 Task: Create a Wearable Technology and Wearables Reviews: Reviews and news on wearable tech gadgets.
Action: Mouse moved to (1249, 96)
Screenshot: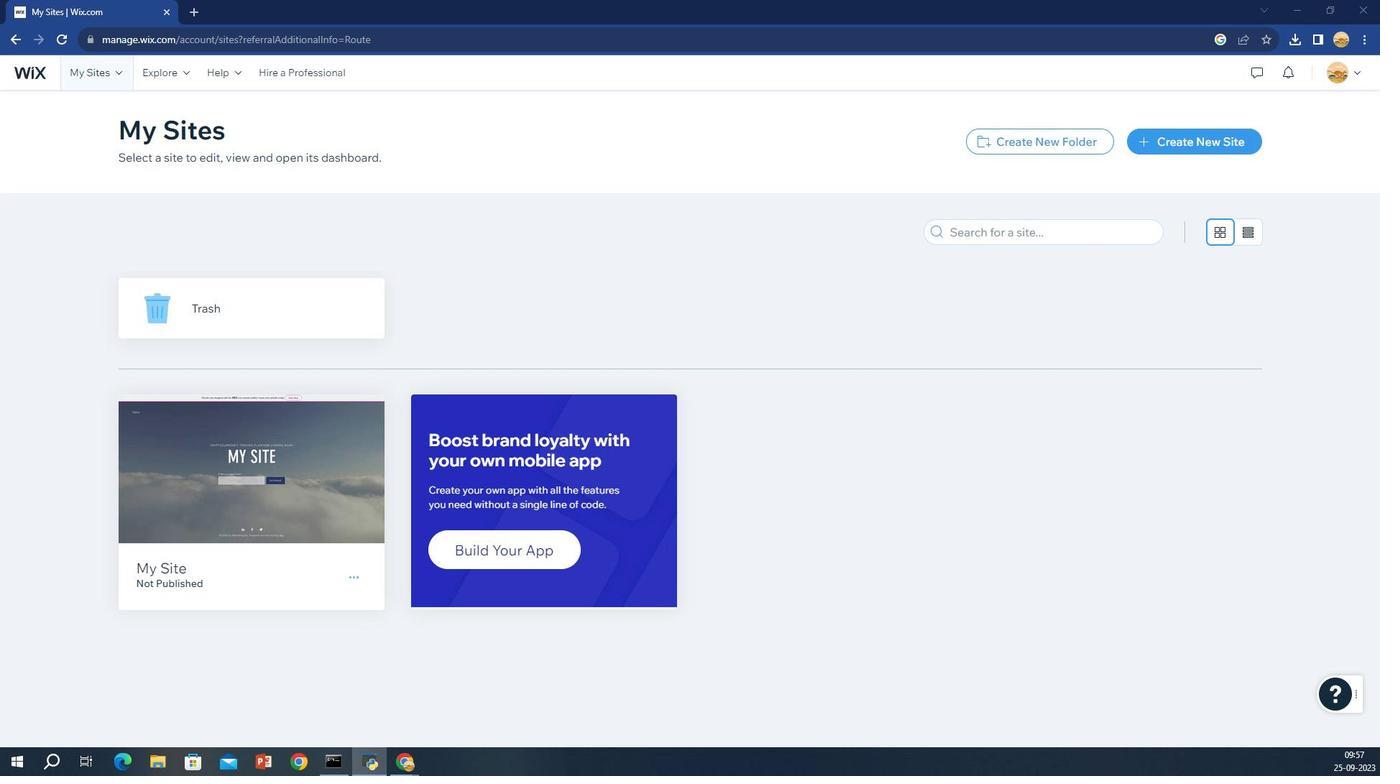 
Action: Mouse pressed left at (1249, 96)
Screenshot: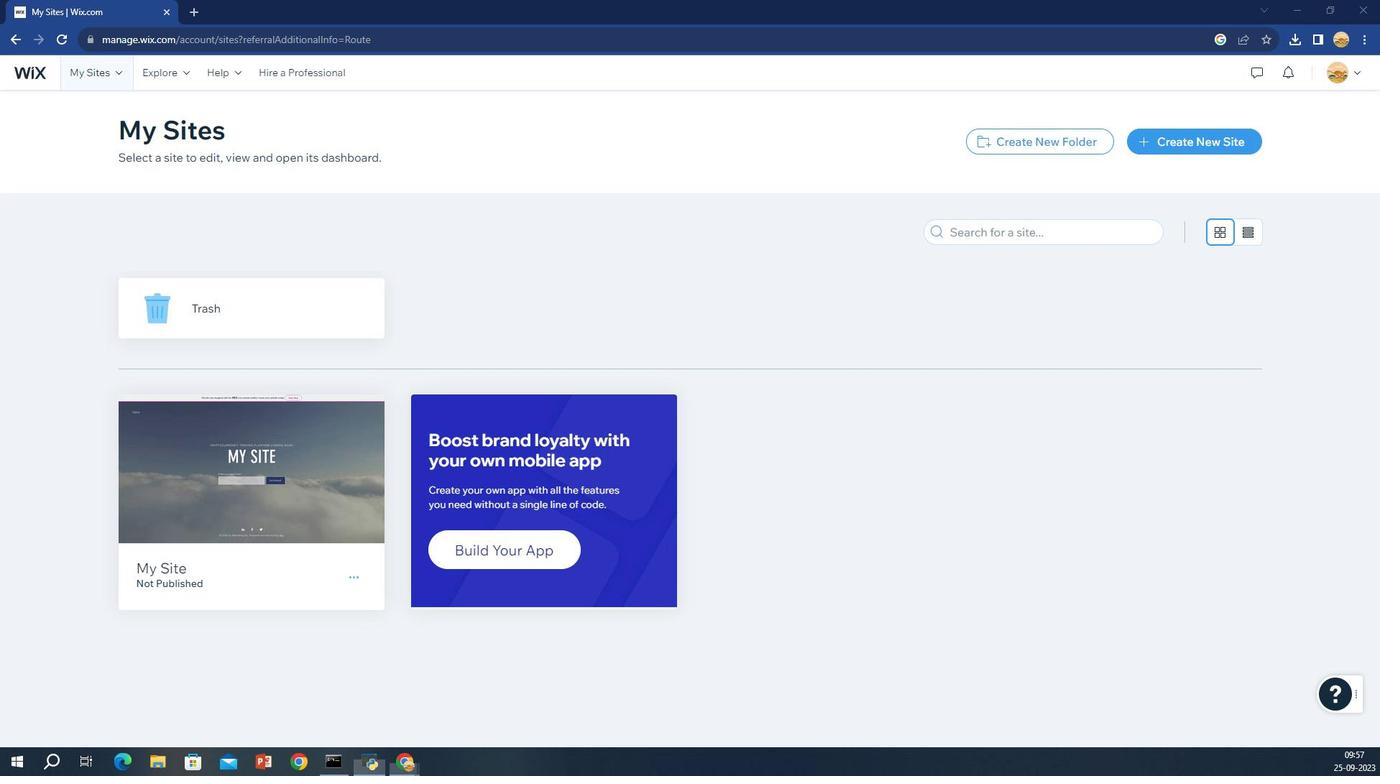 
Action: Mouse moved to (1249, 99)
Screenshot: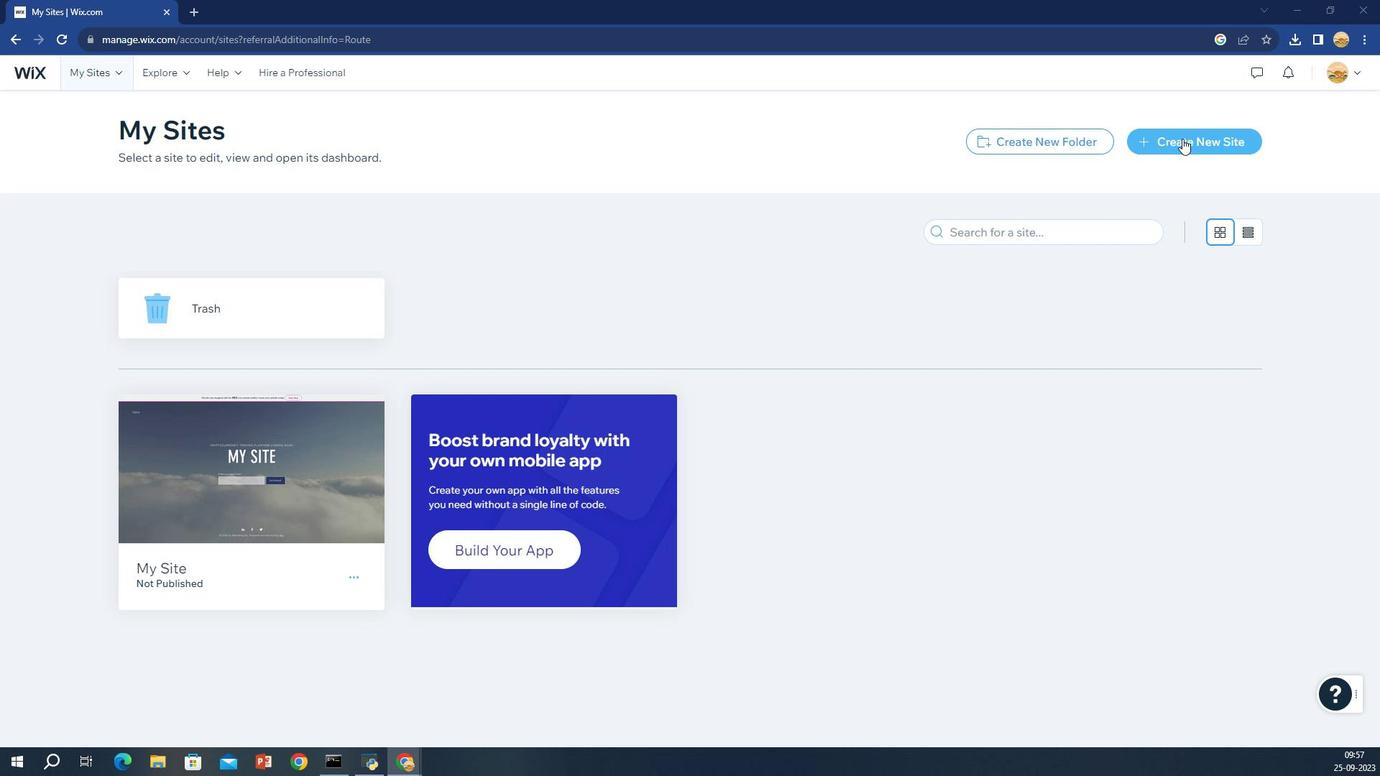 
Action: Mouse pressed left at (1249, 99)
Screenshot: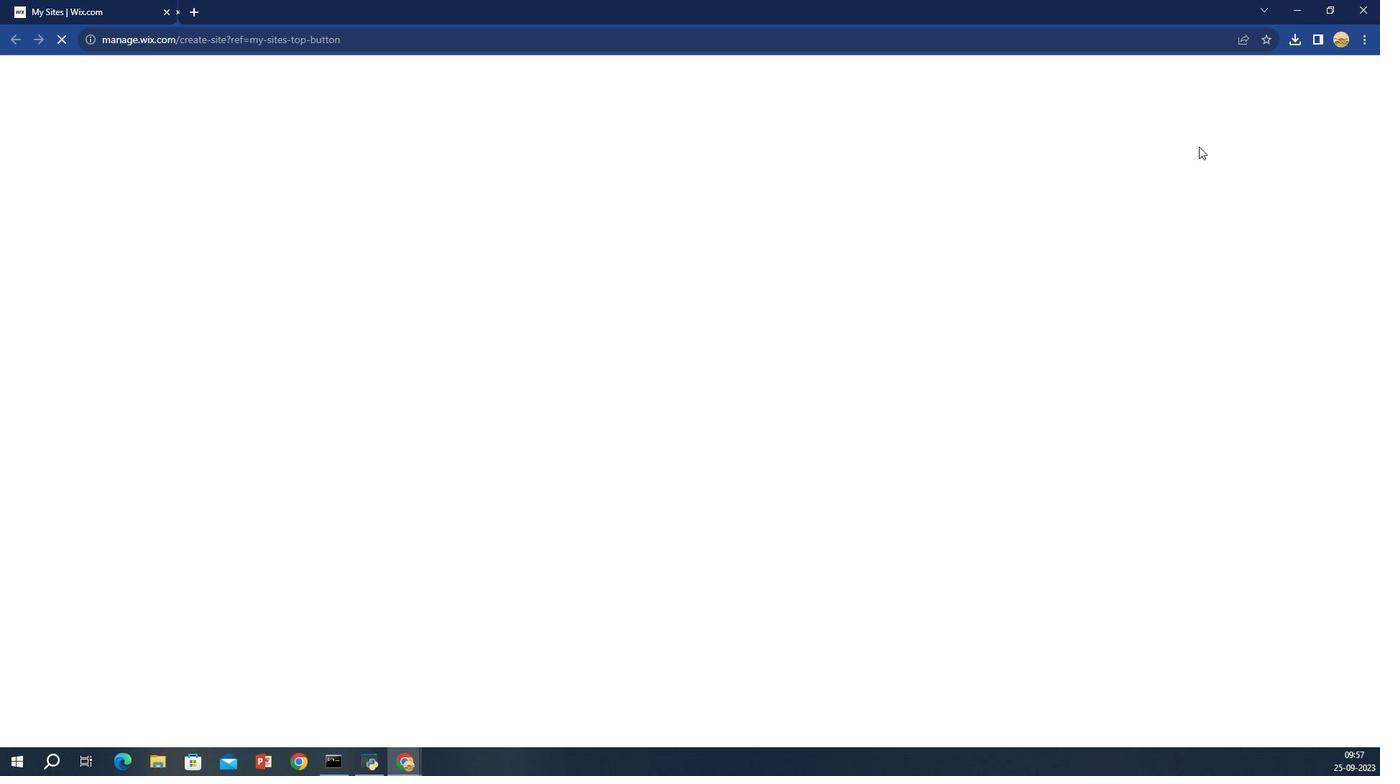 
Action: Mouse moved to (1249, 96)
Screenshot: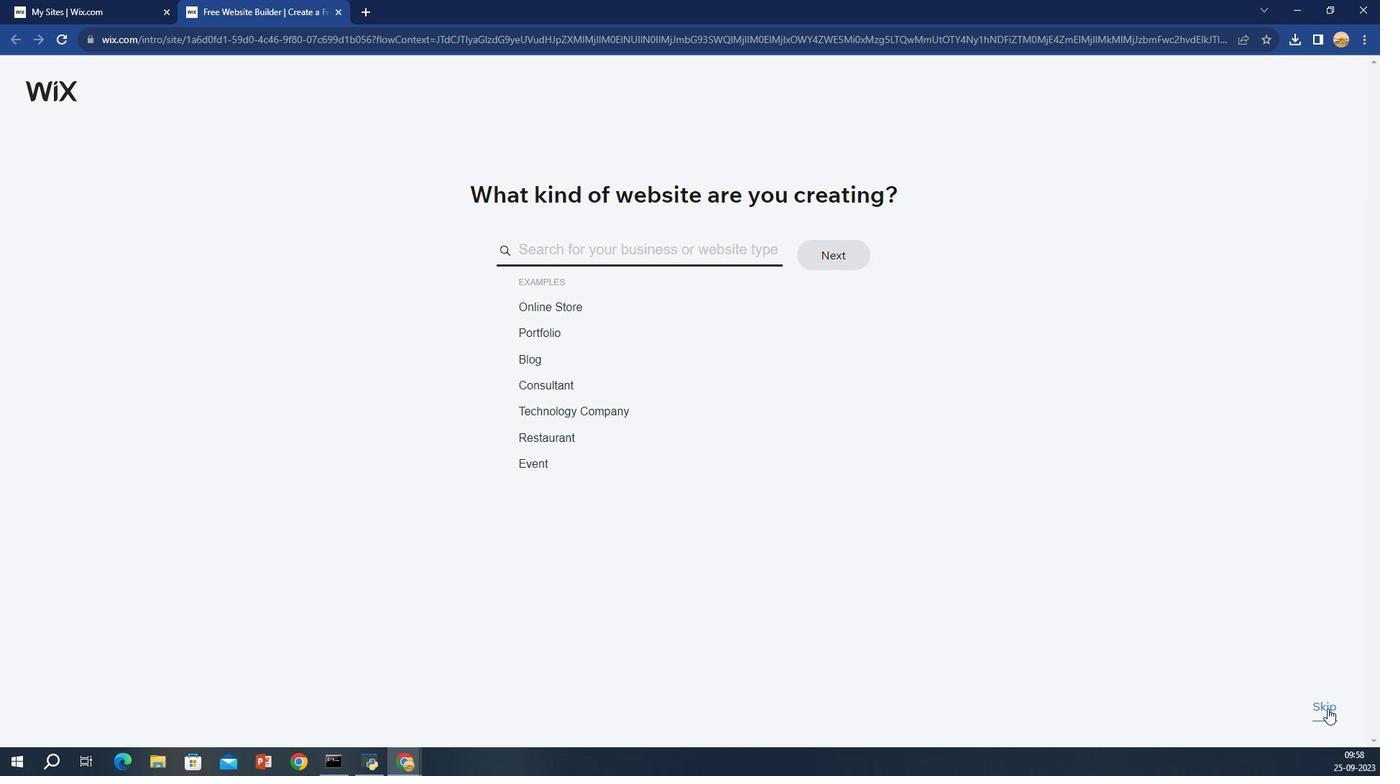 
Action: Mouse pressed left at (1249, 96)
Screenshot: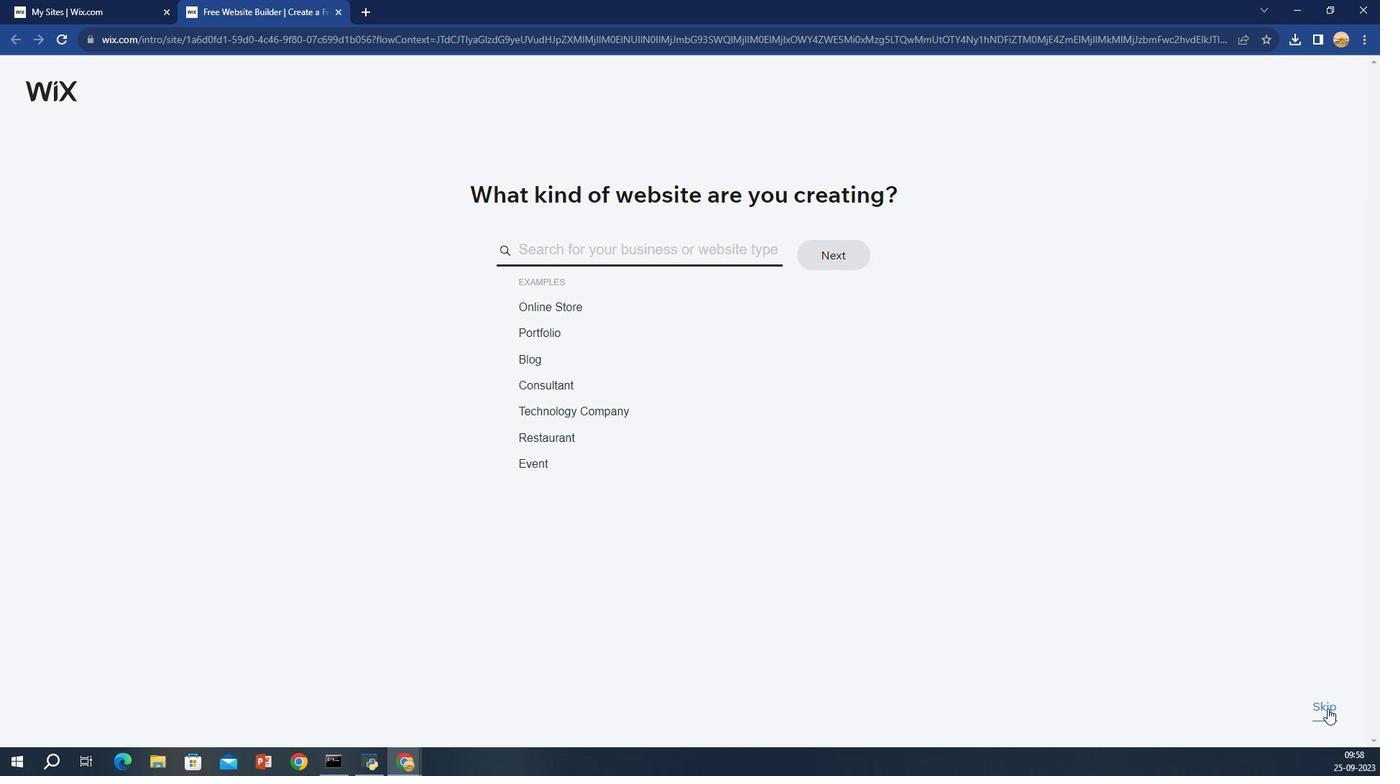 
Action: Mouse moved to (1249, 98)
Screenshot: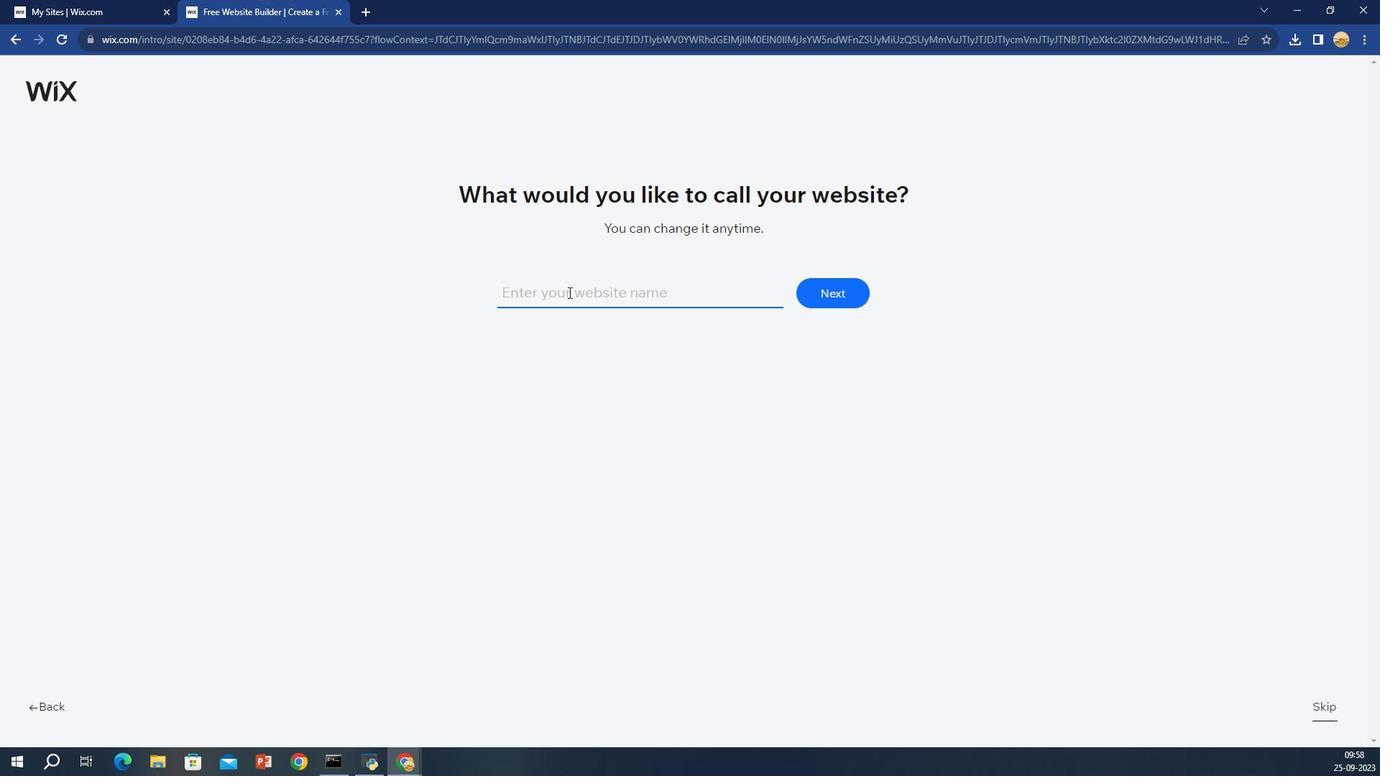 
Action: Mouse pressed left at (1249, 98)
Screenshot: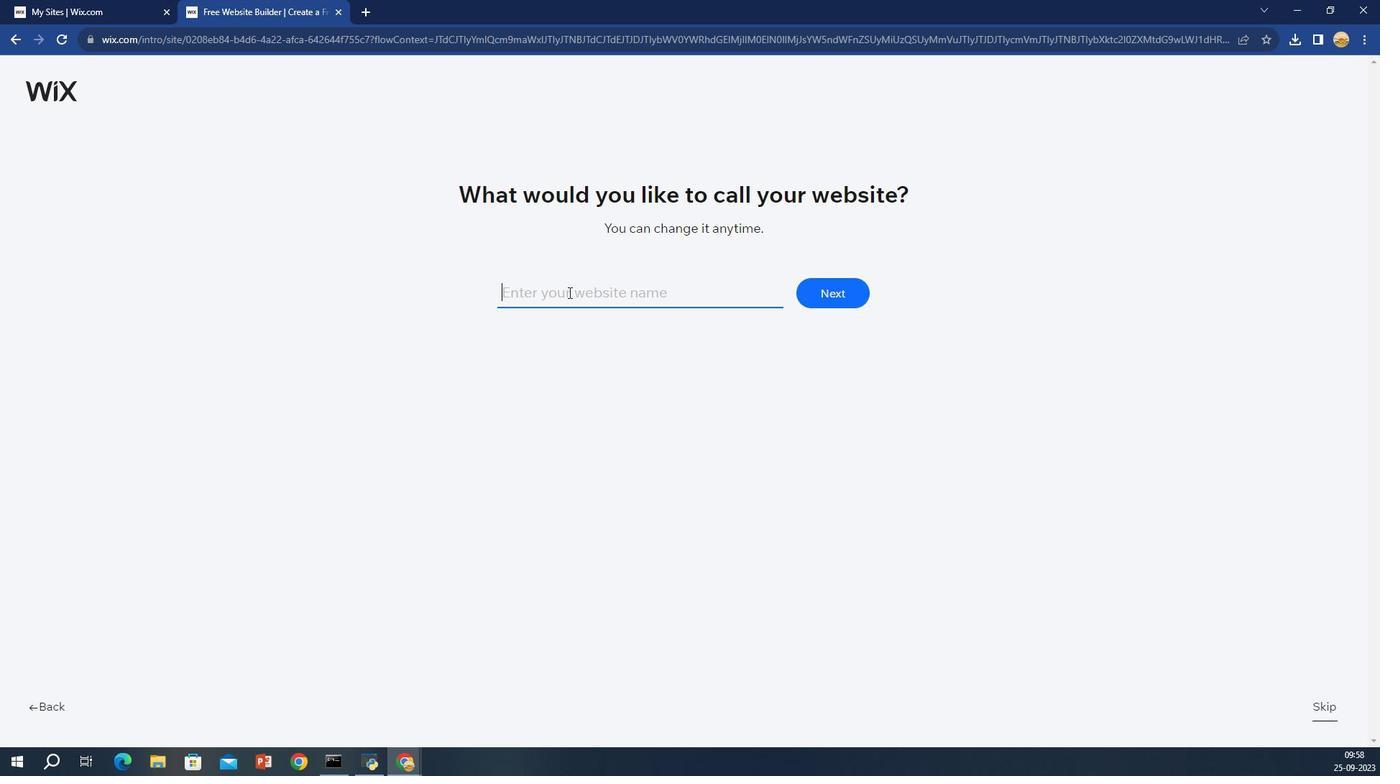 
Action: Key pressed <Key.shift>Wearable<Key.shift>Tech<Key.space><Key.shift>Reviews.com
Screenshot: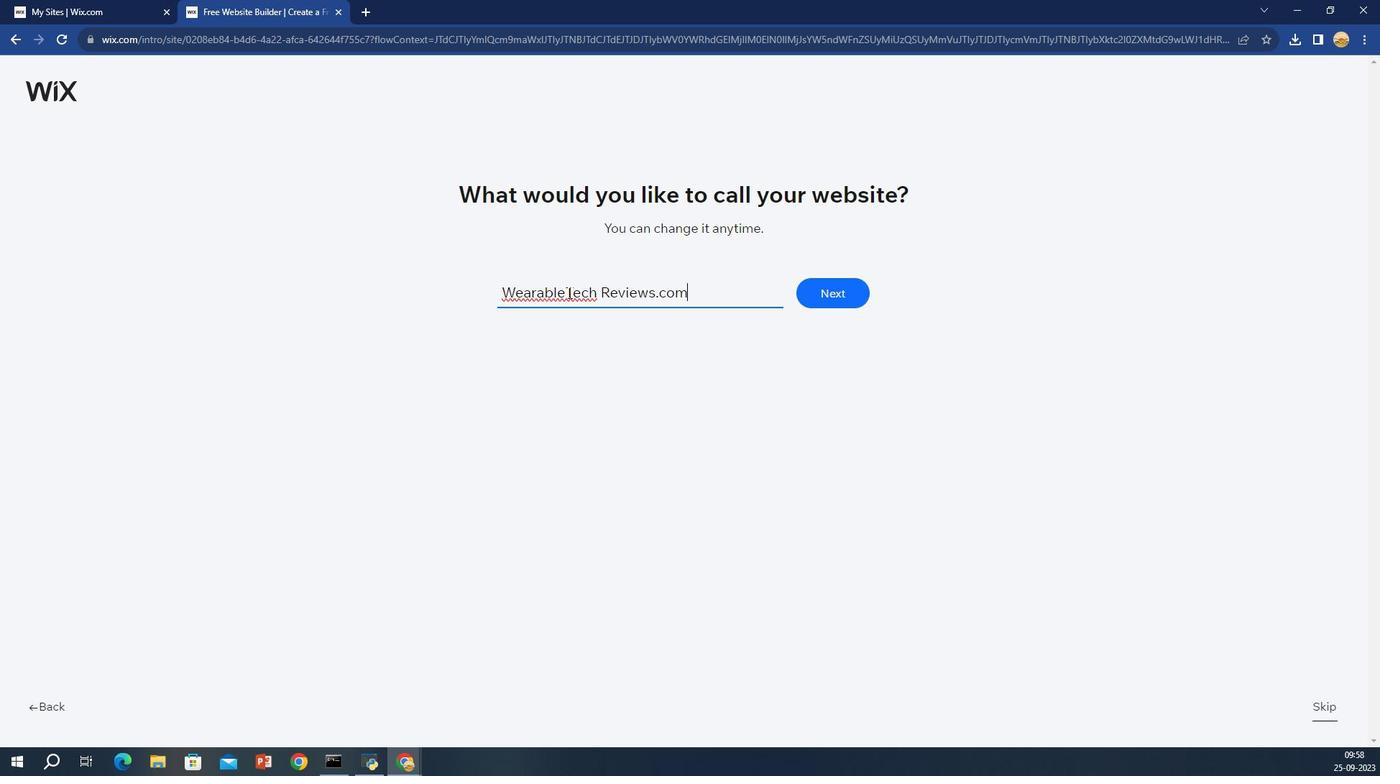 
Action: Mouse moved to (1249, 98)
Screenshot: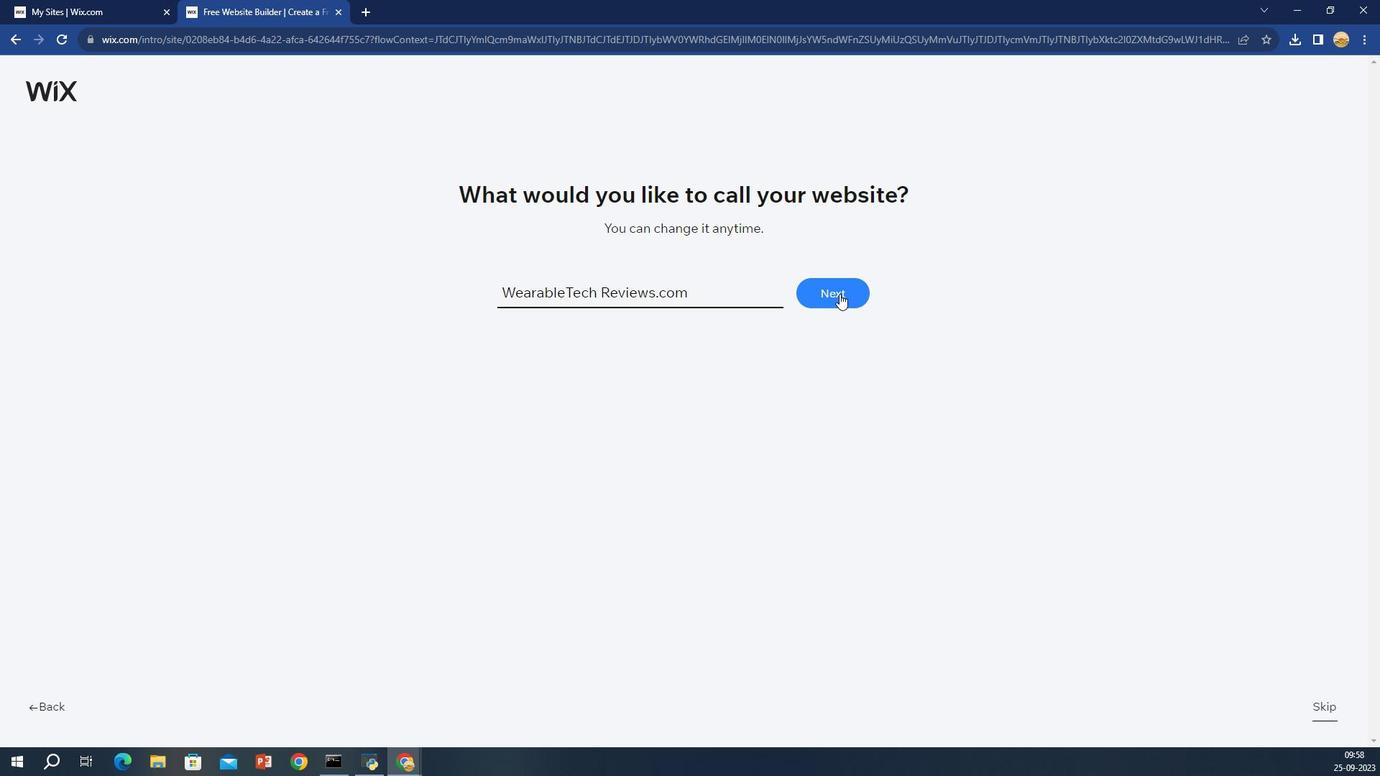 
Action: Mouse pressed left at (1249, 98)
Screenshot: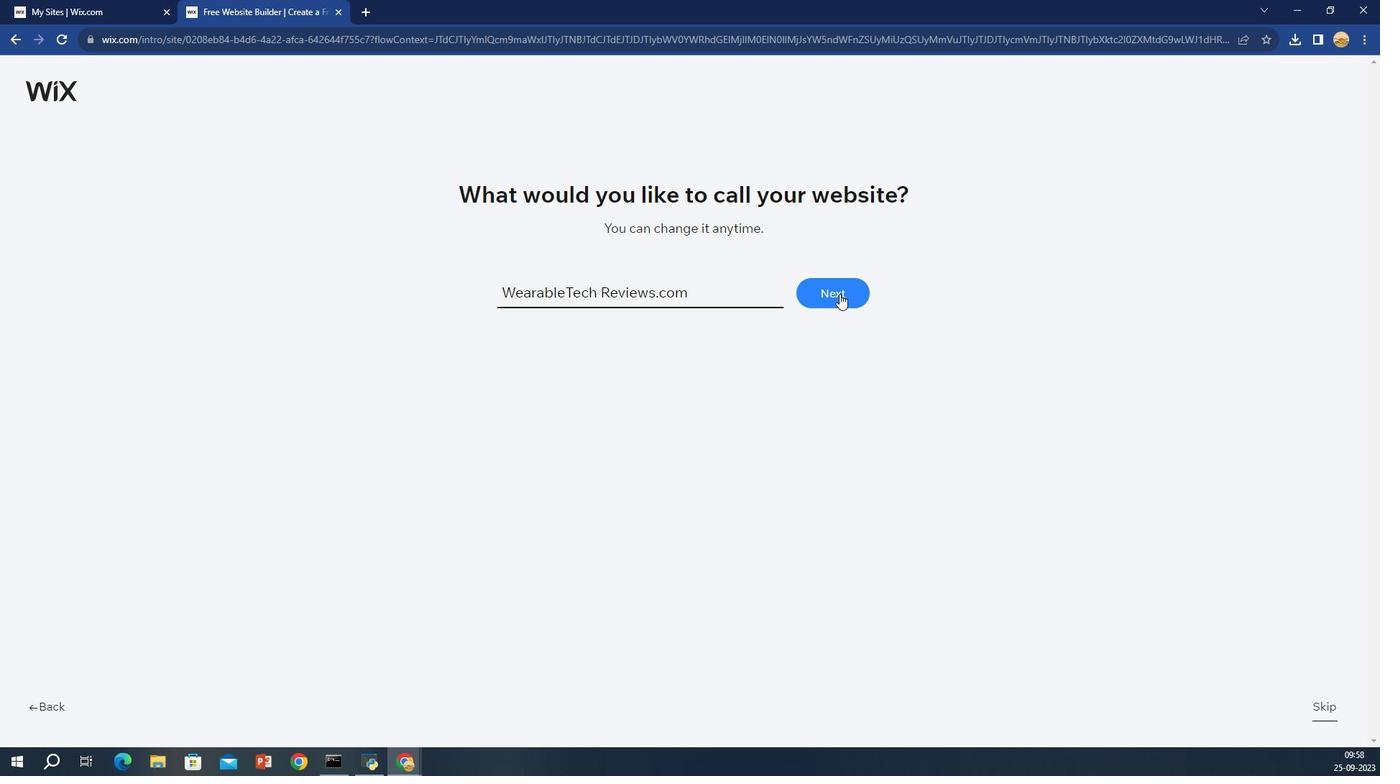 
Action: Mouse moved to (1249, 96)
Screenshot: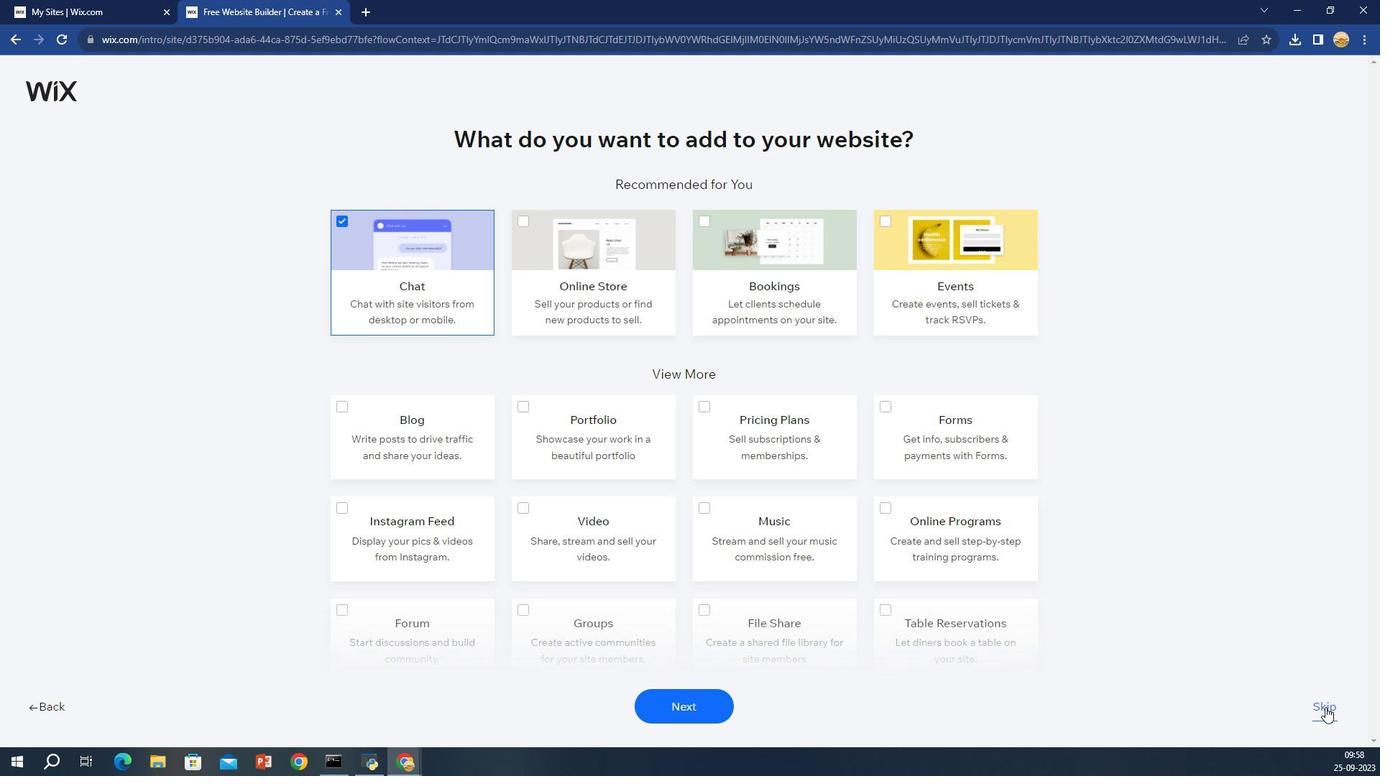 
Action: Mouse pressed left at (1249, 96)
Screenshot: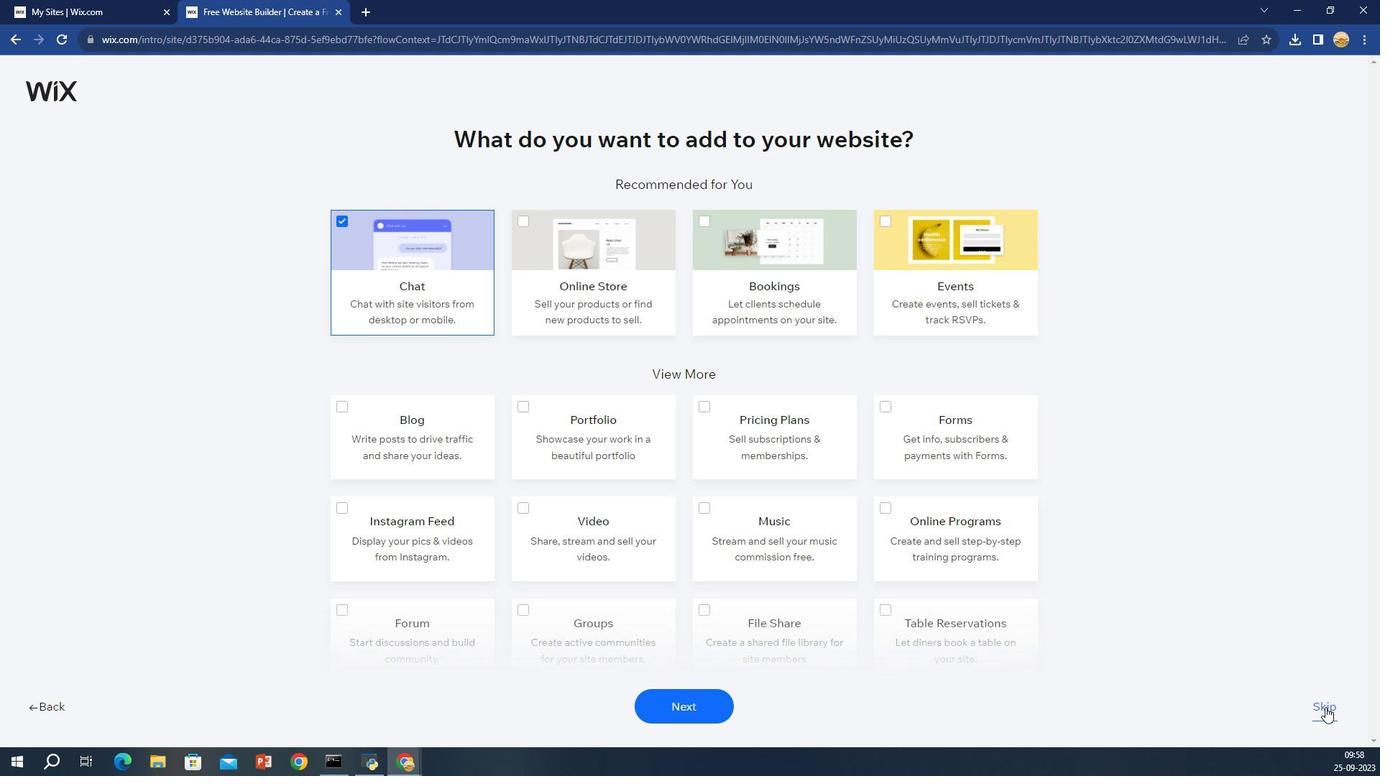 
Action: Mouse moved to (1249, 98)
Screenshot: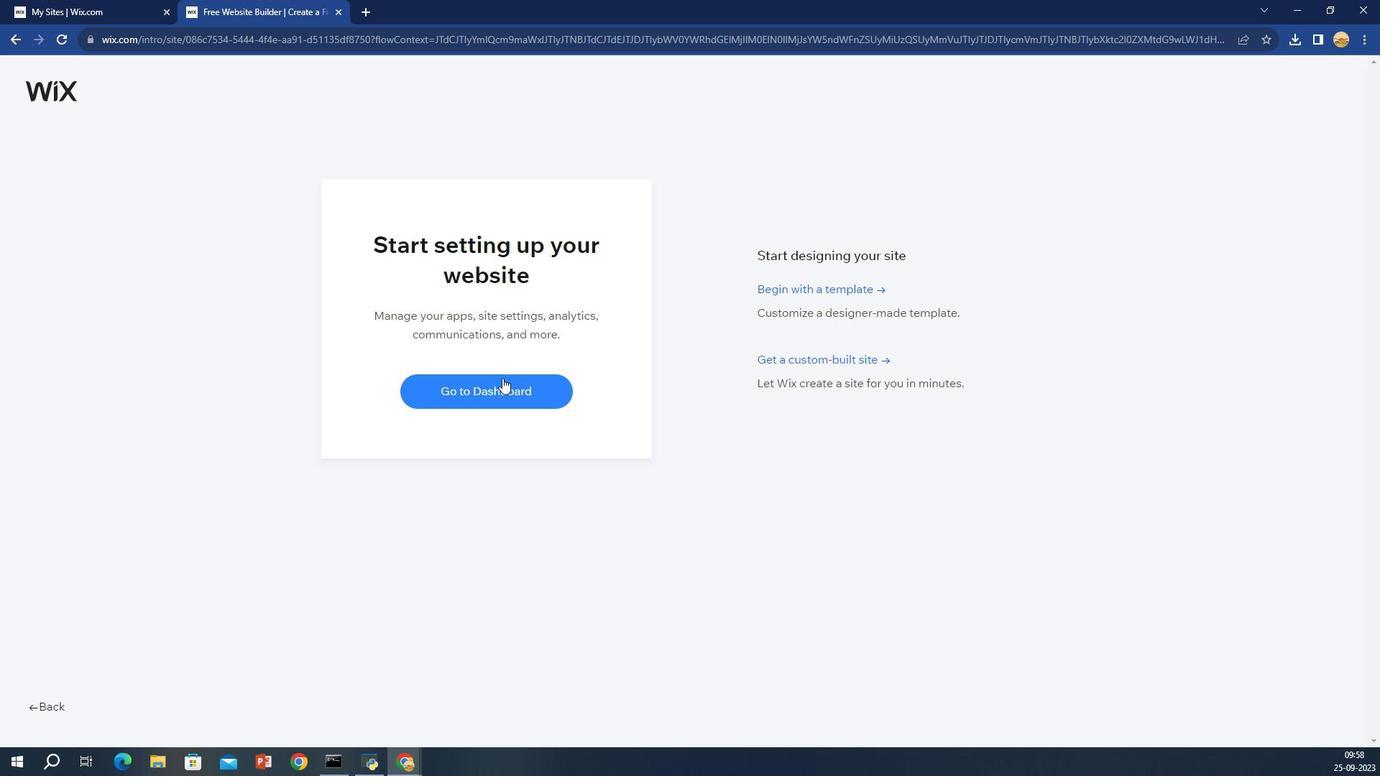 
Action: Mouse pressed left at (1249, 98)
Screenshot: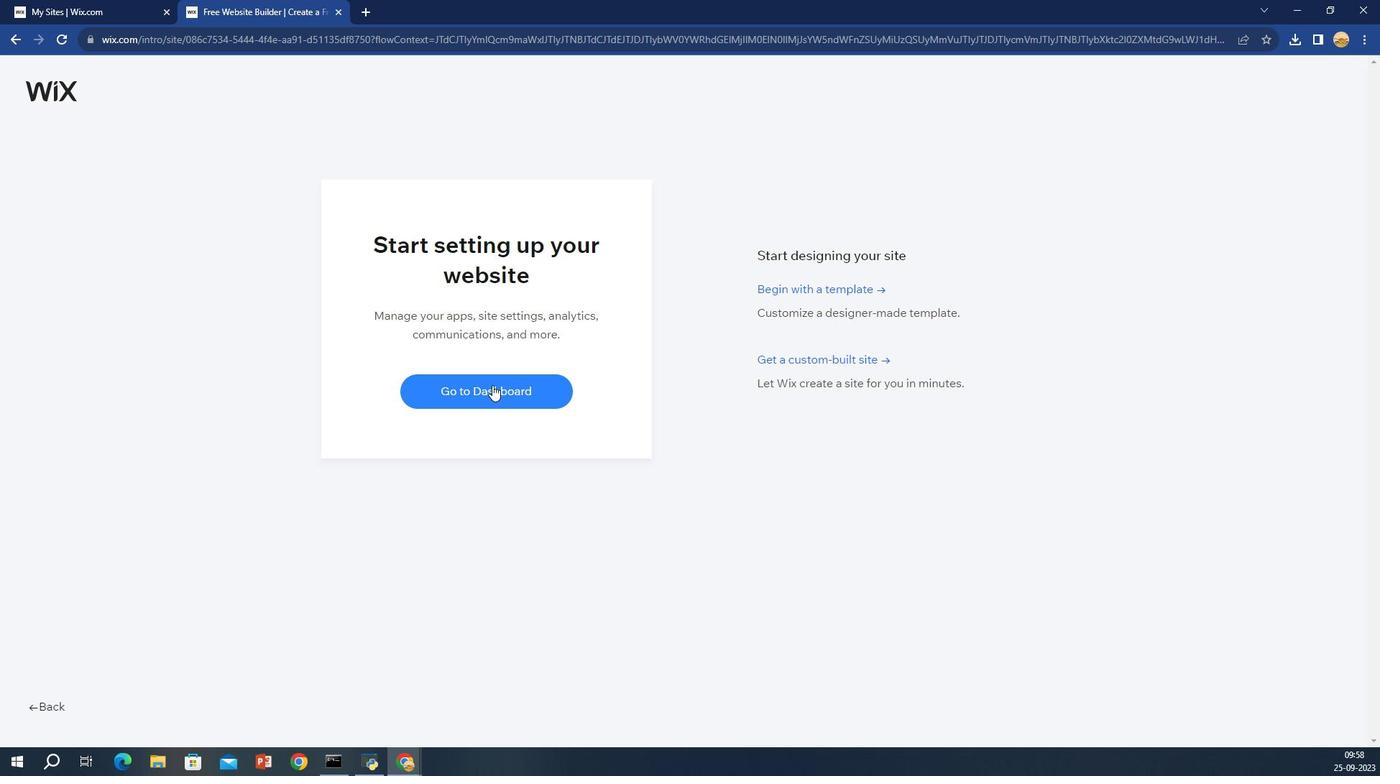
Action: Mouse moved to (1249, 98)
Screenshot: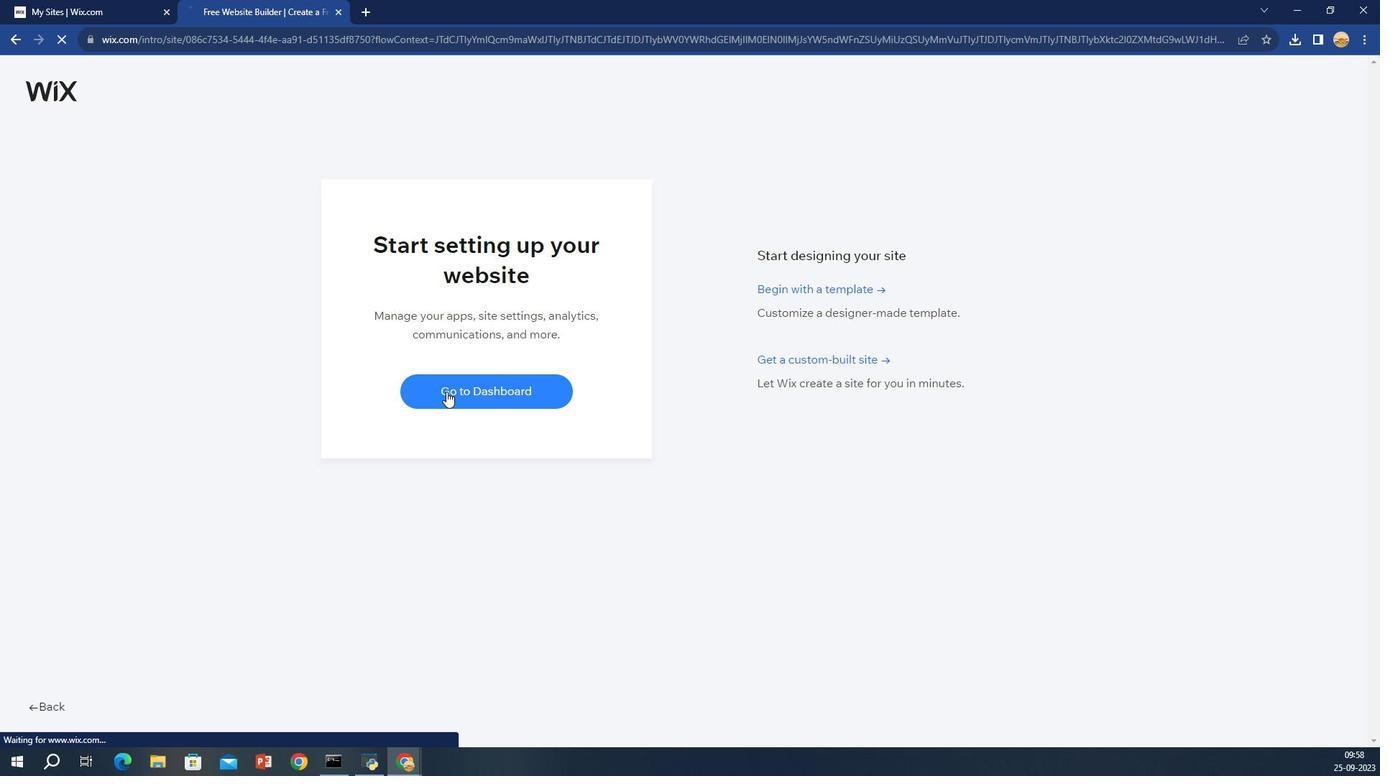 
Action: Mouse pressed left at (1249, 98)
Screenshot: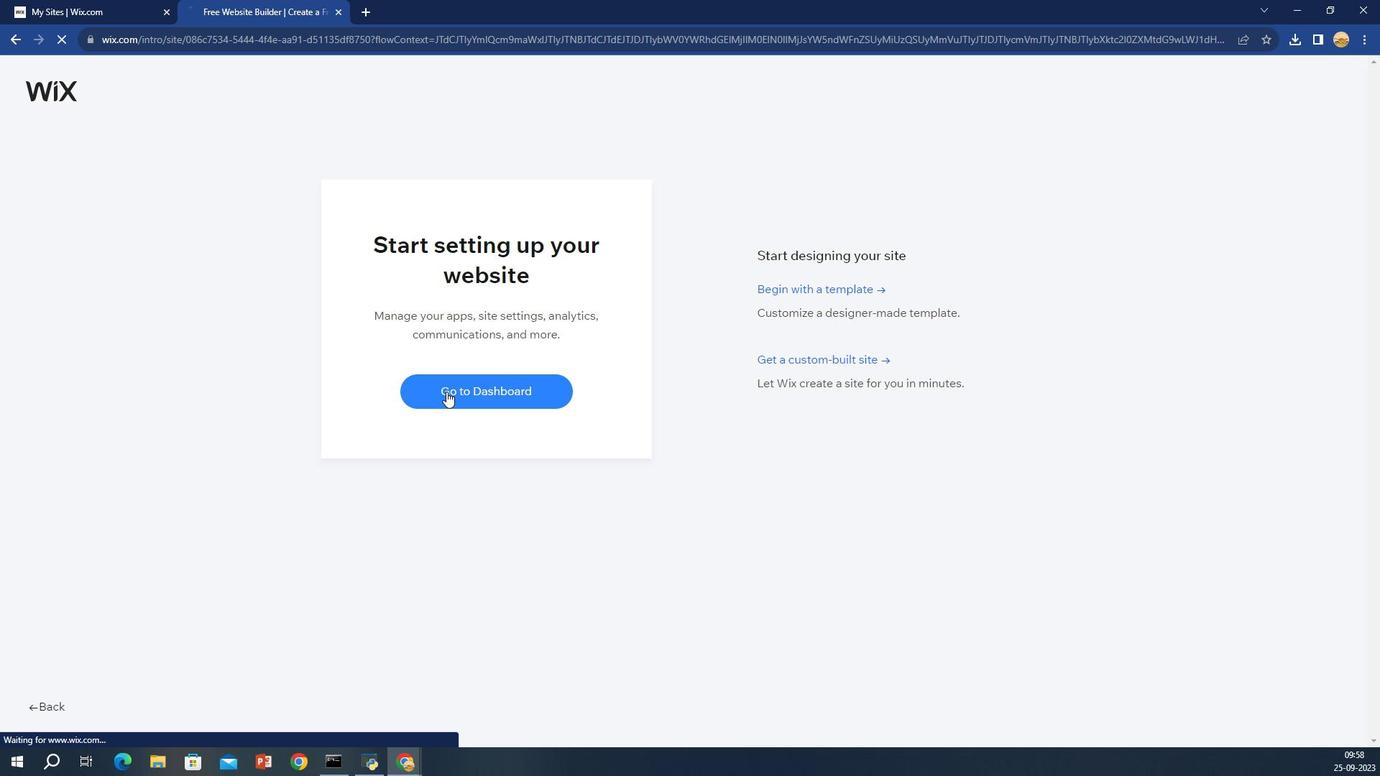 
Action: Mouse moved to (1249, 99)
Screenshot: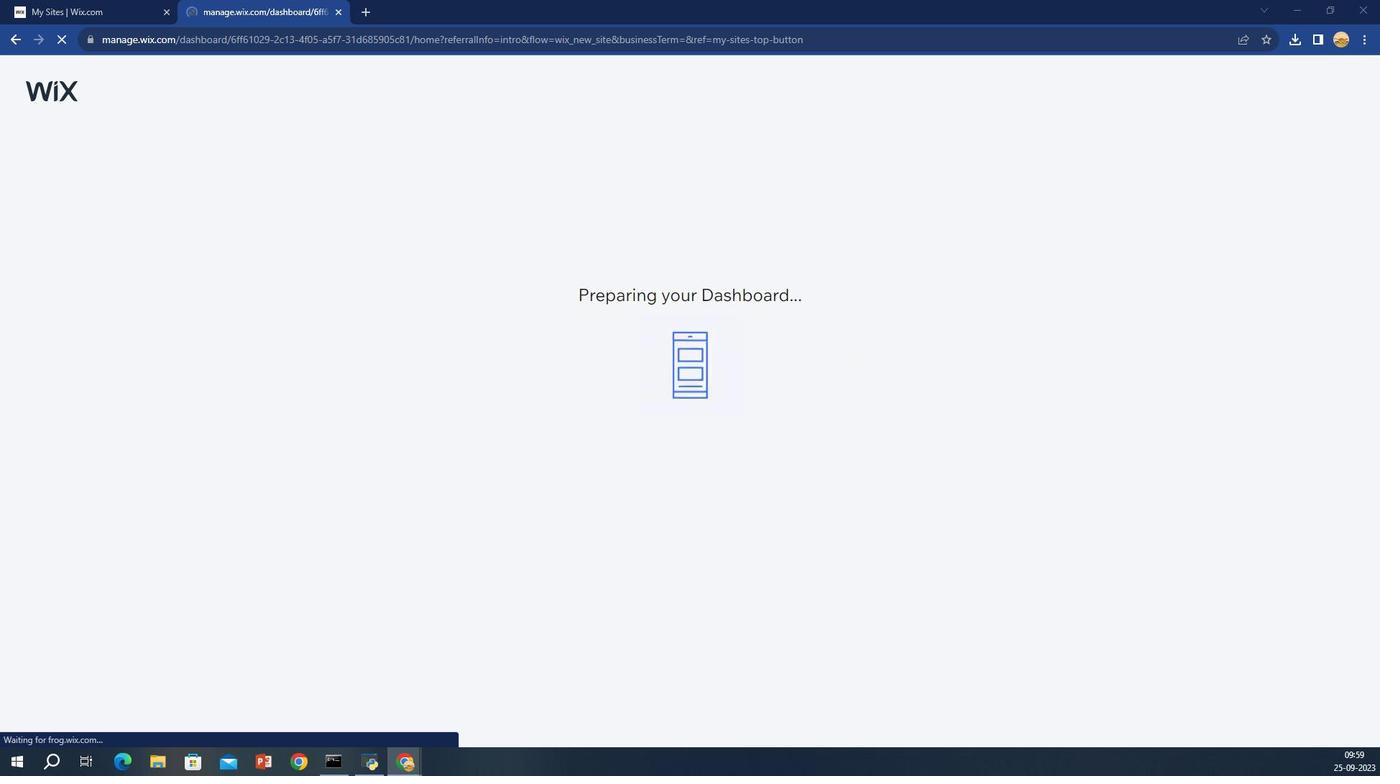
Action: Mouse pressed left at (1249, 99)
Screenshot: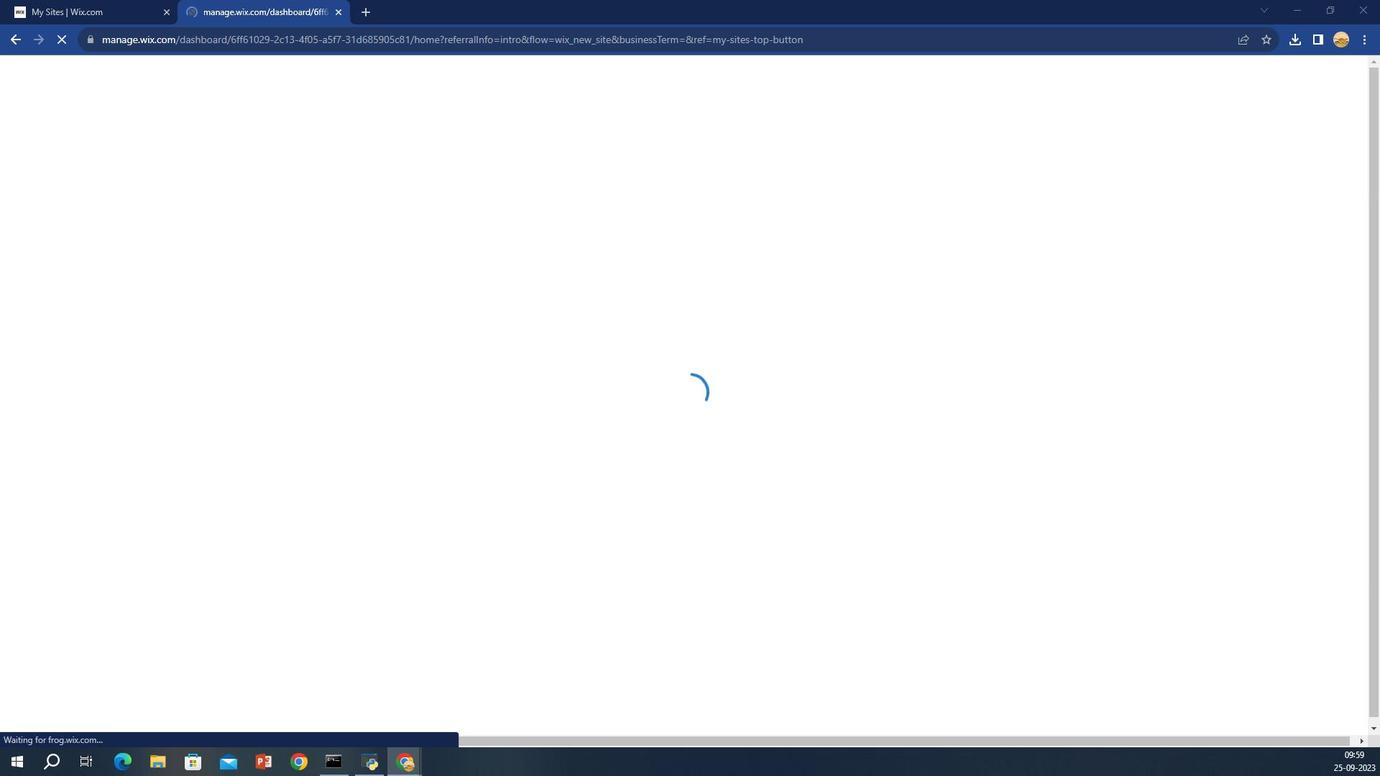 
Action: Mouse moved to (1249, 97)
Screenshot: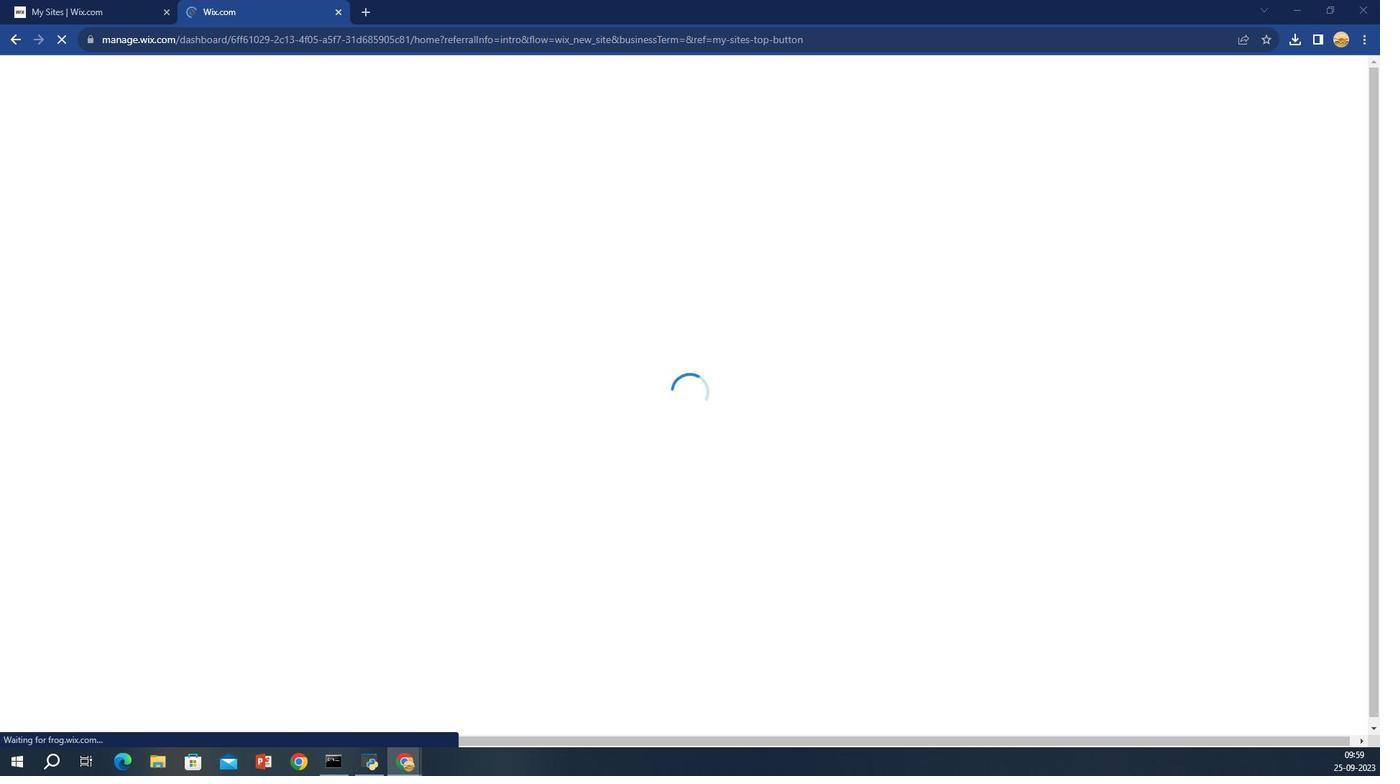 
Action: Mouse scrolled (1249, 97) with delta (0, 0)
Screenshot: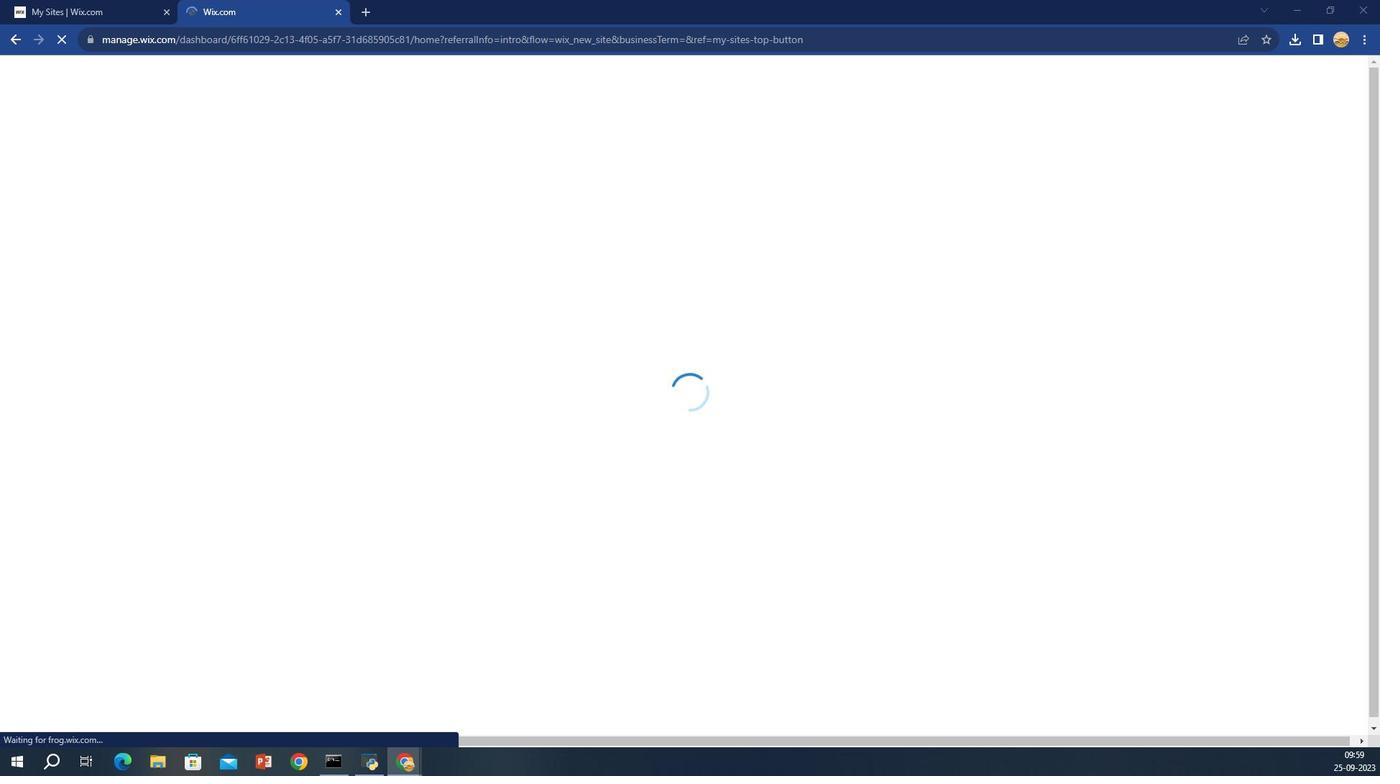 
Action: Mouse scrolled (1249, 97) with delta (0, 0)
Screenshot: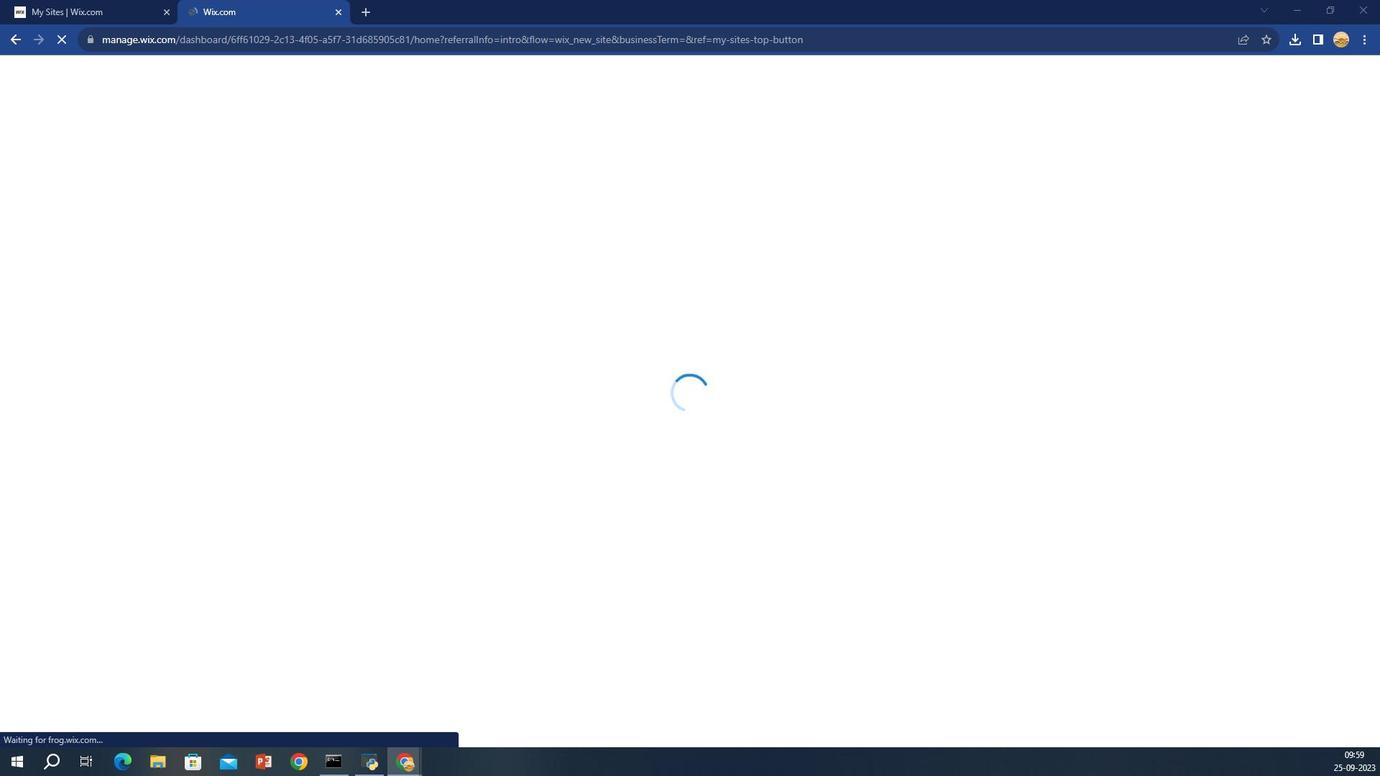 
Action: Mouse moved to (1249, 97)
Screenshot: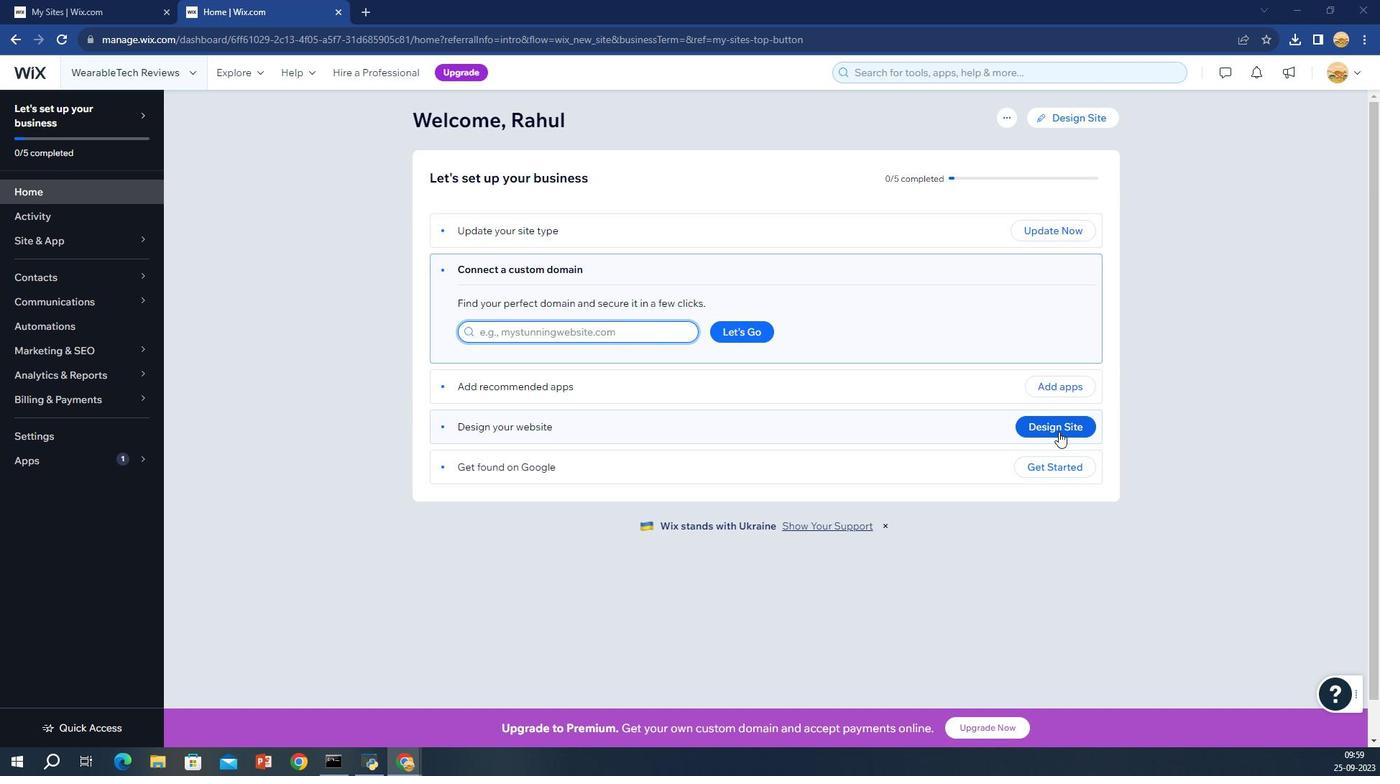 
Action: Mouse pressed left at (1249, 97)
Screenshot: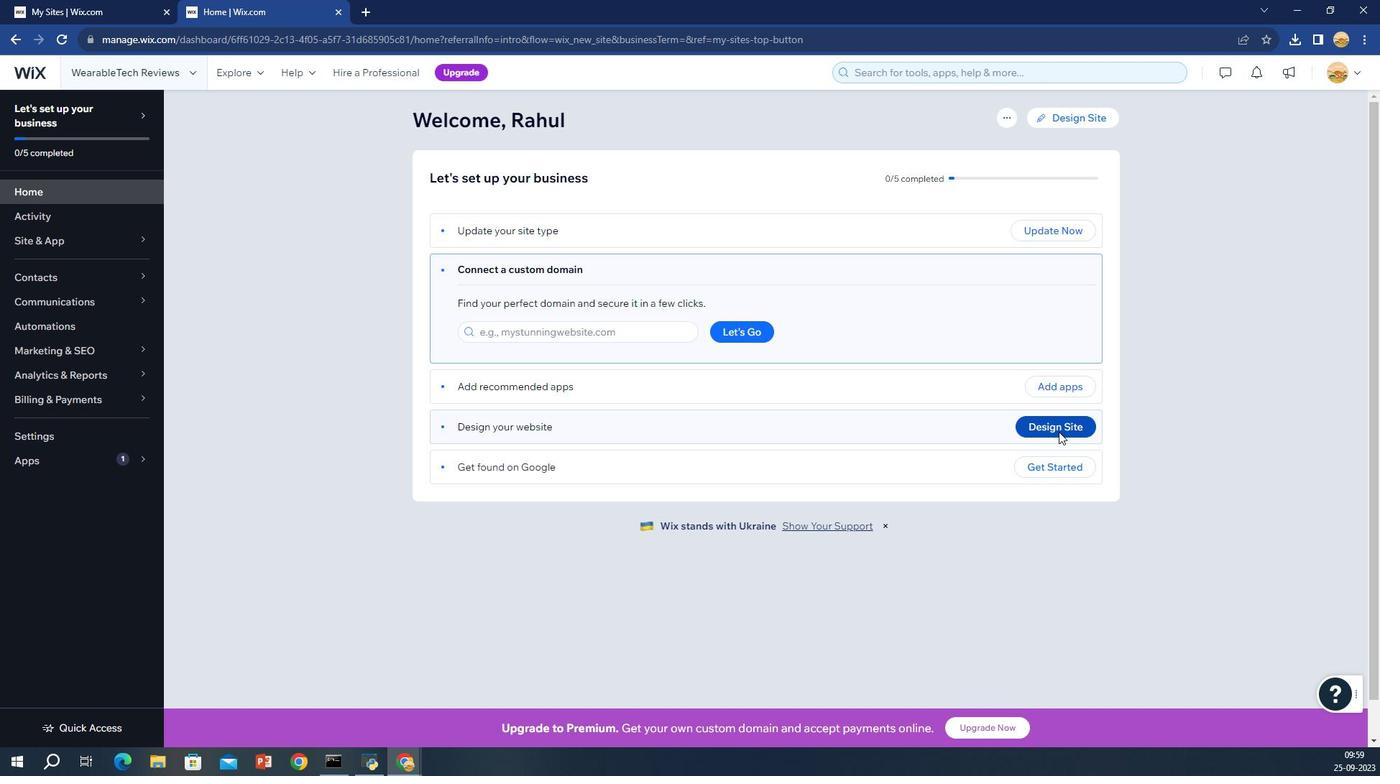 
Action: Mouse moved to (1249, 97)
Screenshot: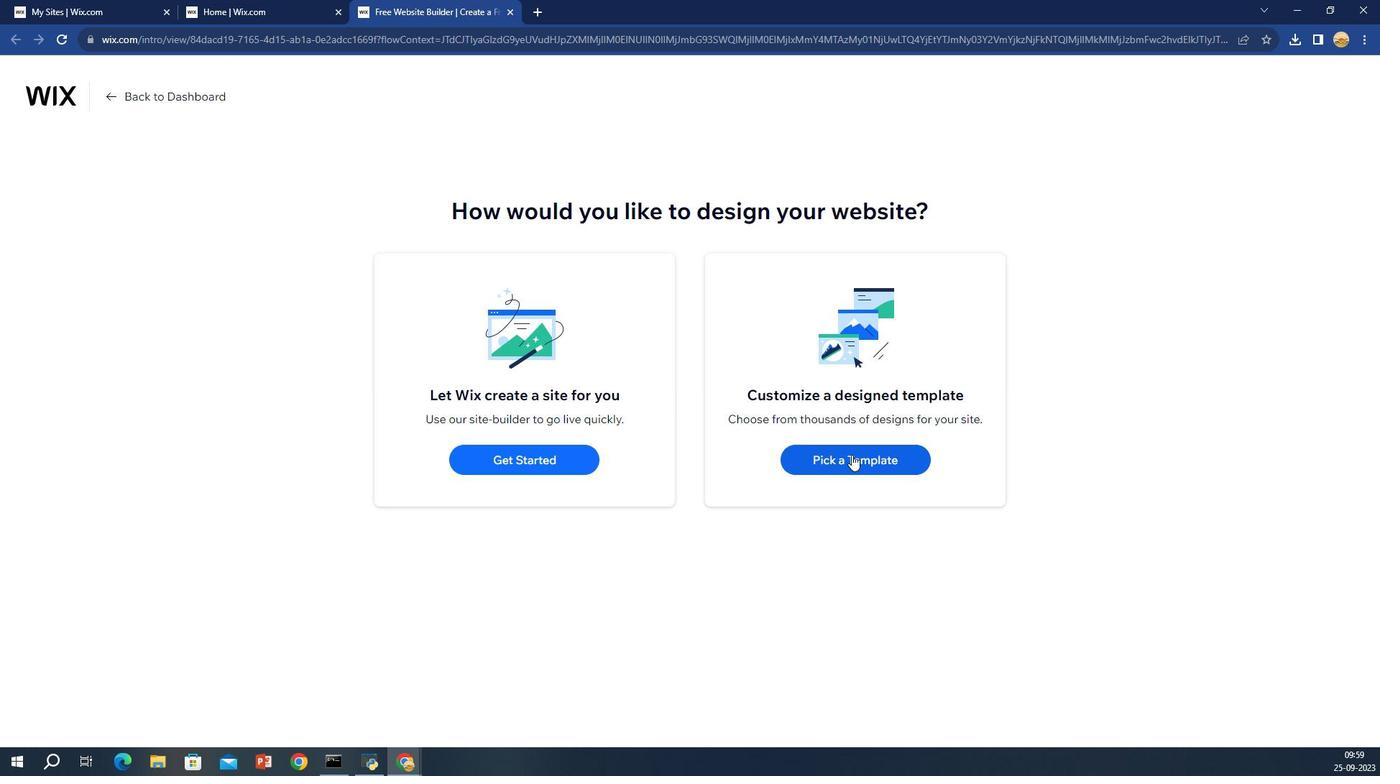 
Action: Mouse pressed left at (1249, 97)
Screenshot: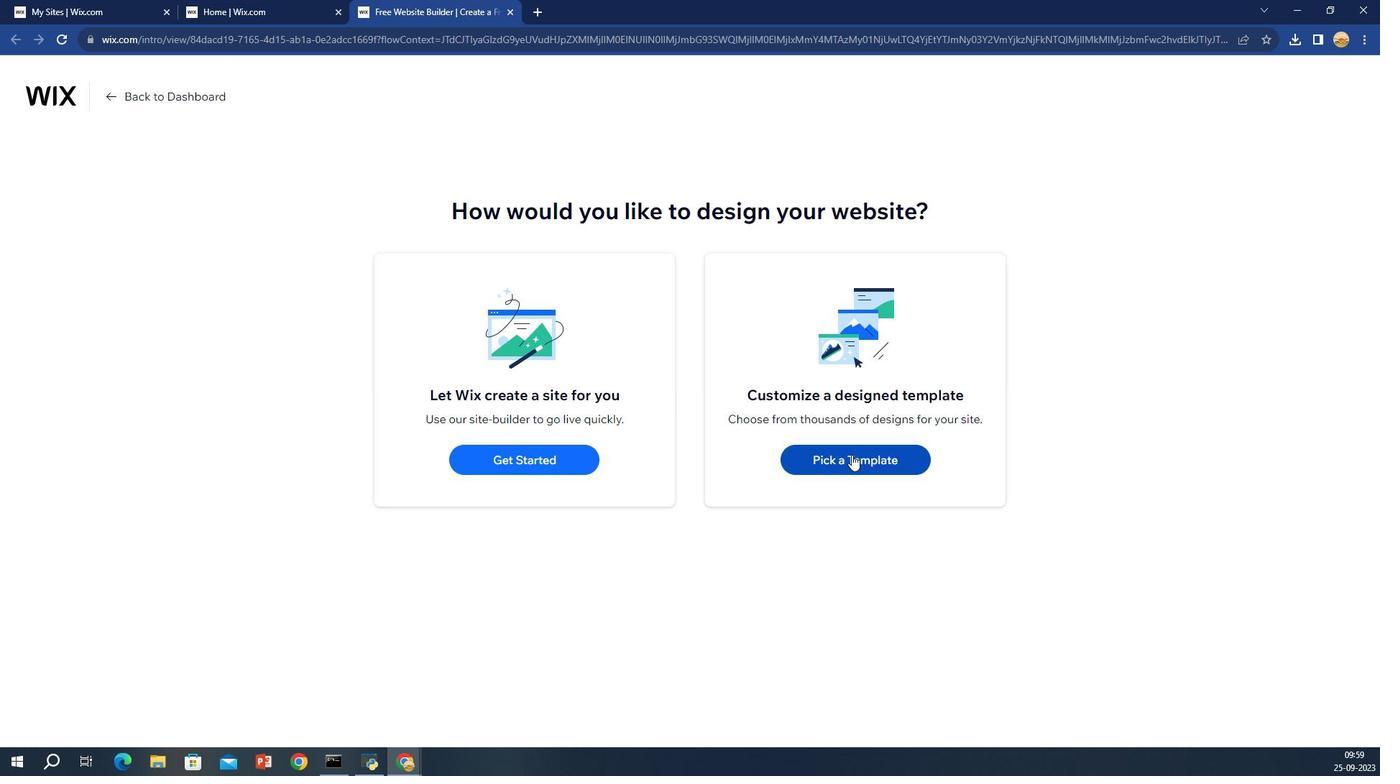 
Action: Mouse moved to (1249, 99)
Screenshot: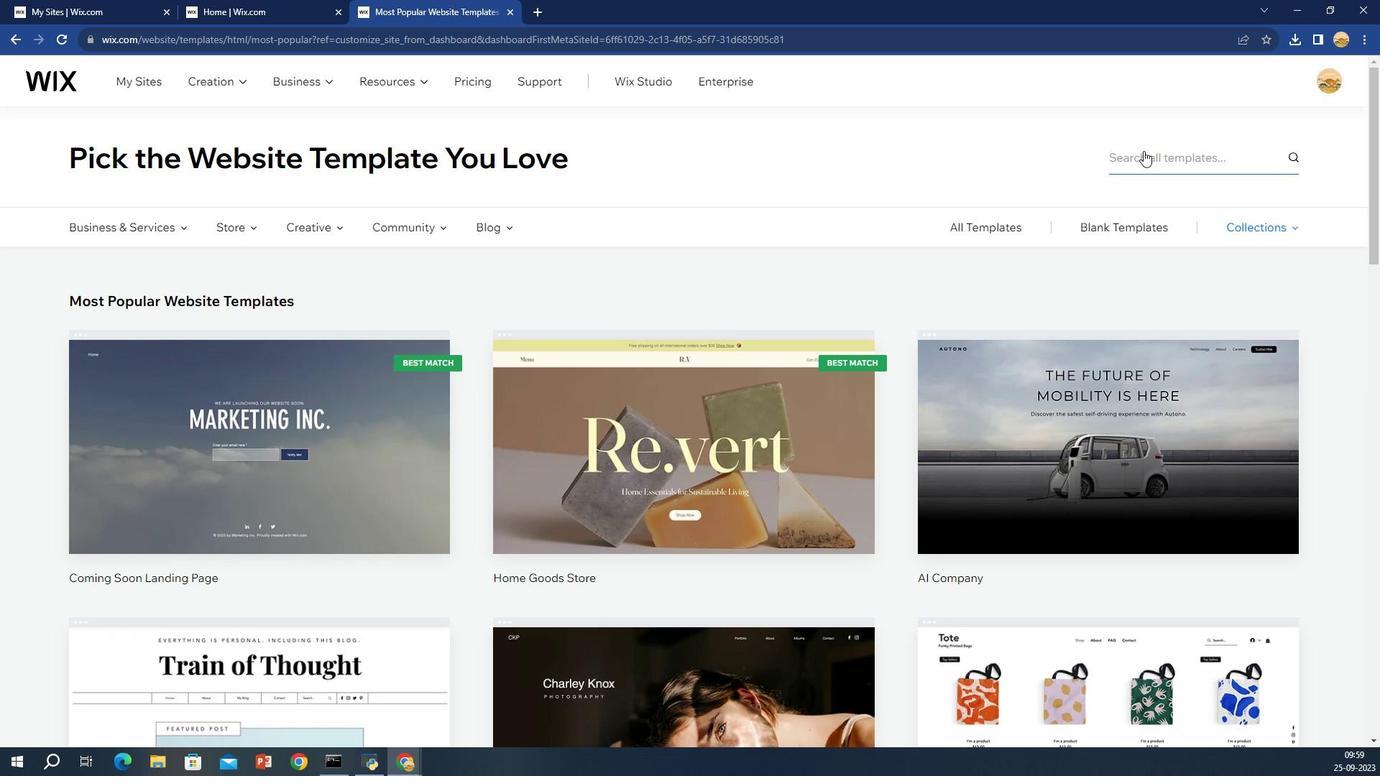 
Action: Mouse pressed left at (1249, 99)
Screenshot: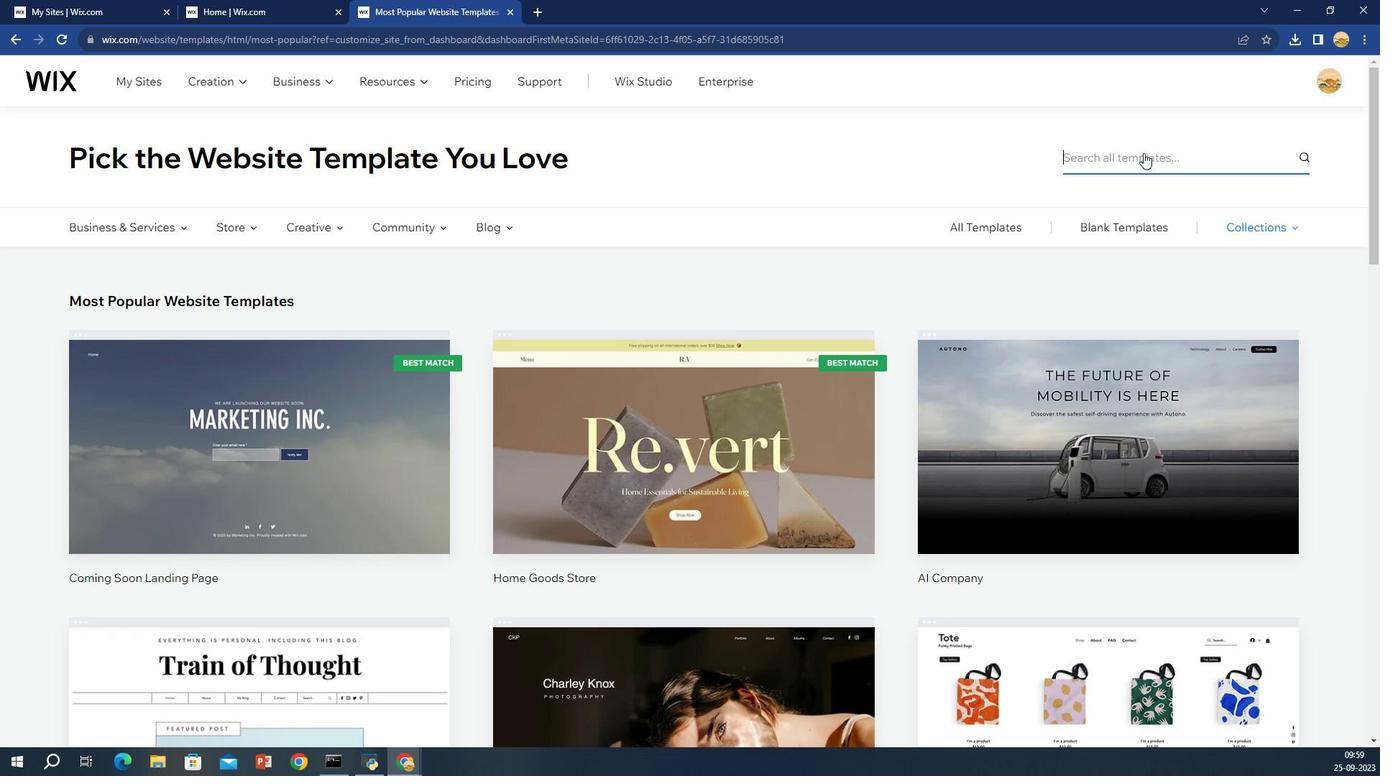 
Action: Mouse moved to (1249, 99)
Screenshot: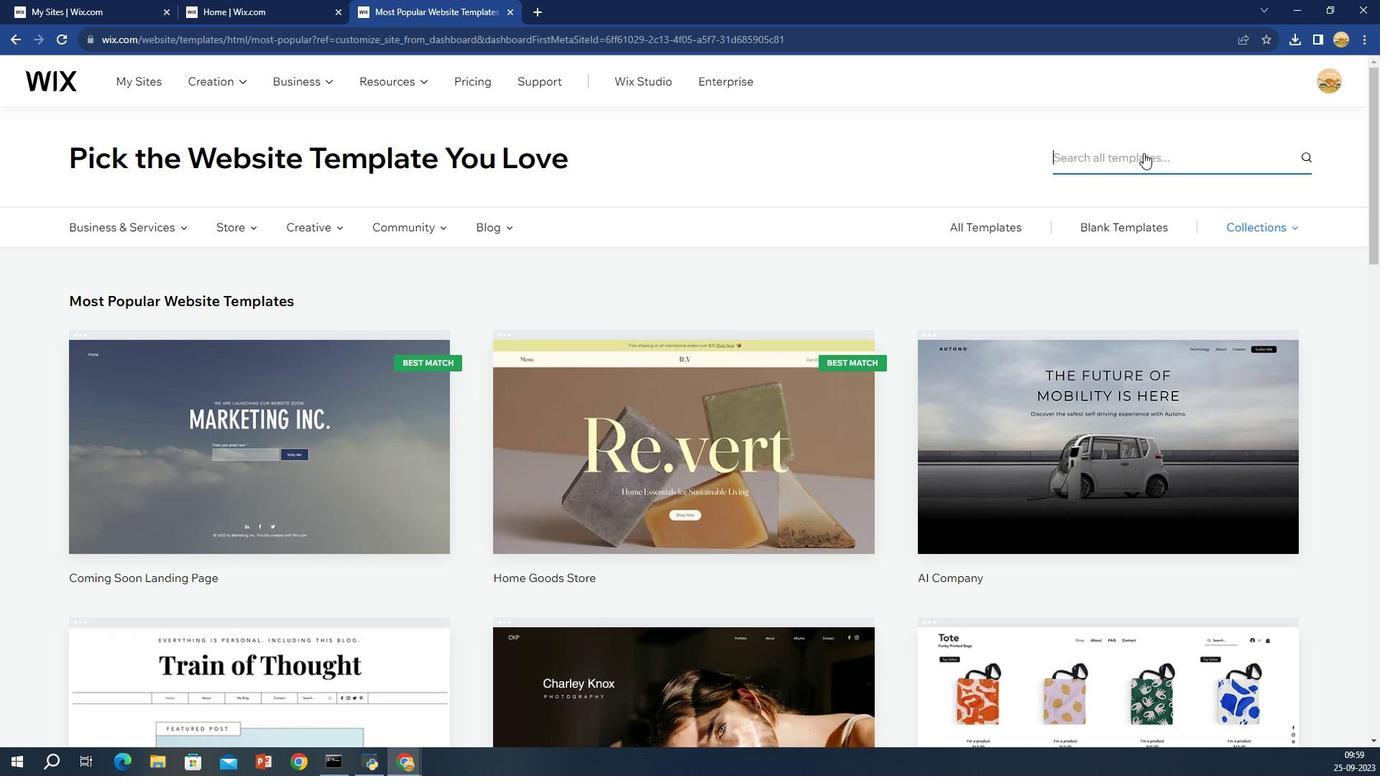 
Action: Key pressed technology<Key.enter>
Screenshot: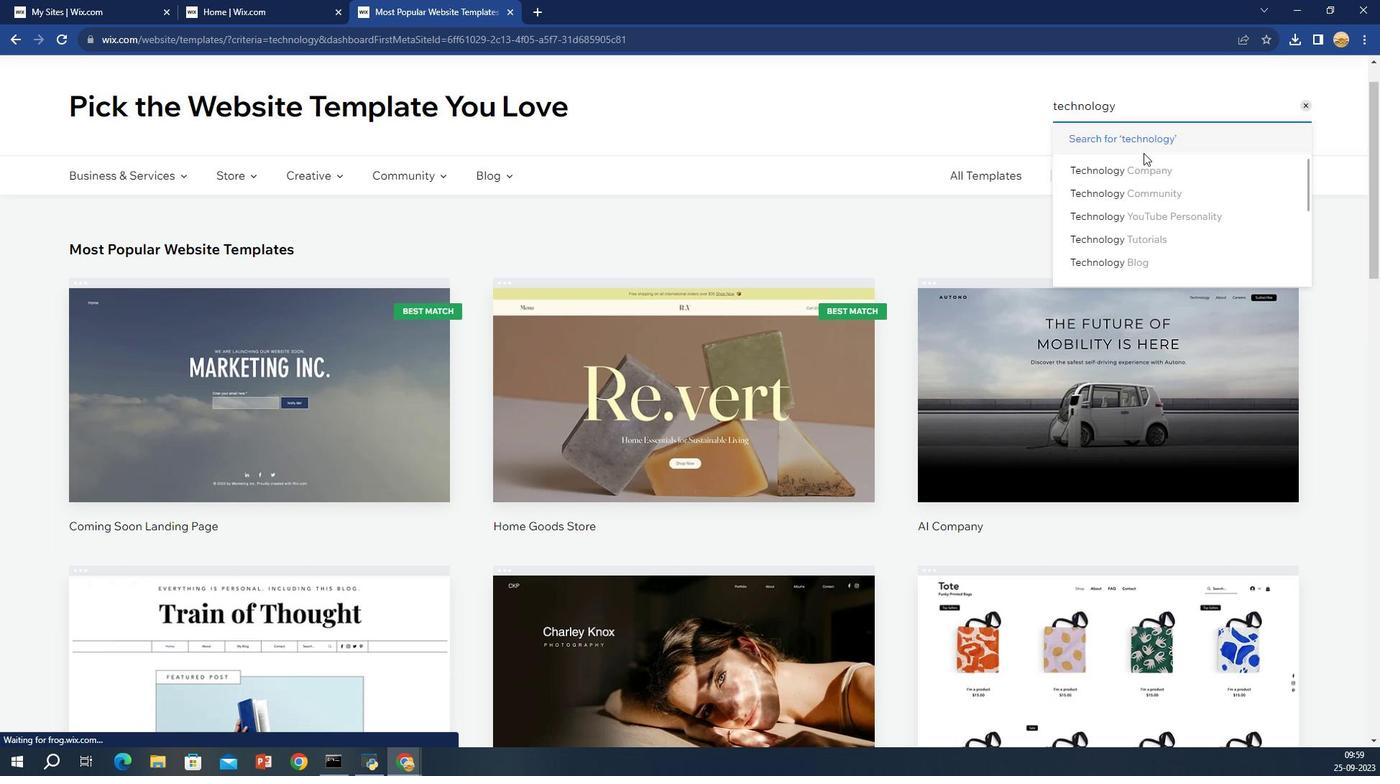 
Action: Mouse moved to (1249, 98)
Screenshot: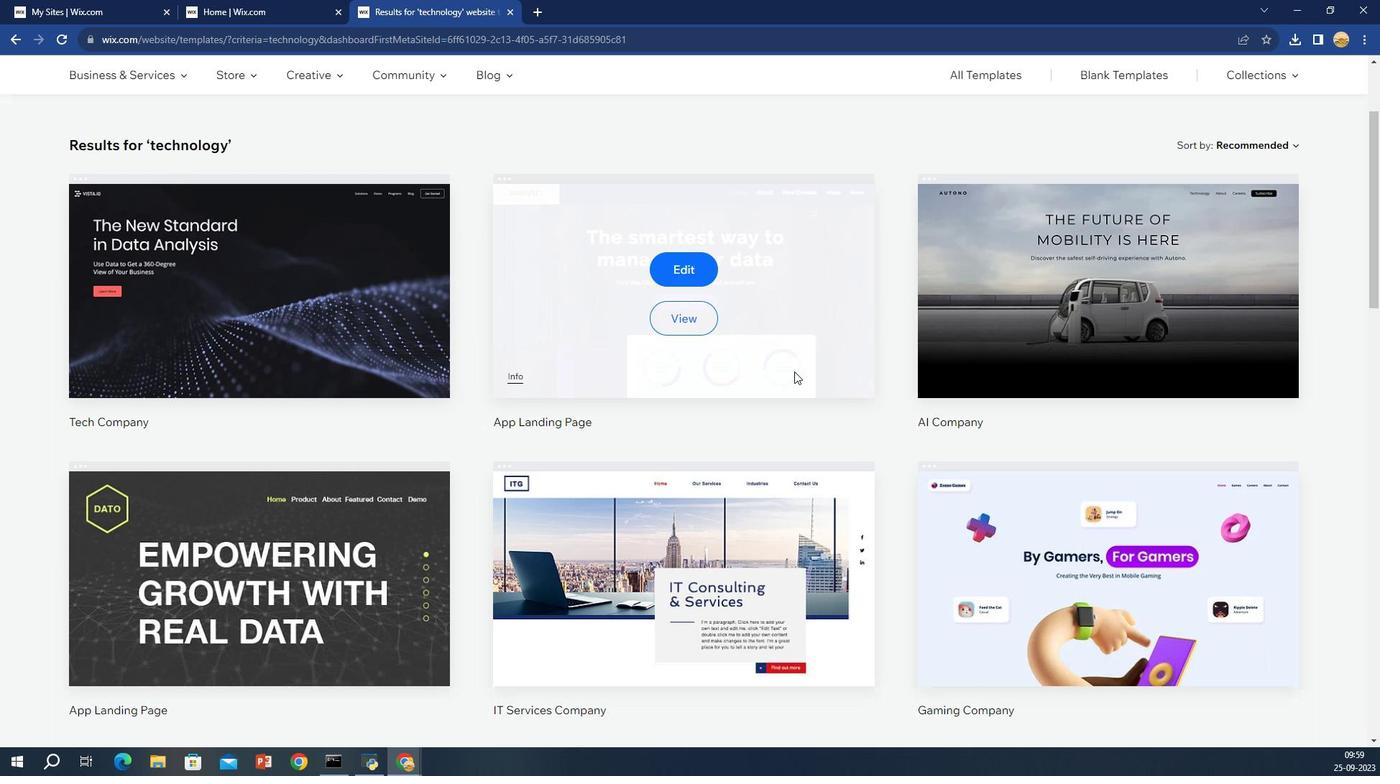 
Action: Mouse scrolled (1249, 98) with delta (0, 0)
Screenshot: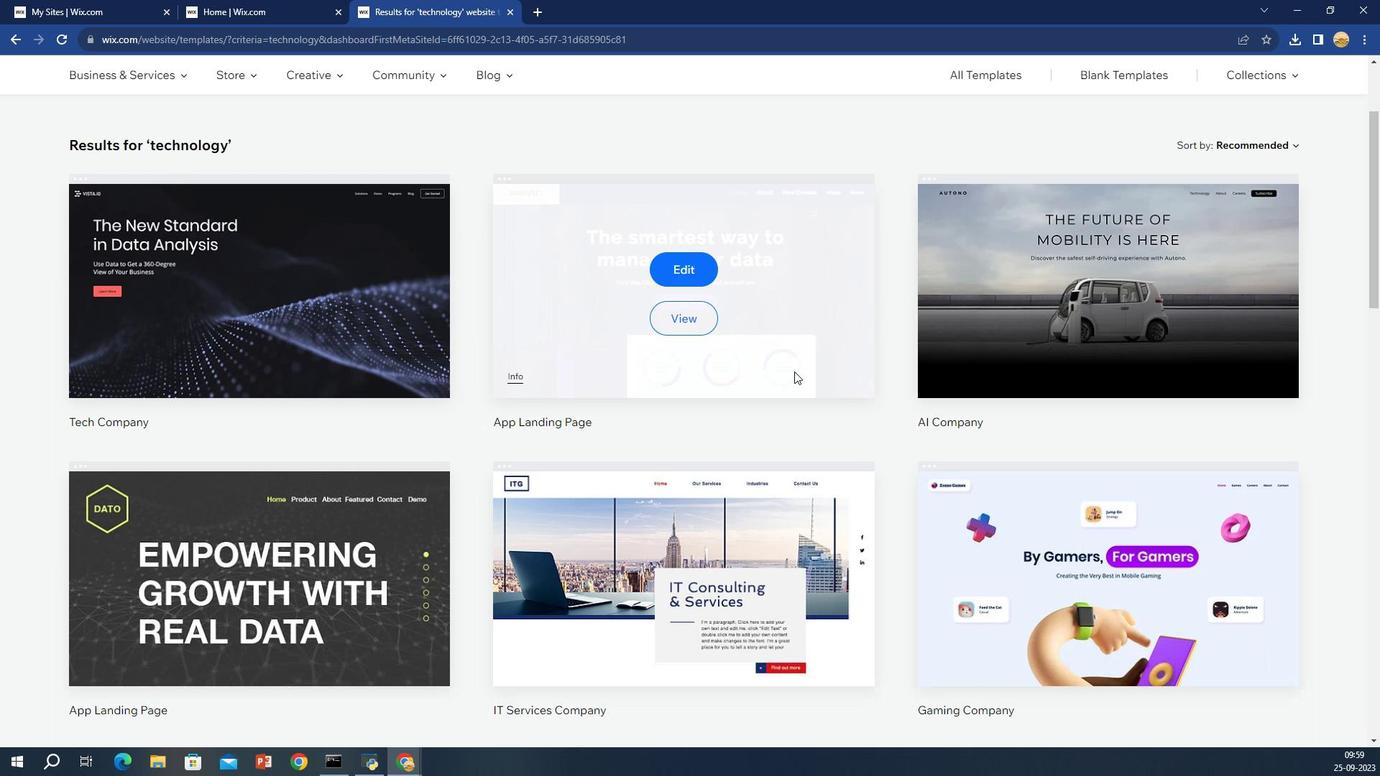 
Action: Mouse moved to (1249, 98)
Screenshot: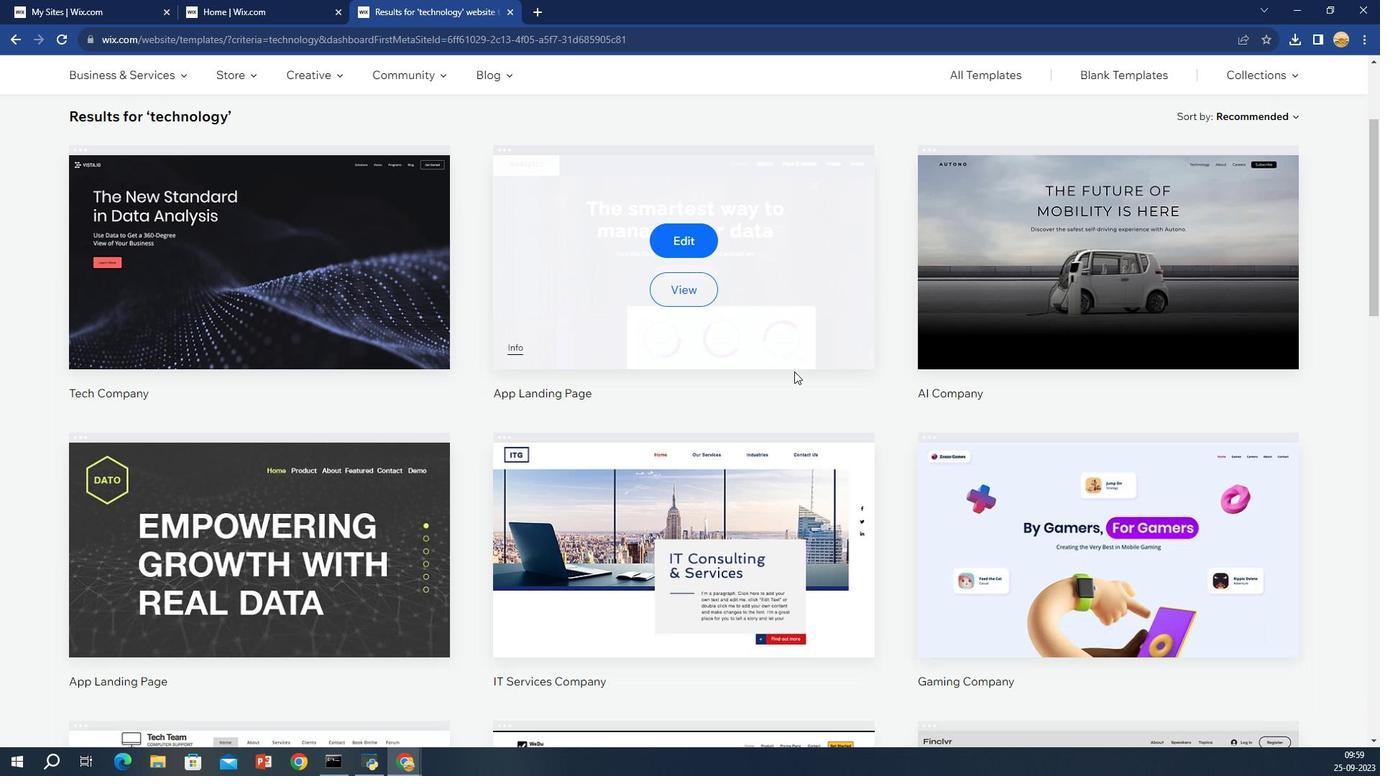 
Action: Mouse scrolled (1249, 98) with delta (0, 0)
Screenshot: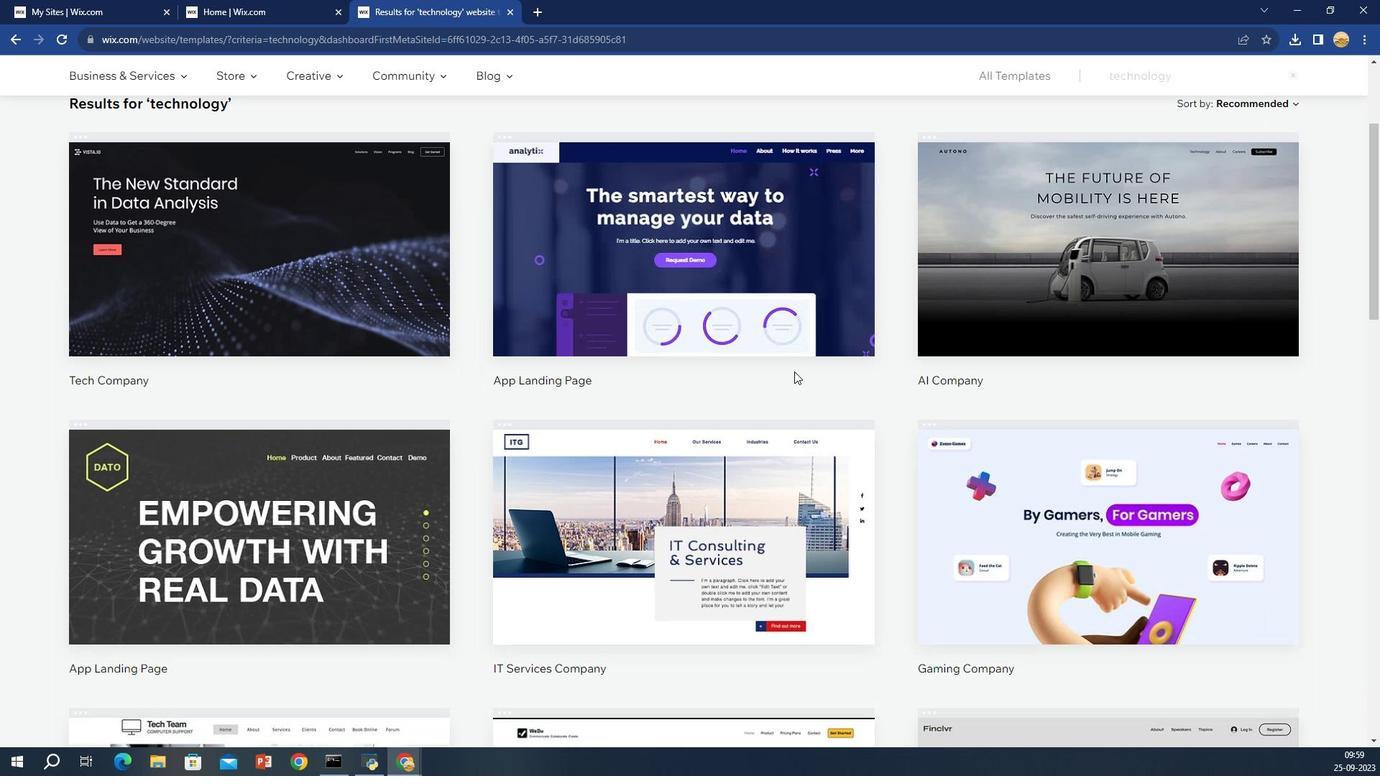 
Action: Mouse scrolled (1249, 98) with delta (0, 0)
Screenshot: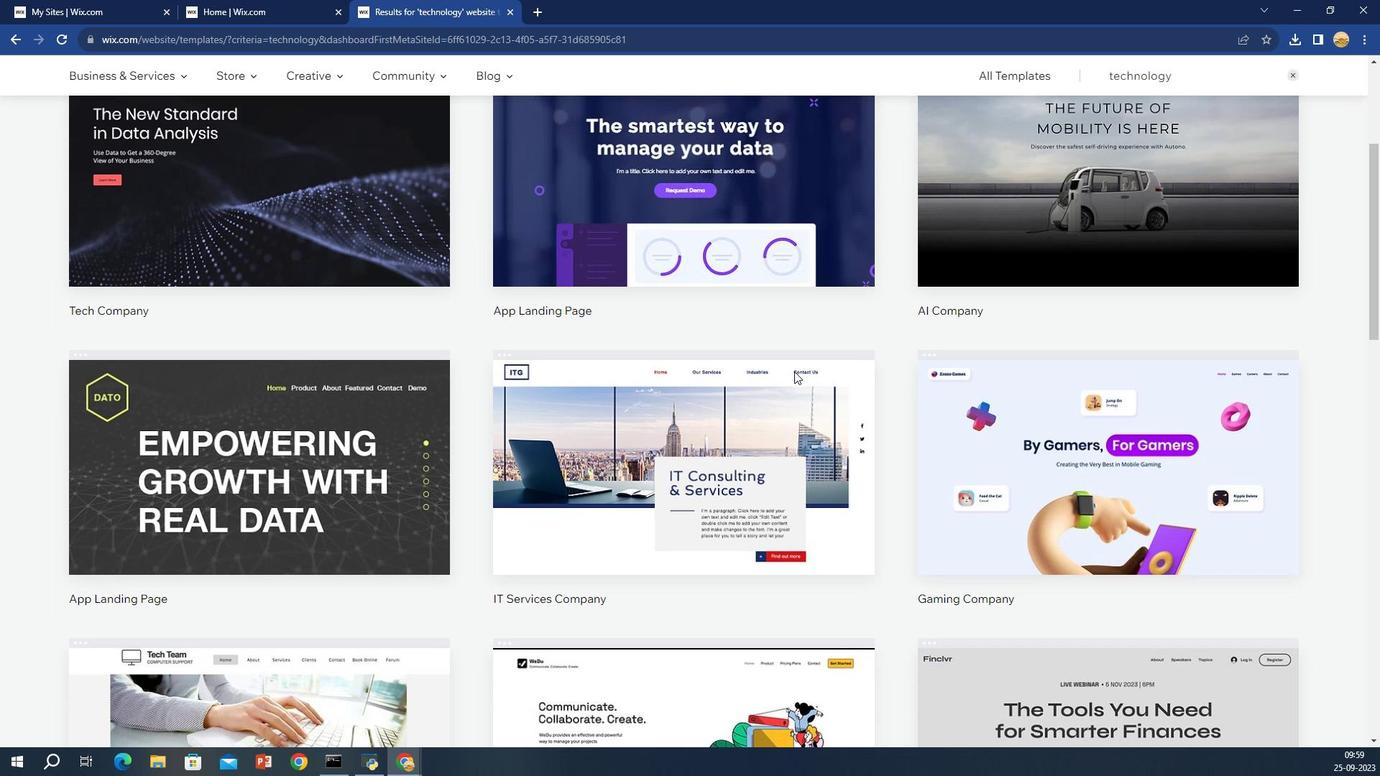 
Action: Mouse moved to (1249, 97)
Screenshot: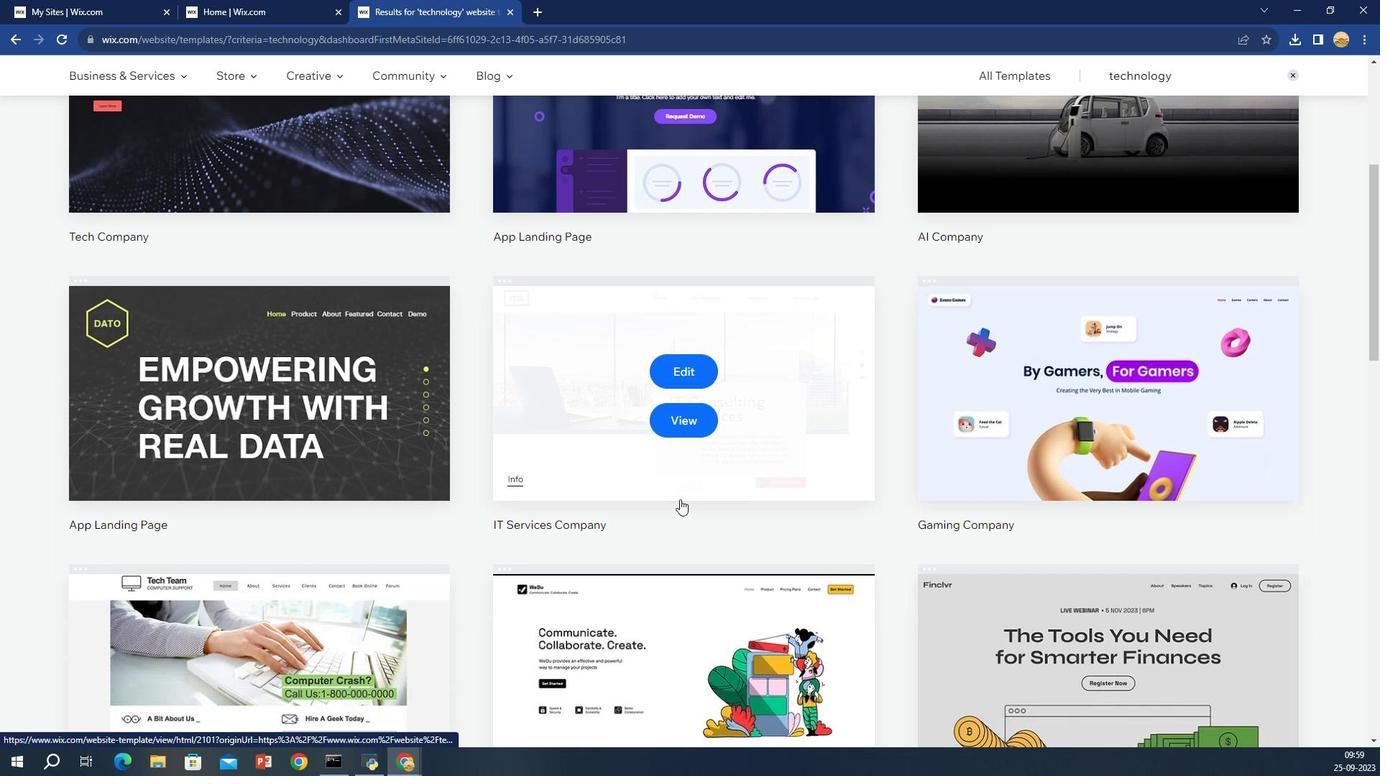 
Action: Mouse scrolled (1249, 97) with delta (0, 0)
Screenshot: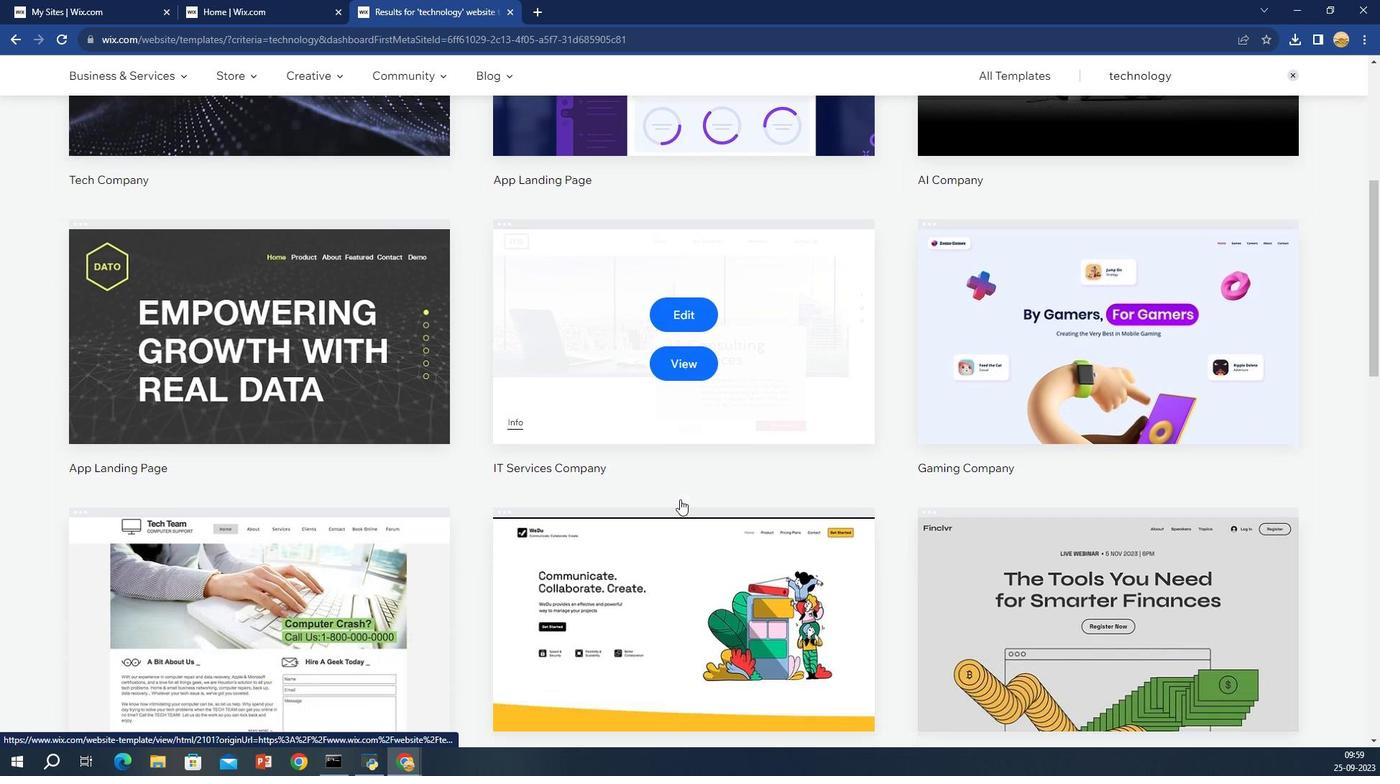 
Action: Mouse scrolled (1249, 97) with delta (0, 0)
Screenshot: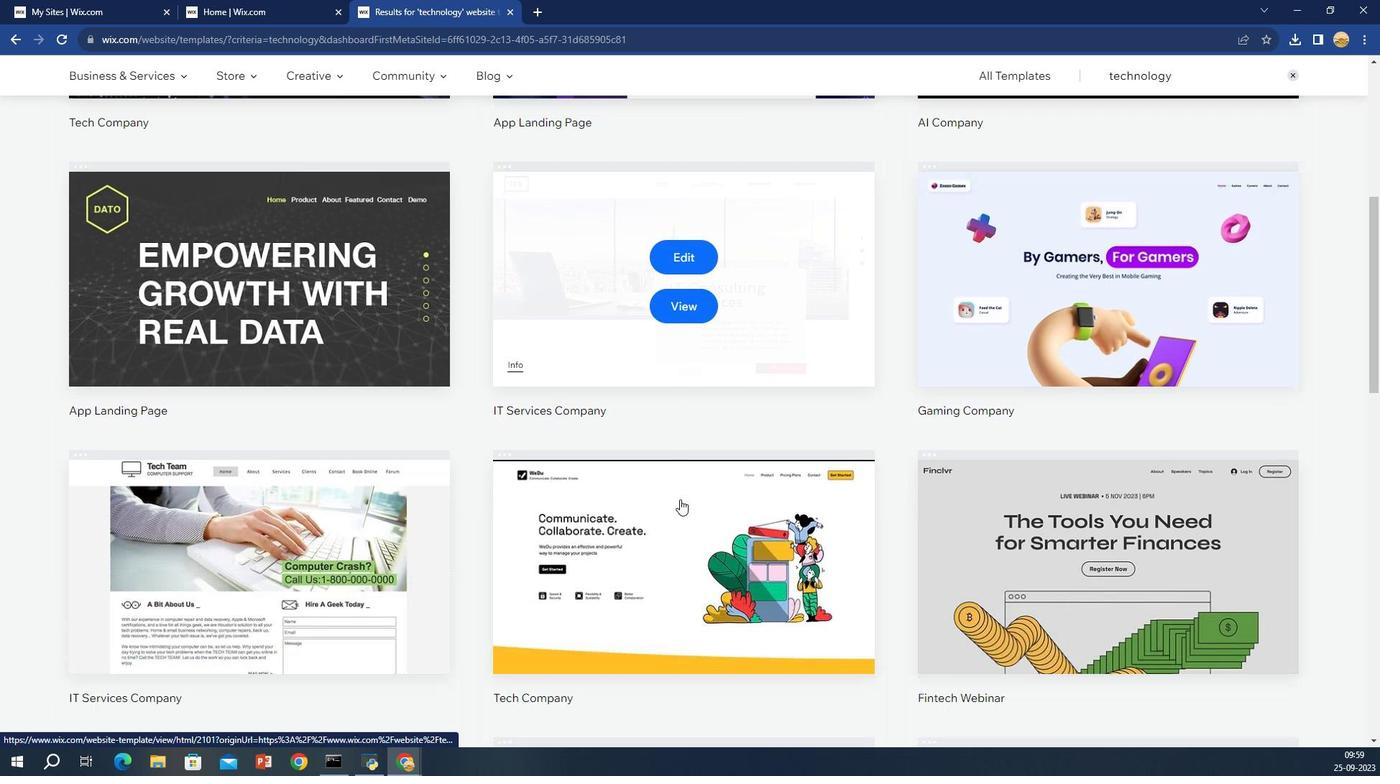 
Action: Mouse scrolled (1249, 97) with delta (0, 0)
Screenshot: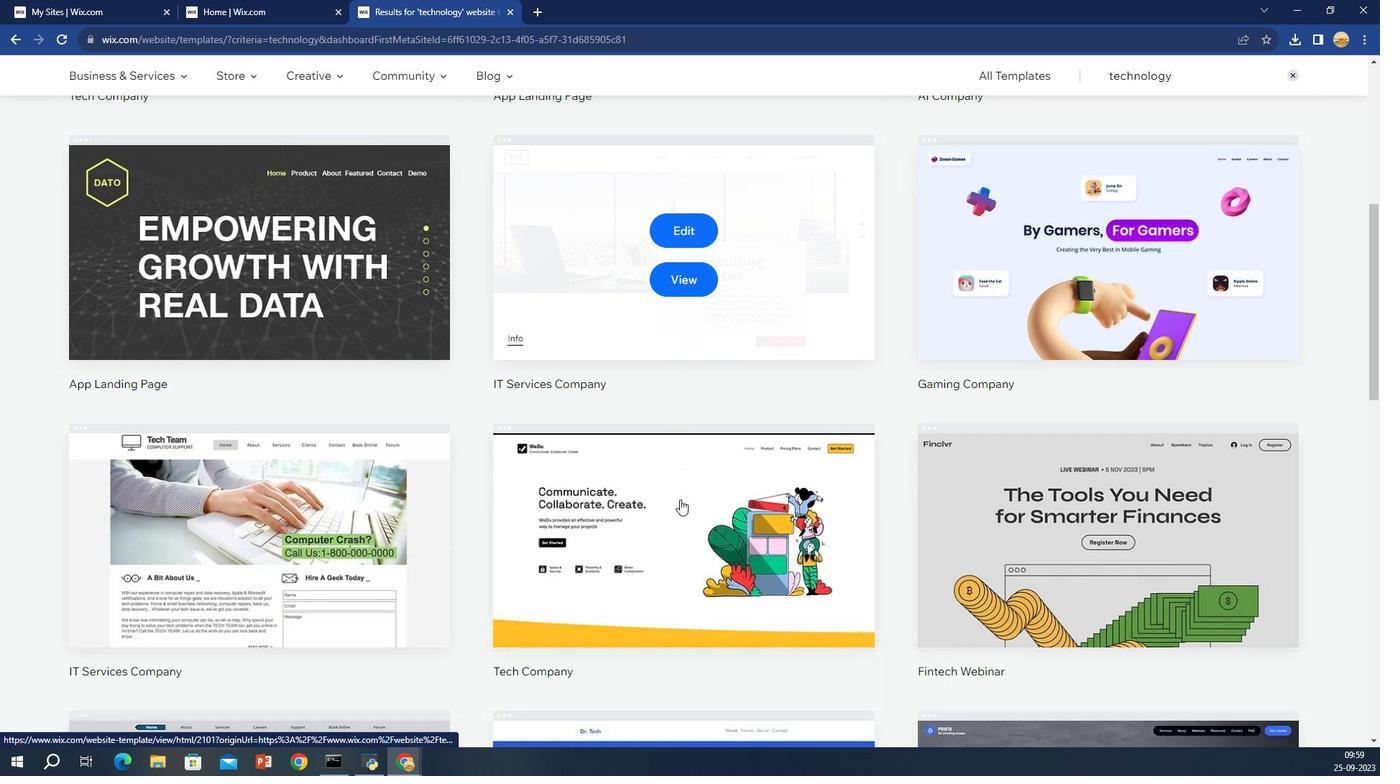 
Action: Mouse scrolled (1249, 97) with delta (0, 0)
Screenshot: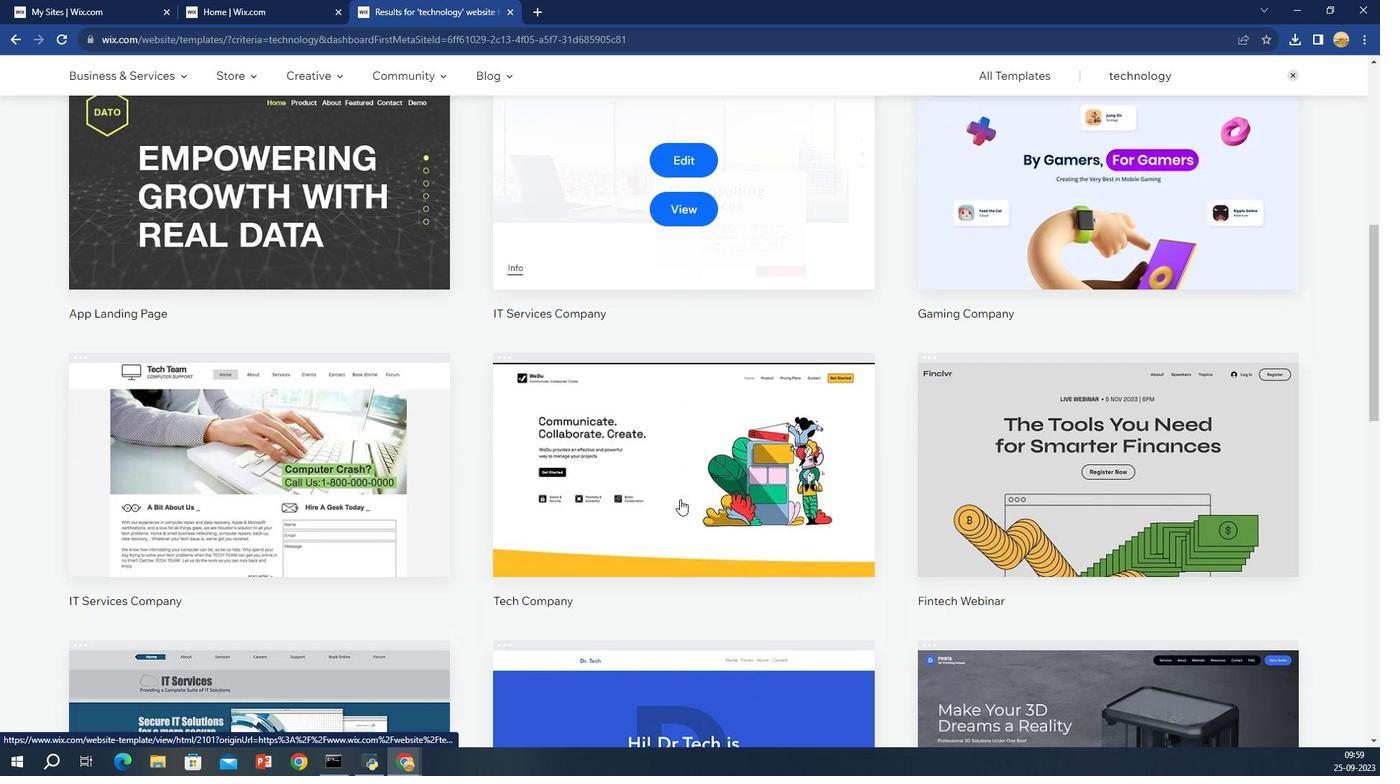 
Action: Mouse moved to (1249, 97)
Screenshot: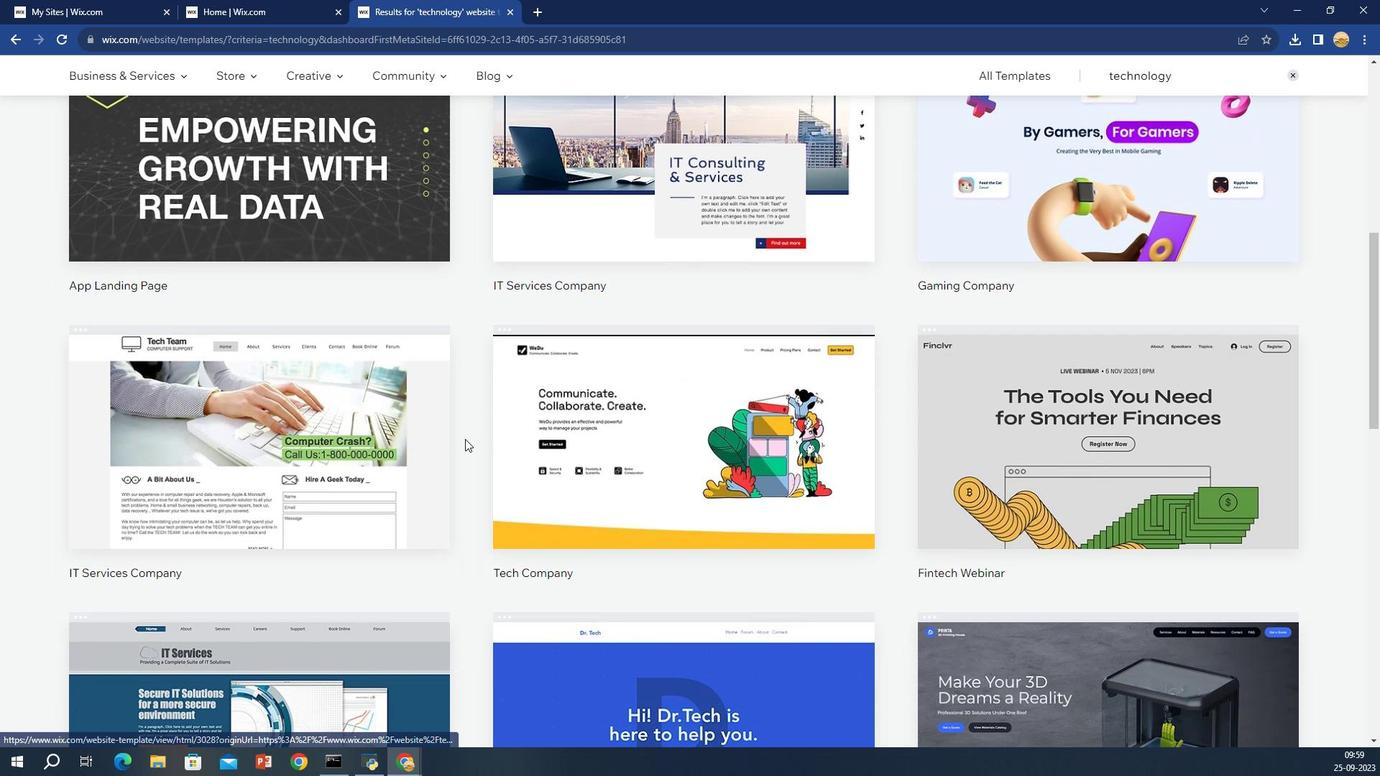 
Action: Mouse scrolled (1249, 97) with delta (0, 0)
Screenshot: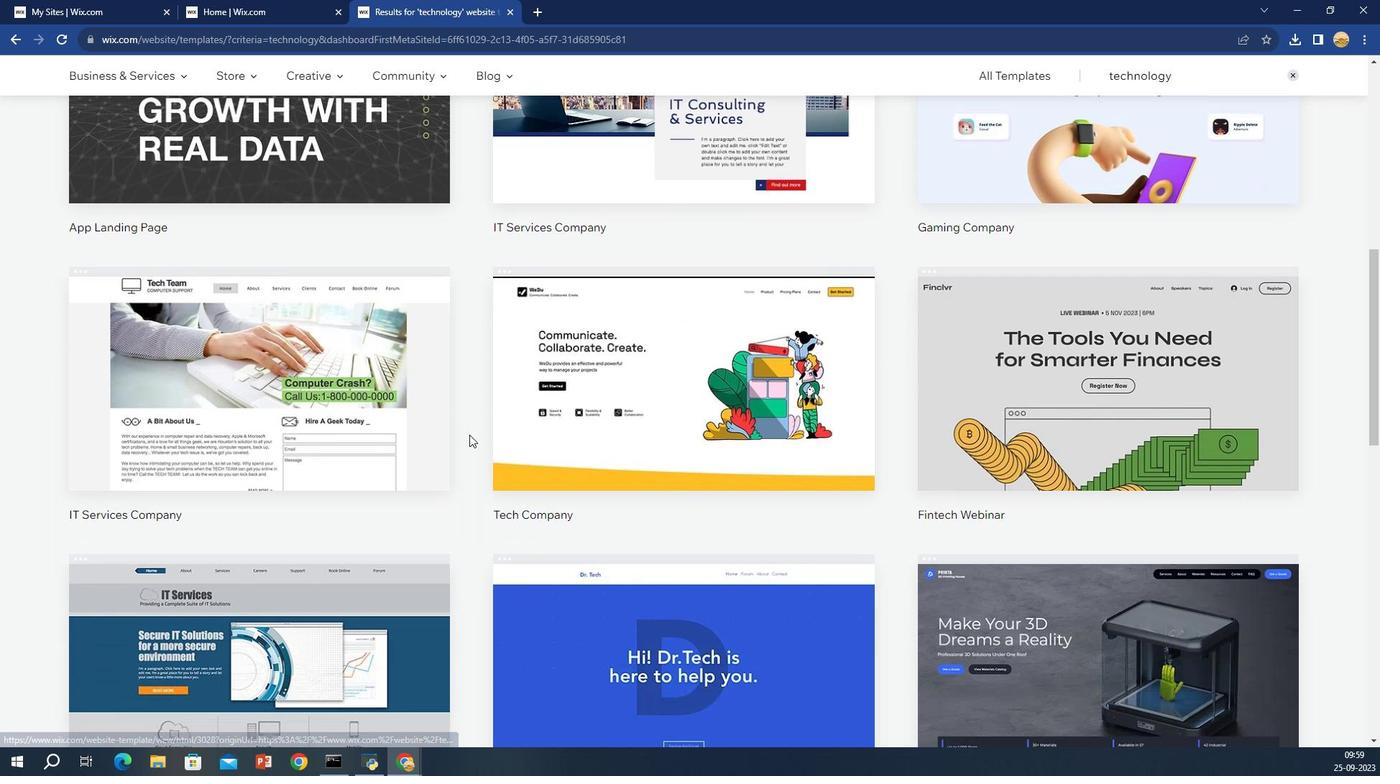 
Action: Mouse moved to (1249, 97)
Screenshot: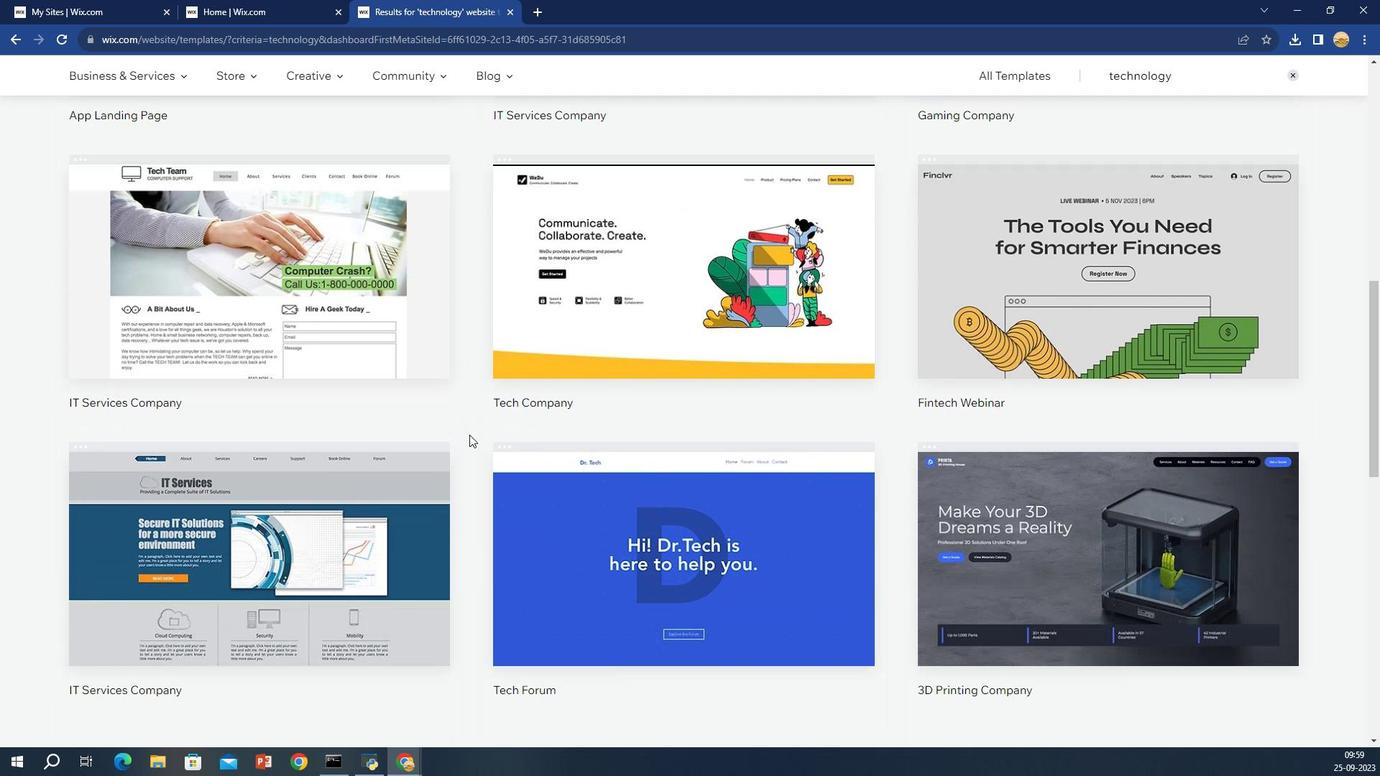 
Action: Mouse scrolled (1249, 97) with delta (0, 0)
Screenshot: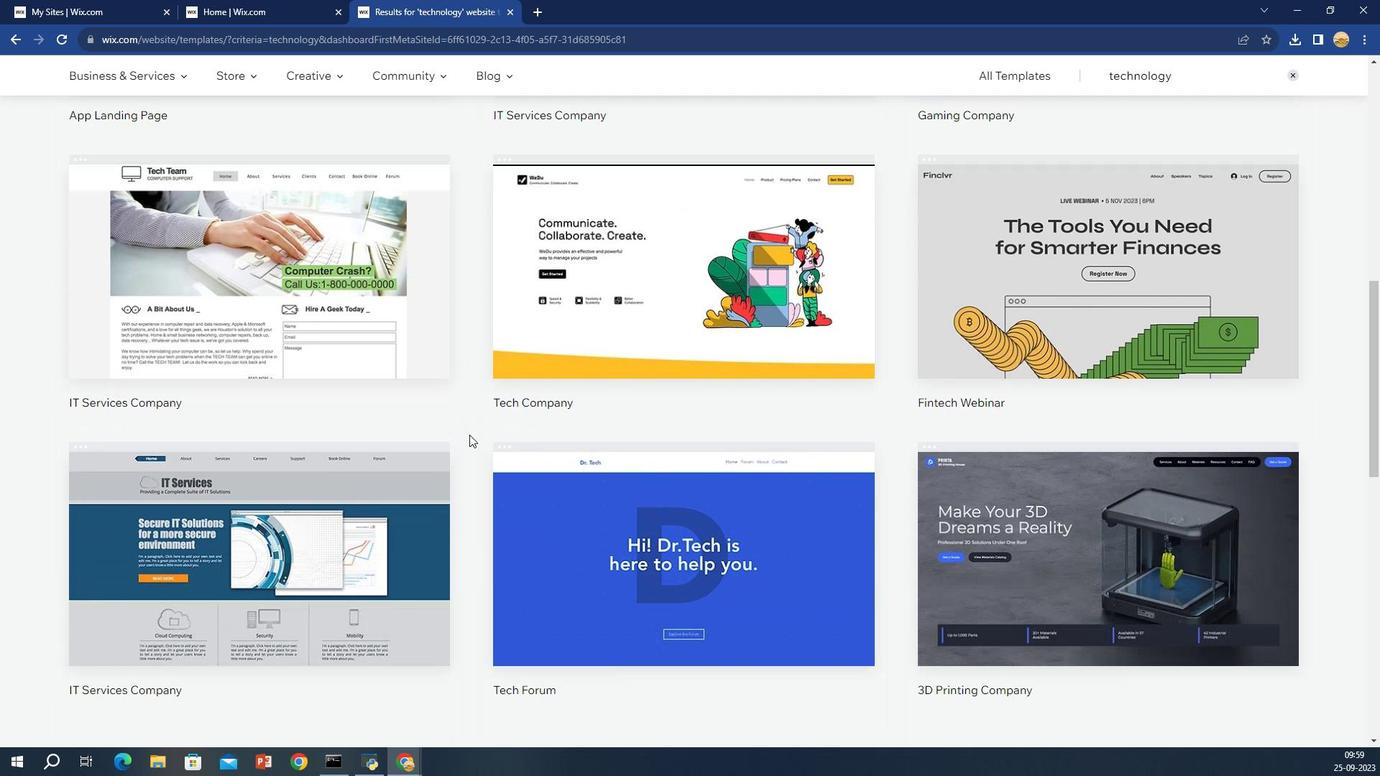 
Action: Mouse moved to (1249, 97)
Screenshot: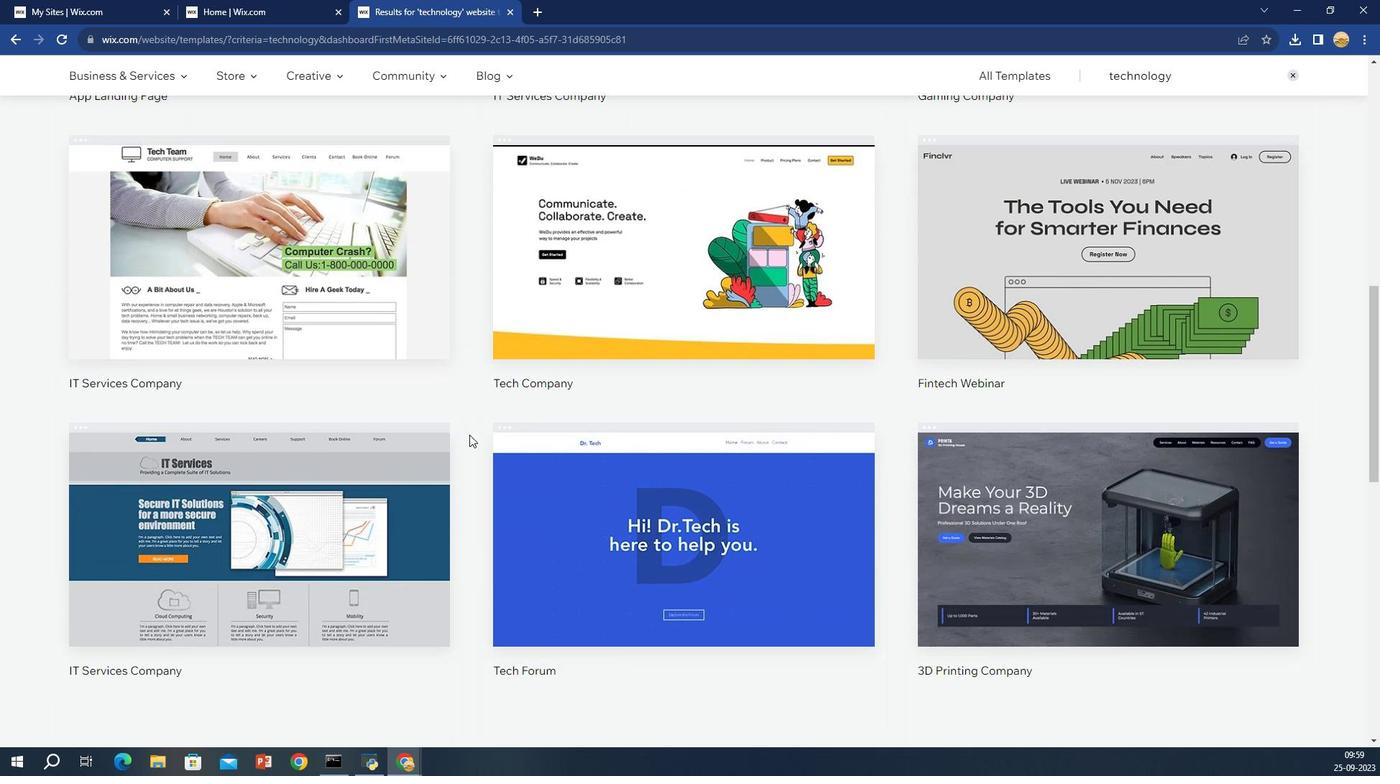 
Action: Mouse scrolled (1249, 97) with delta (0, 0)
Screenshot: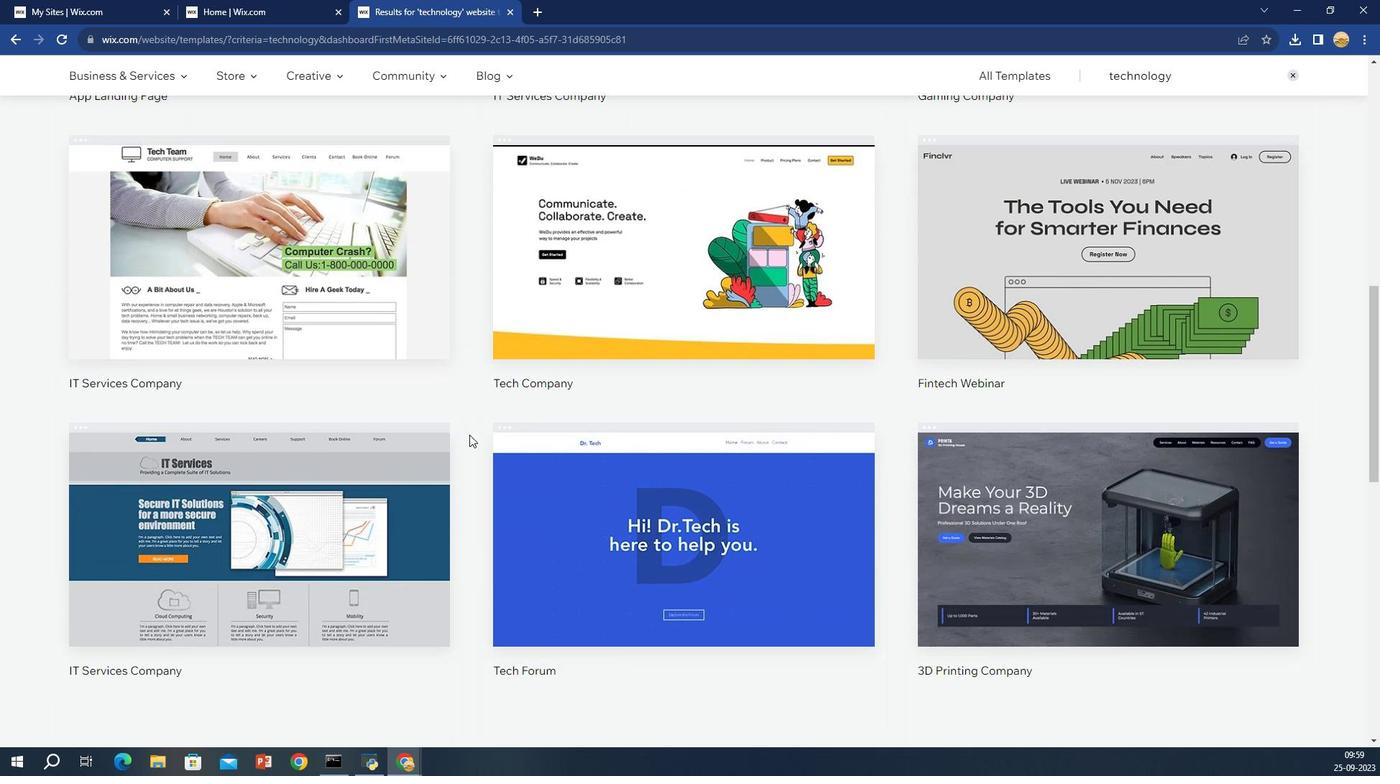 
Action: Mouse moved to (1249, 98)
Screenshot: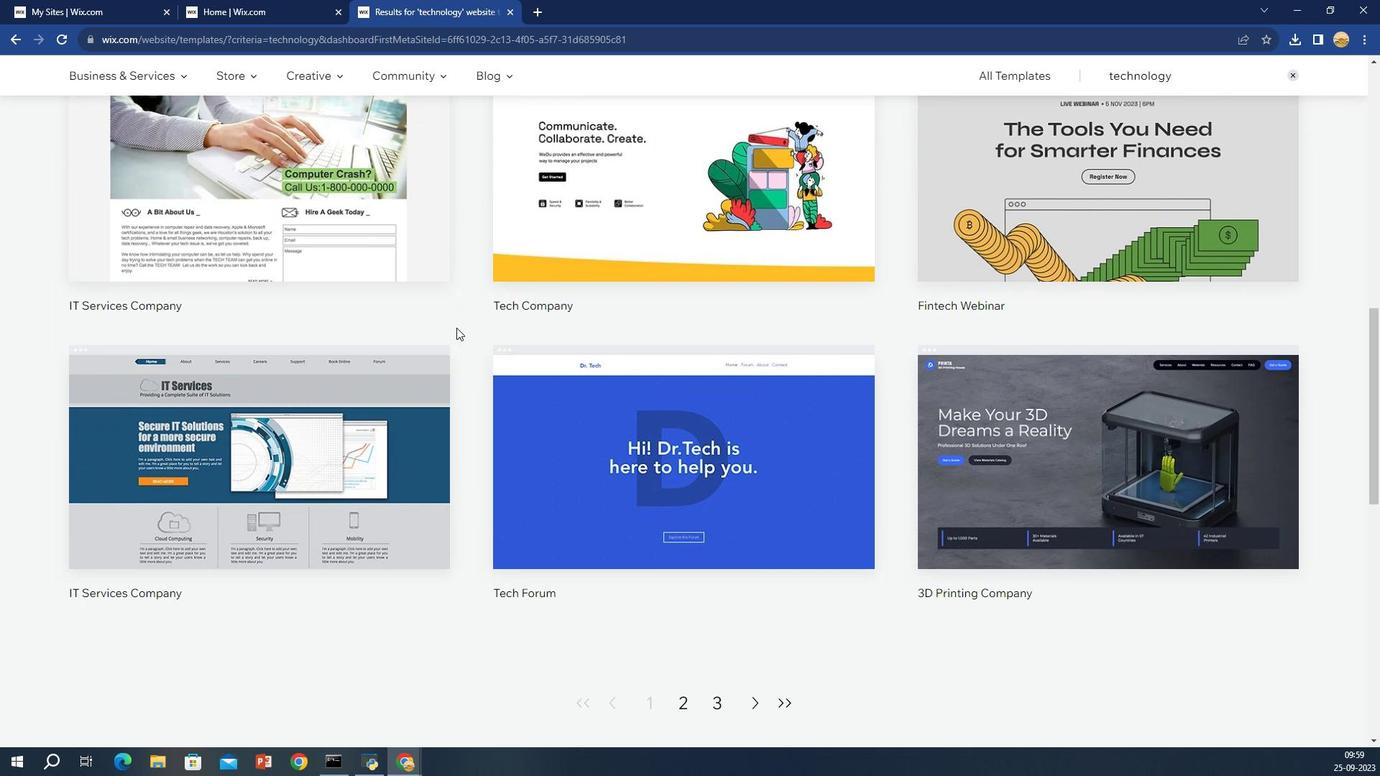 
Action: Mouse scrolled (1249, 98) with delta (0, 0)
Screenshot: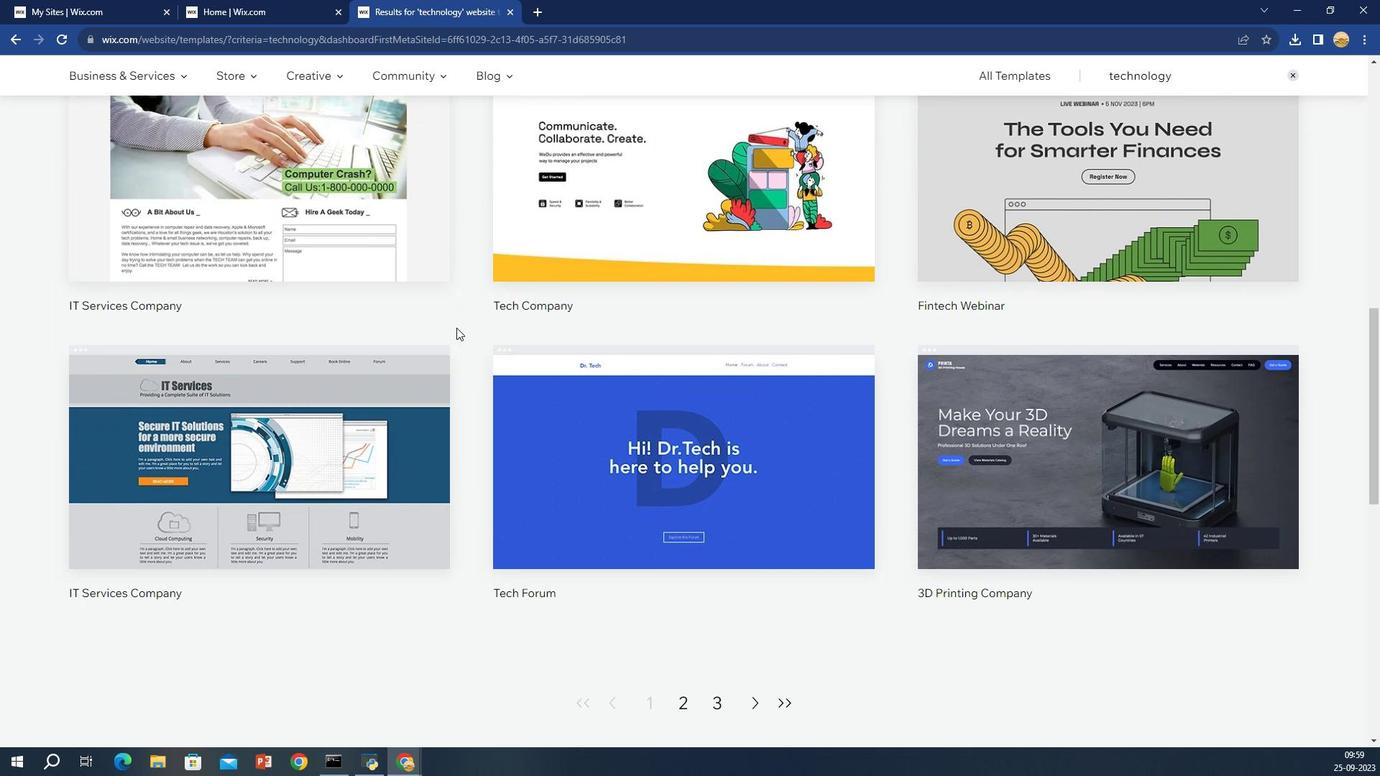
Action: Mouse moved to (1249, 98)
Screenshot: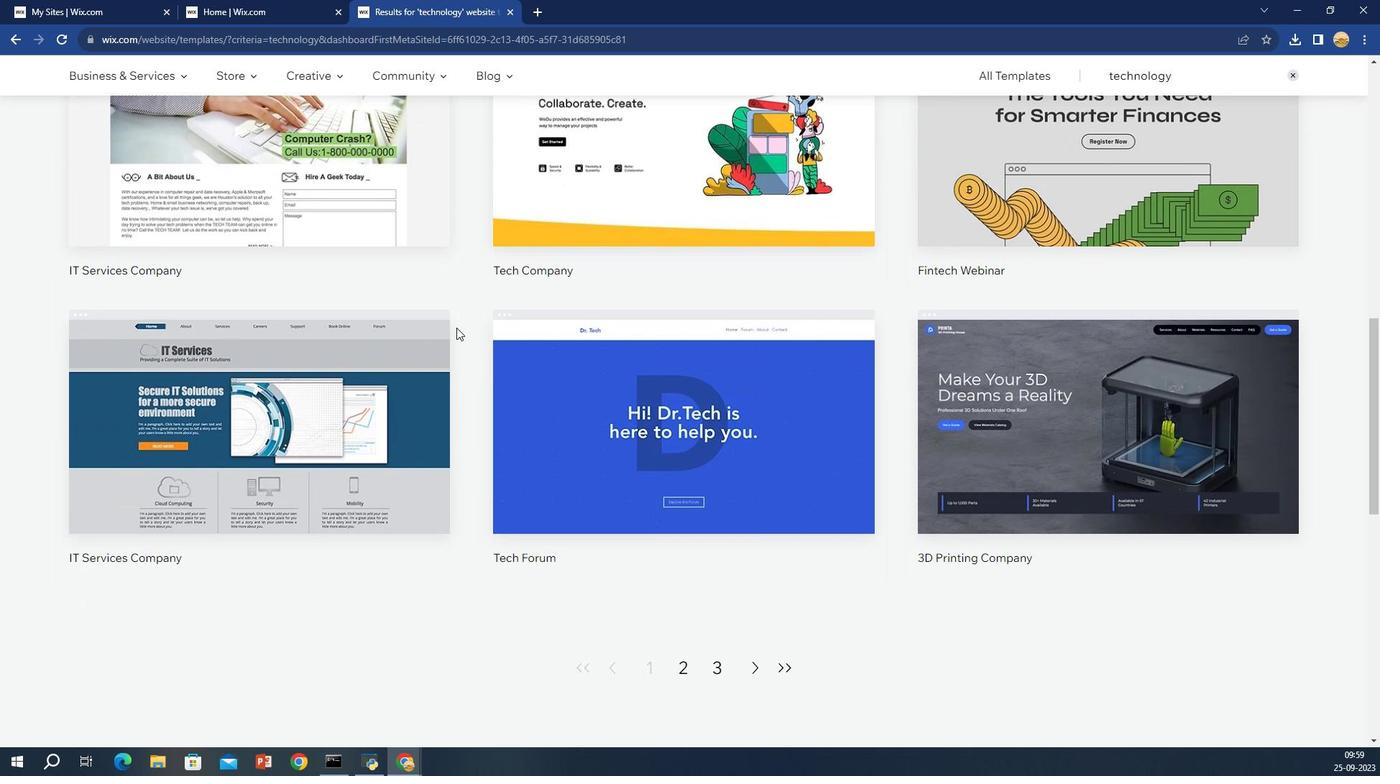 
Action: Mouse scrolled (1249, 98) with delta (0, 0)
Screenshot: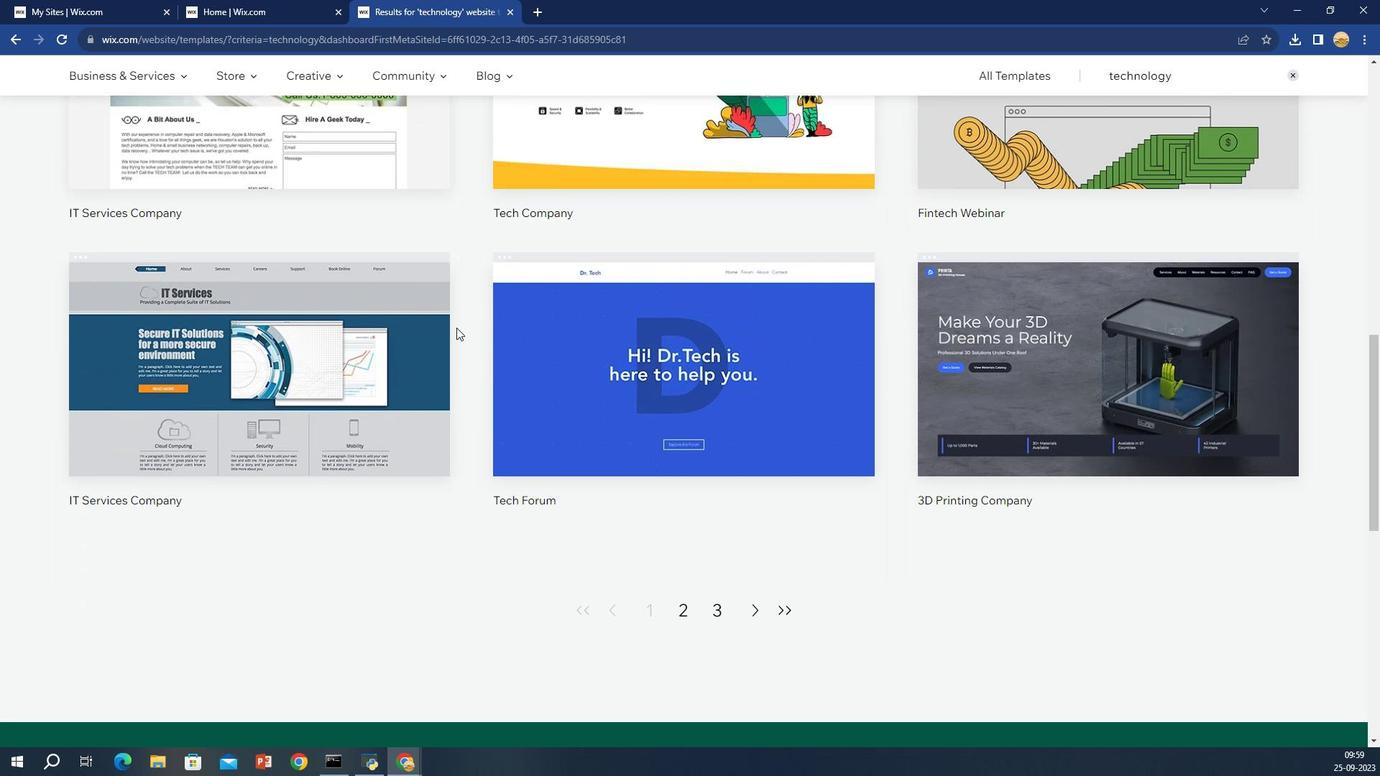 
Action: Mouse scrolled (1249, 98) with delta (0, 0)
Screenshot: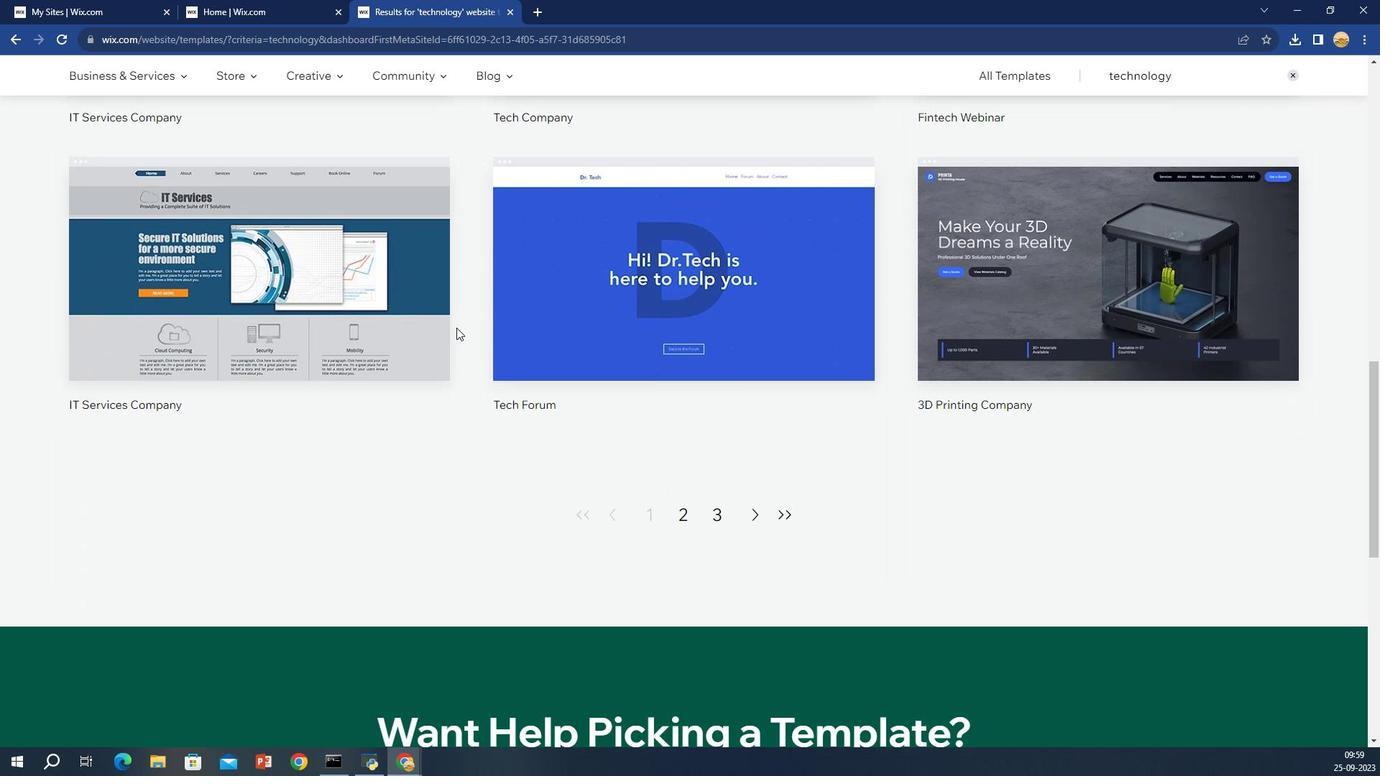 
Action: Mouse scrolled (1249, 98) with delta (0, 0)
Screenshot: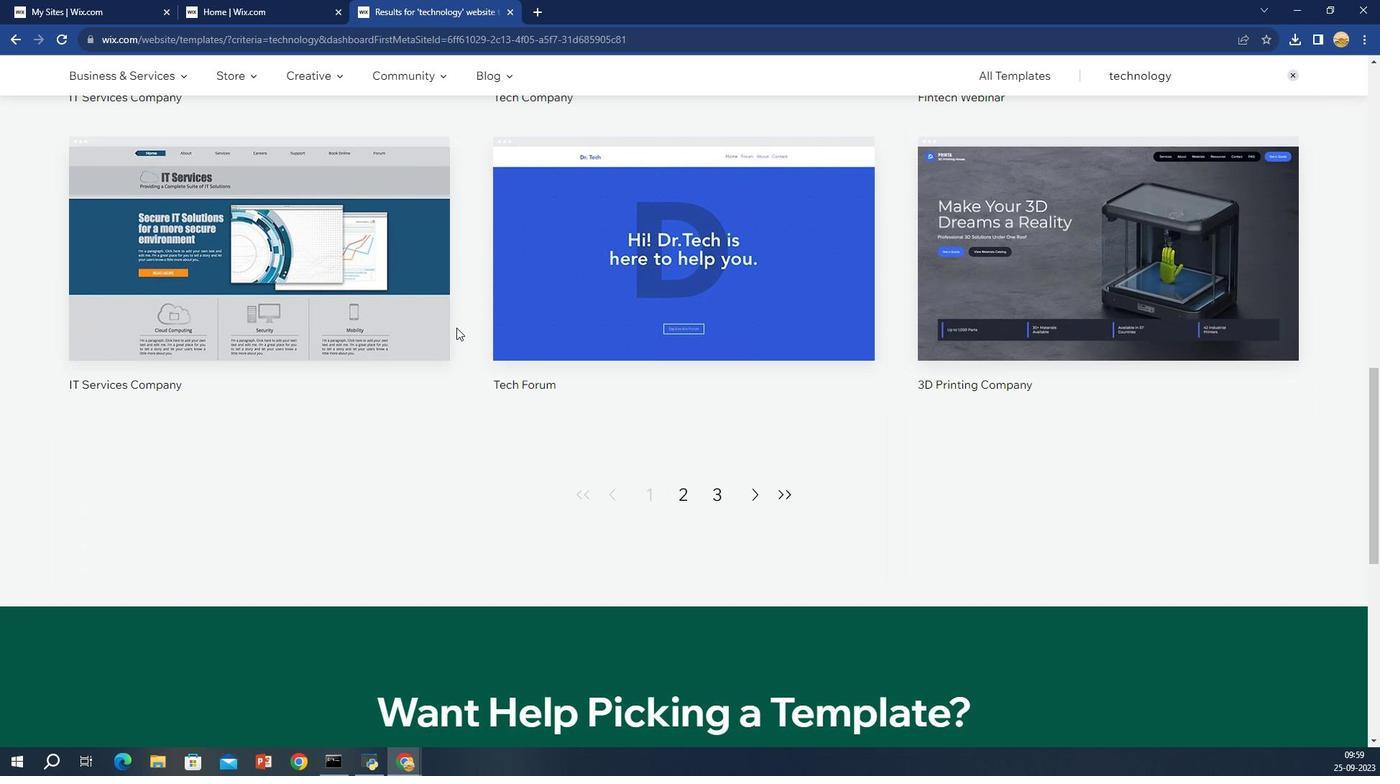 
Action: Mouse scrolled (1249, 98) with delta (0, 0)
Screenshot: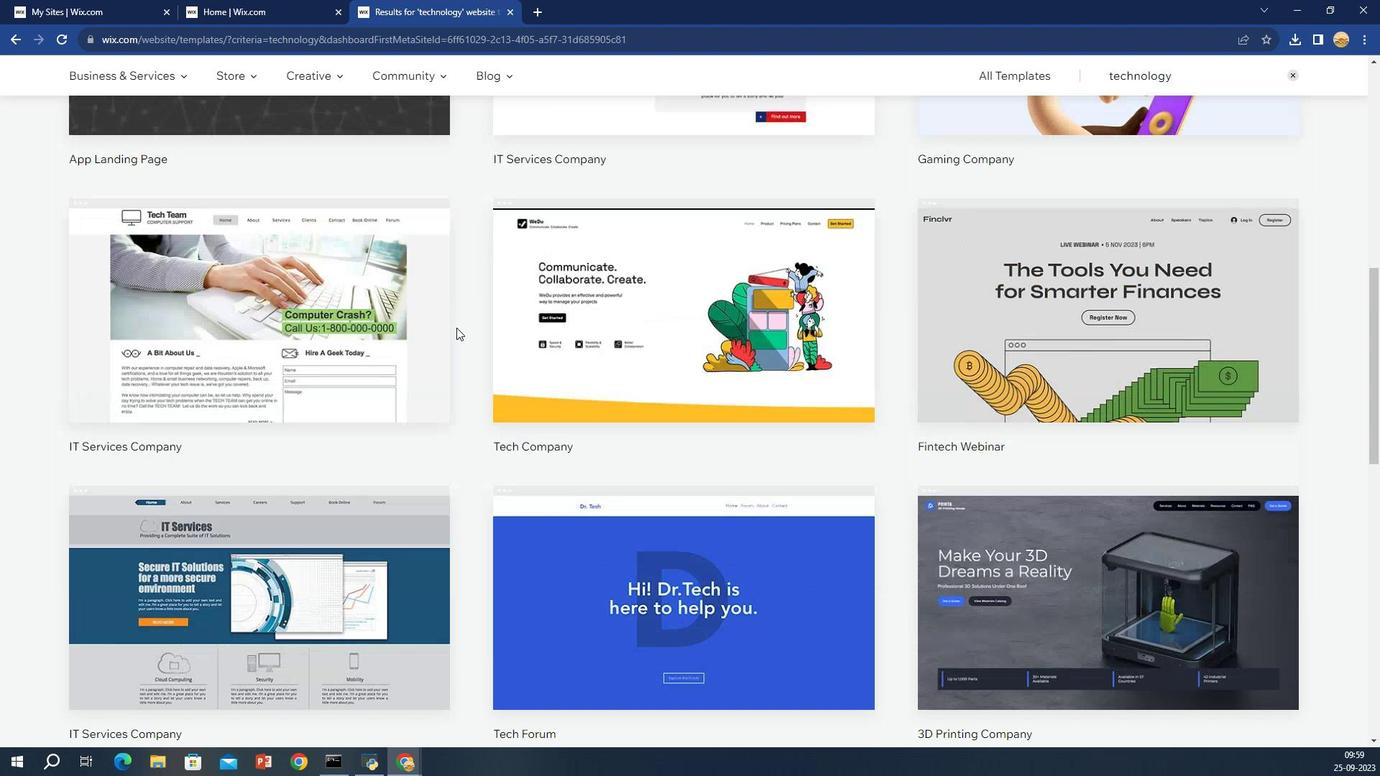 
Action: Mouse scrolled (1249, 98) with delta (0, 0)
Screenshot: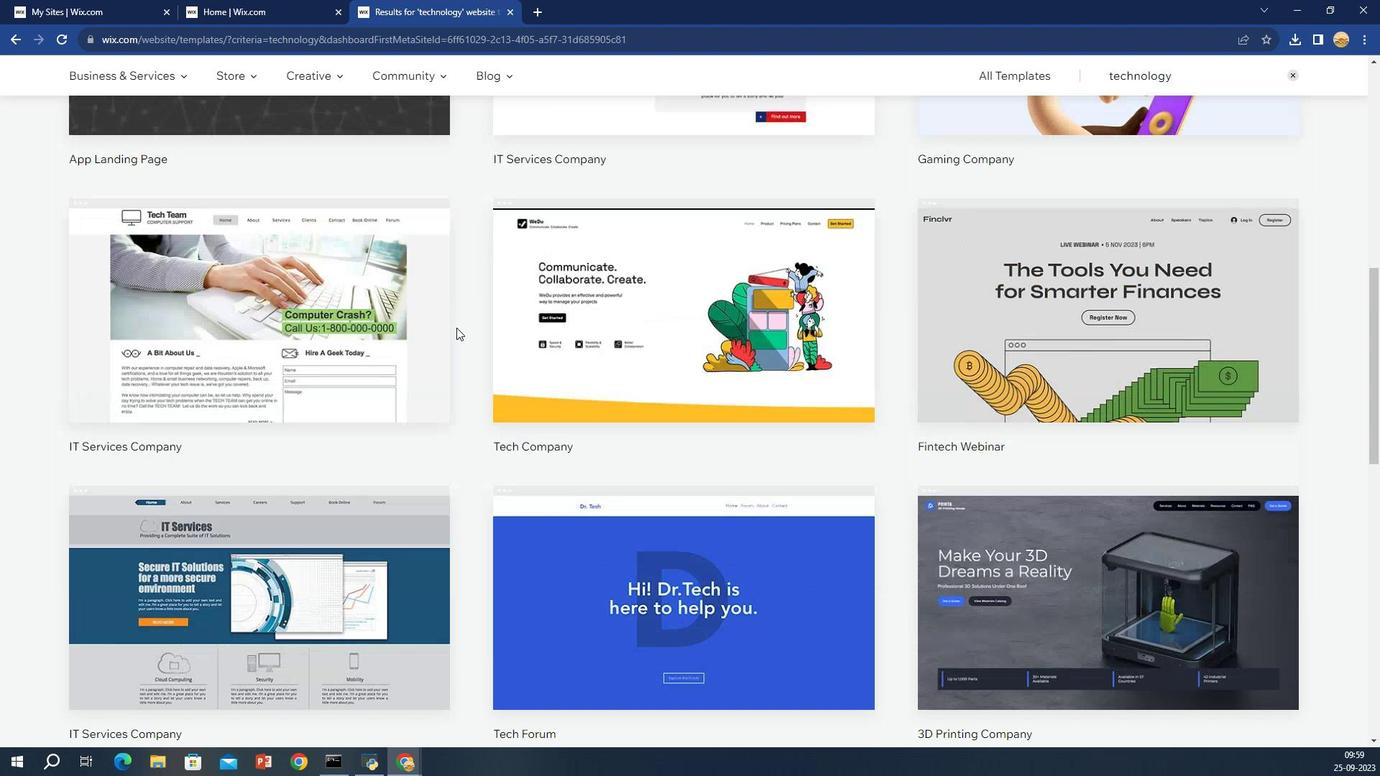 
Action: Mouse scrolled (1249, 98) with delta (0, 0)
Screenshot: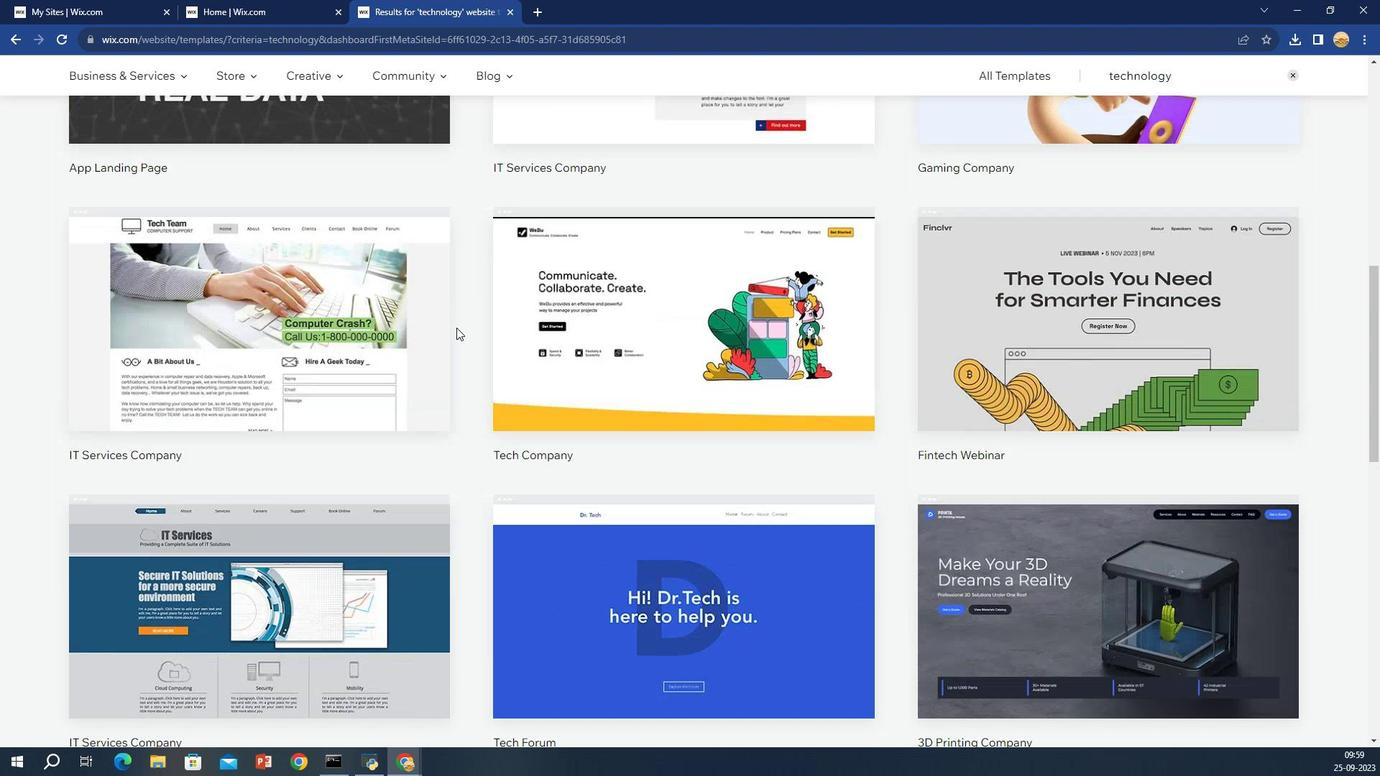
Action: Mouse scrolled (1249, 98) with delta (0, 0)
Screenshot: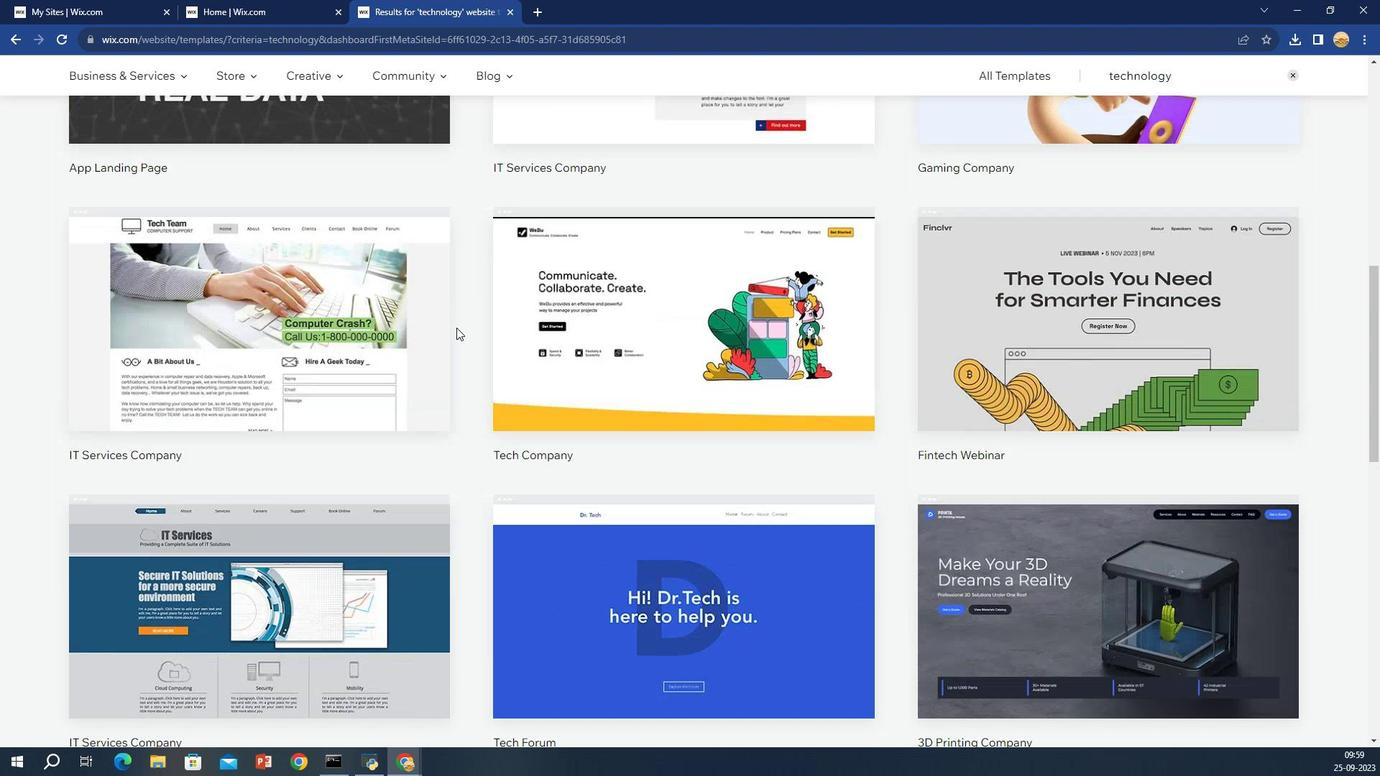 
Action: Mouse scrolled (1249, 98) with delta (0, 0)
Screenshot: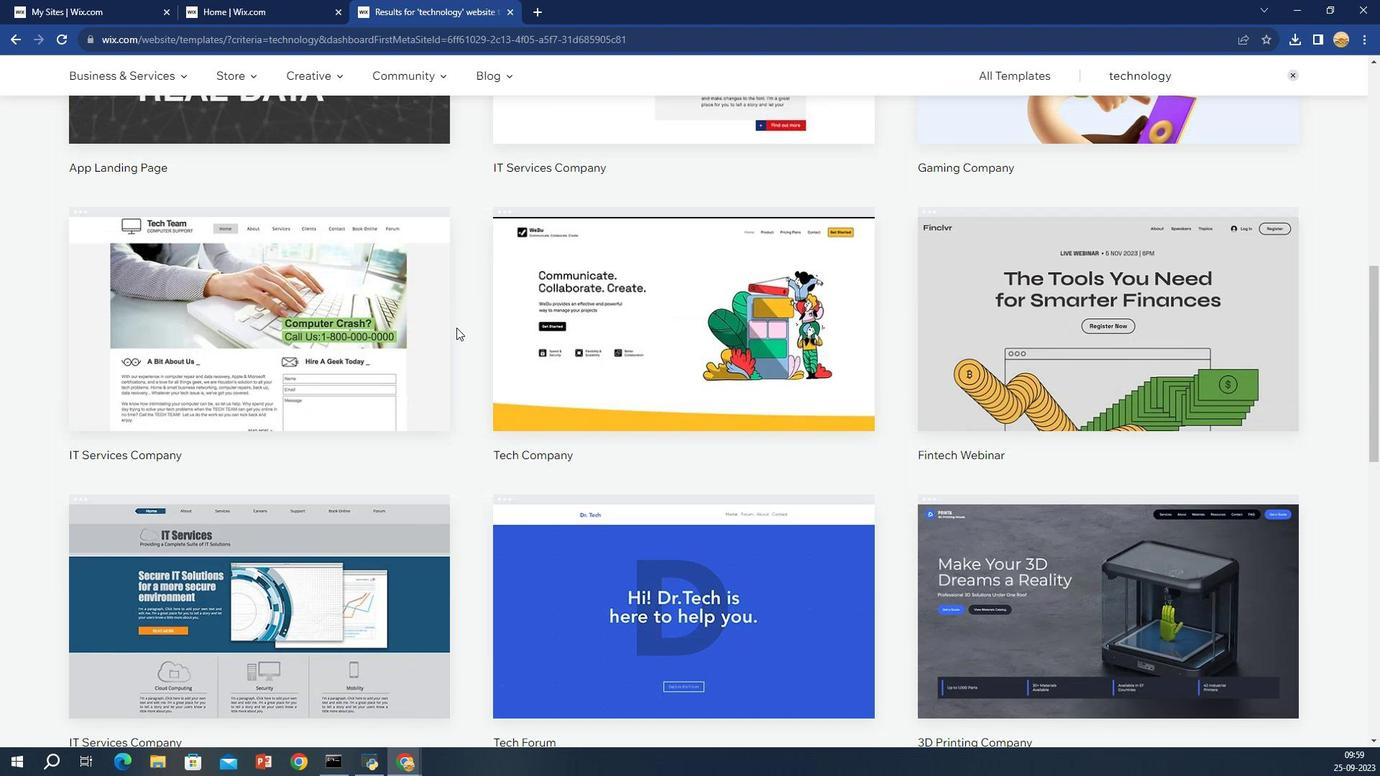 
Action: Mouse scrolled (1249, 98) with delta (0, 0)
Screenshot: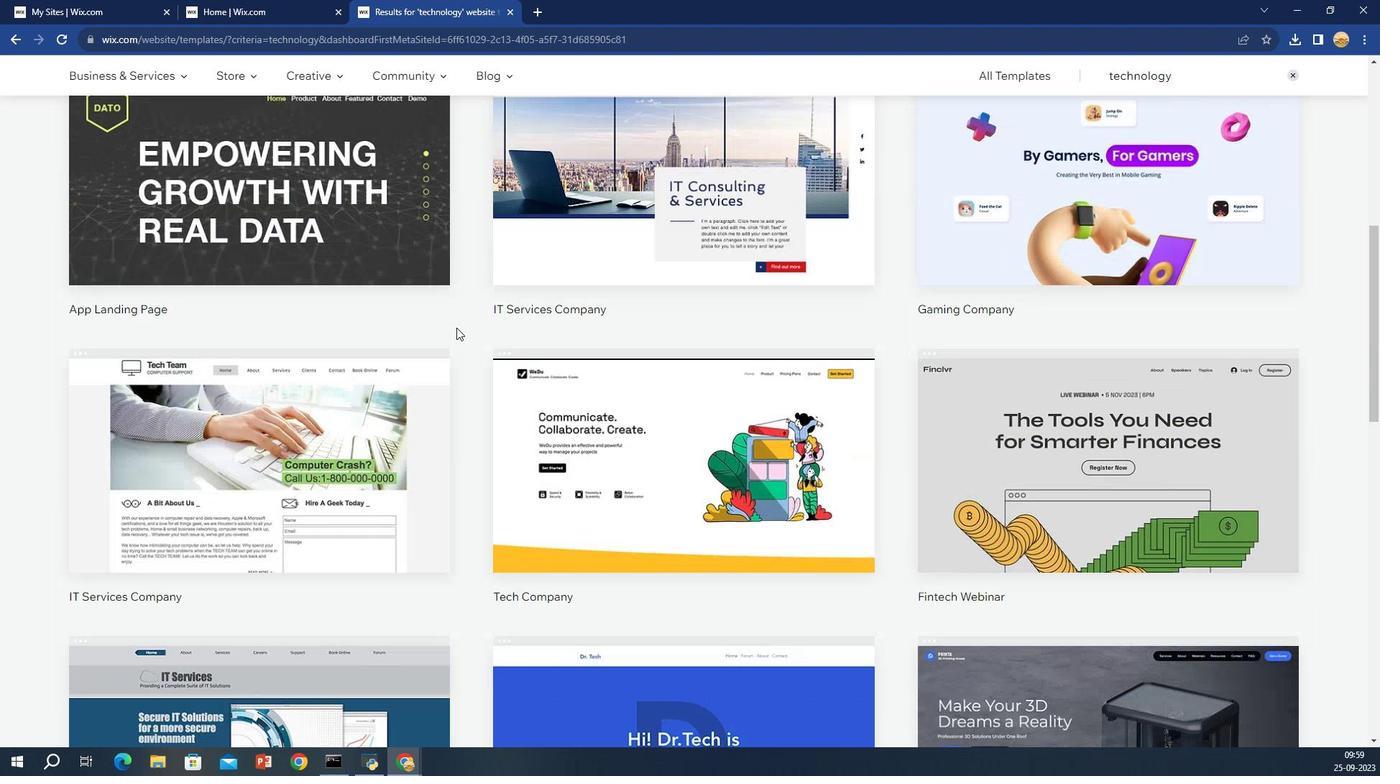 
Action: Mouse scrolled (1249, 98) with delta (0, 0)
Screenshot: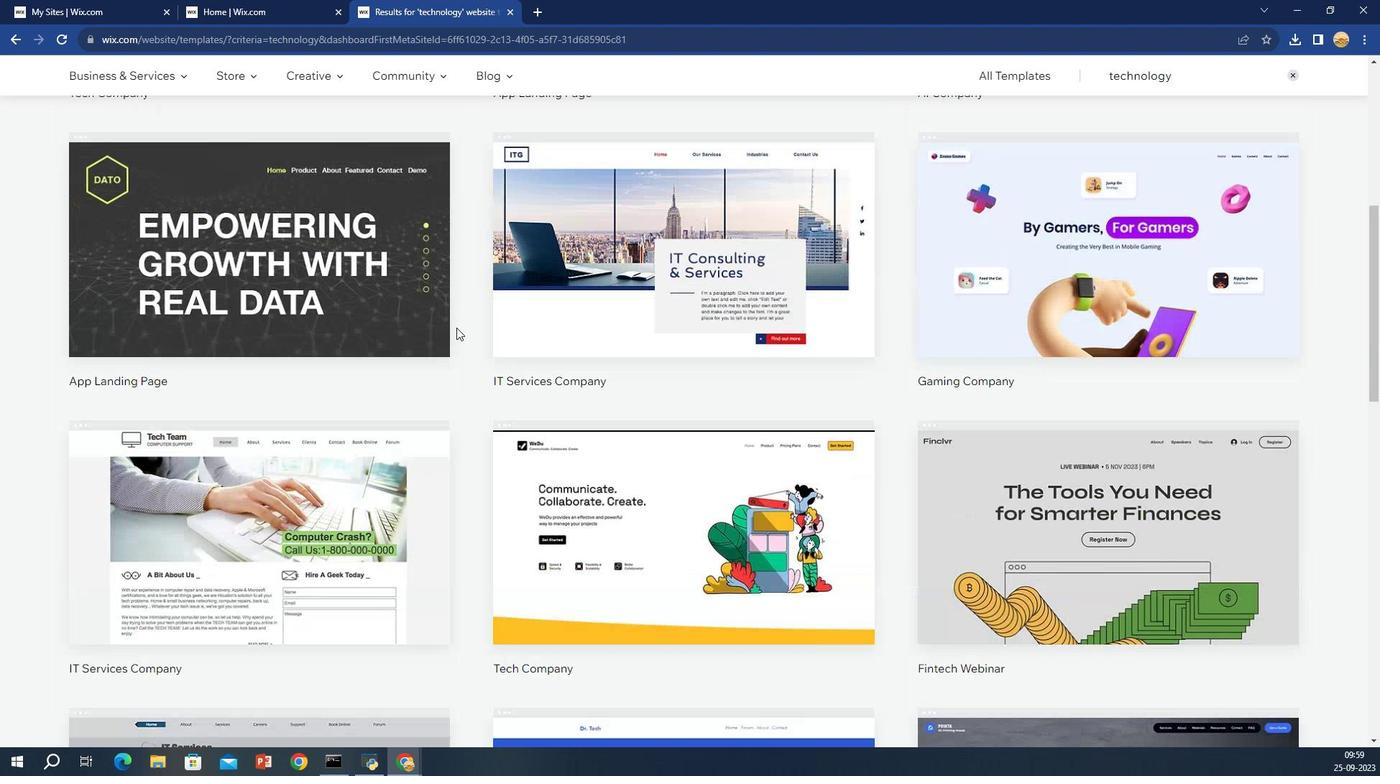 
Action: Mouse scrolled (1249, 98) with delta (0, 0)
Screenshot: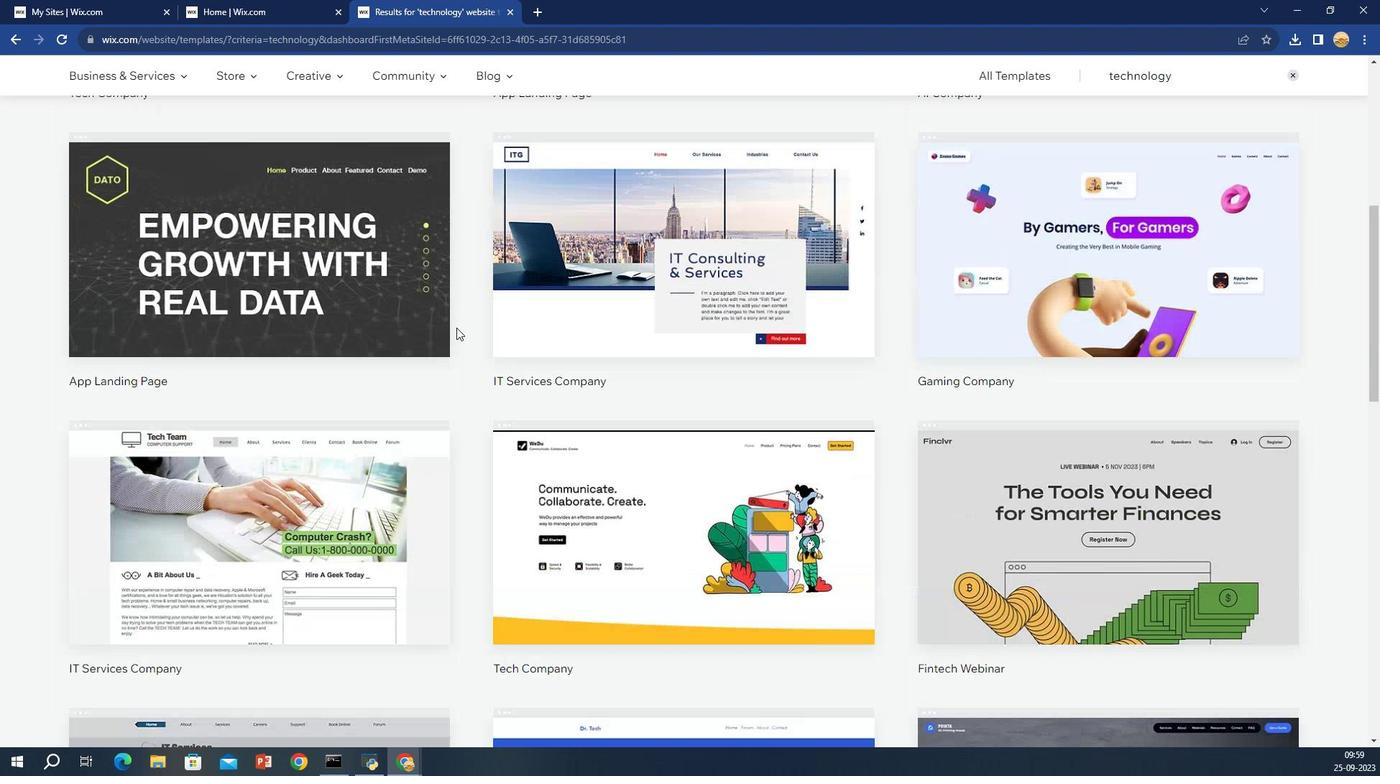 
Action: Mouse scrolled (1249, 98) with delta (0, 0)
Screenshot: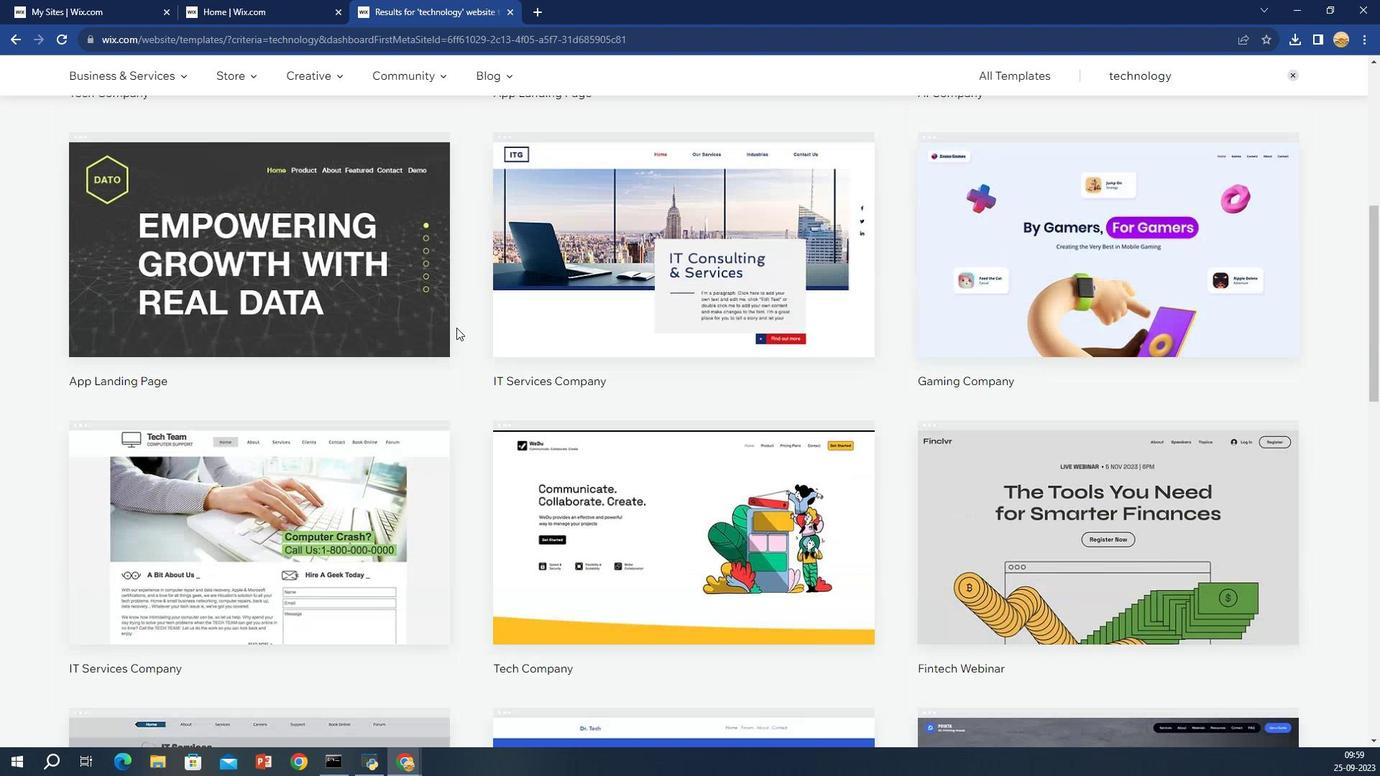 
Action: Mouse scrolled (1249, 98) with delta (0, 0)
Screenshot: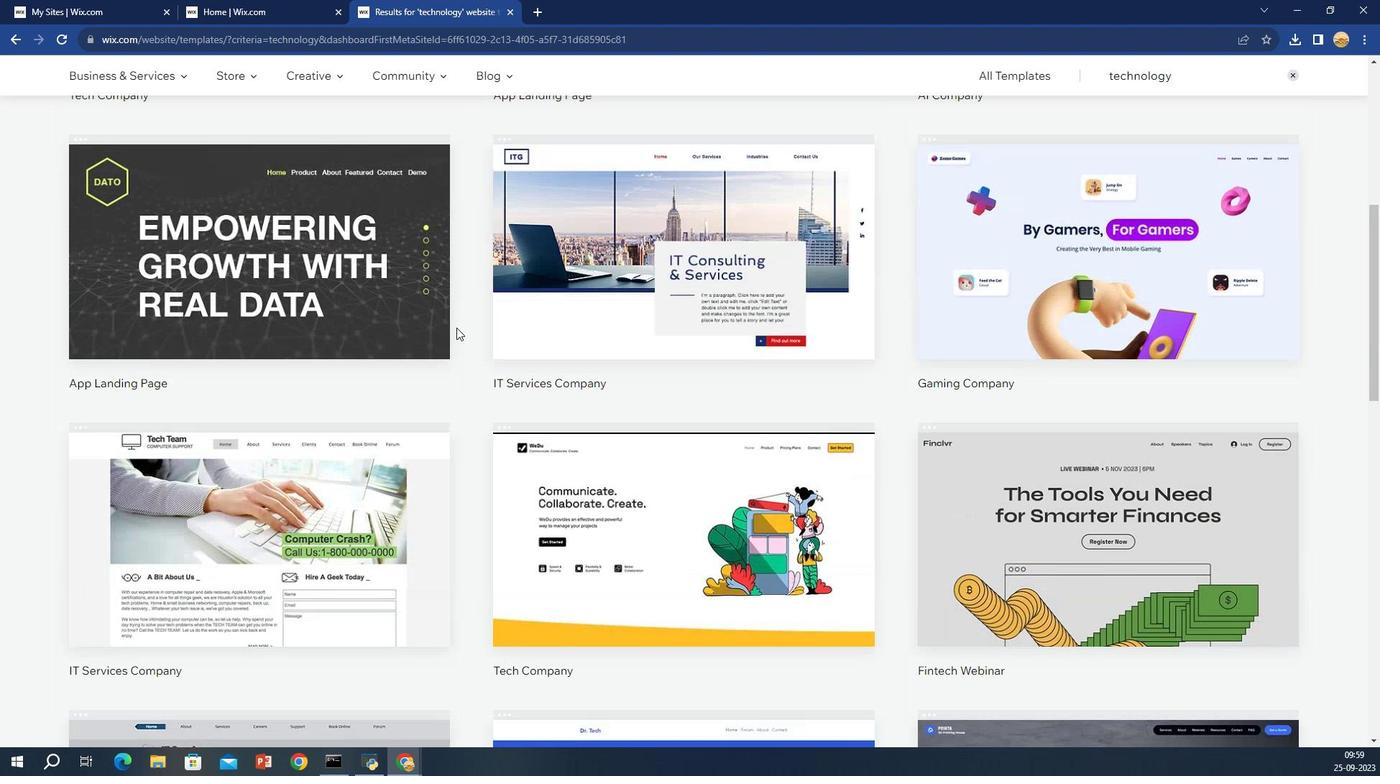 
Action: Mouse scrolled (1249, 98) with delta (0, 0)
Screenshot: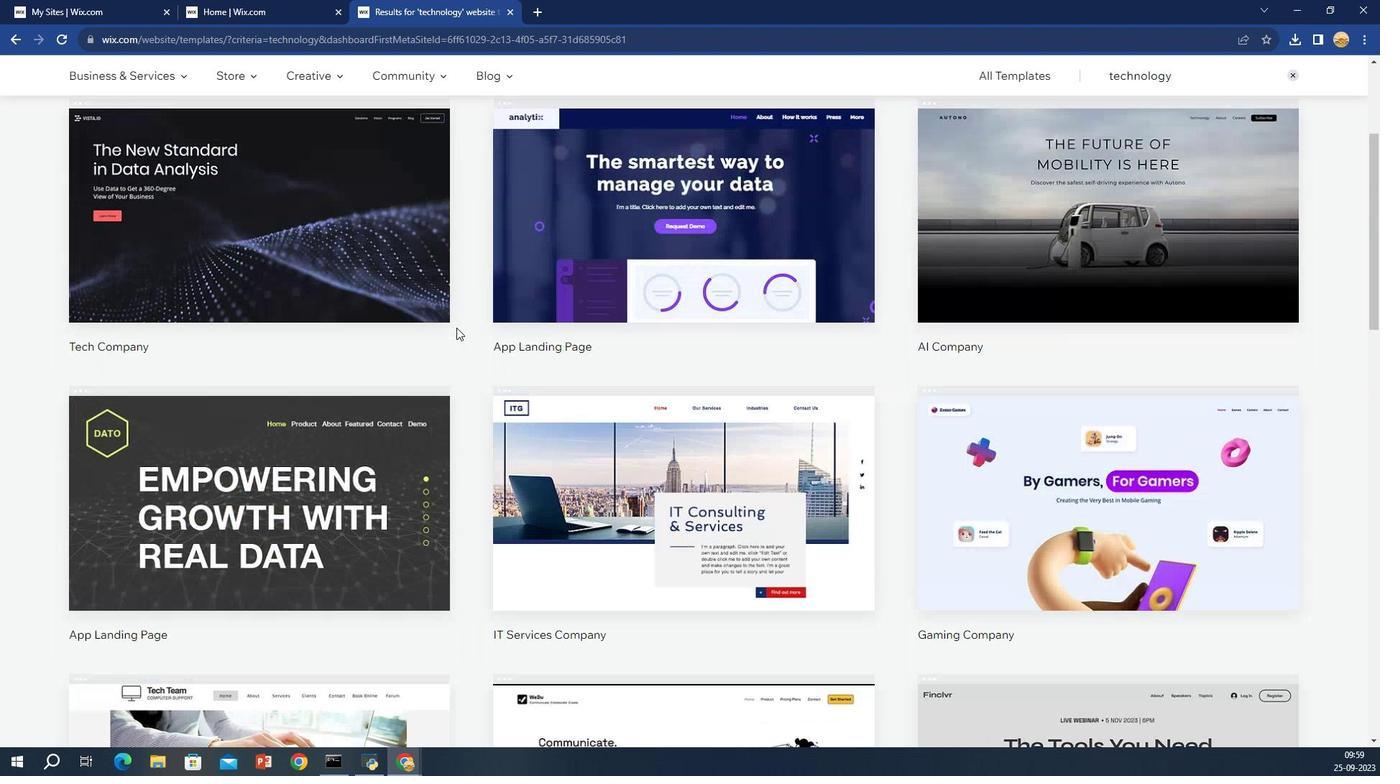 
Action: Mouse scrolled (1249, 98) with delta (0, 0)
Screenshot: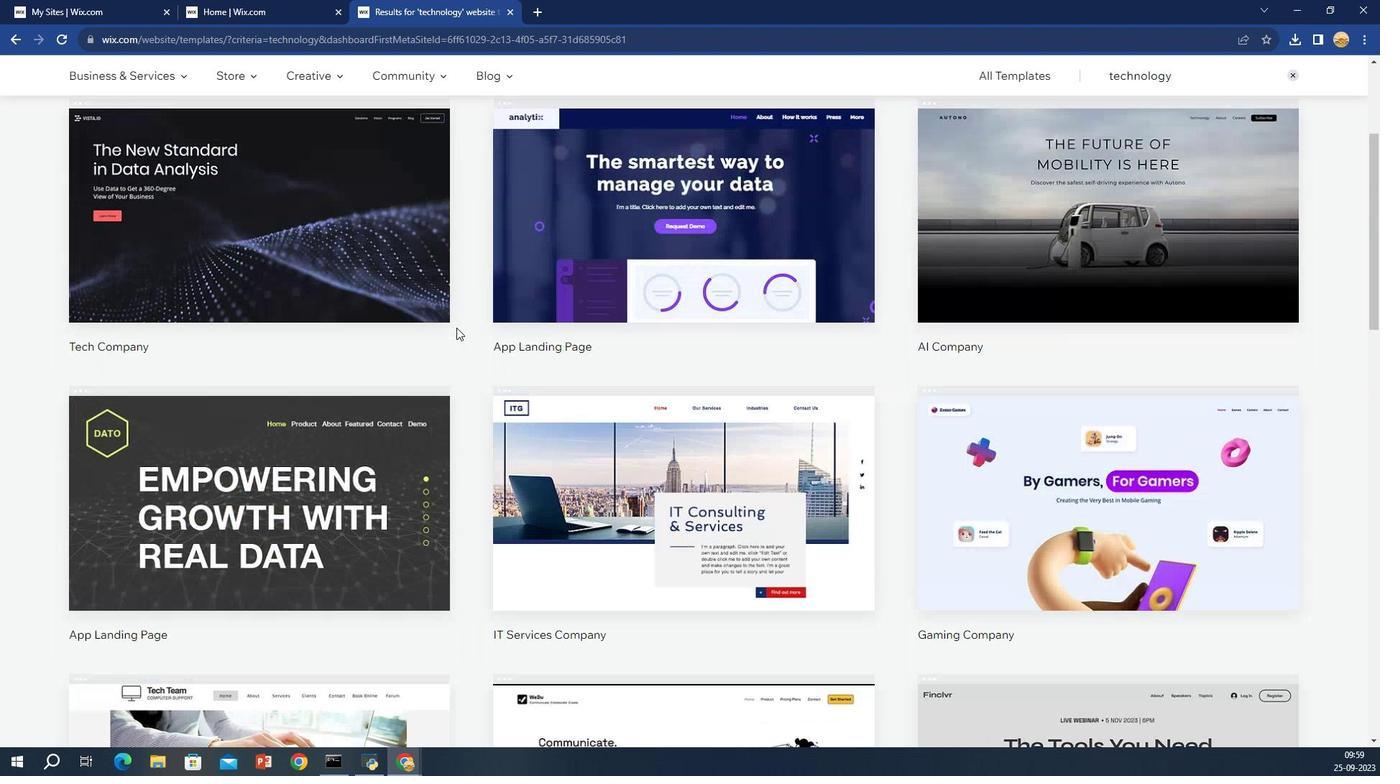
Action: Mouse scrolled (1249, 98) with delta (0, 0)
Screenshot: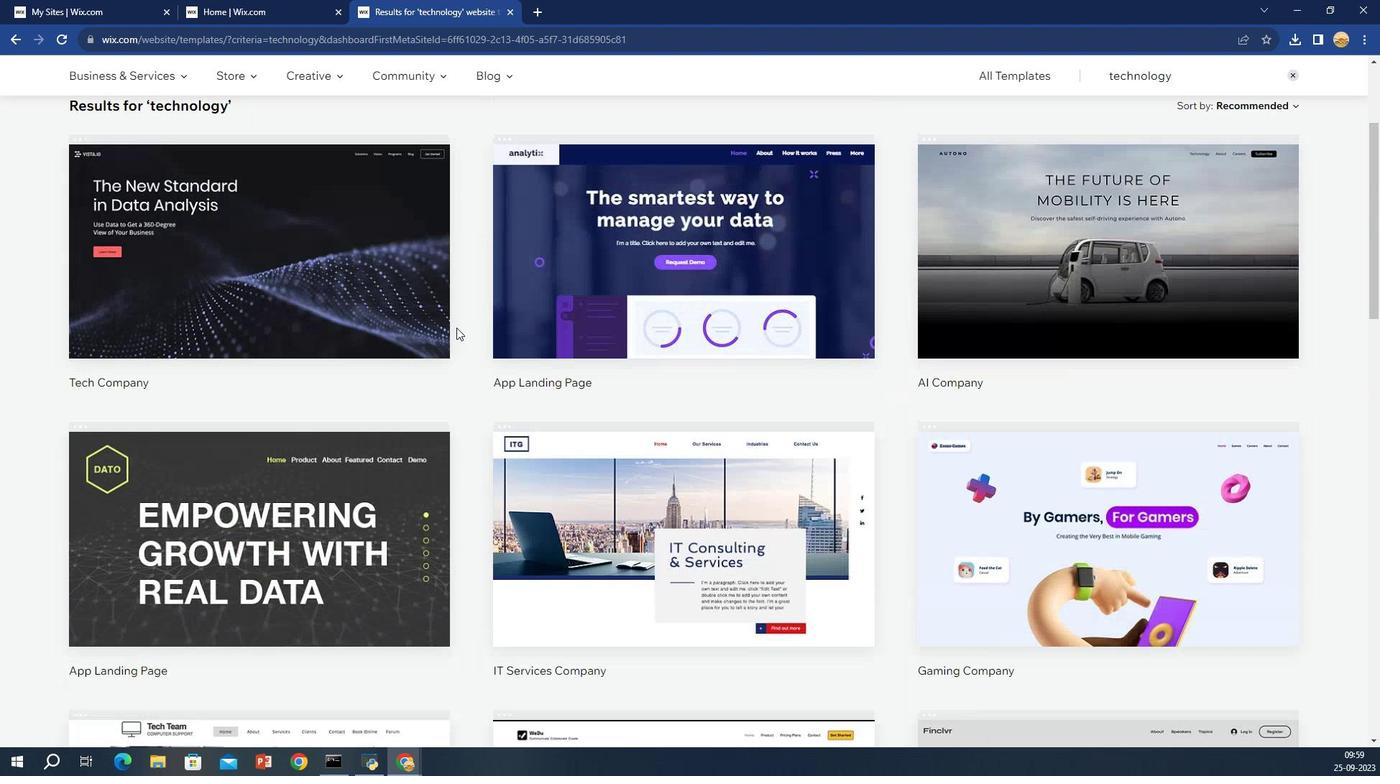 
Action: Mouse scrolled (1249, 98) with delta (0, 0)
Screenshot: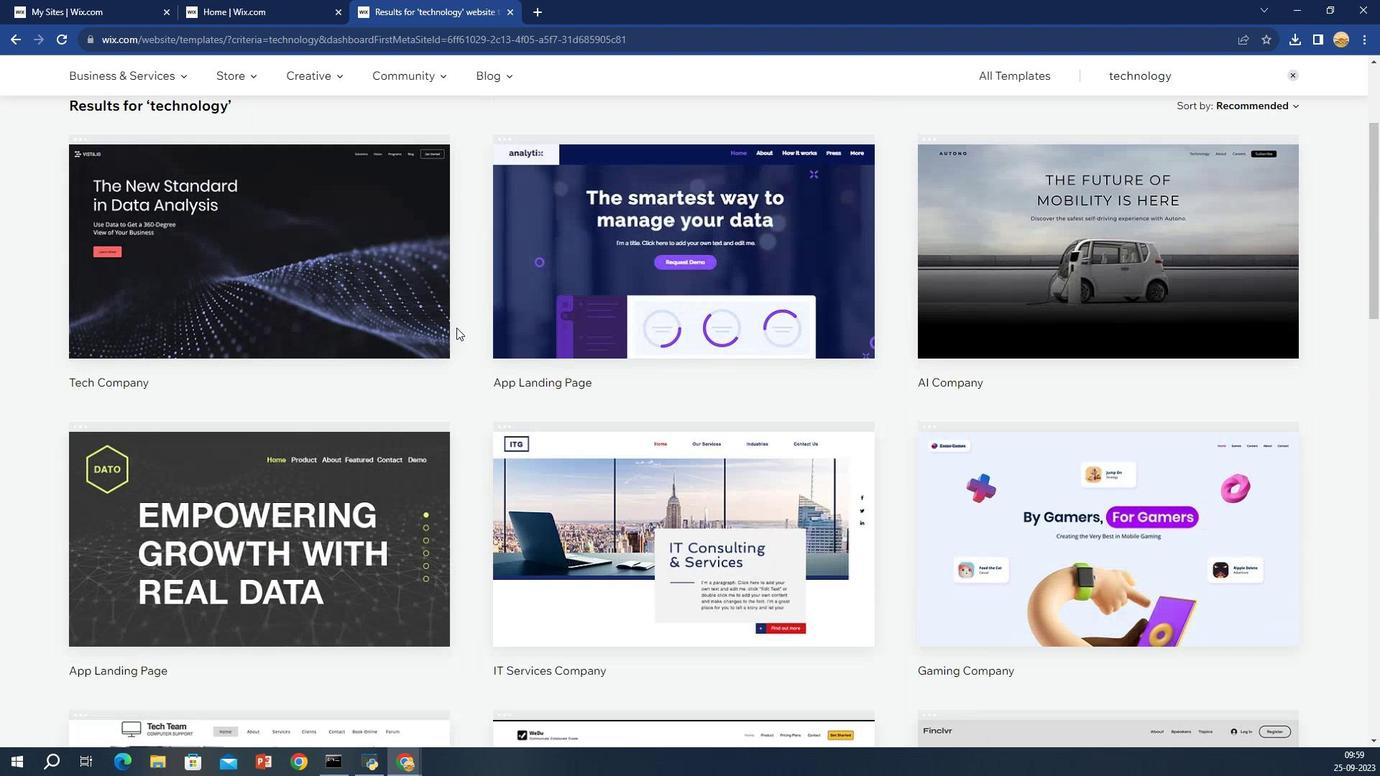
Action: Mouse scrolled (1249, 98) with delta (0, 0)
Screenshot: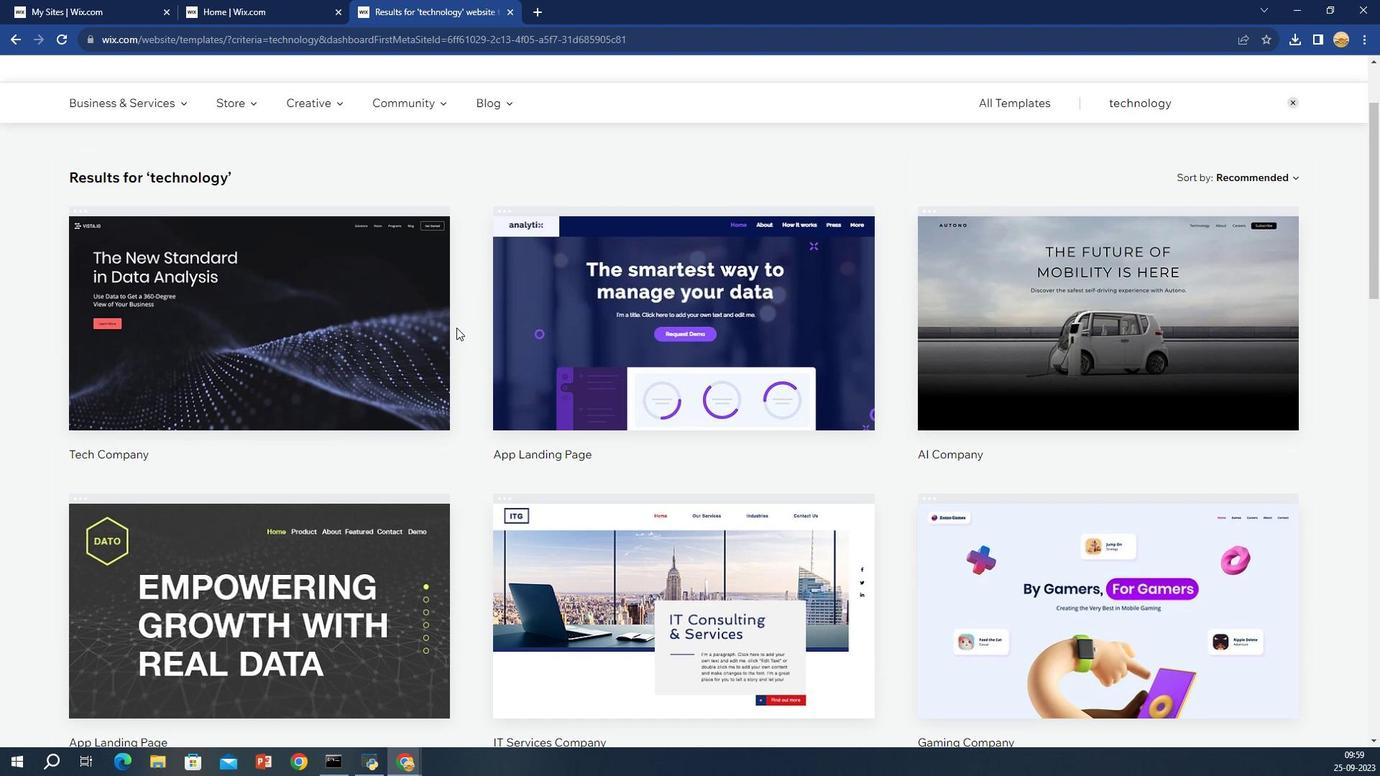 
Action: Mouse moved to (1249, 98)
Screenshot: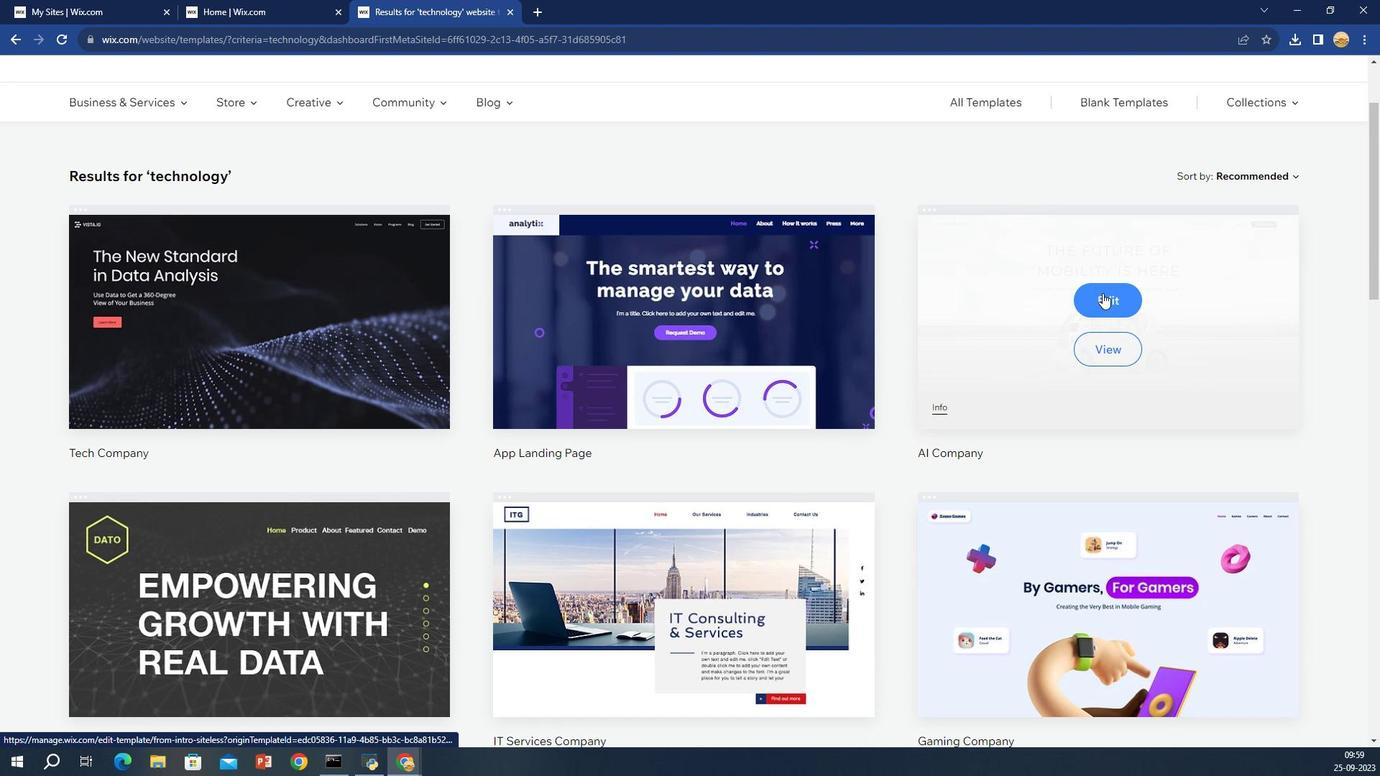 
Action: Mouse pressed left at (1249, 98)
Screenshot: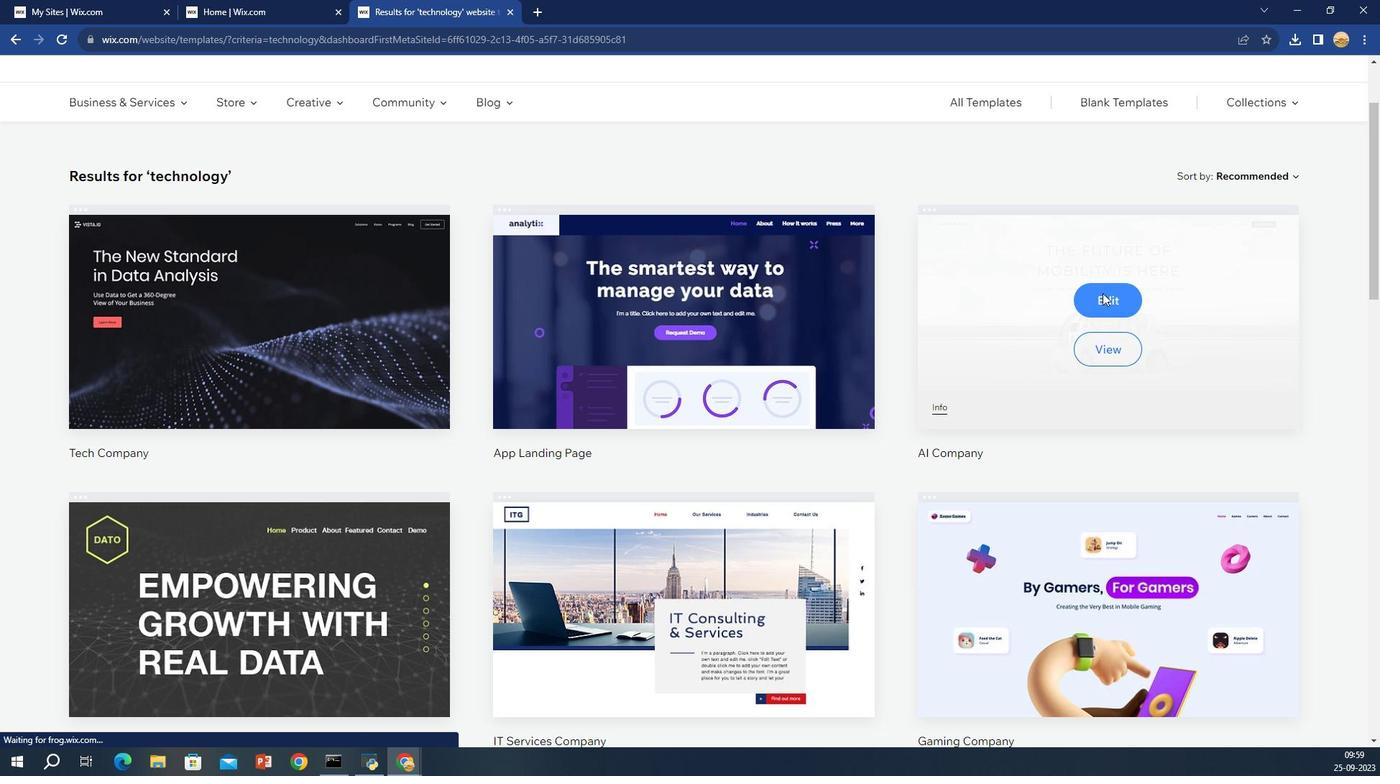 
Action: Mouse moved to (1249, 99)
Screenshot: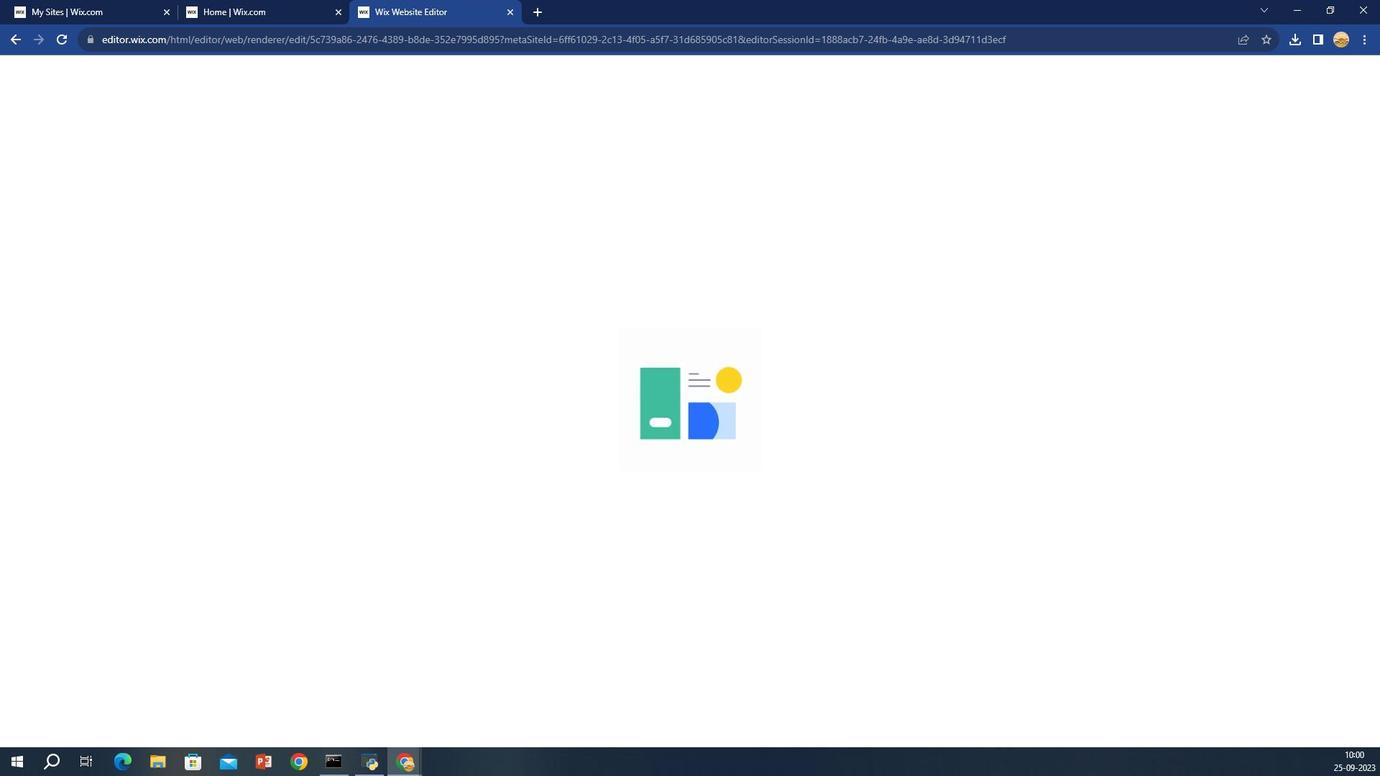 
Action: Mouse pressed left at (1249, 99)
Screenshot: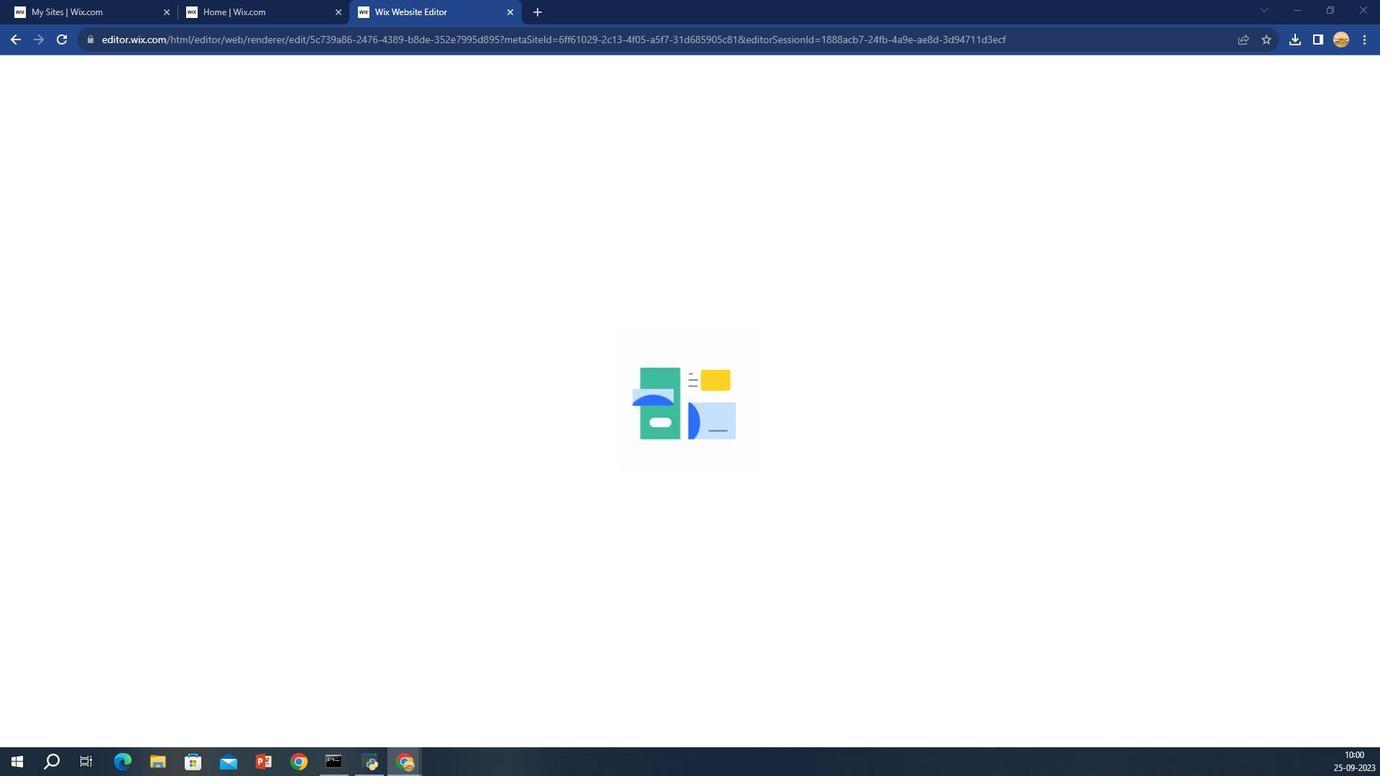 
Action: Mouse moved to (1249, 98)
Screenshot: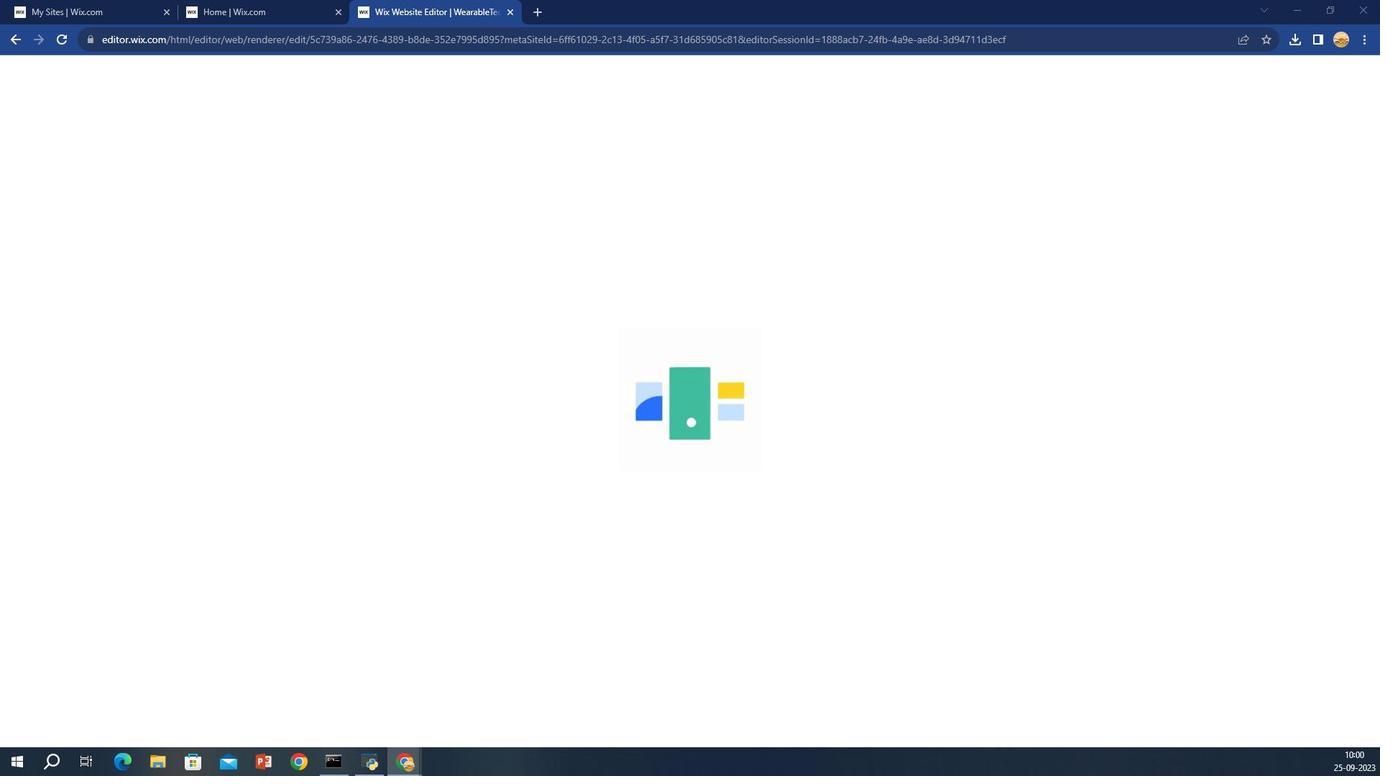 
Action: Mouse pressed left at (1249, 98)
Screenshot: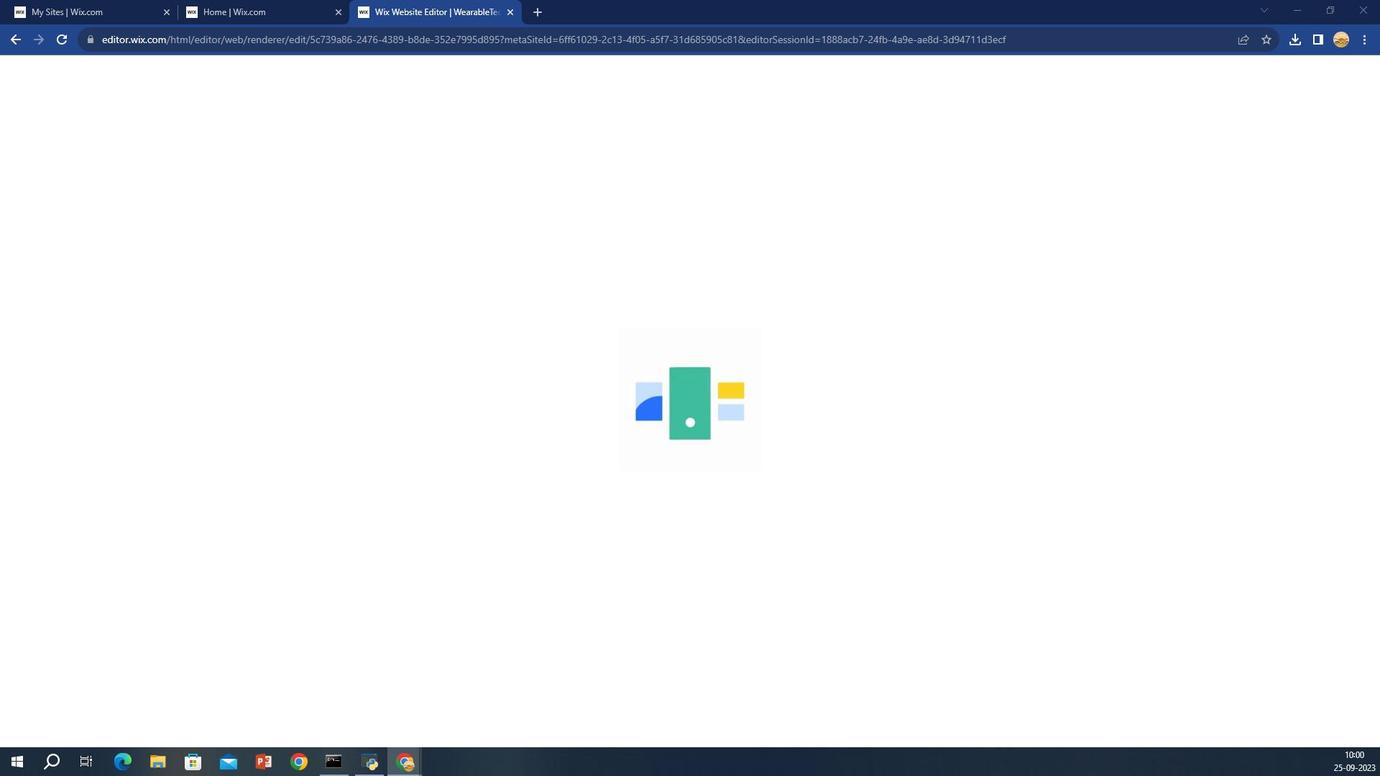 
Action: Mouse moved to (1249, 99)
Screenshot: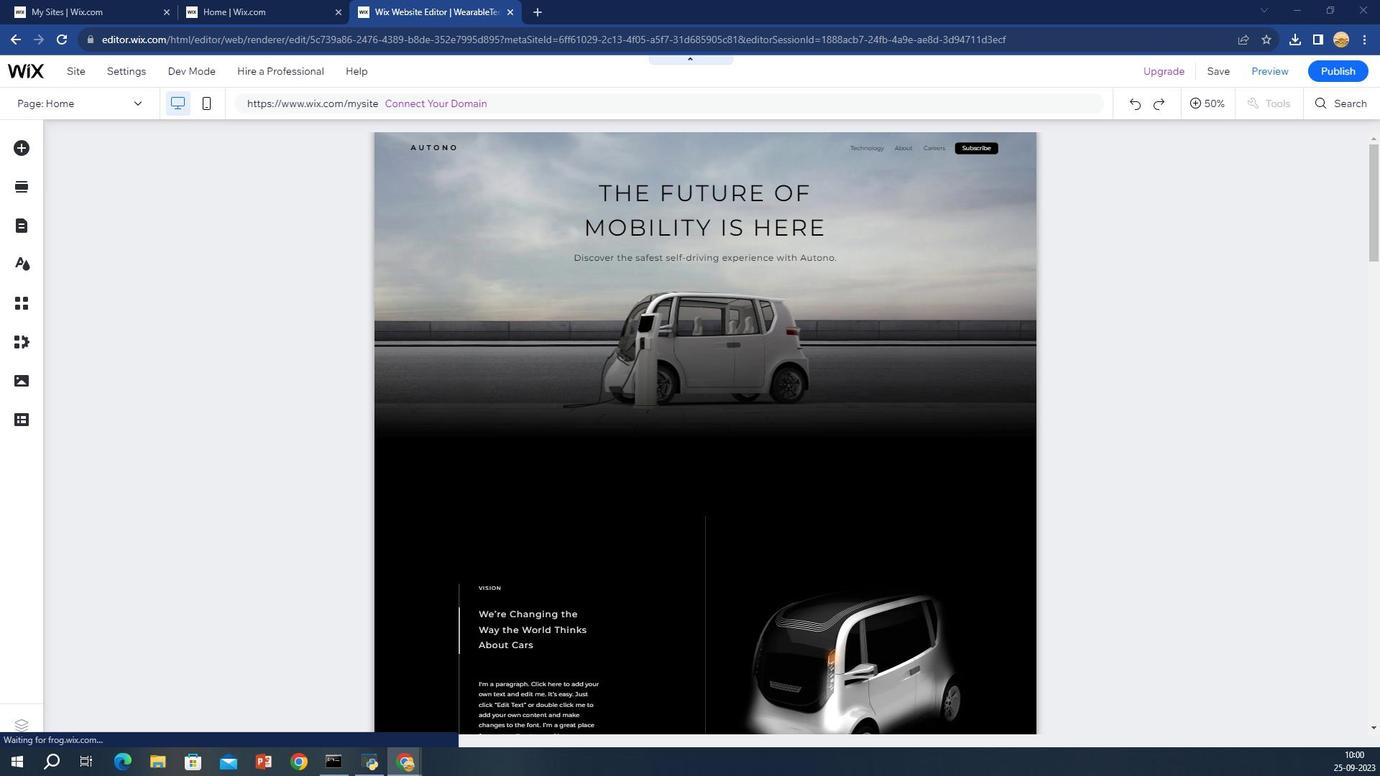 
Action: Mouse pressed left at (1249, 99)
Screenshot: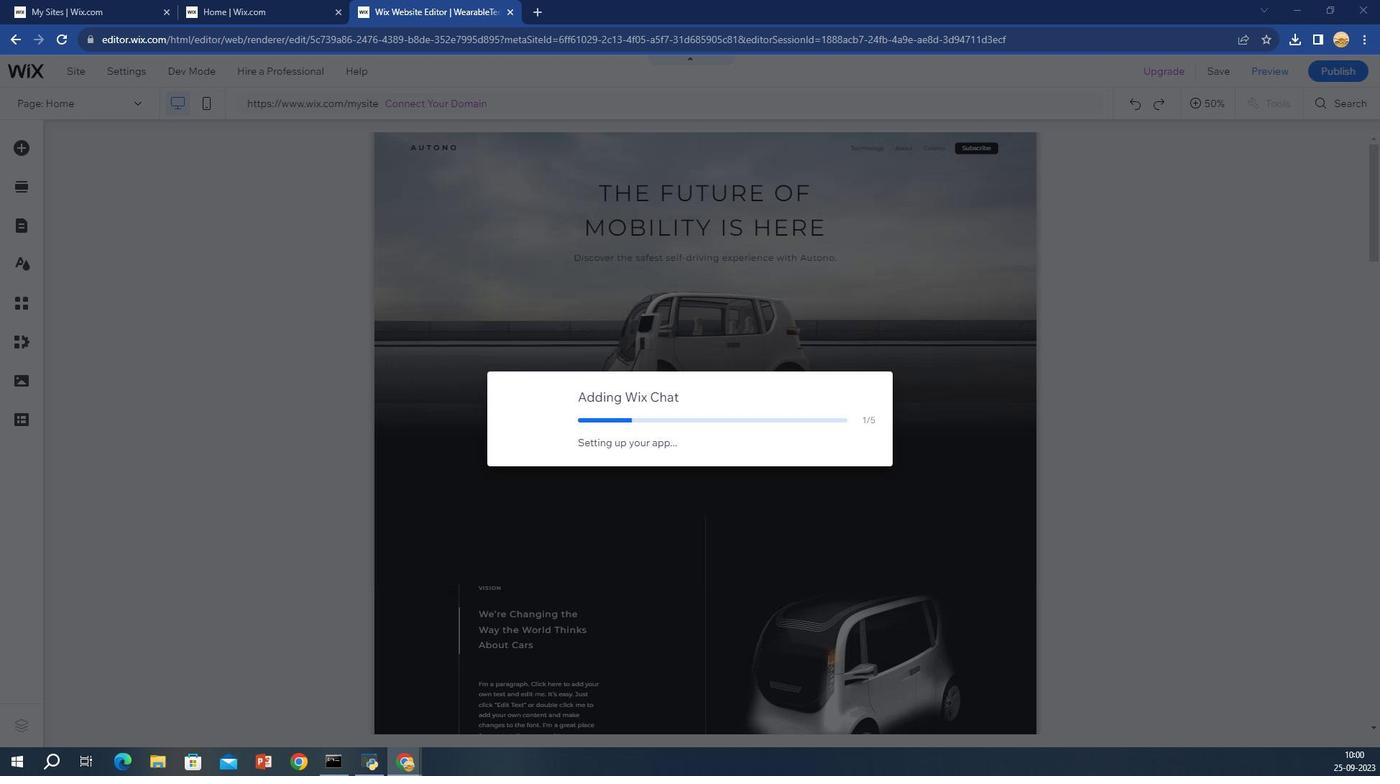 
Action: Mouse moved to (1249, 97)
Screenshot: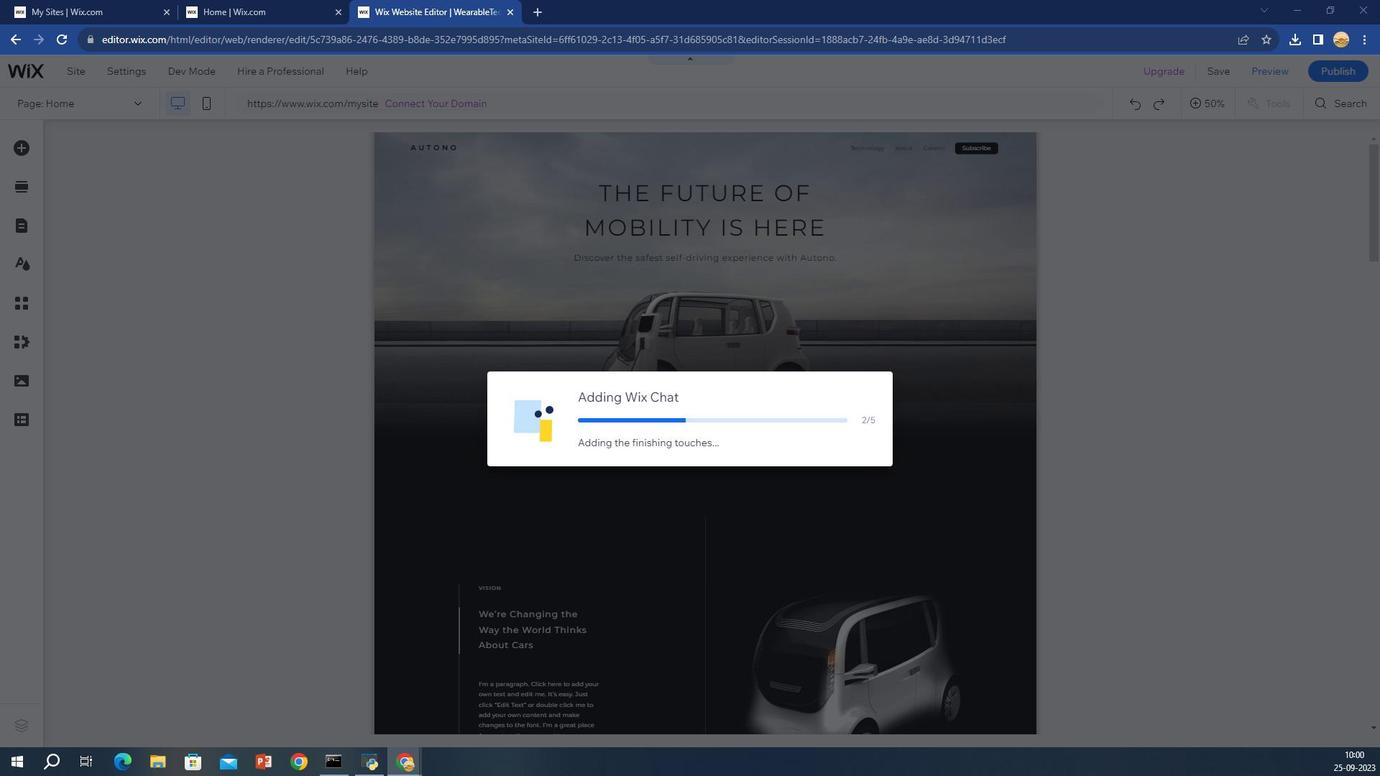 
Action: Mouse scrolled (1249, 97) with delta (0, 0)
Screenshot: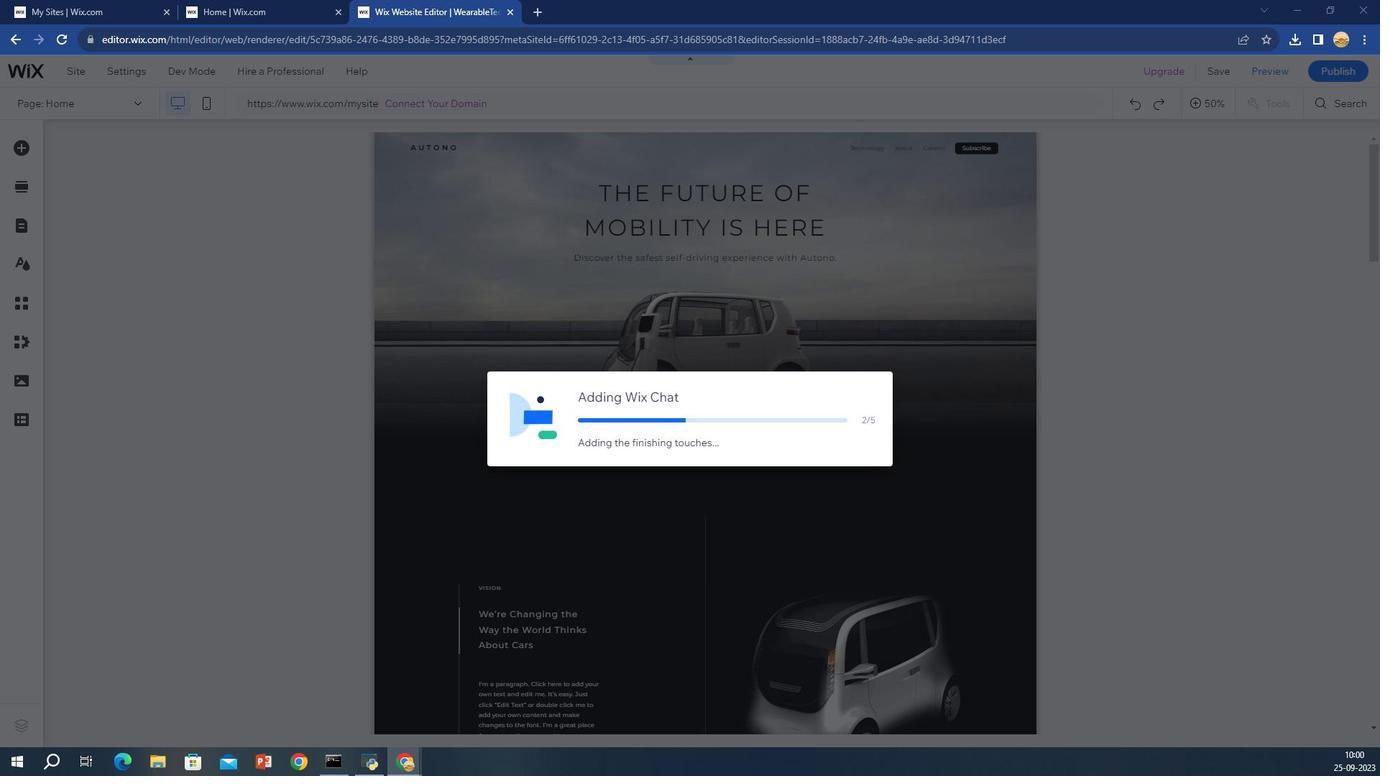 
Action: Mouse scrolled (1249, 97) with delta (0, 0)
Screenshot: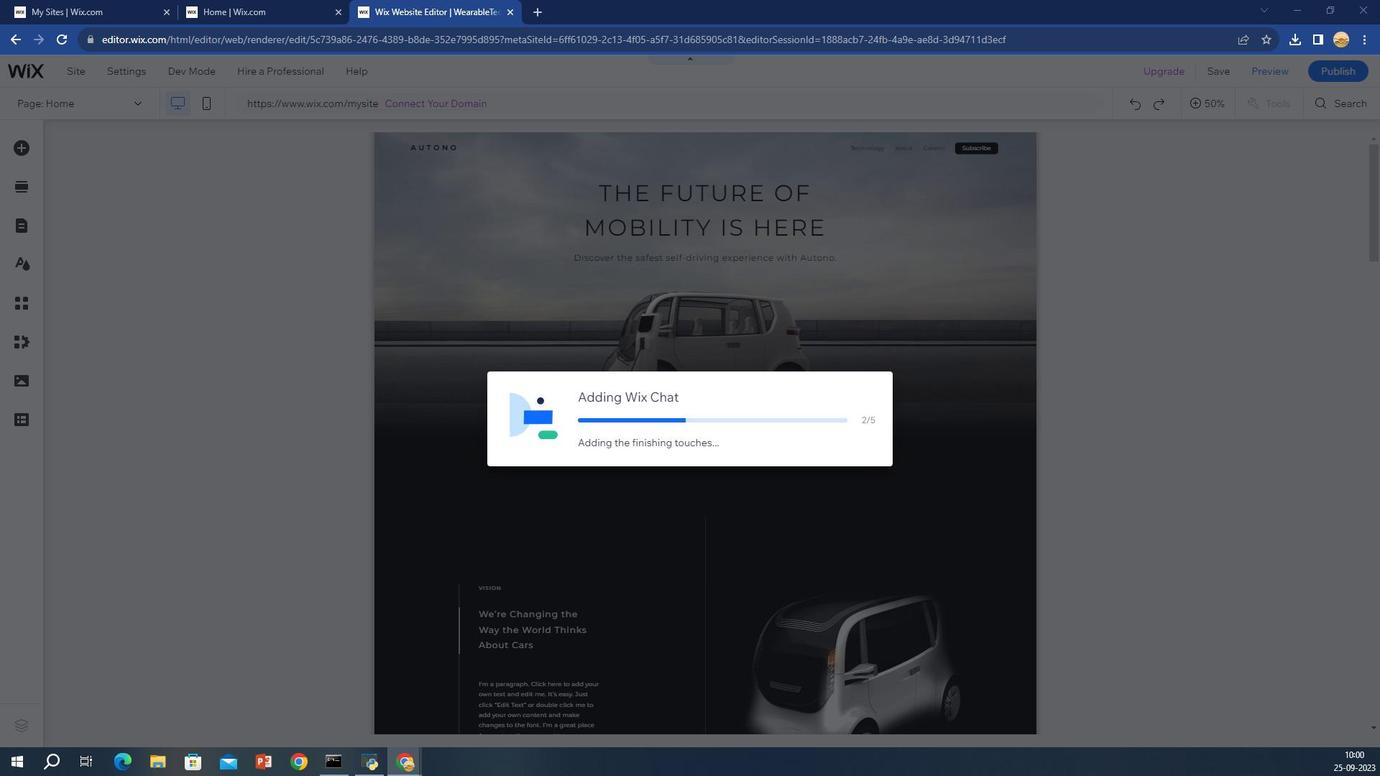 
Action: Mouse moved to (1249, 97)
Screenshot: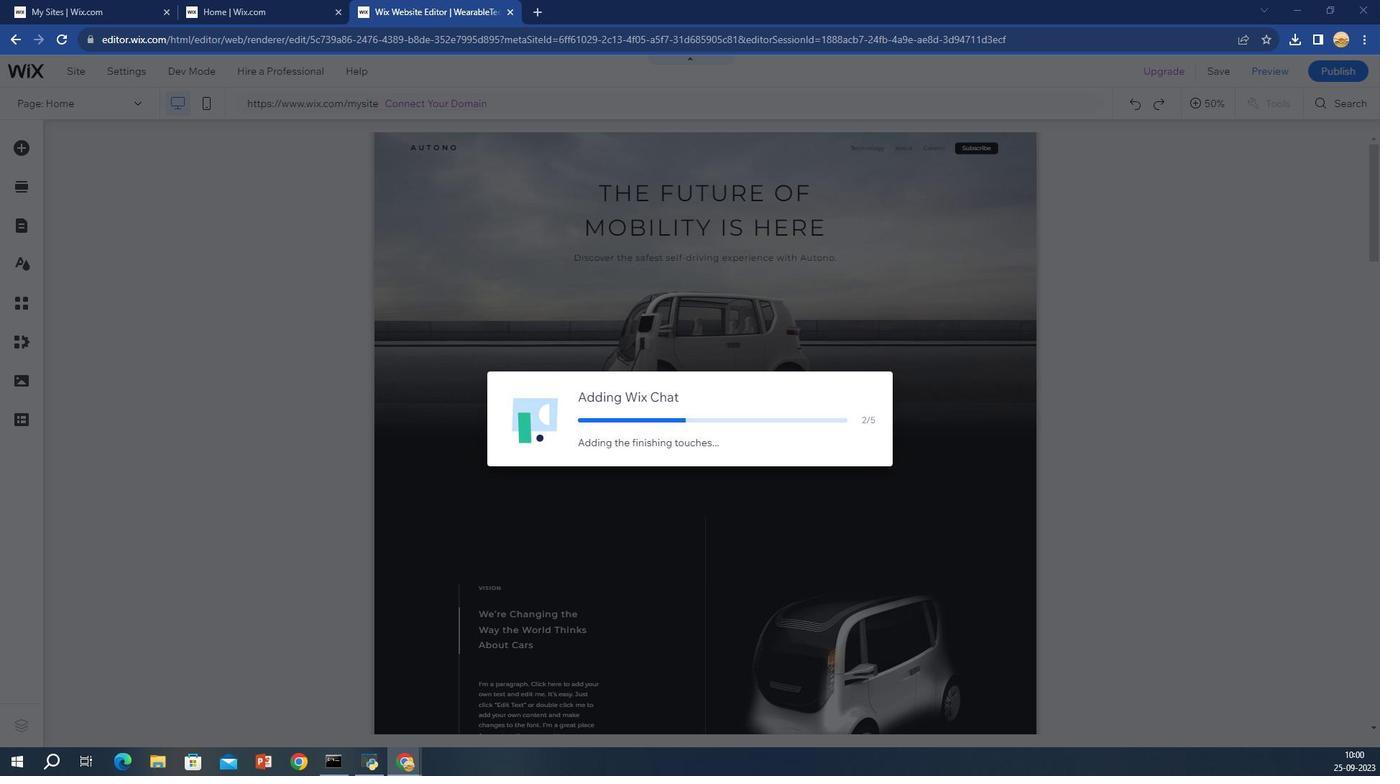 
Action: Mouse scrolled (1249, 97) with delta (0, 0)
Screenshot: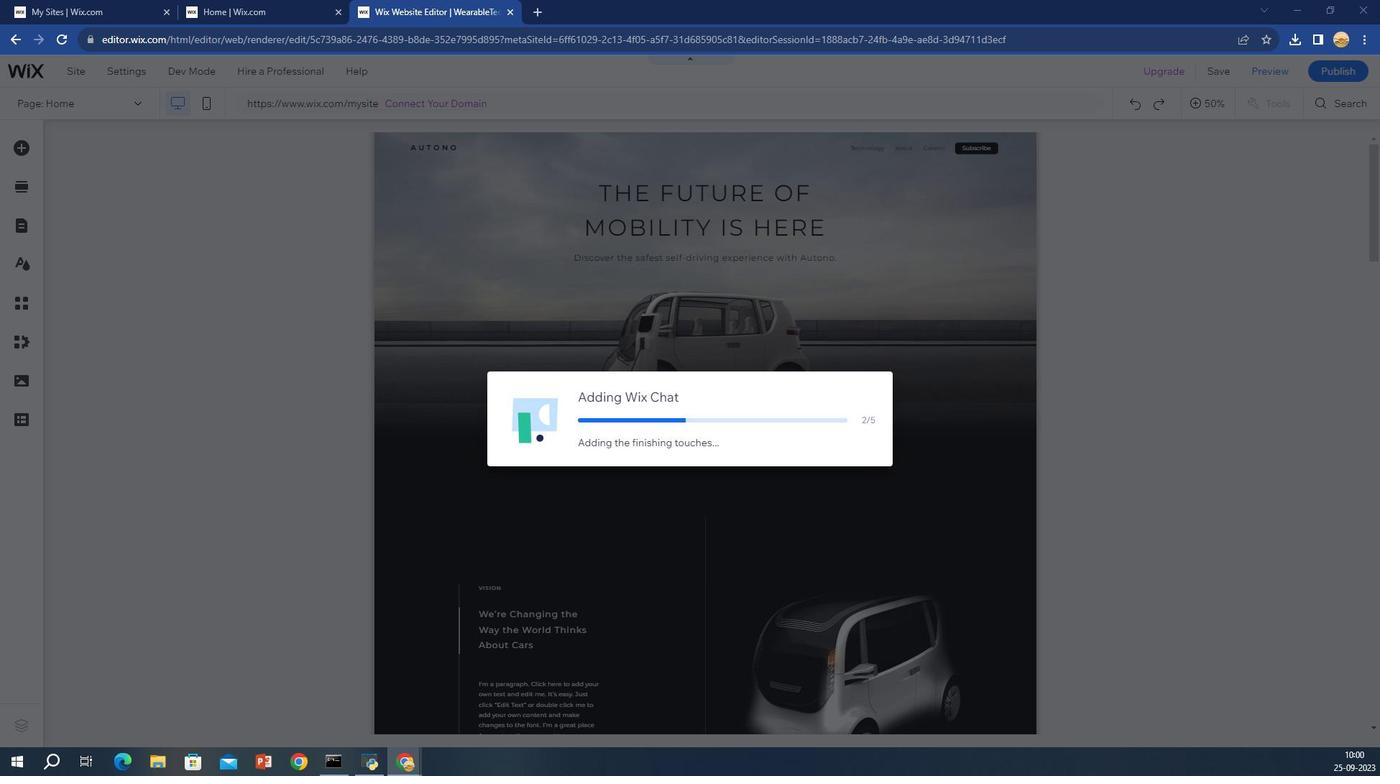 
Action: Mouse moved to (1249, 99)
Screenshot: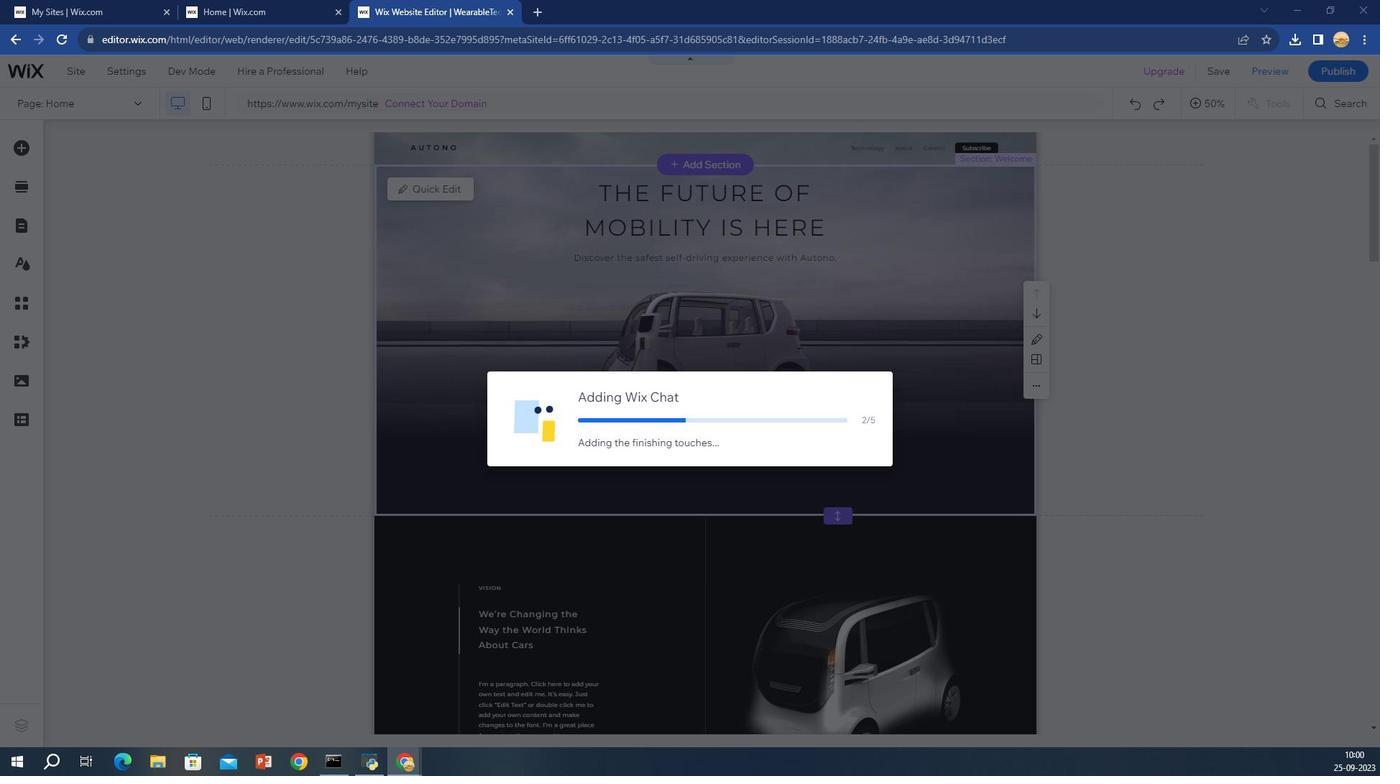 
Action: Mouse pressed left at (1249, 99)
Screenshot: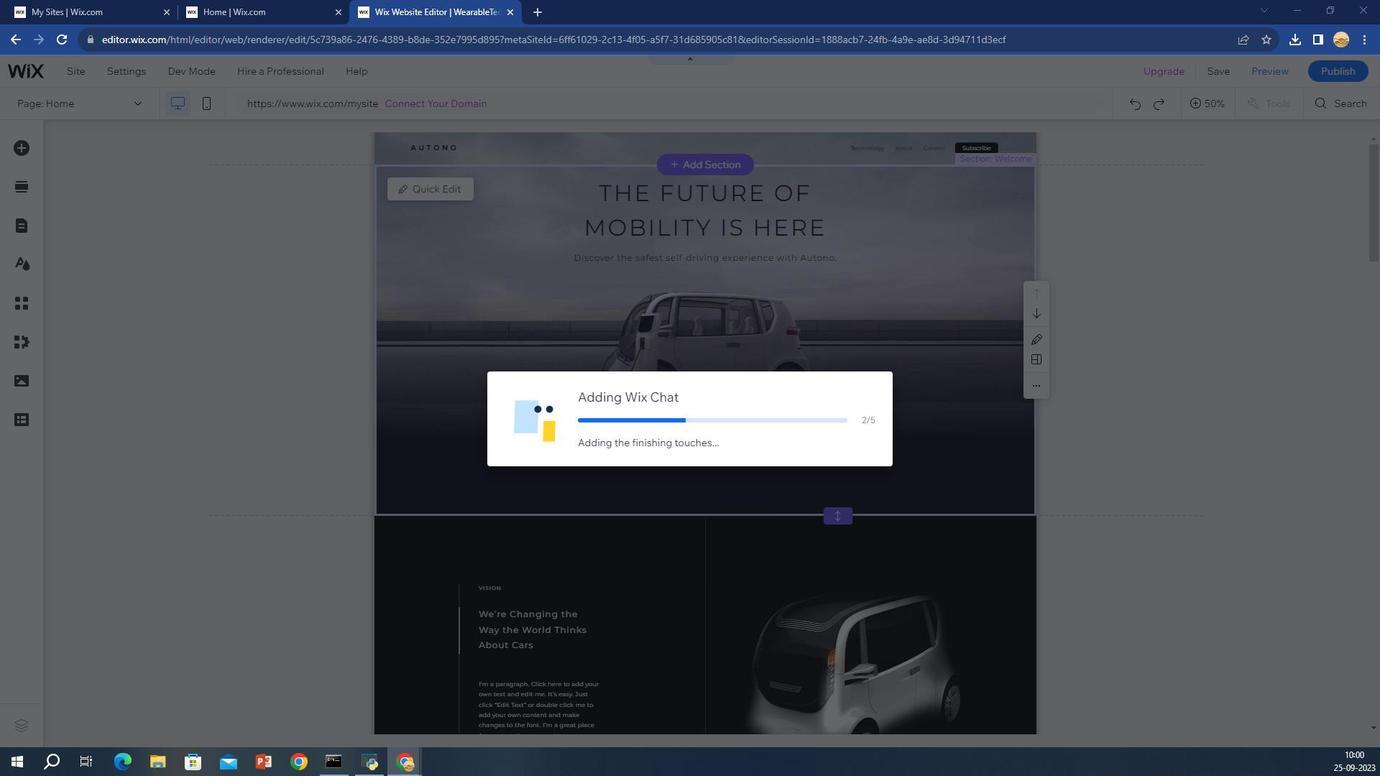 
Action: Mouse moved to (1249, 97)
Screenshot: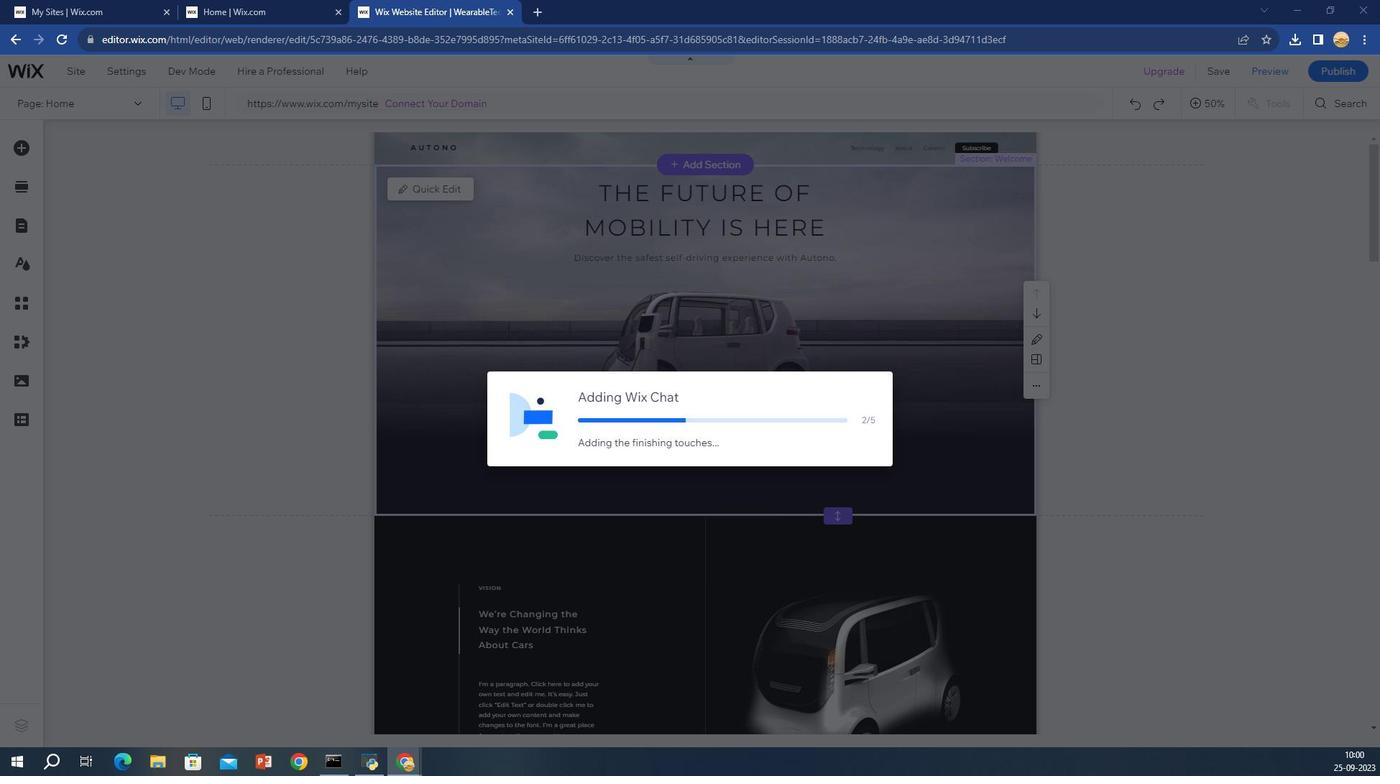 
Action: Mouse pressed left at (1249, 97)
Screenshot: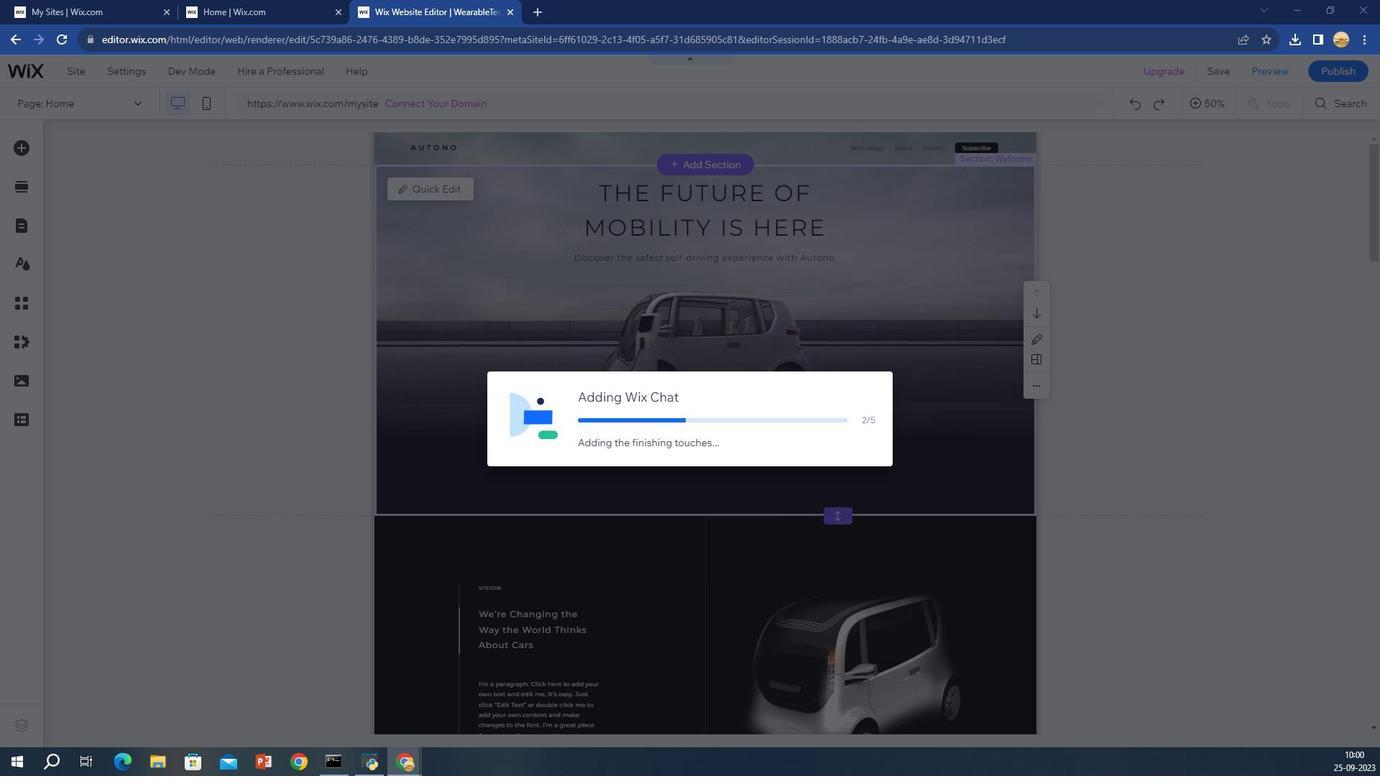 
Action: Mouse moved to (1249, 97)
Screenshot: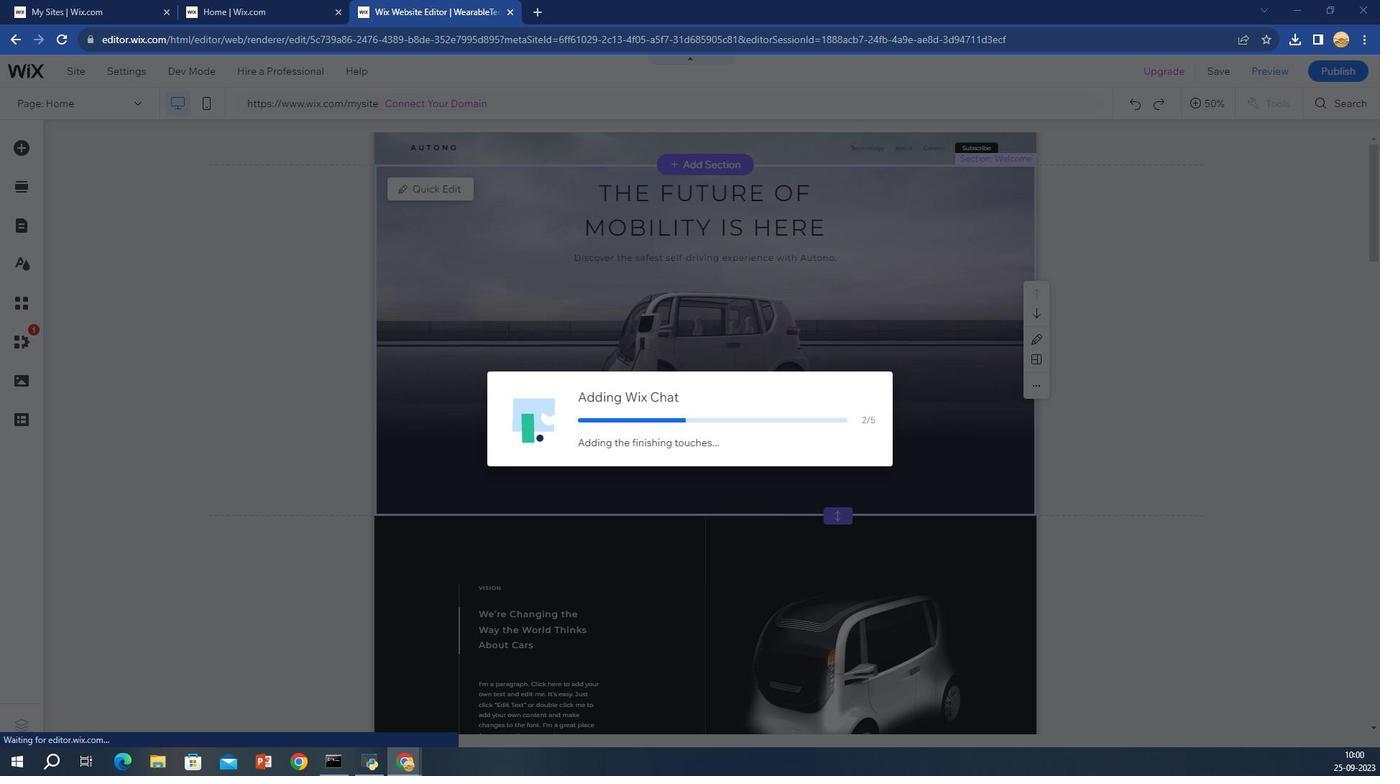 
Action: Key pressed ctrl+V
Screenshot: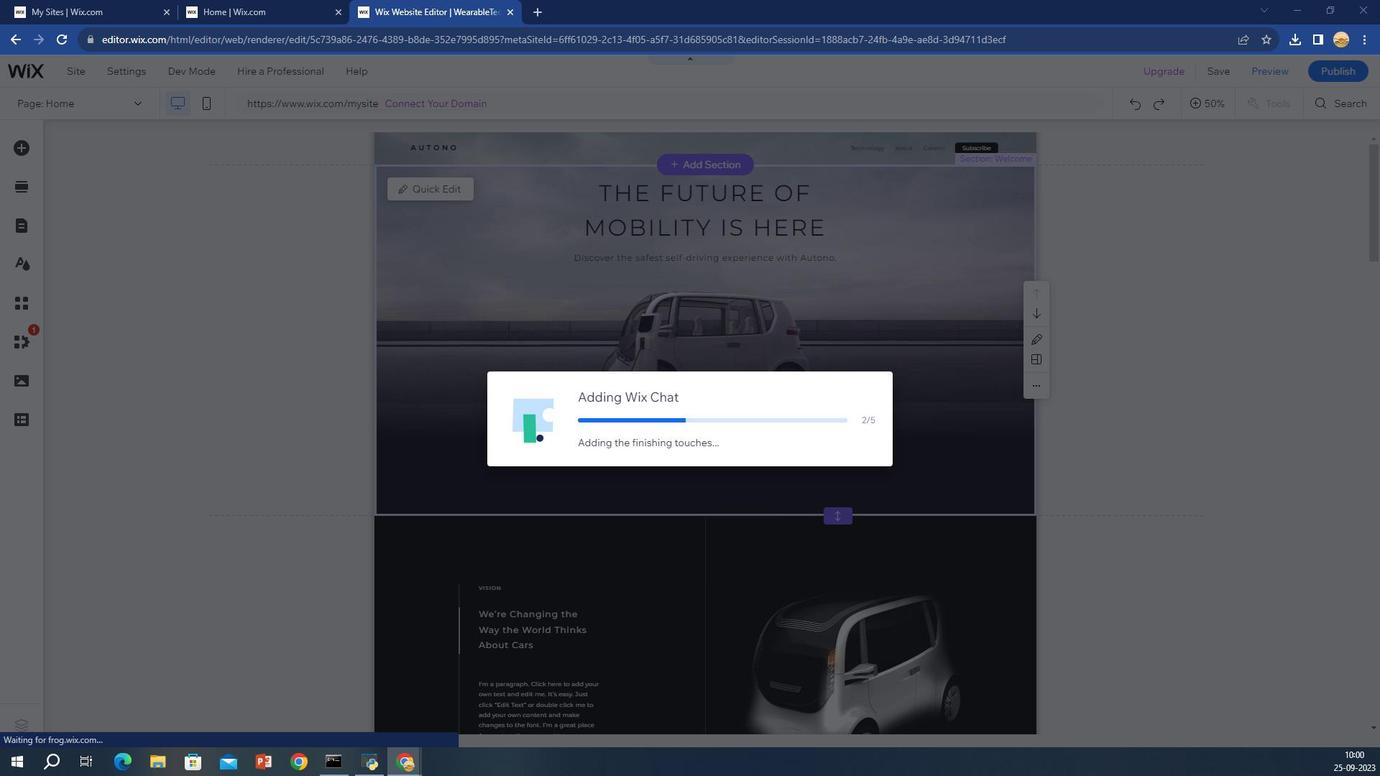 
Action: Mouse moved to (1249, 97)
Screenshot: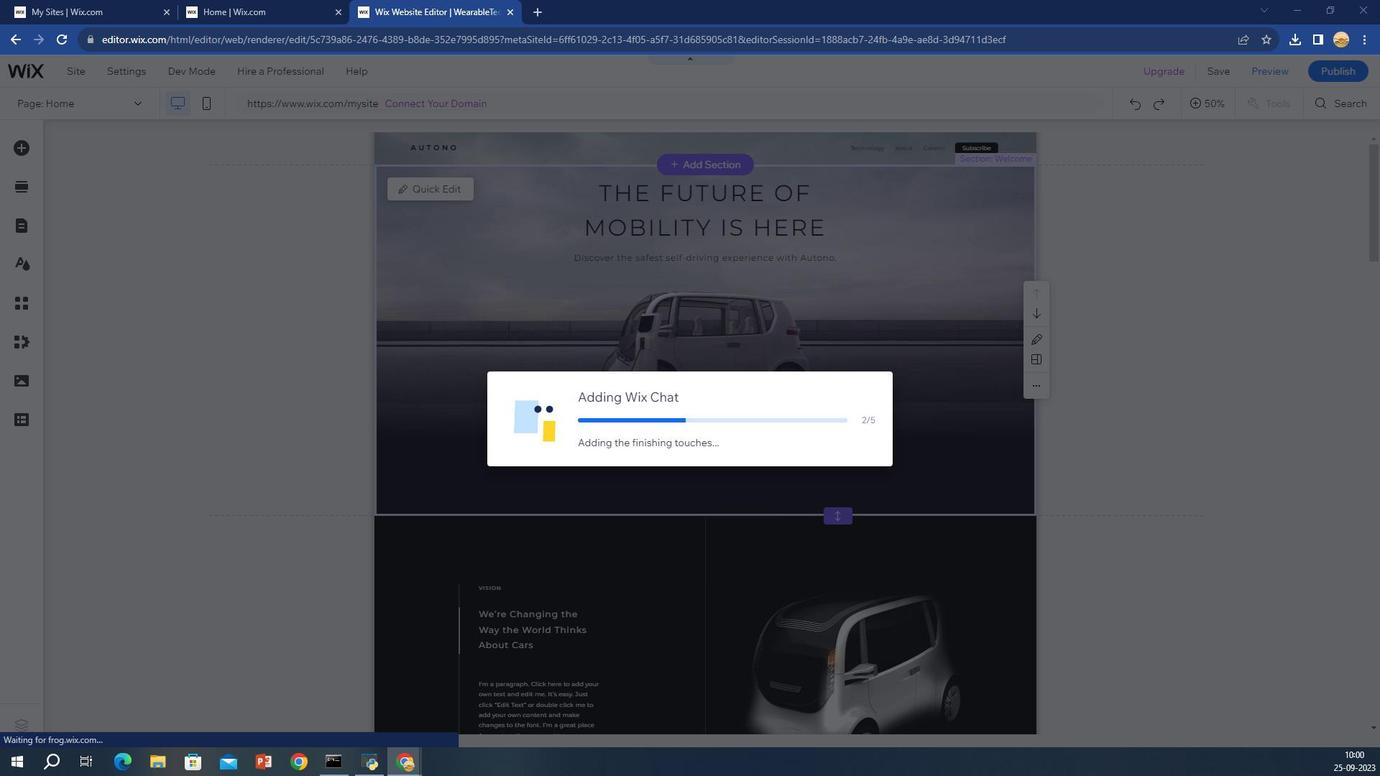 
Action: Key pressed <Key.space>home<Key.space>page<Key.enter>
Screenshot: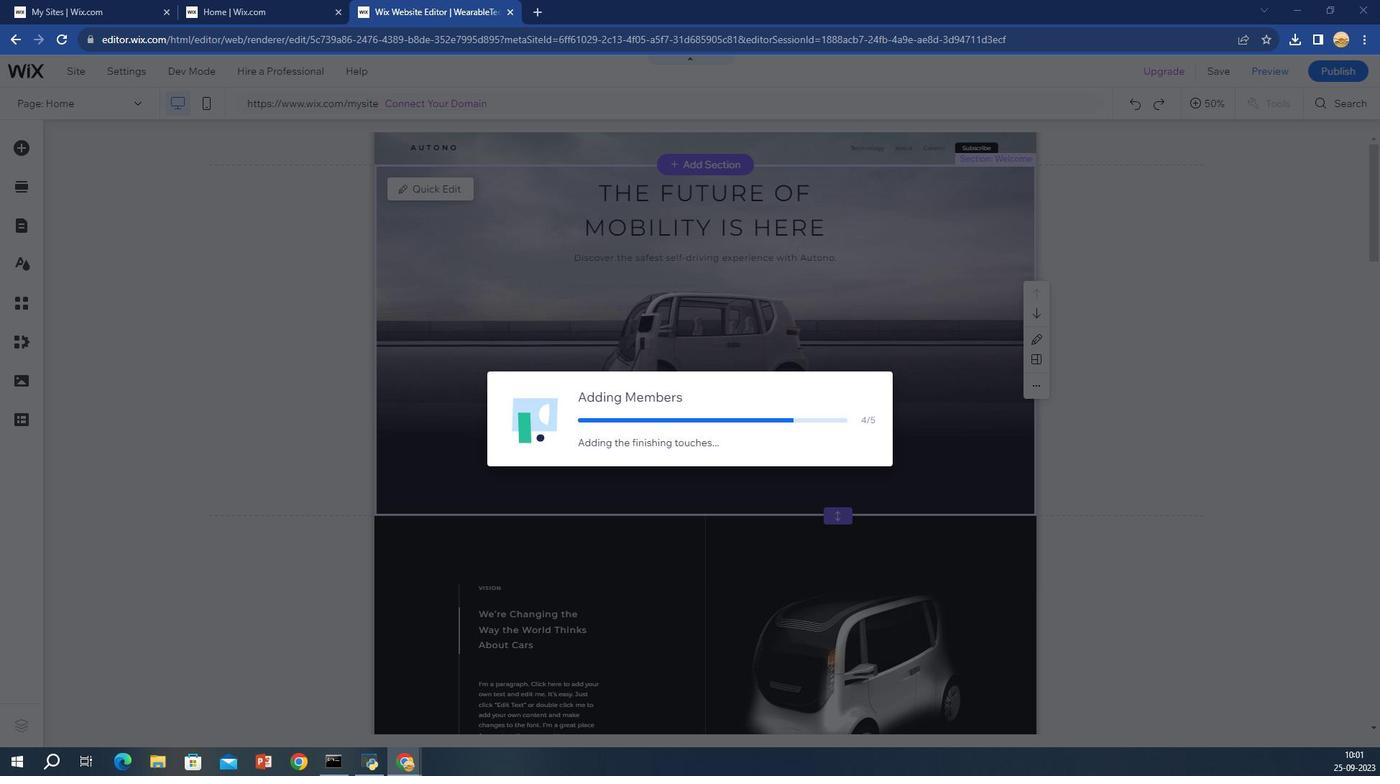 
Action: Mouse moved to (1249, 97)
Screenshot: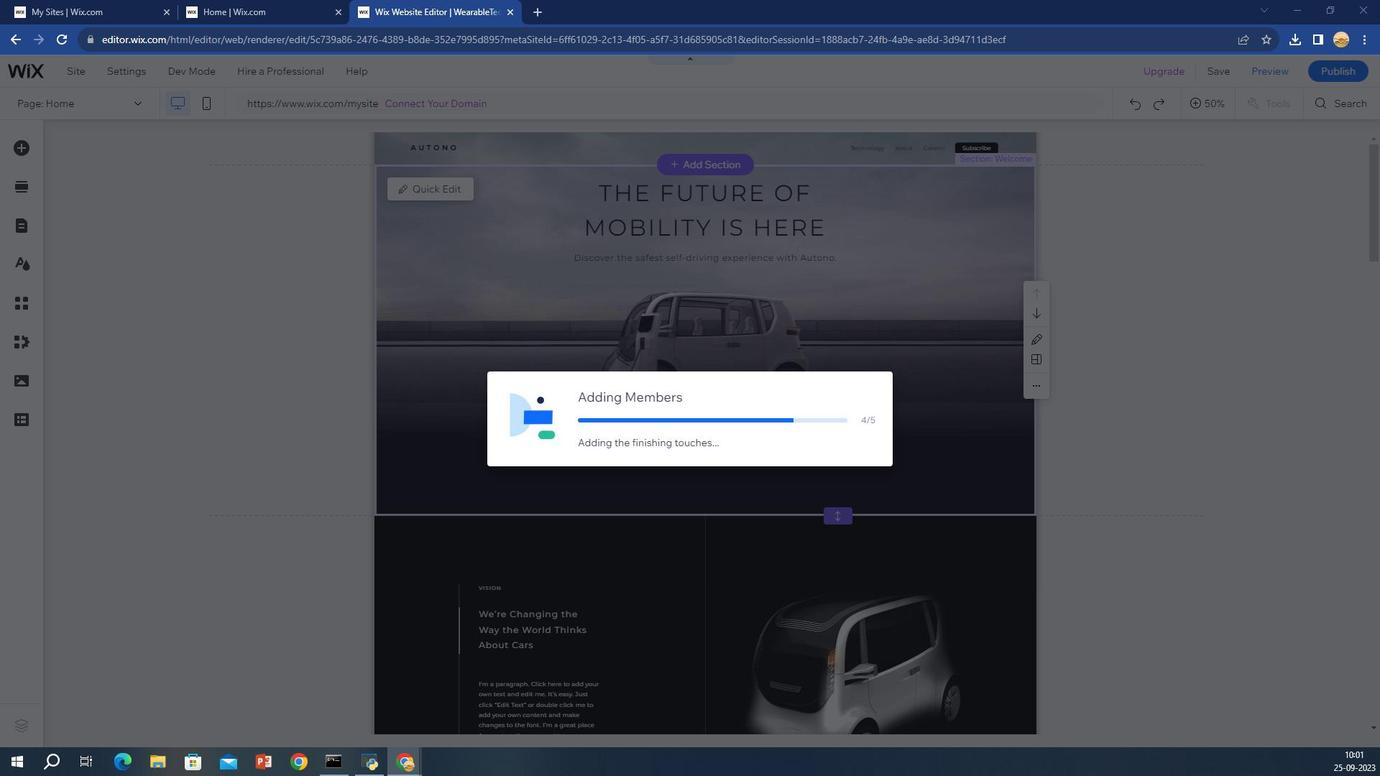 
Action: Mouse pressed left at (1249, 97)
Screenshot: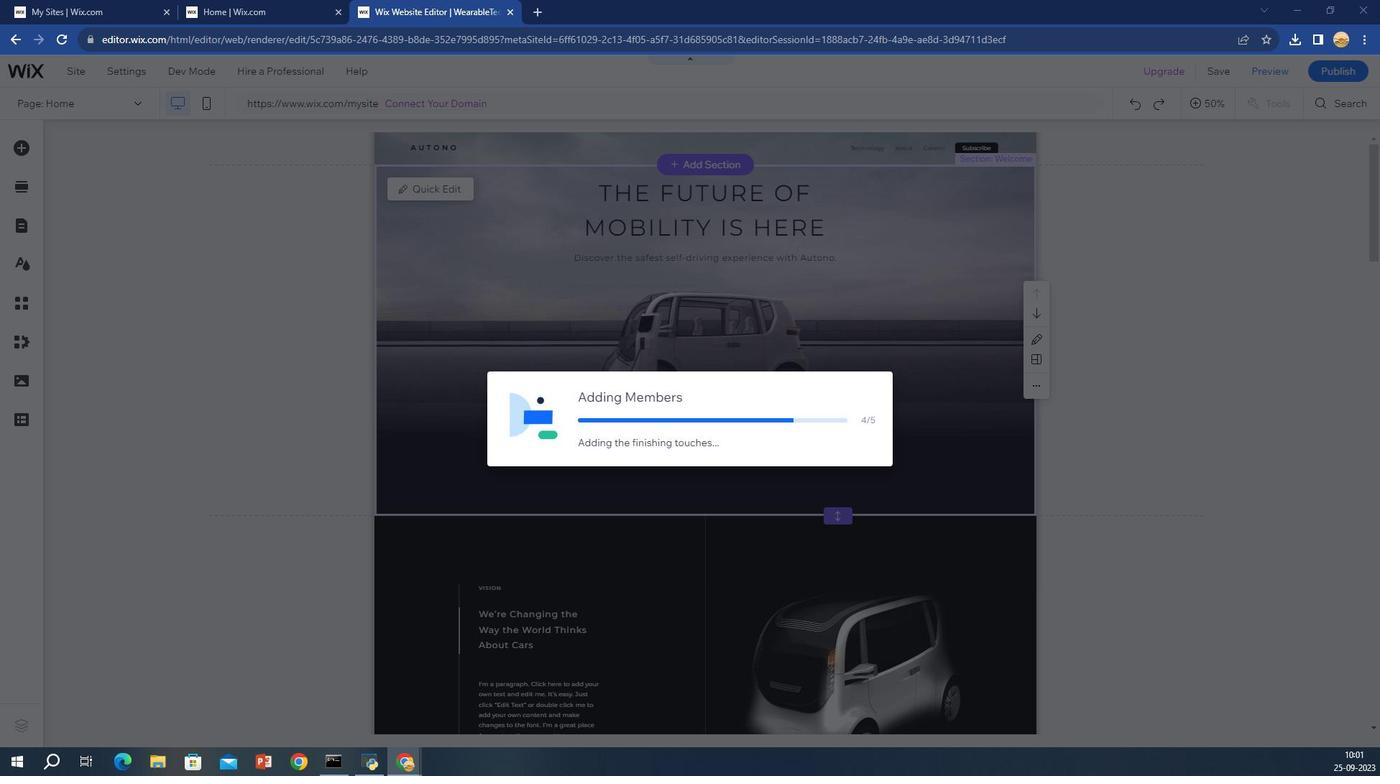 
Action: Mouse moved to (1249, 97)
Screenshot: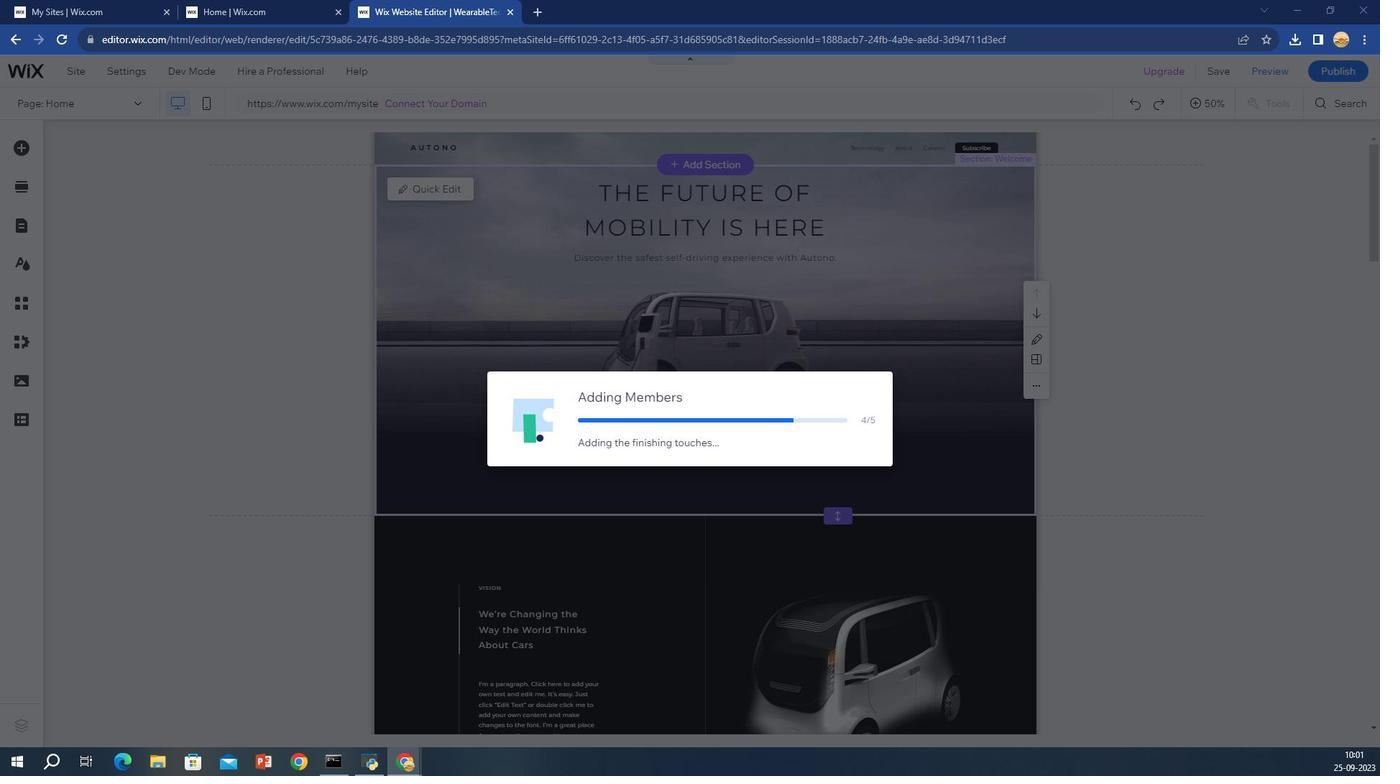 
Action: Mouse pressed left at (1249, 97)
Screenshot: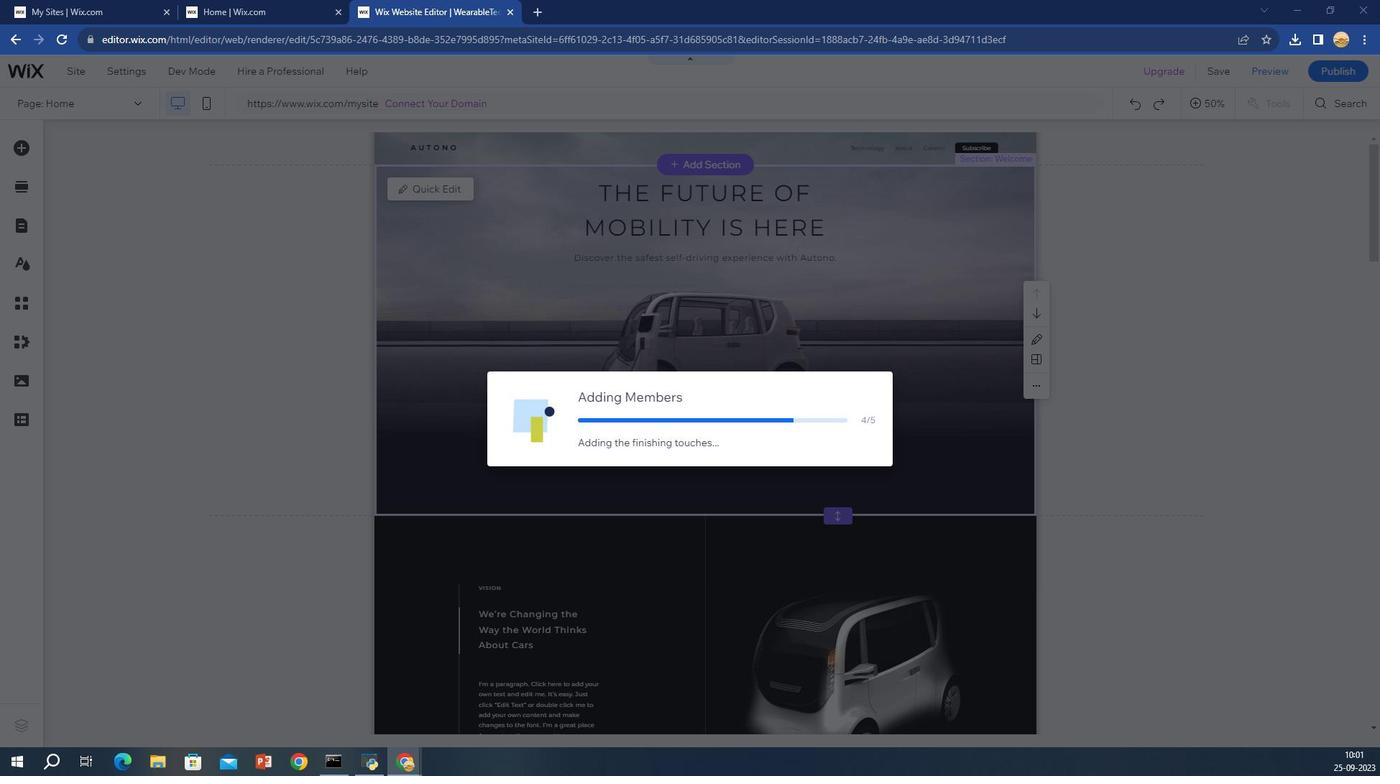 
Action: Mouse moved to (1249, 97)
Screenshot: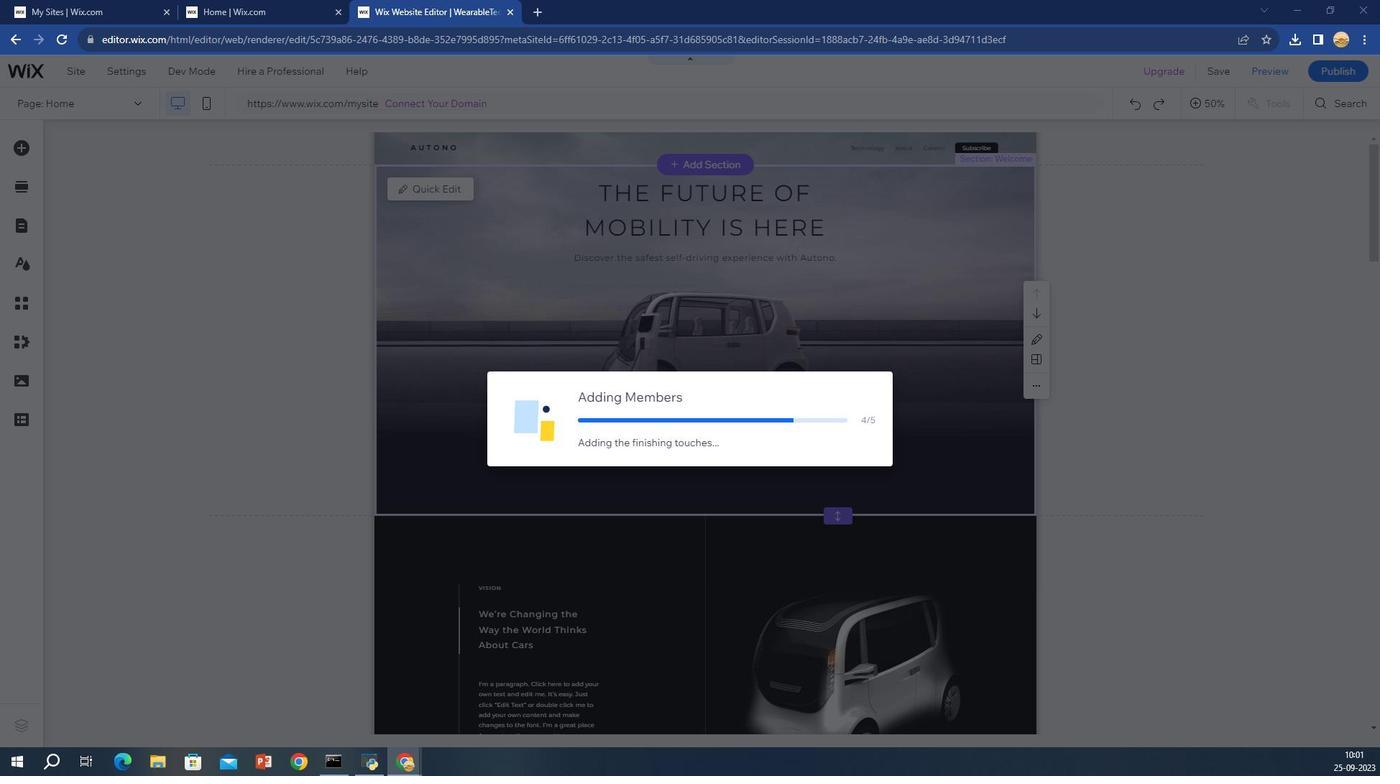
Action: Mouse scrolled (1249, 97) with delta (0, 0)
Screenshot: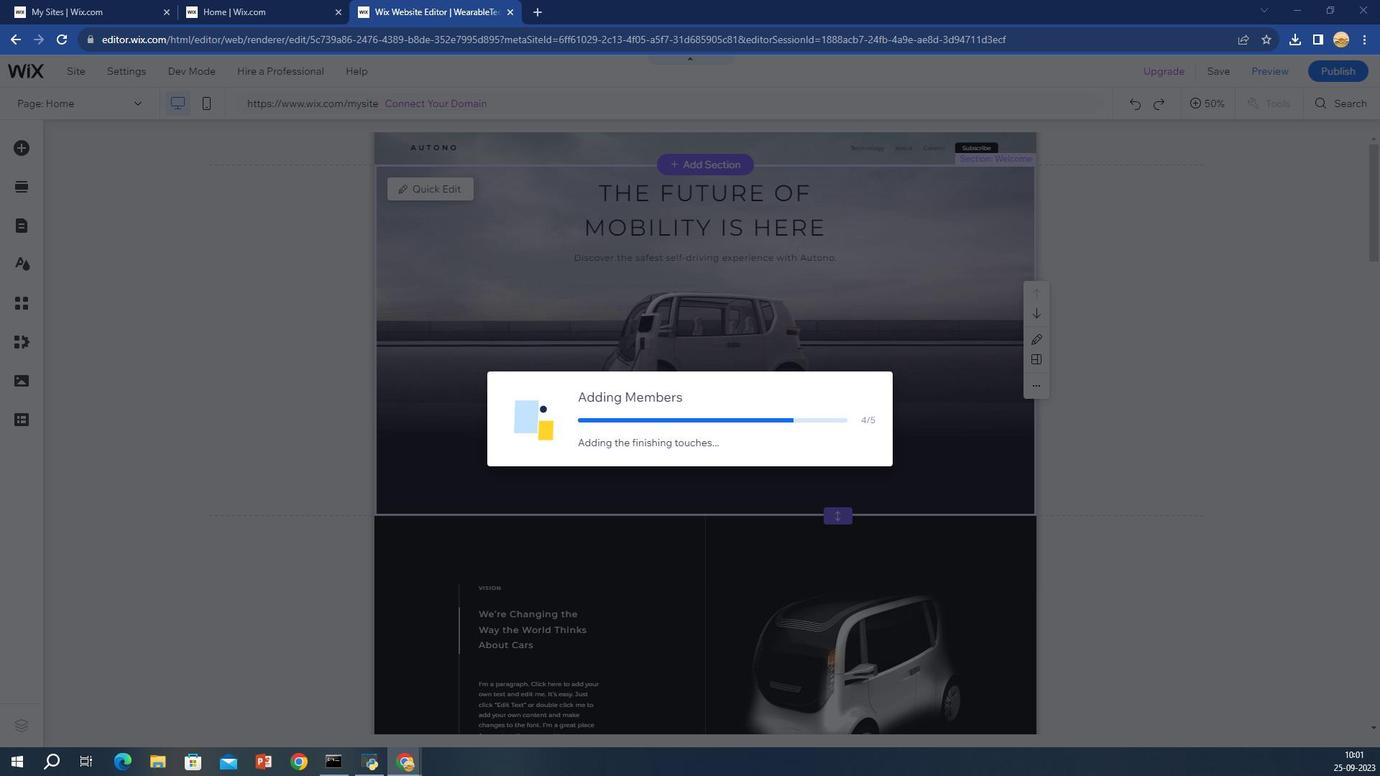 
Action: Mouse scrolled (1249, 97) with delta (0, 0)
Screenshot: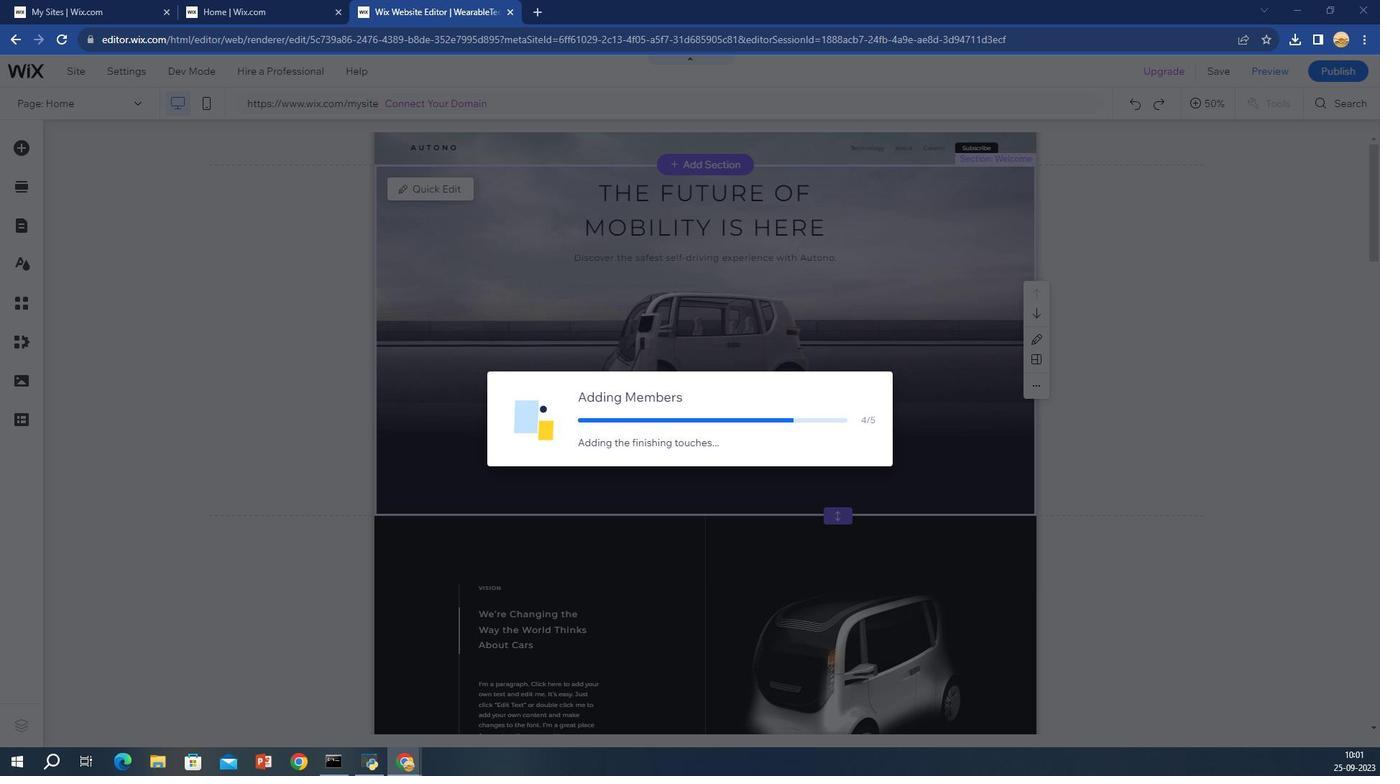 
Action: Mouse scrolled (1249, 97) with delta (0, 0)
Screenshot: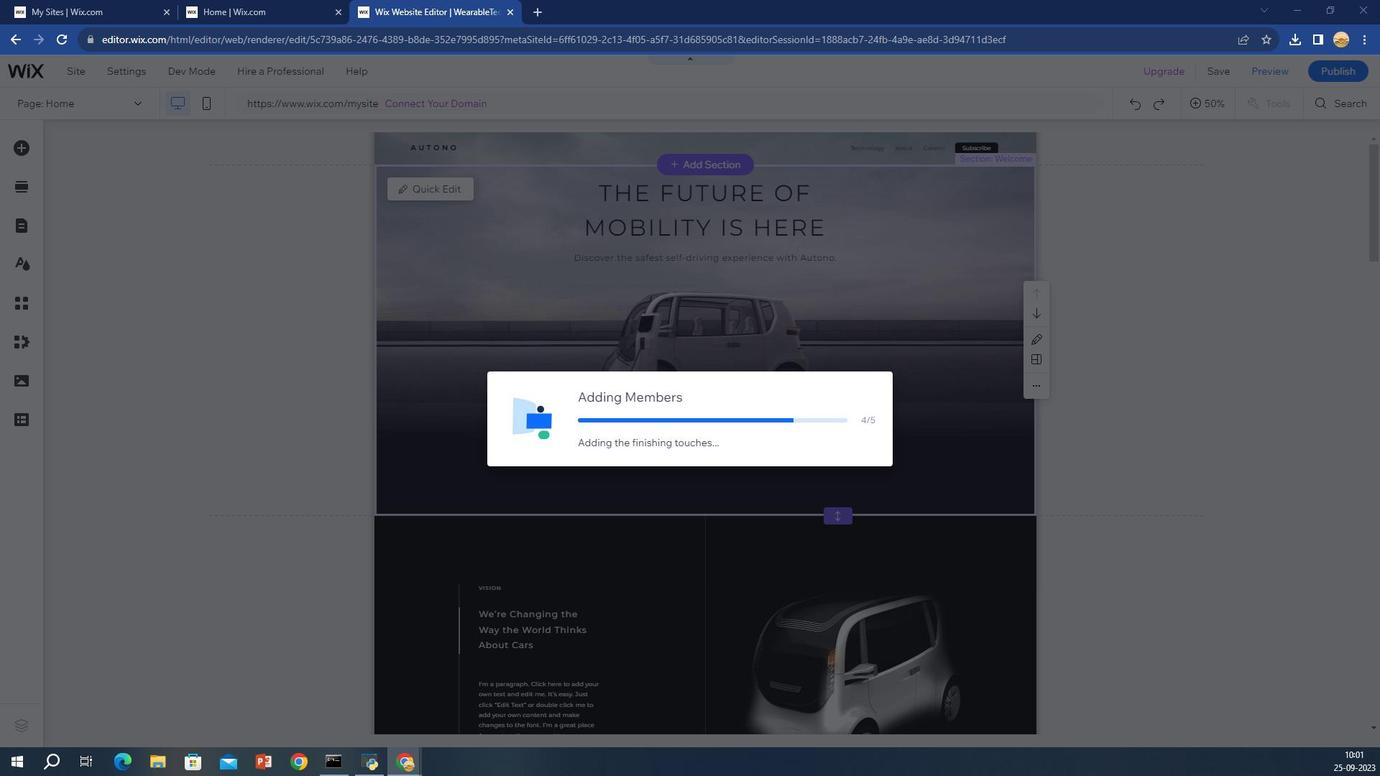 
Action: Mouse moved to (1249, 97)
Screenshot: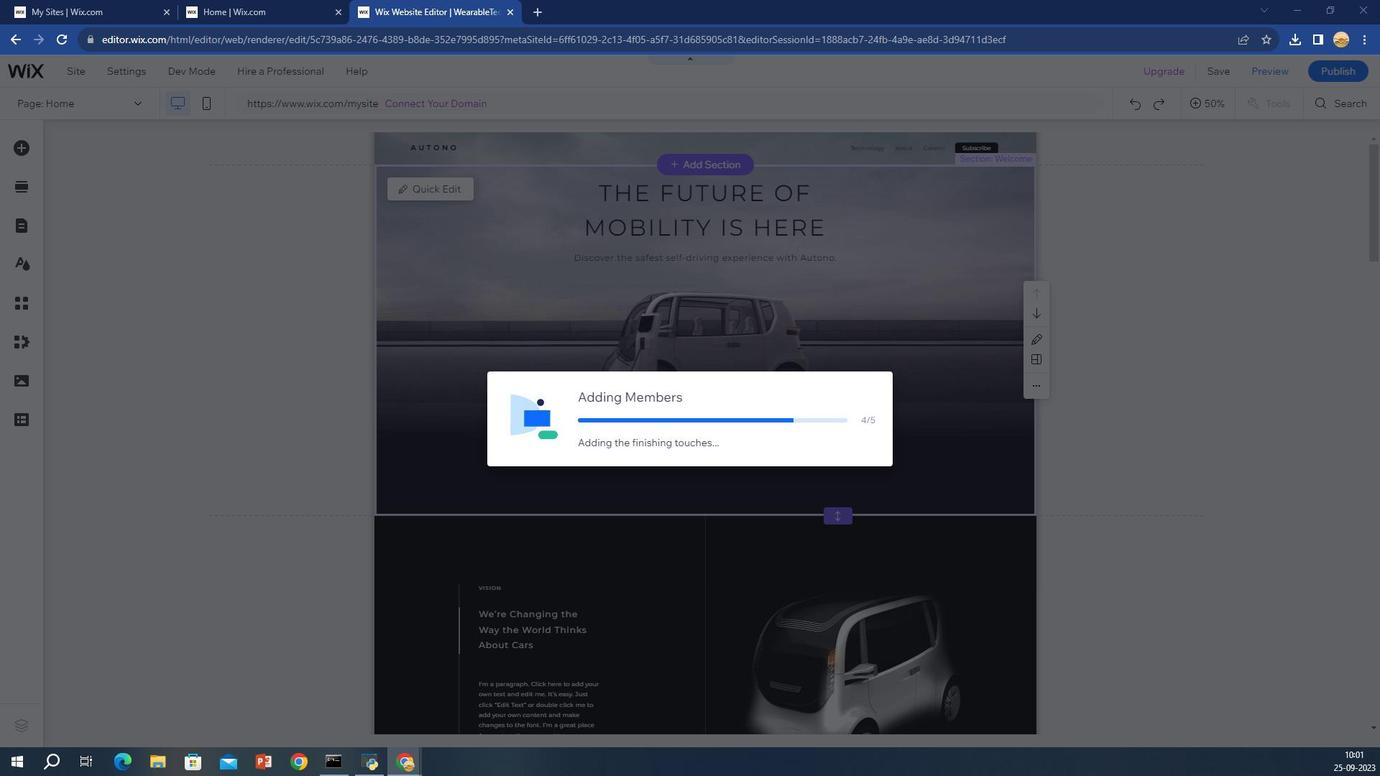 
Action: Mouse pressed left at (1249, 97)
Screenshot: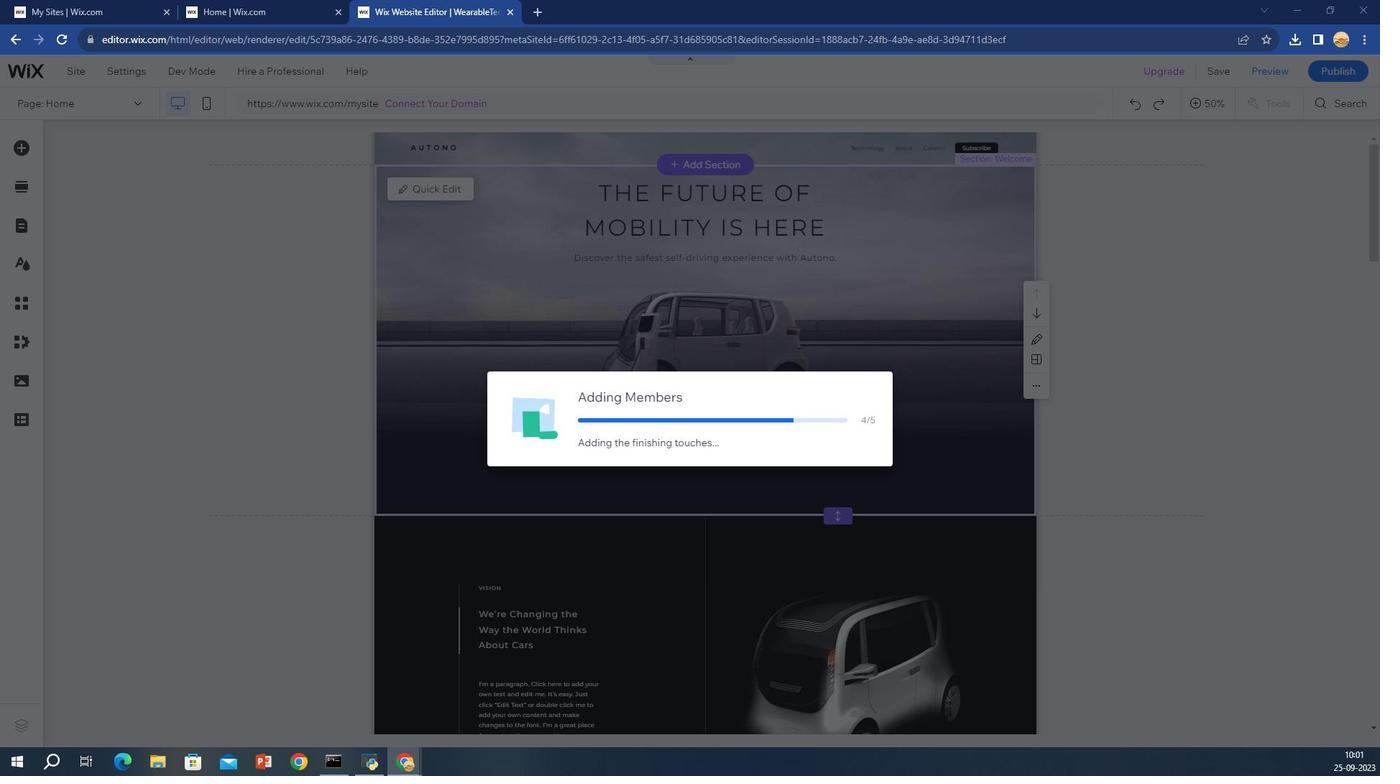 
Action: Mouse moved to (1249, 97)
Screenshot: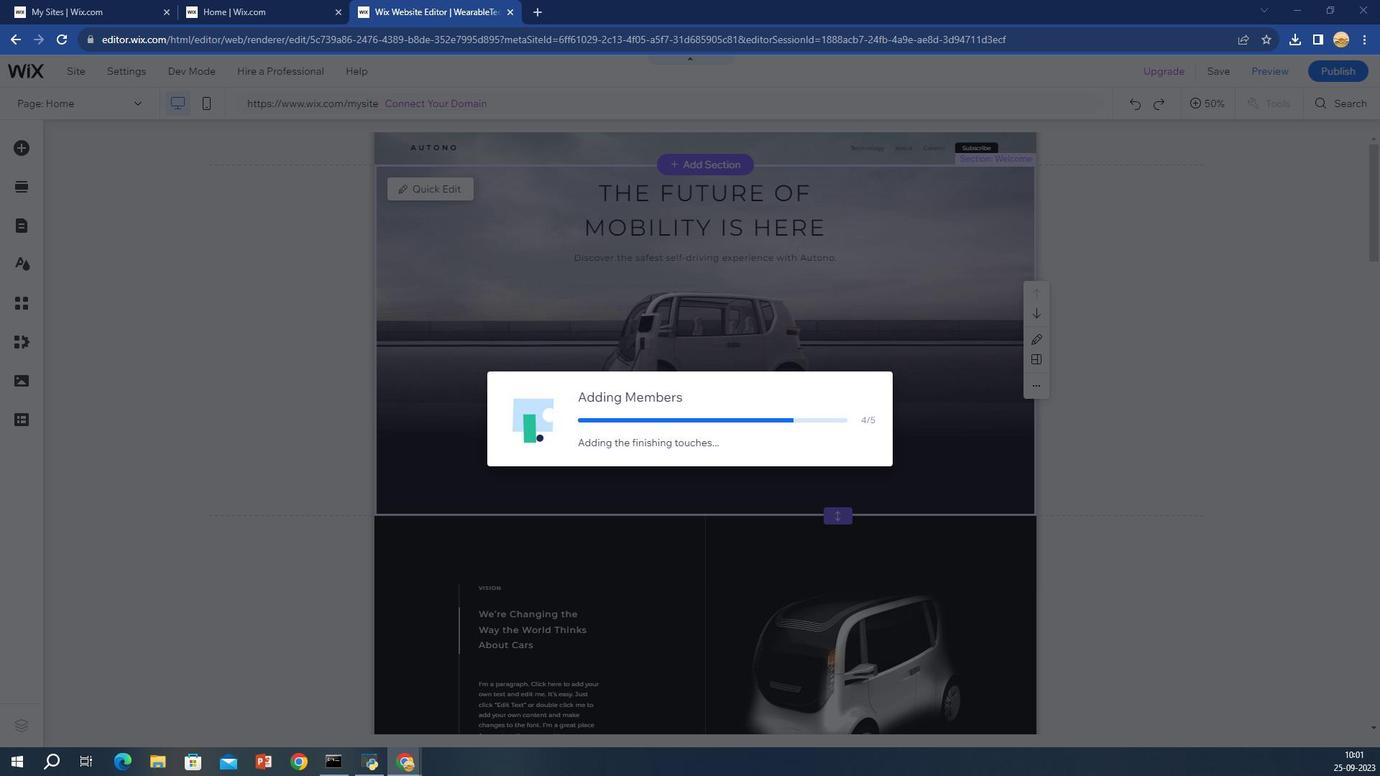 
Action: Mouse pressed left at (1249, 97)
Screenshot: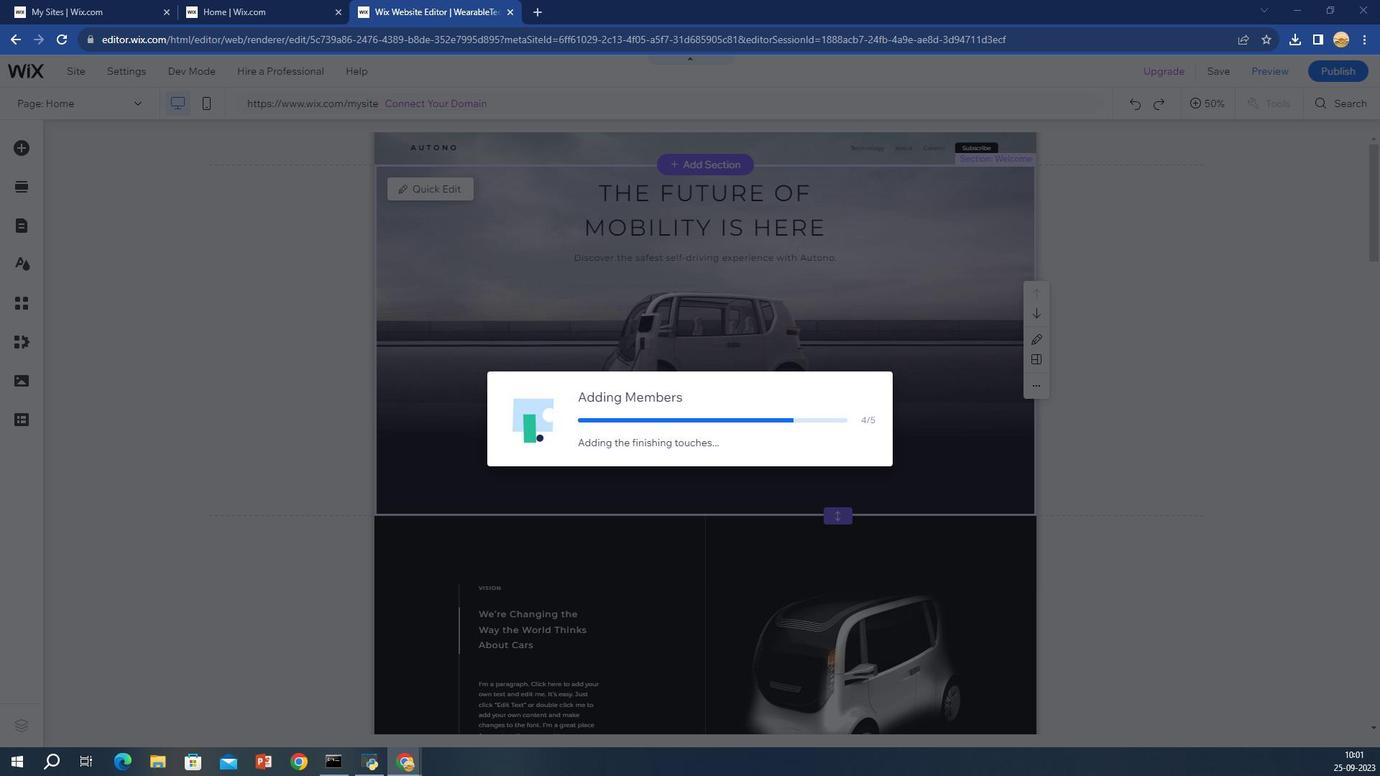 
Action: Mouse moved to (1249, 97)
Screenshot: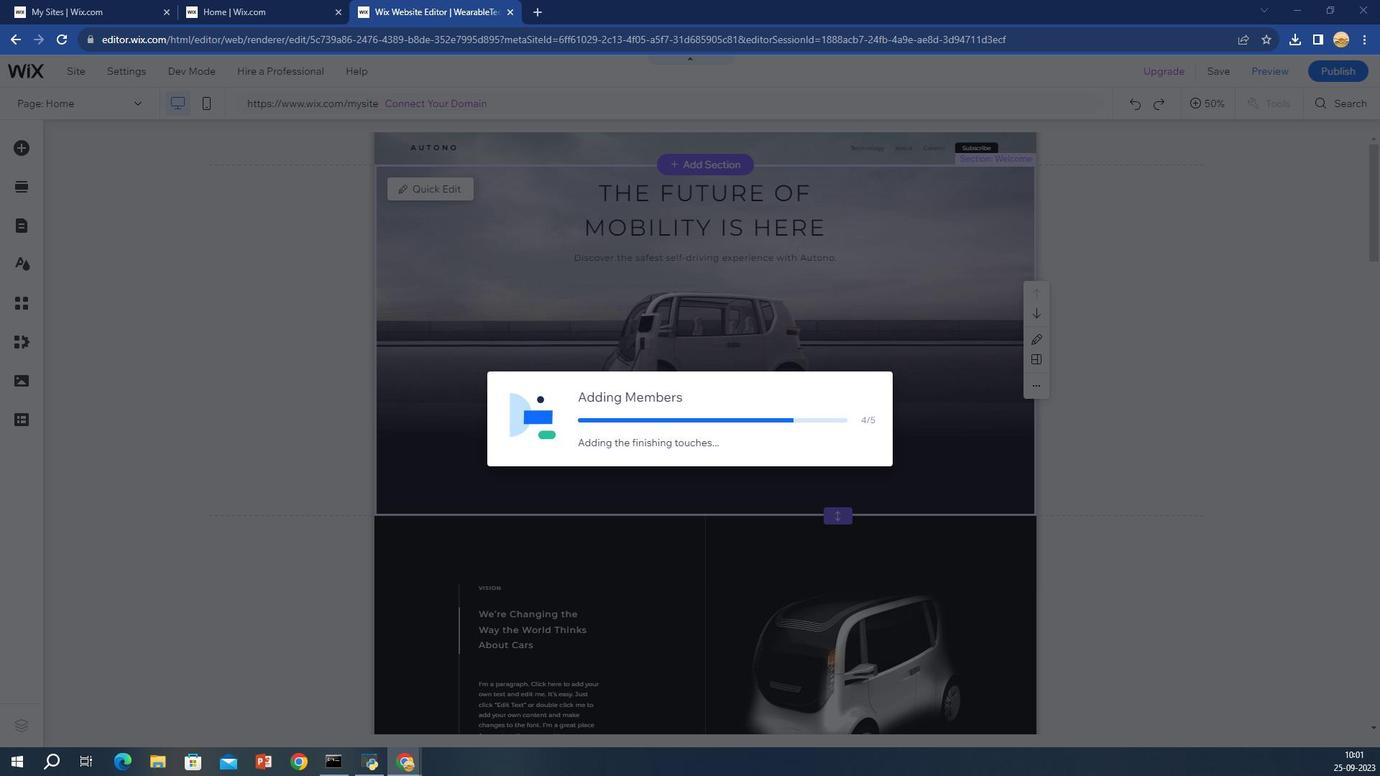 
Action: Mouse pressed left at (1249, 97)
Screenshot: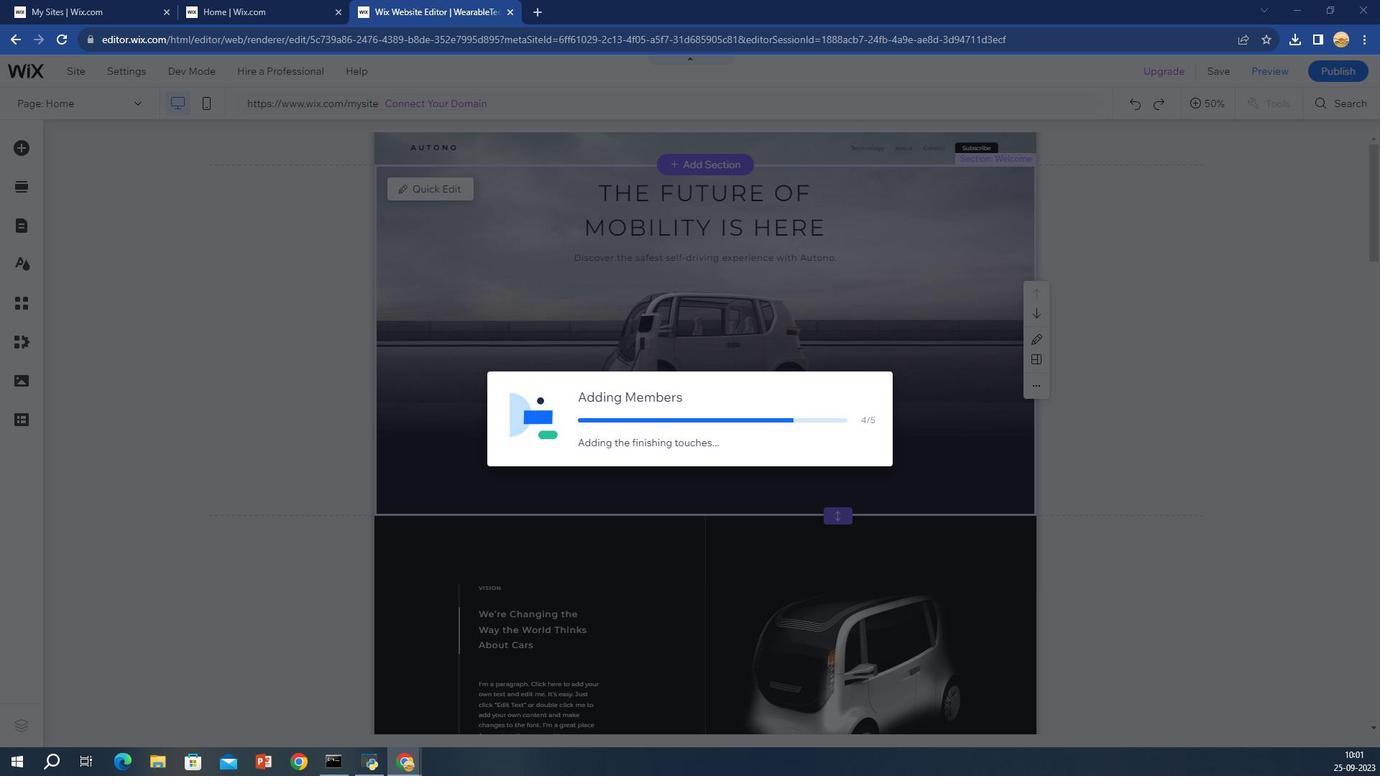 
Action: Mouse moved to (1249, 97)
Screenshot: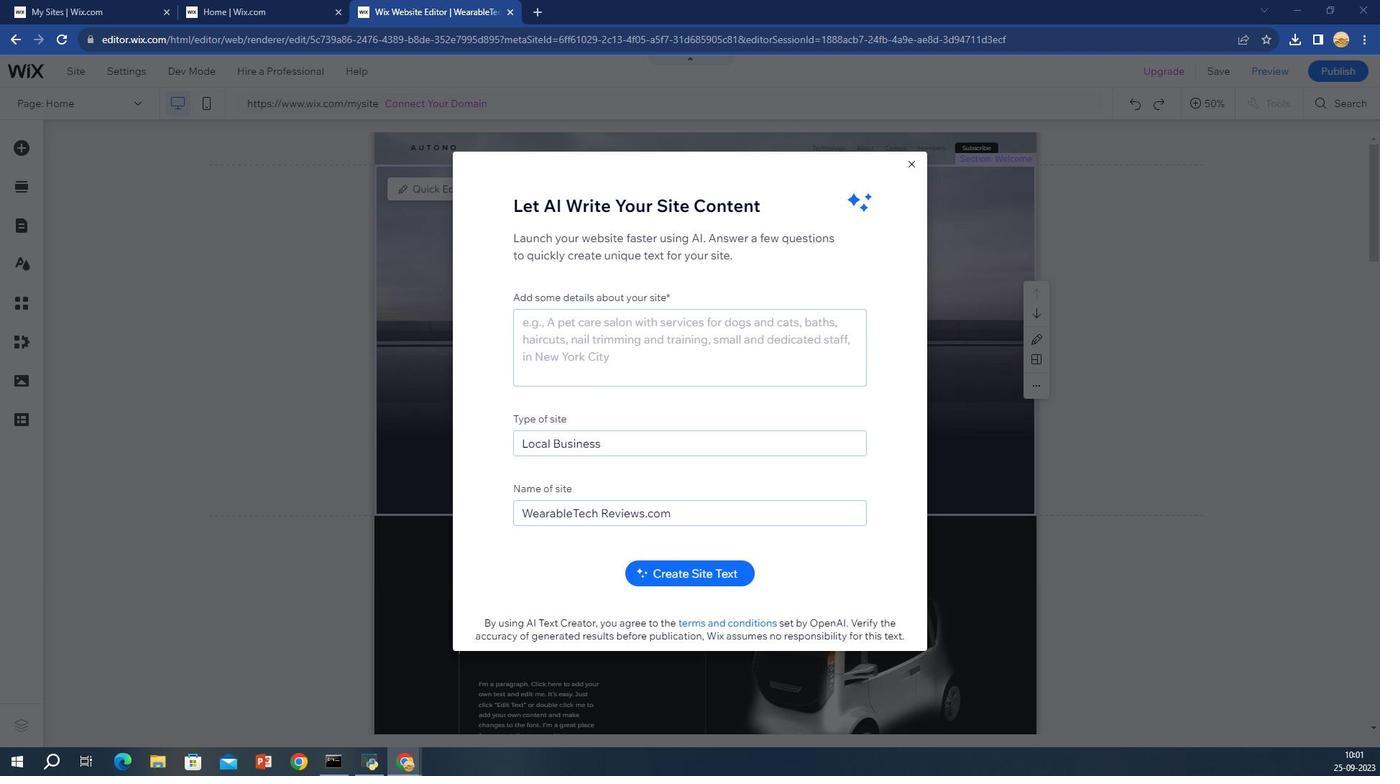 
Action: Key pressed <Key.backspace>
Screenshot: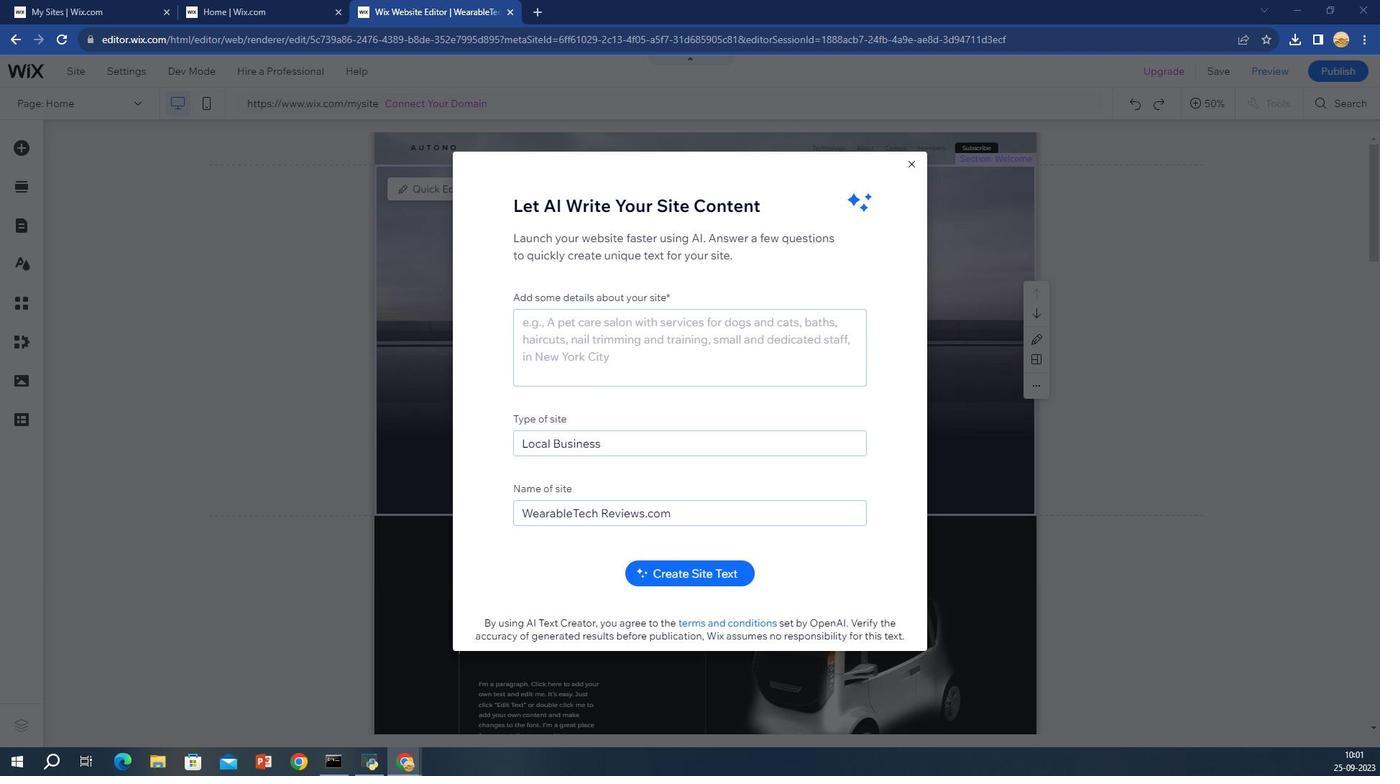 
Action: Mouse moved to (1249, 97)
Screenshot: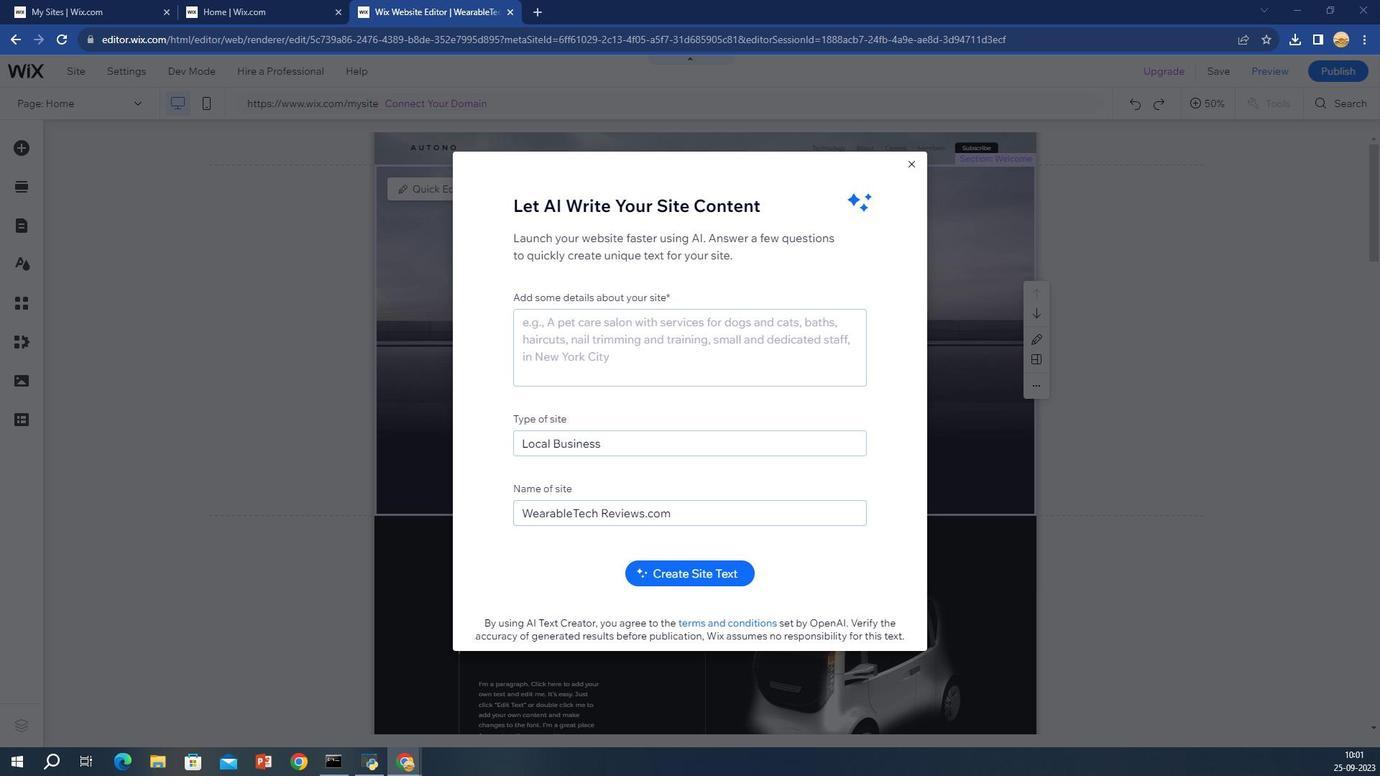 
Action: Key pressed <Key.backspace><Key.backspace>
Screenshot: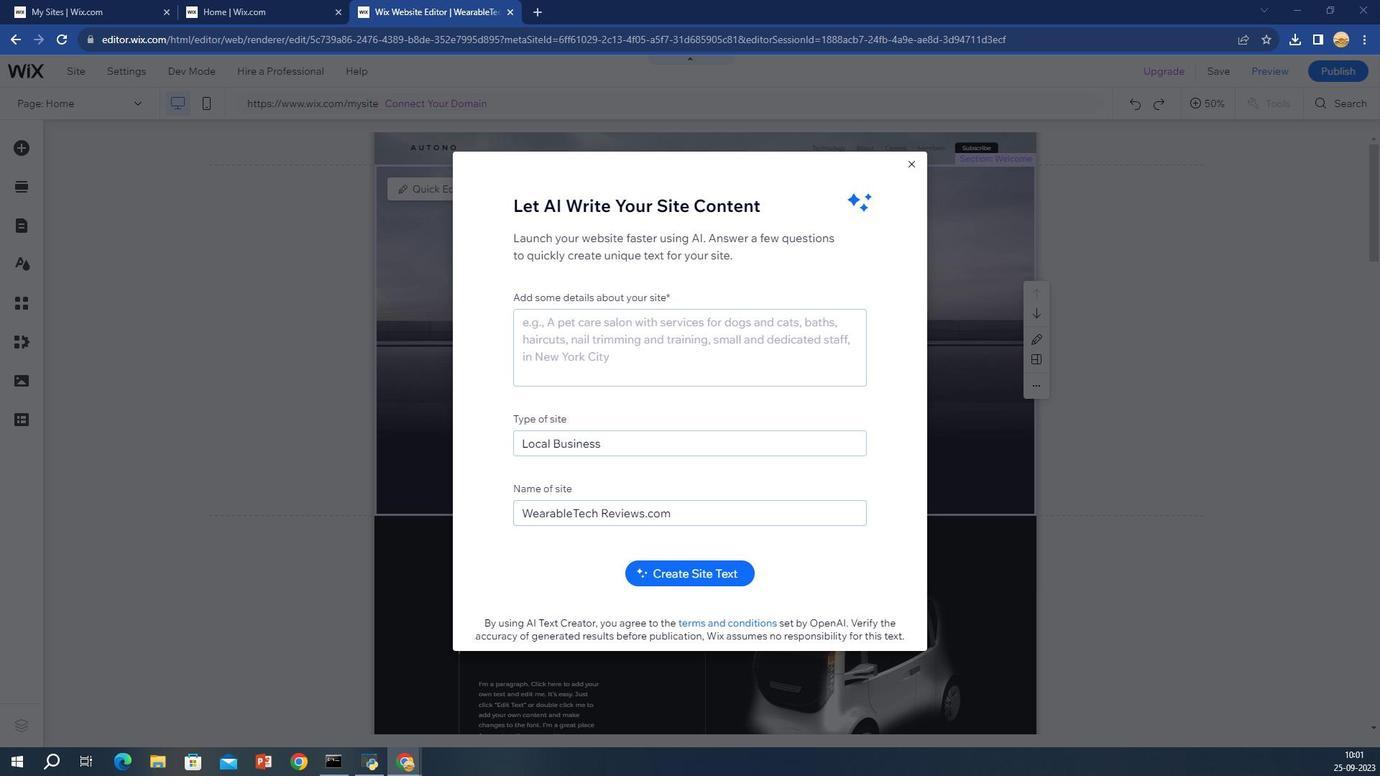 
Action: Mouse moved to (1249, 97)
Screenshot: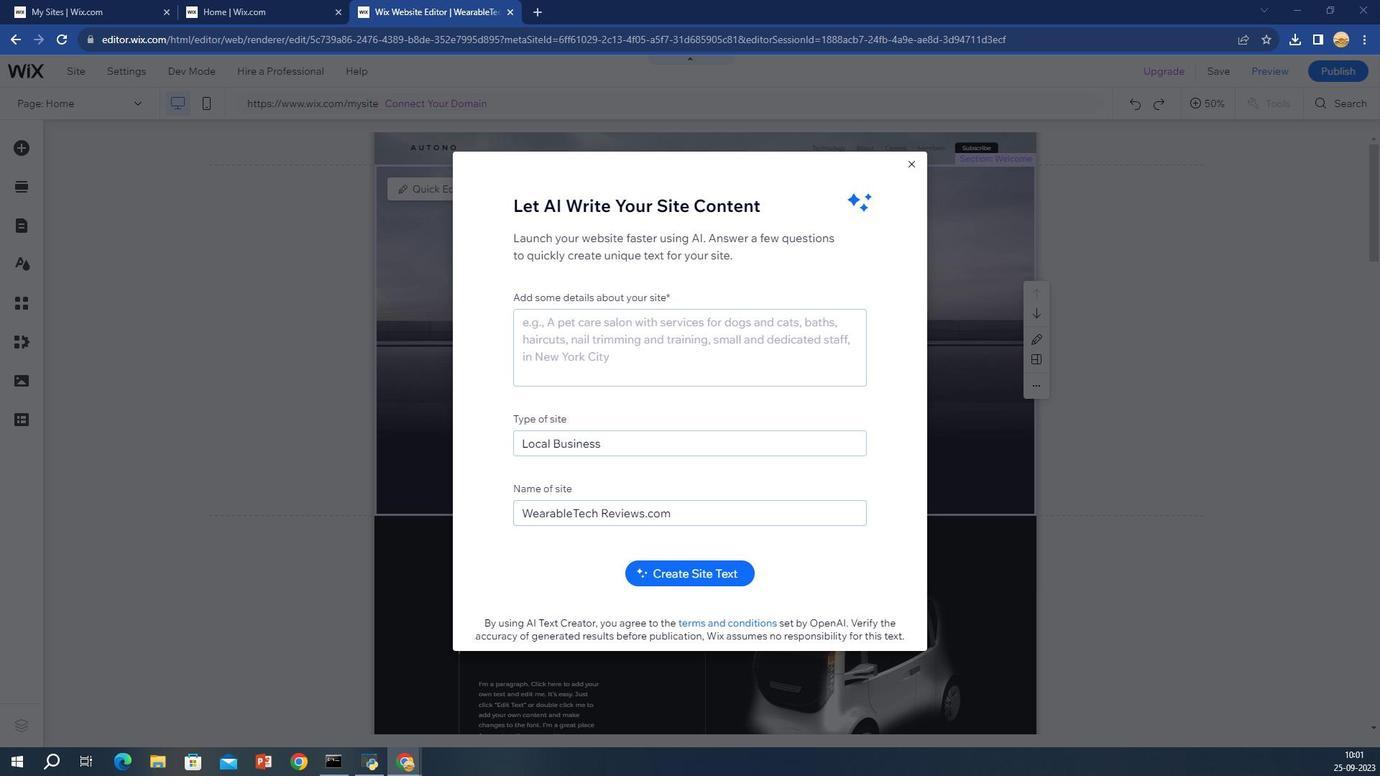 
Action: Key pressed <Key.backspace>
Screenshot: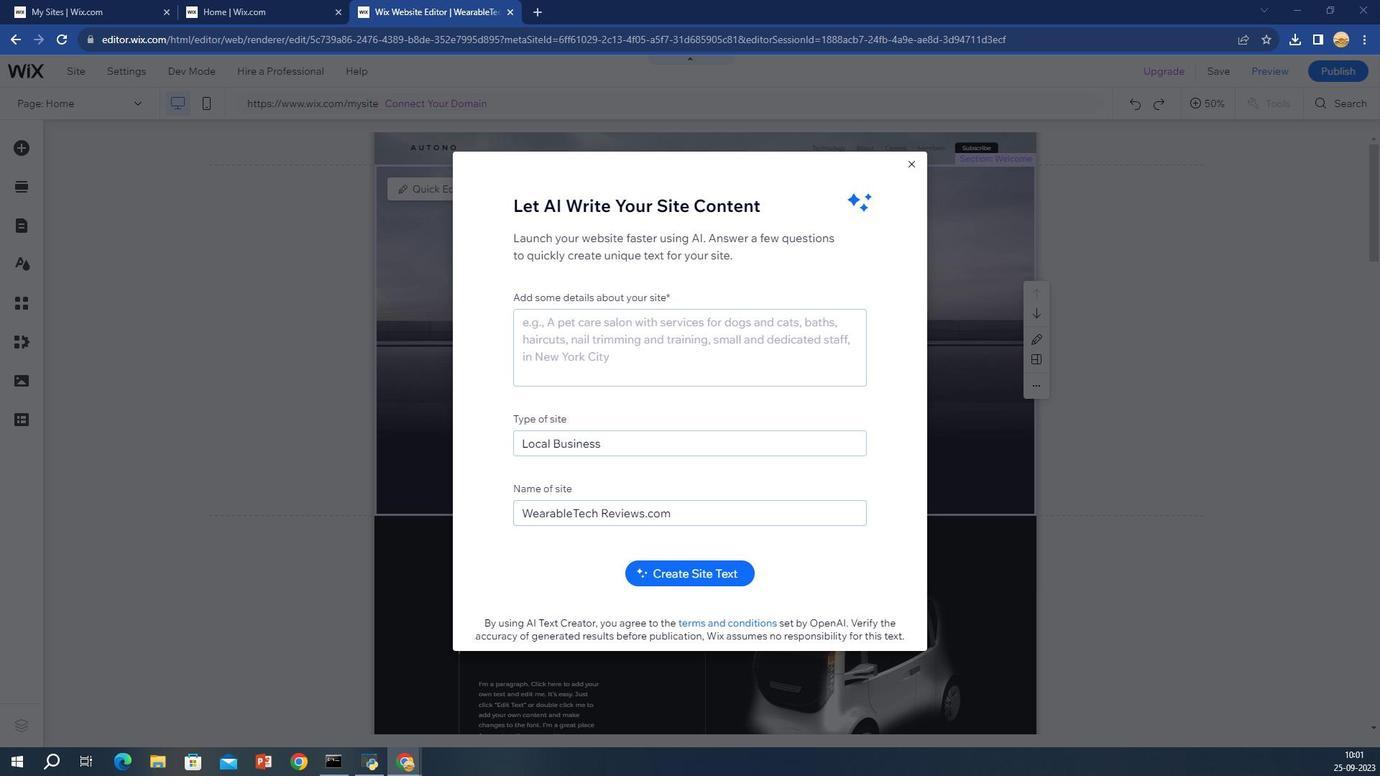 
Action: Mouse moved to (1249, 97)
Screenshot: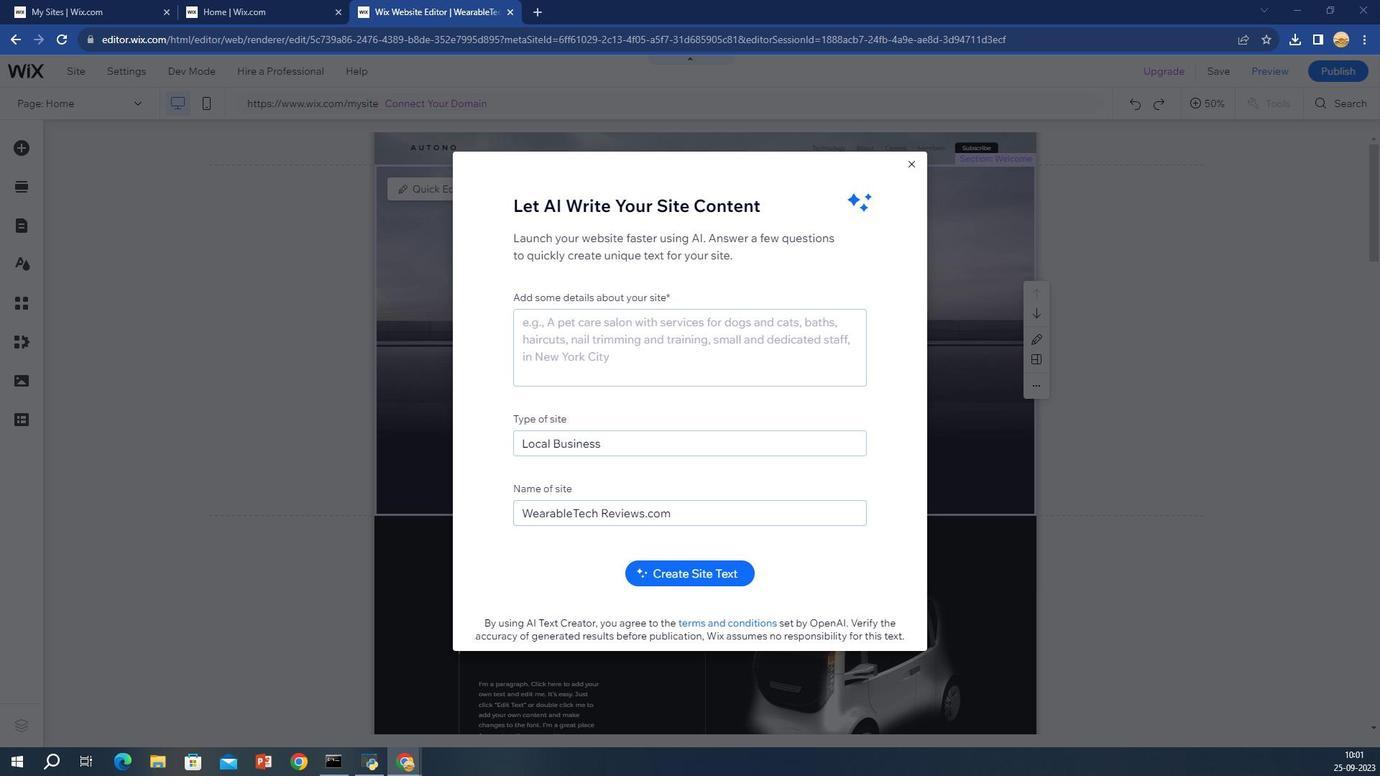 
Action: Mouse pressed left at (1249, 97)
Screenshot: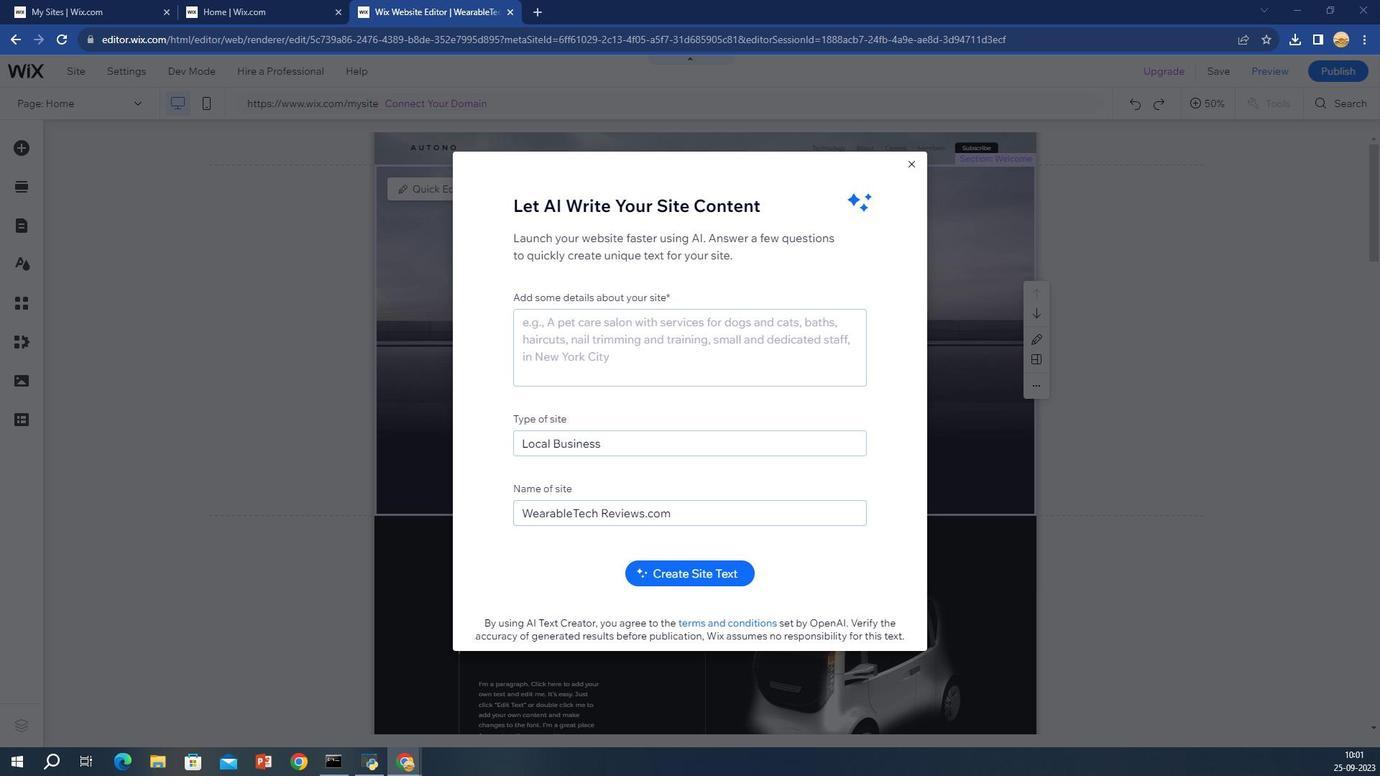 
Action: Mouse moved to (1249, 99)
Screenshot: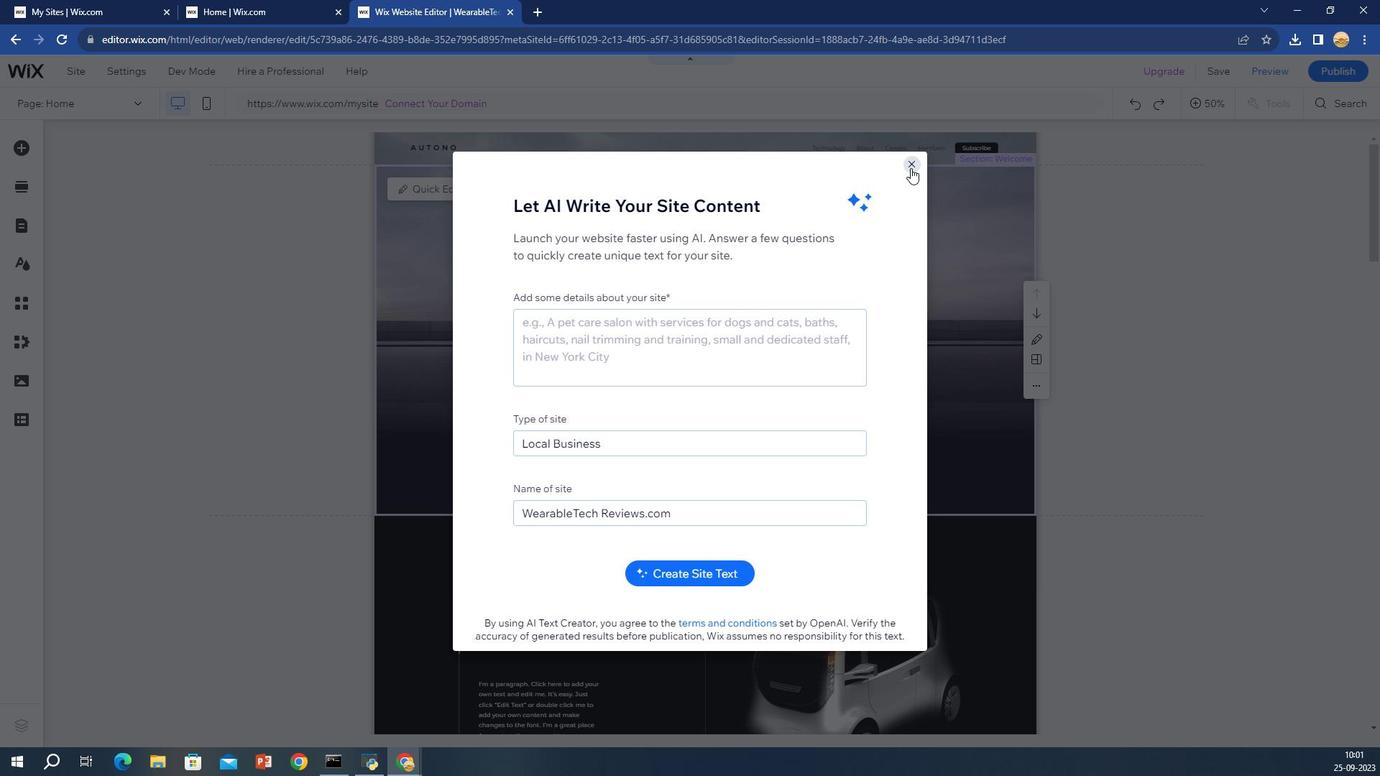 
Action: Mouse pressed left at (1249, 99)
Screenshot: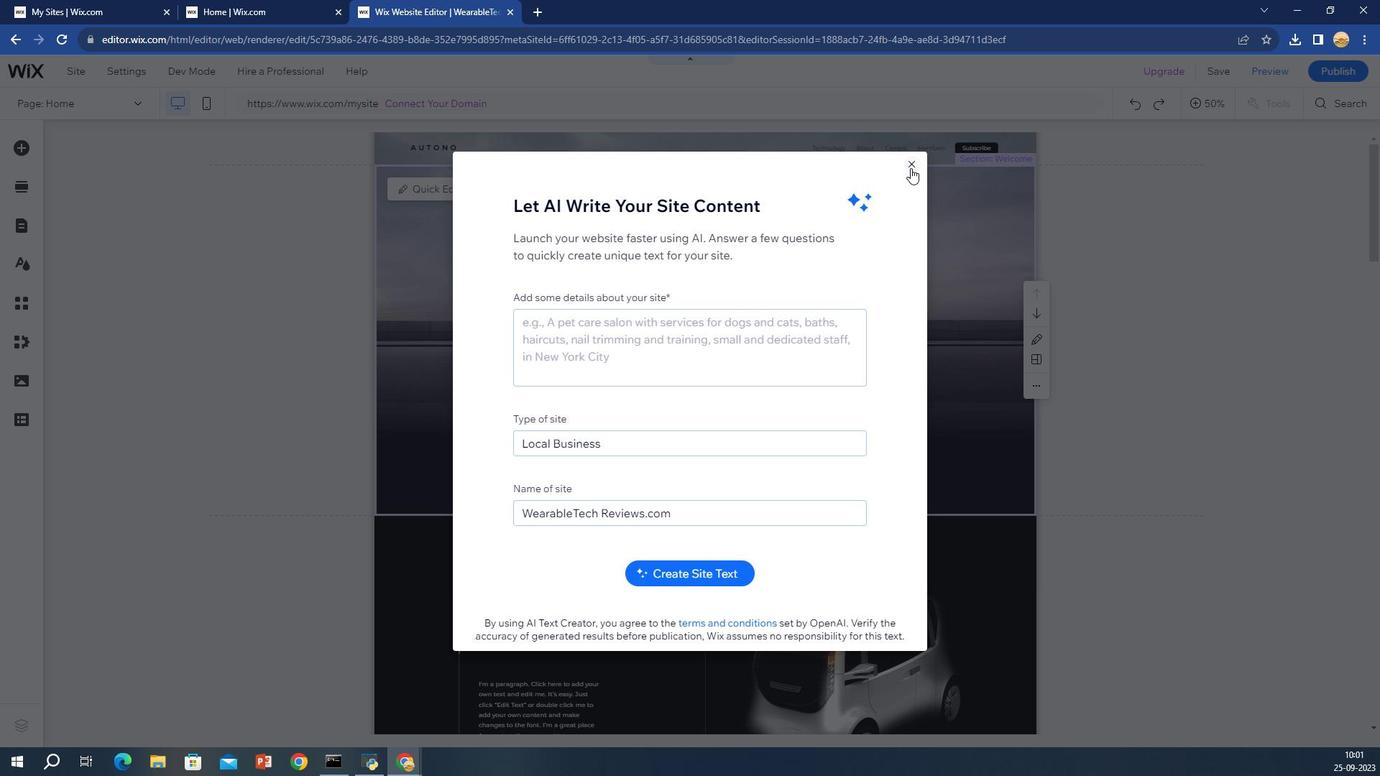 
Action: Mouse moved to (1249, 97)
Screenshot: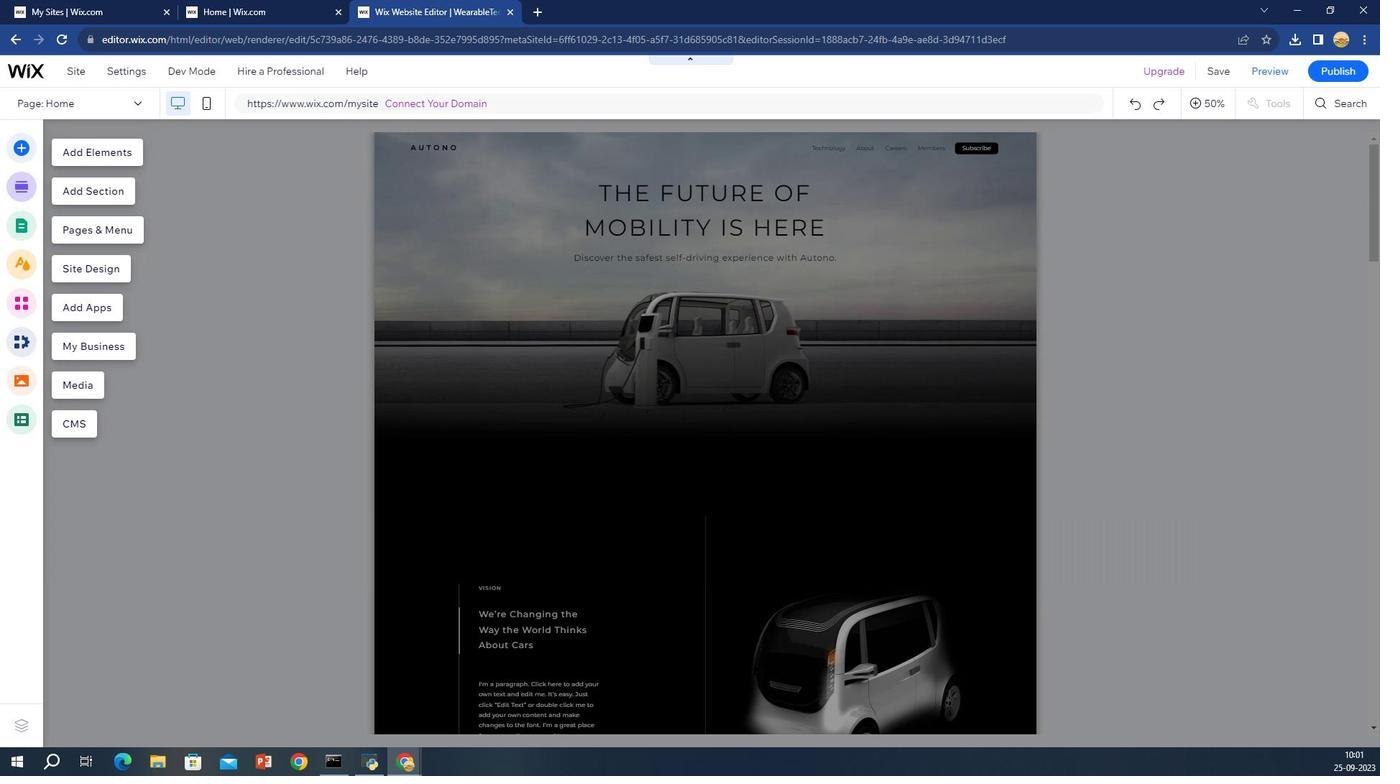 
Action: Mouse scrolled (1249, 97) with delta (0, 0)
Screenshot: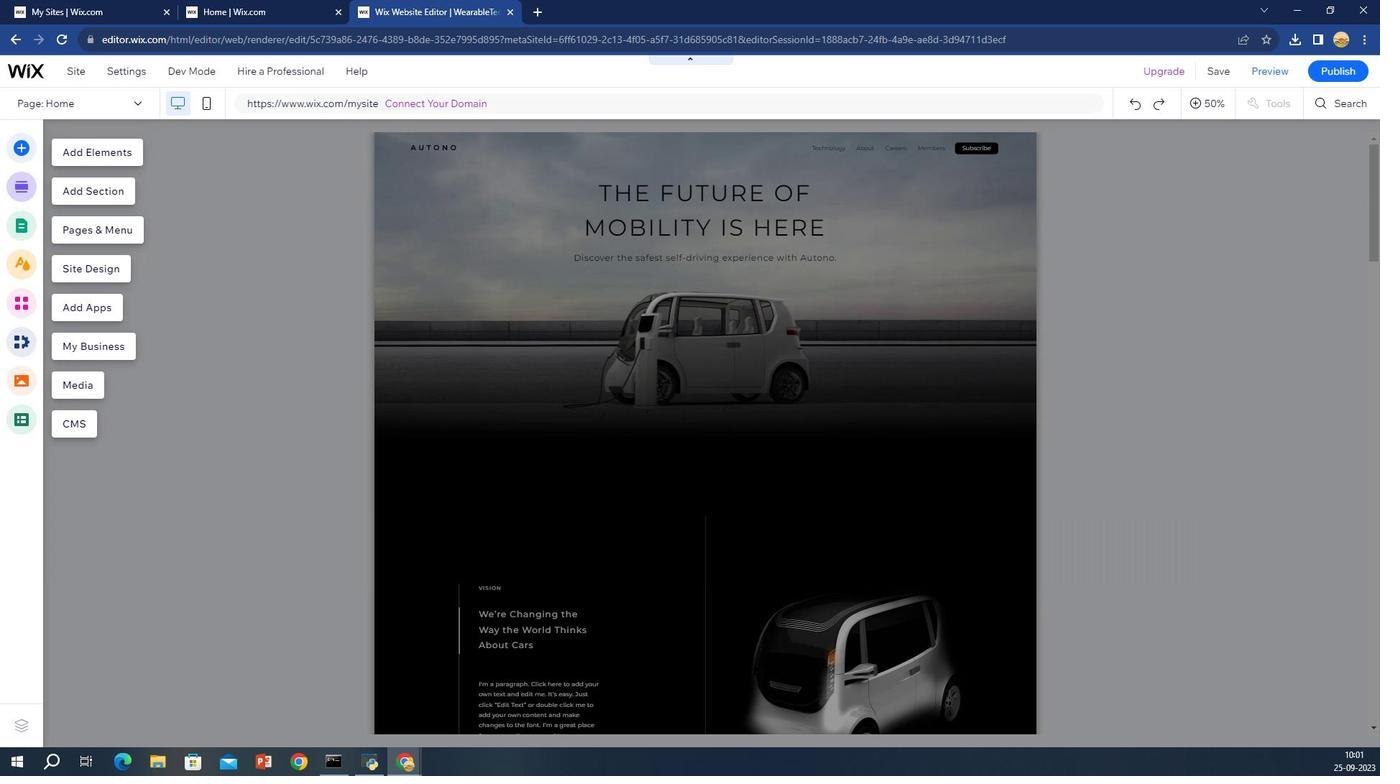 
Action: Mouse scrolled (1249, 97) with delta (0, 0)
Screenshot: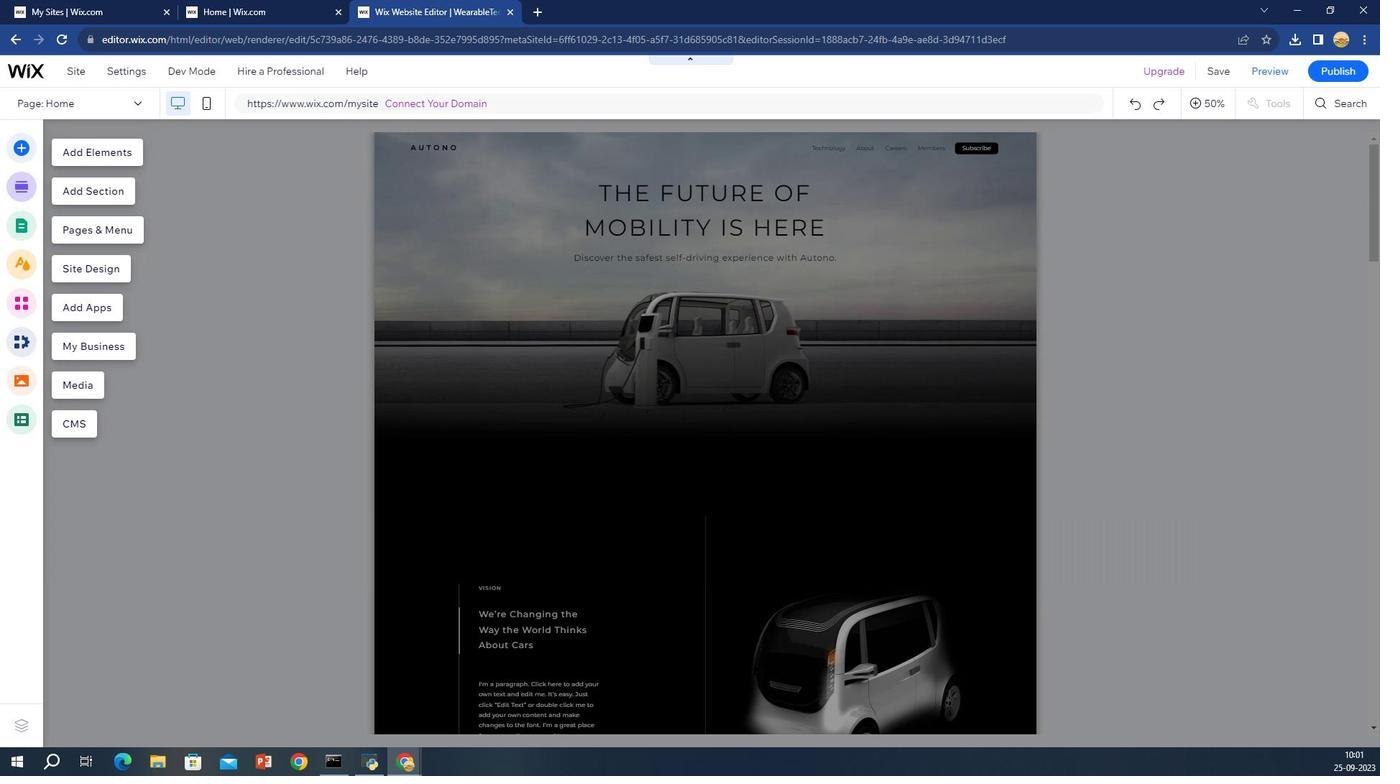 
Action: Mouse scrolled (1249, 97) with delta (0, 0)
Screenshot: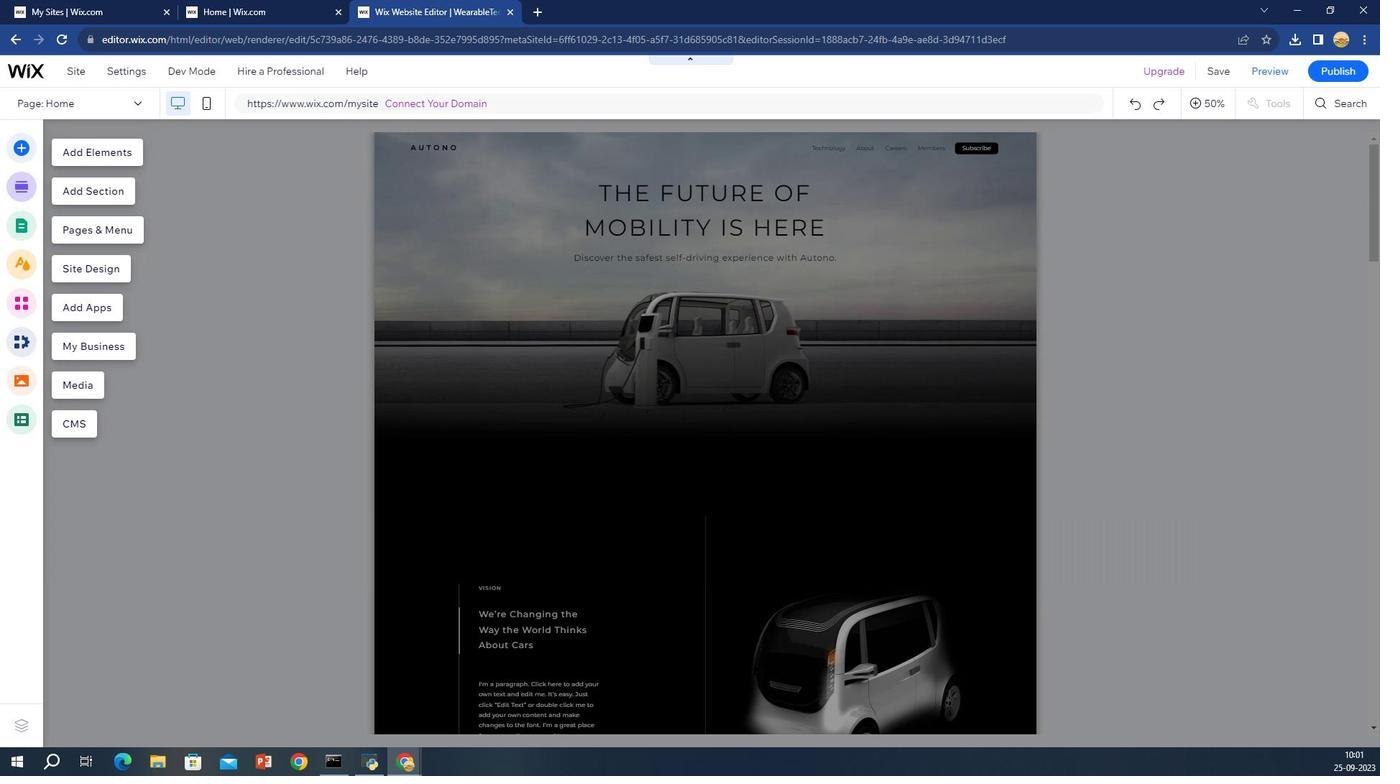 
Action: Mouse scrolled (1249, 97) with delta (0, 0)
Screenshot: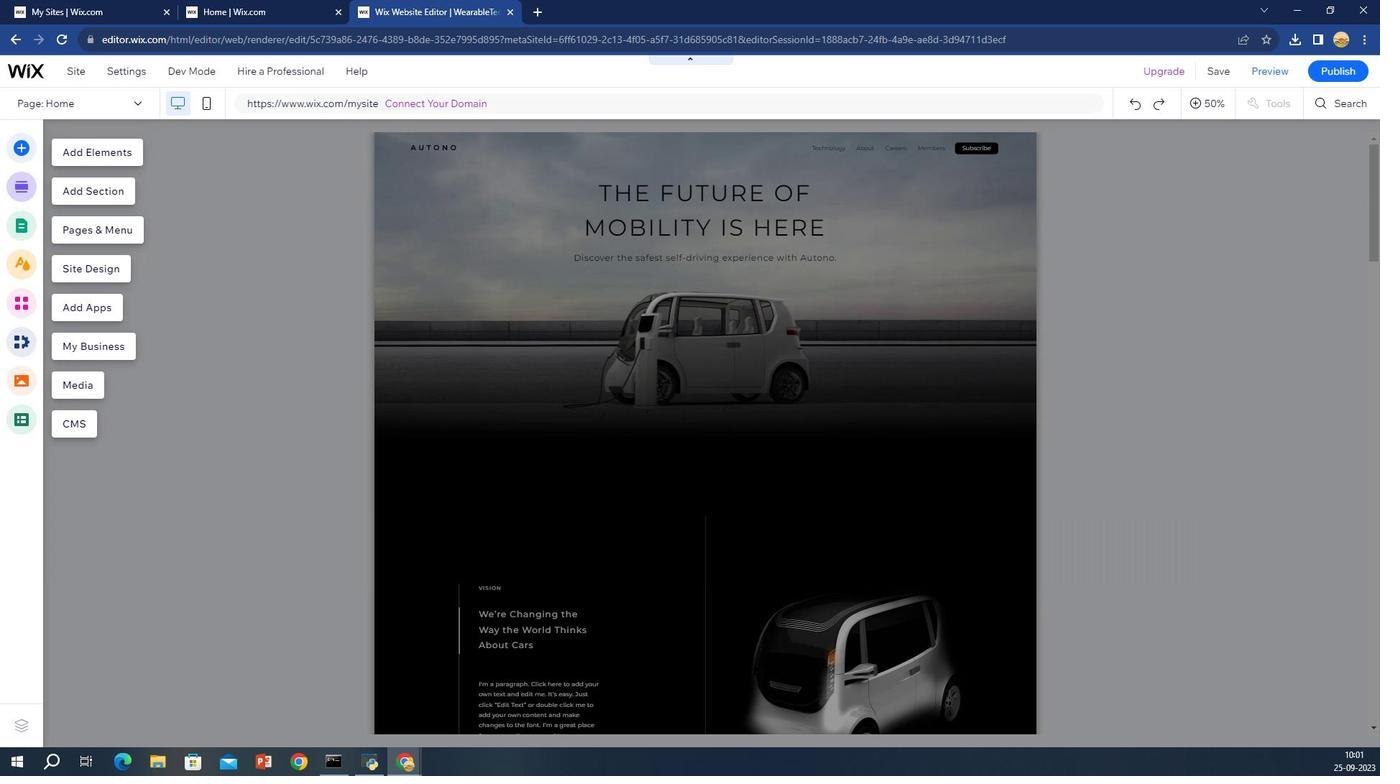 
Action: Mouse scrolled (1249, 97) with delta (0, 0)
Screenshot: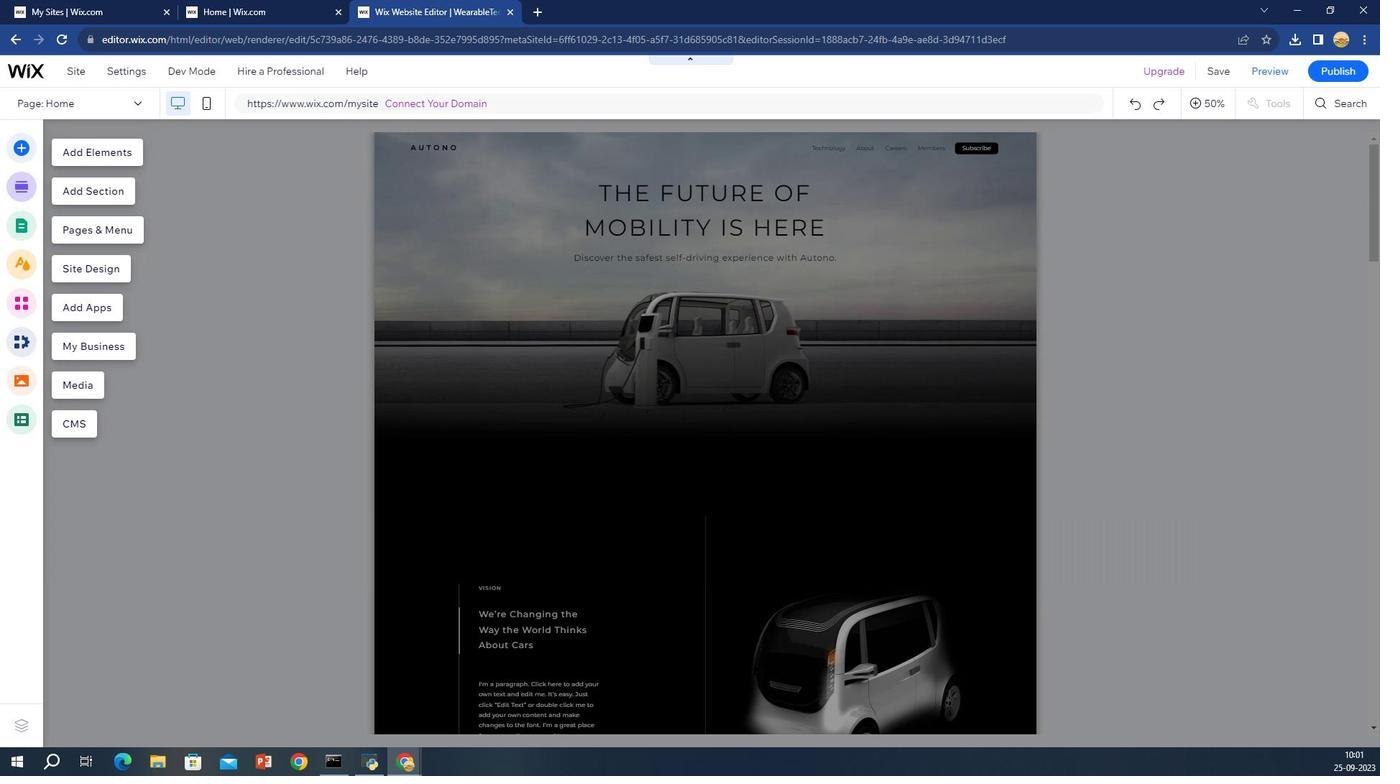 
Action: Mouse scrolled (1249, 97) with delta (0, 0)
Screenshot: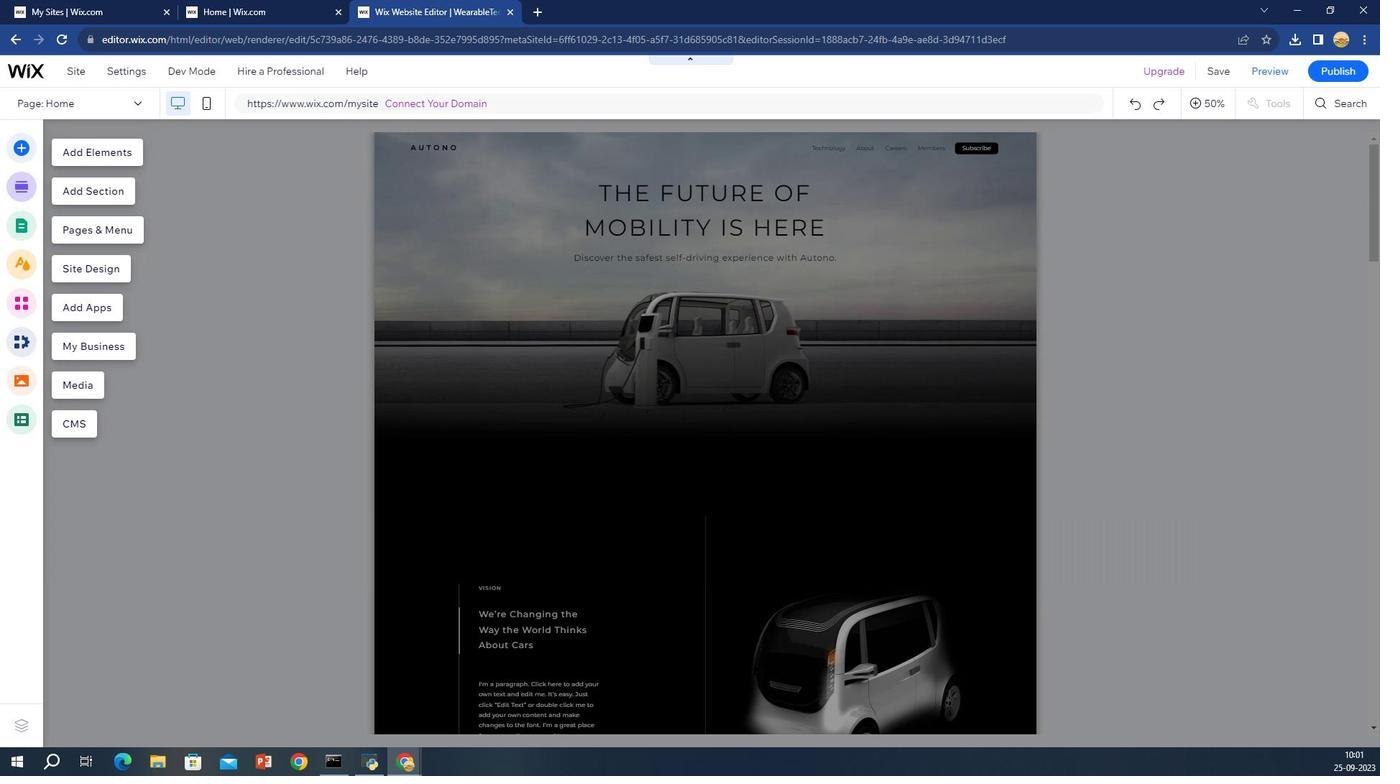
Action: Mouse scrolled (1249, 97) with delta (0, 0)
Screenshot: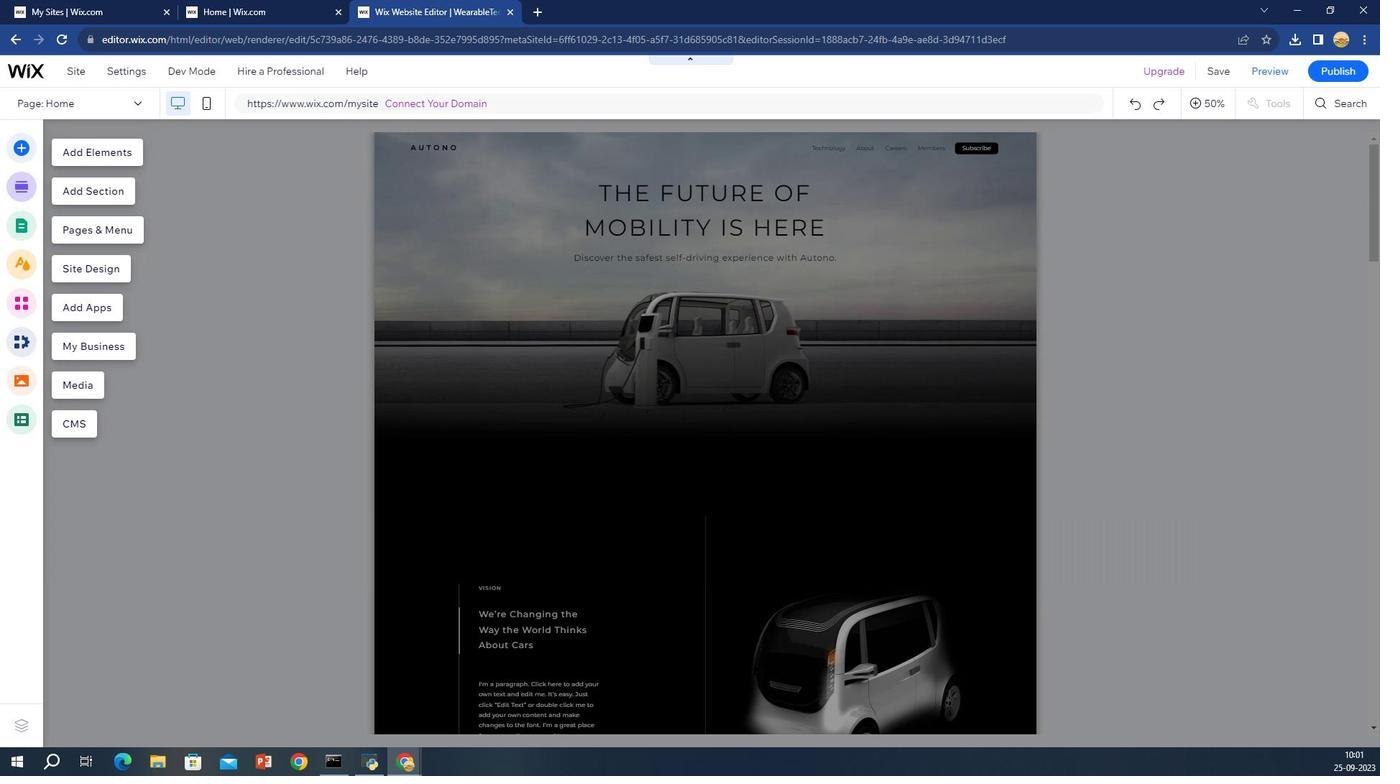 
Action: Mouse scrolled (1249, 97) with delta (0, 0)
Screenshot: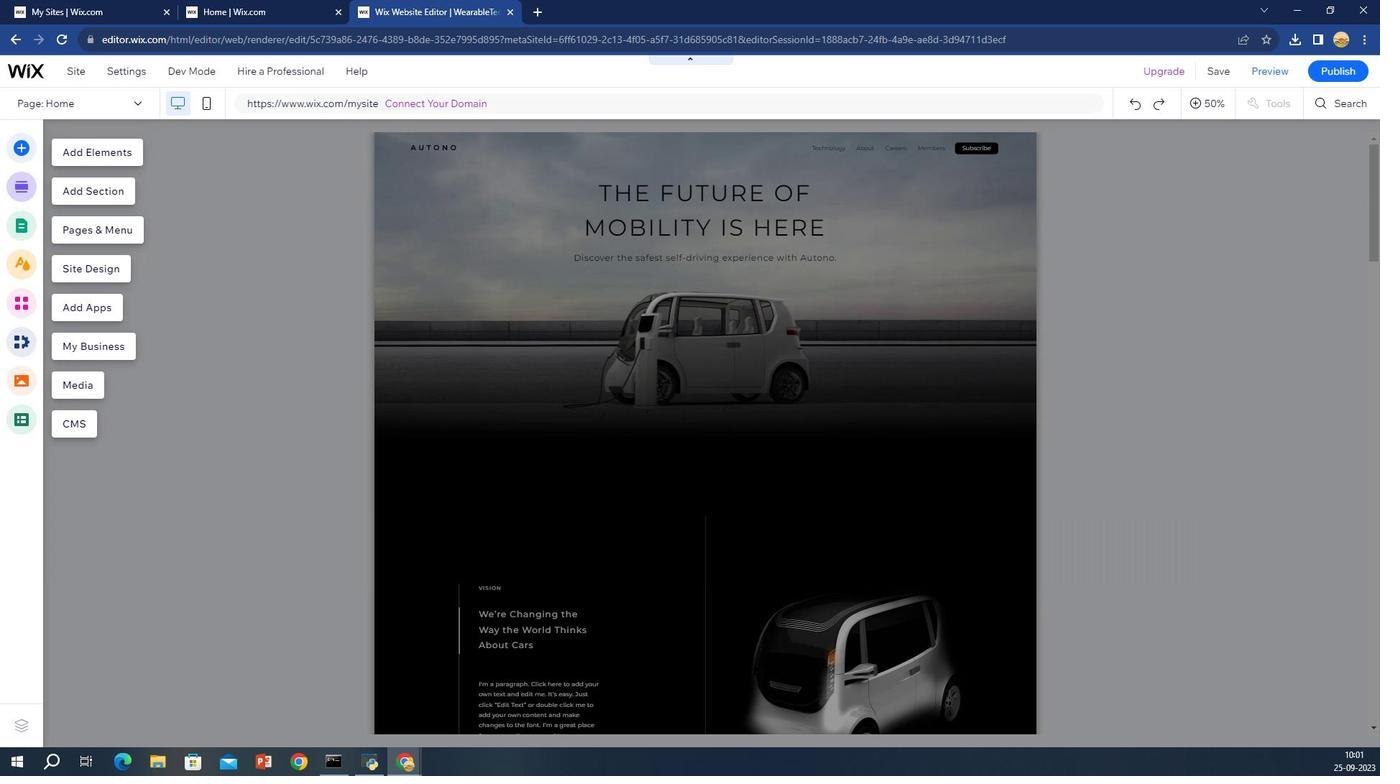 
Action: Mouse moved to (1249, 97)
Screenshot: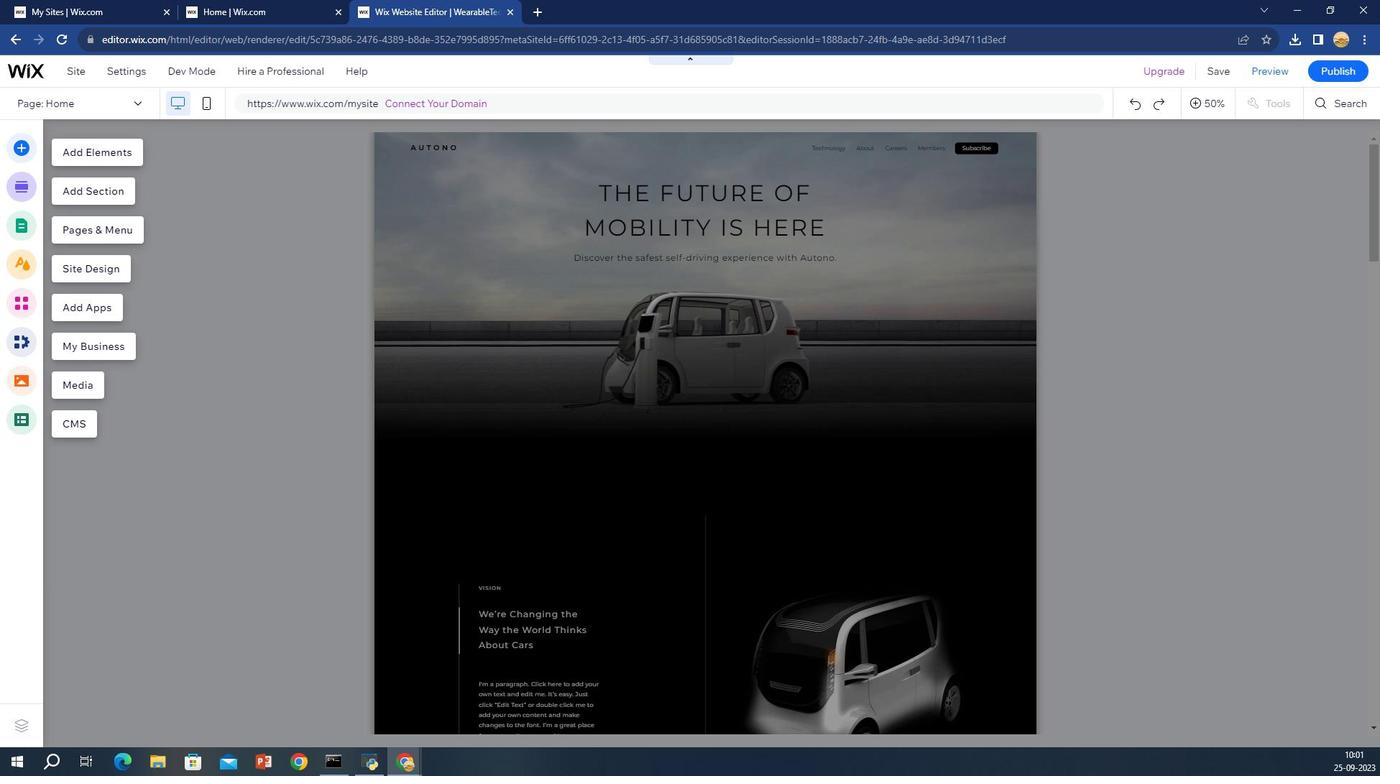 
Action: Mouse scrolled (1249, 97) with delta (0, 0)
Screenshot: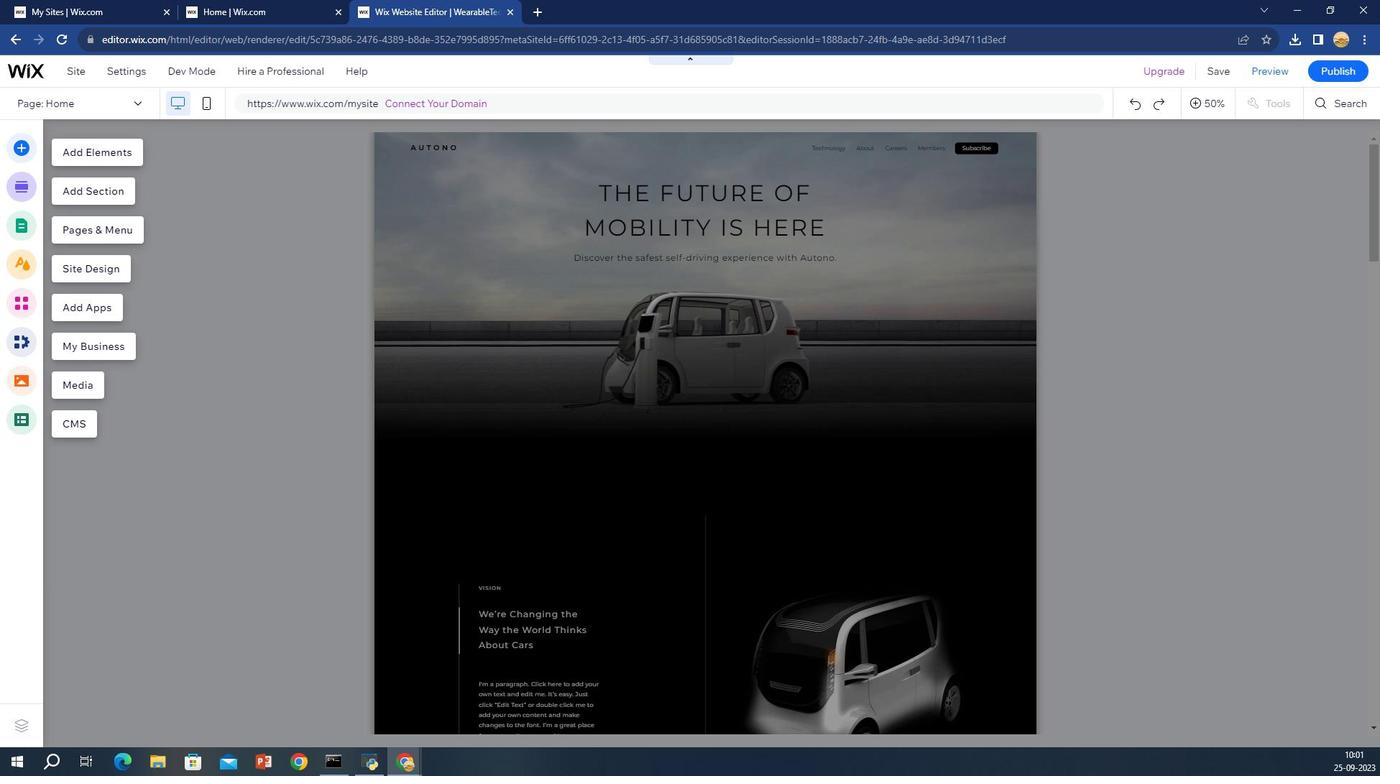 
Action: Mouse scrolled (1249, 97) with delta (0, 0)
Screenshot: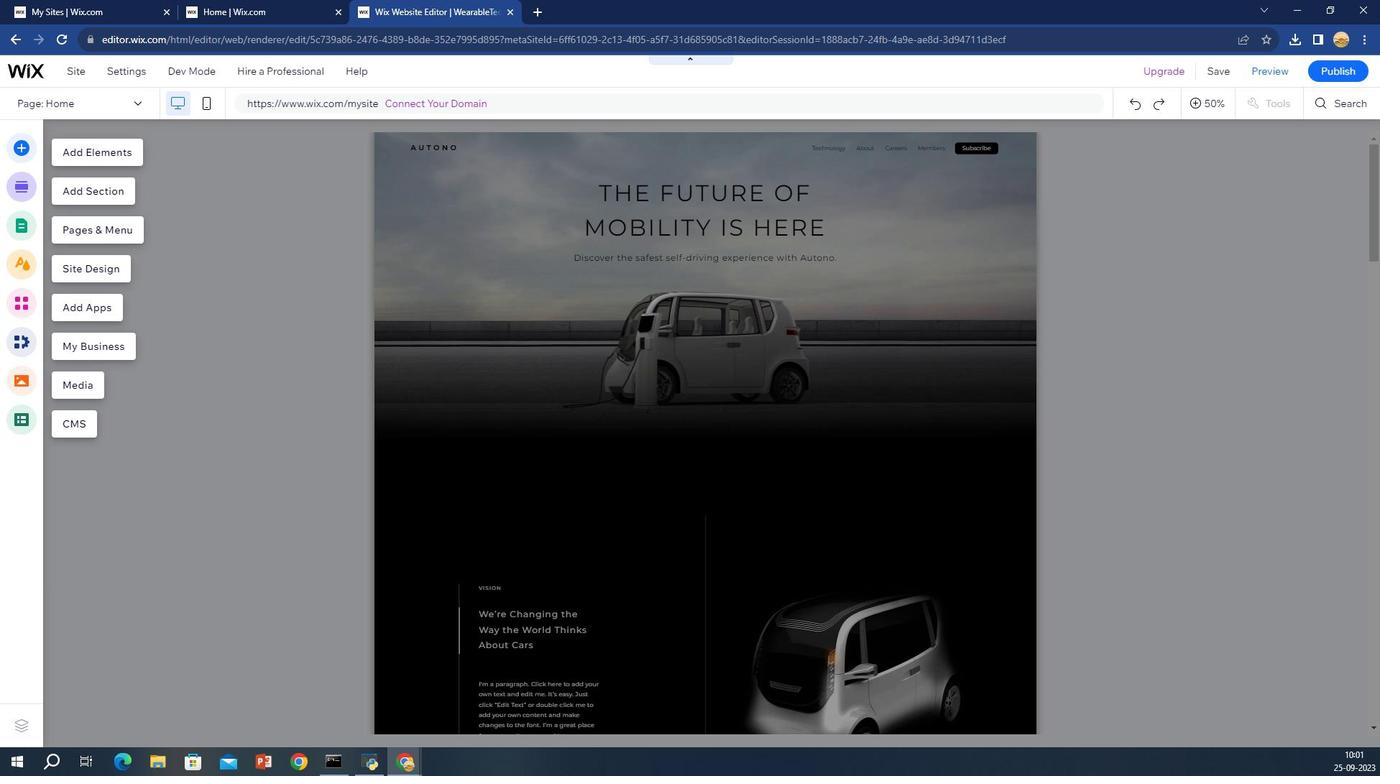 
Action: Mouse scrolled (1249, 97) with delta (0, 0)
Screenshot: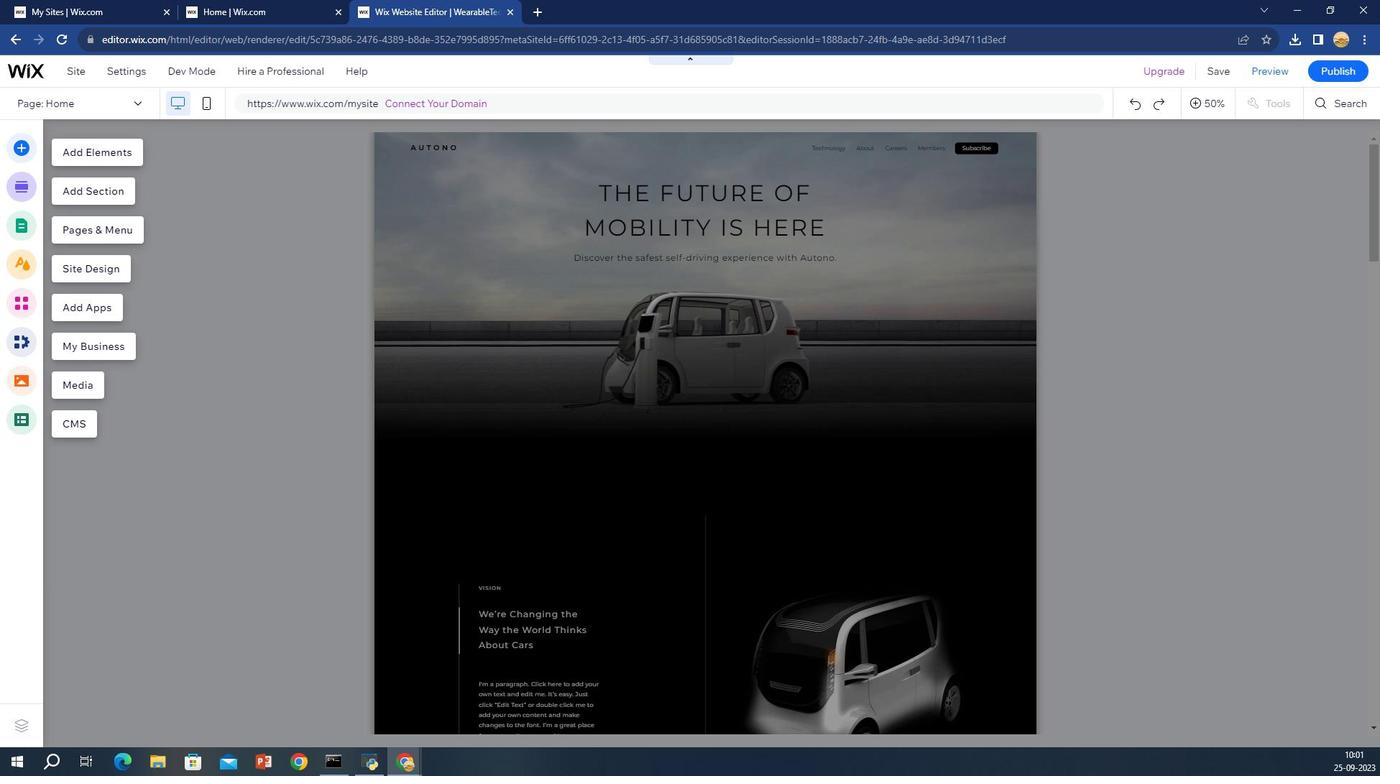 
Action: Mouse moved to (1249, 97)
Screenshot: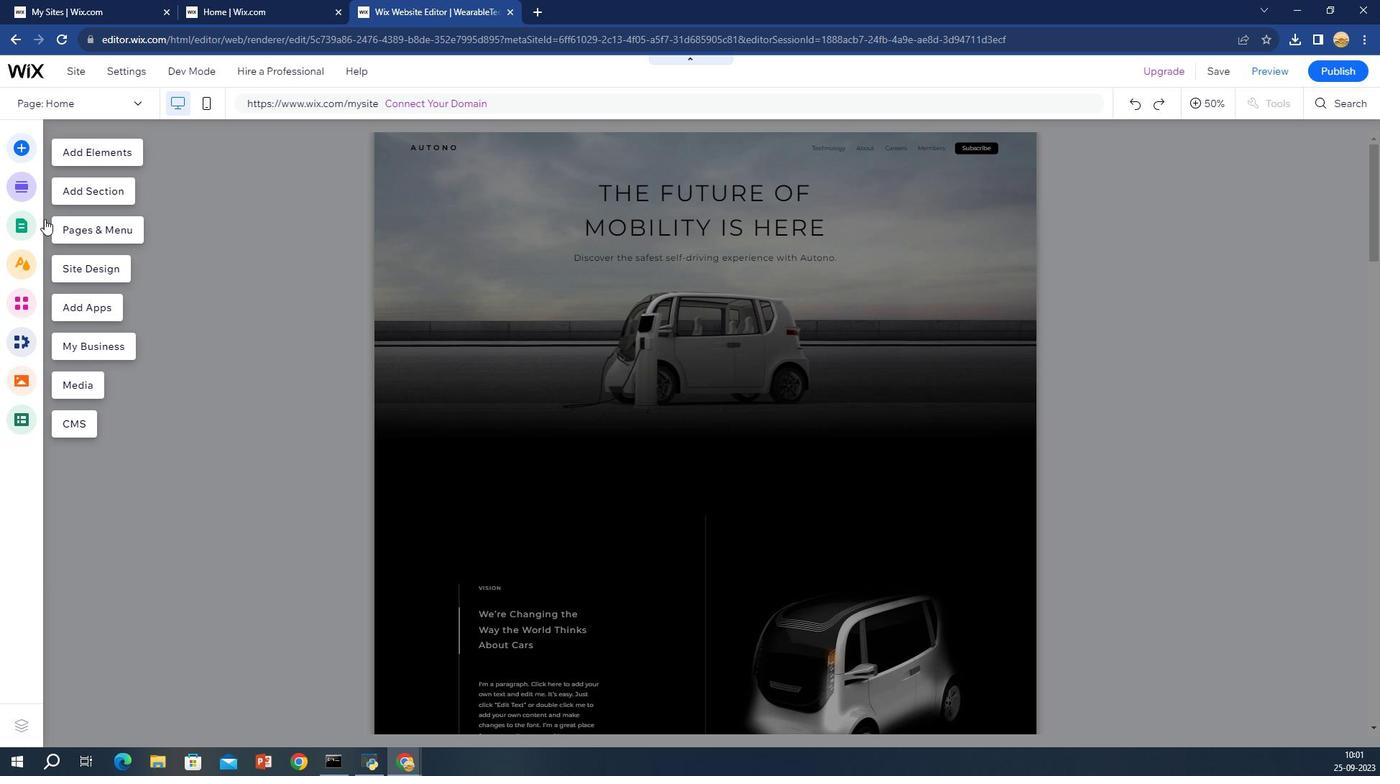 
Action: Mouse scrolled (1249, 97) with delta (0, 0)
Screenshot: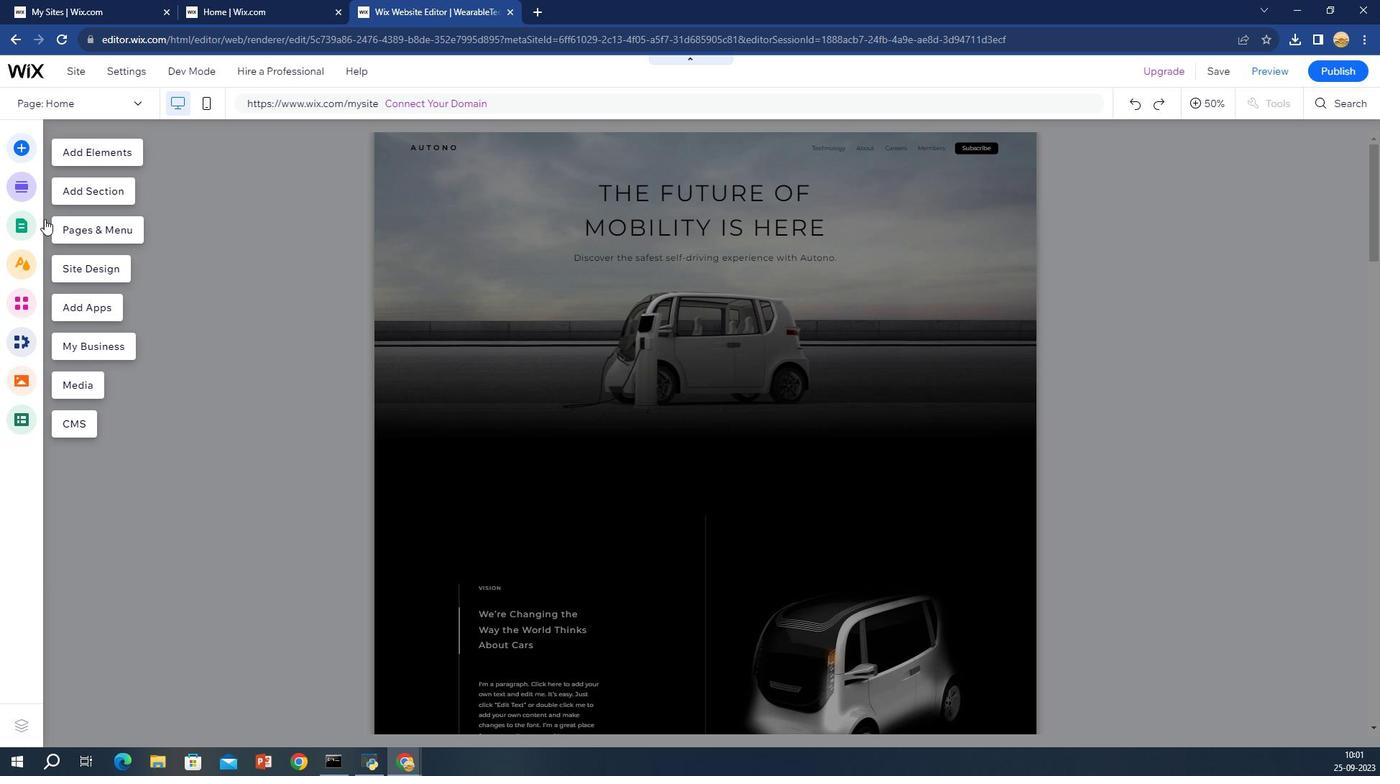 
Action: Mouse moved to (1249, 99)
Screenshot: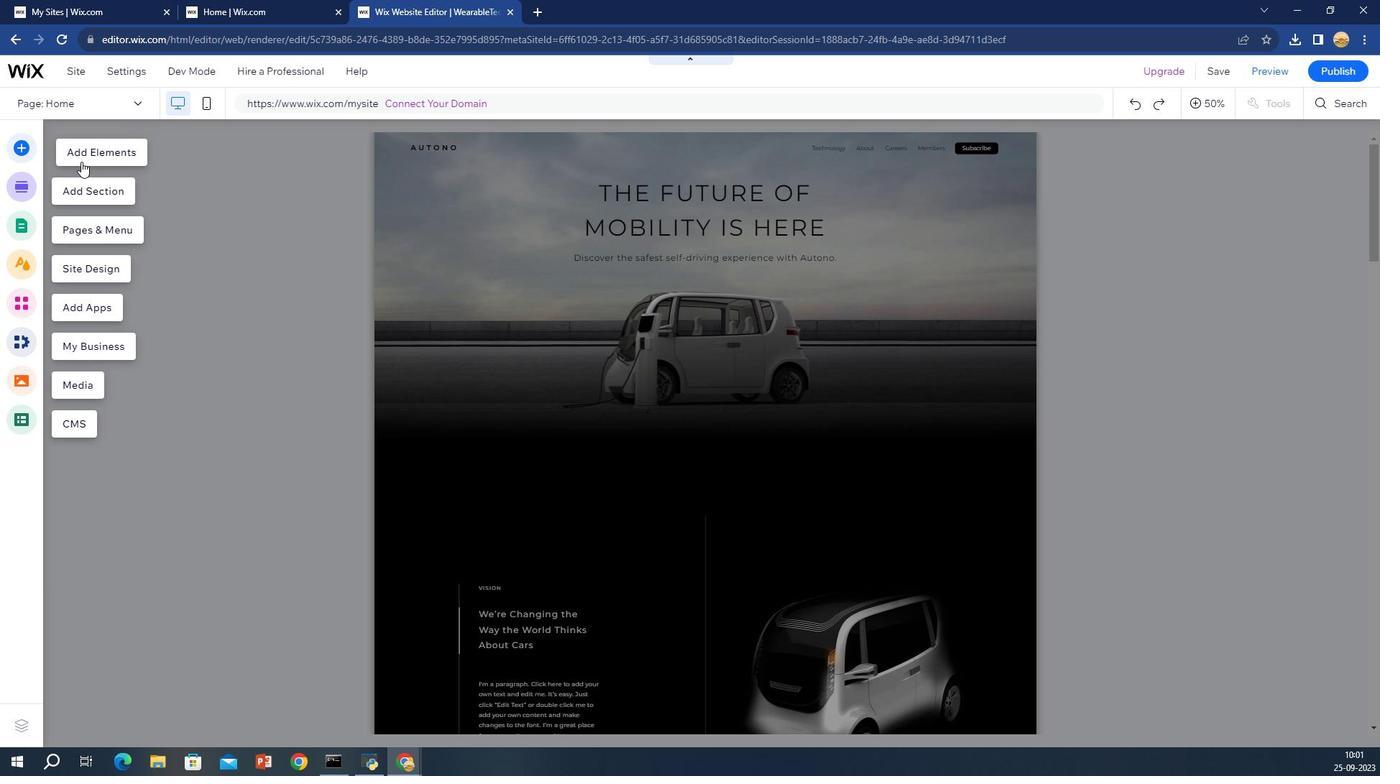 
Action: Mouse pressed left at (1249, 99)
Screenshot: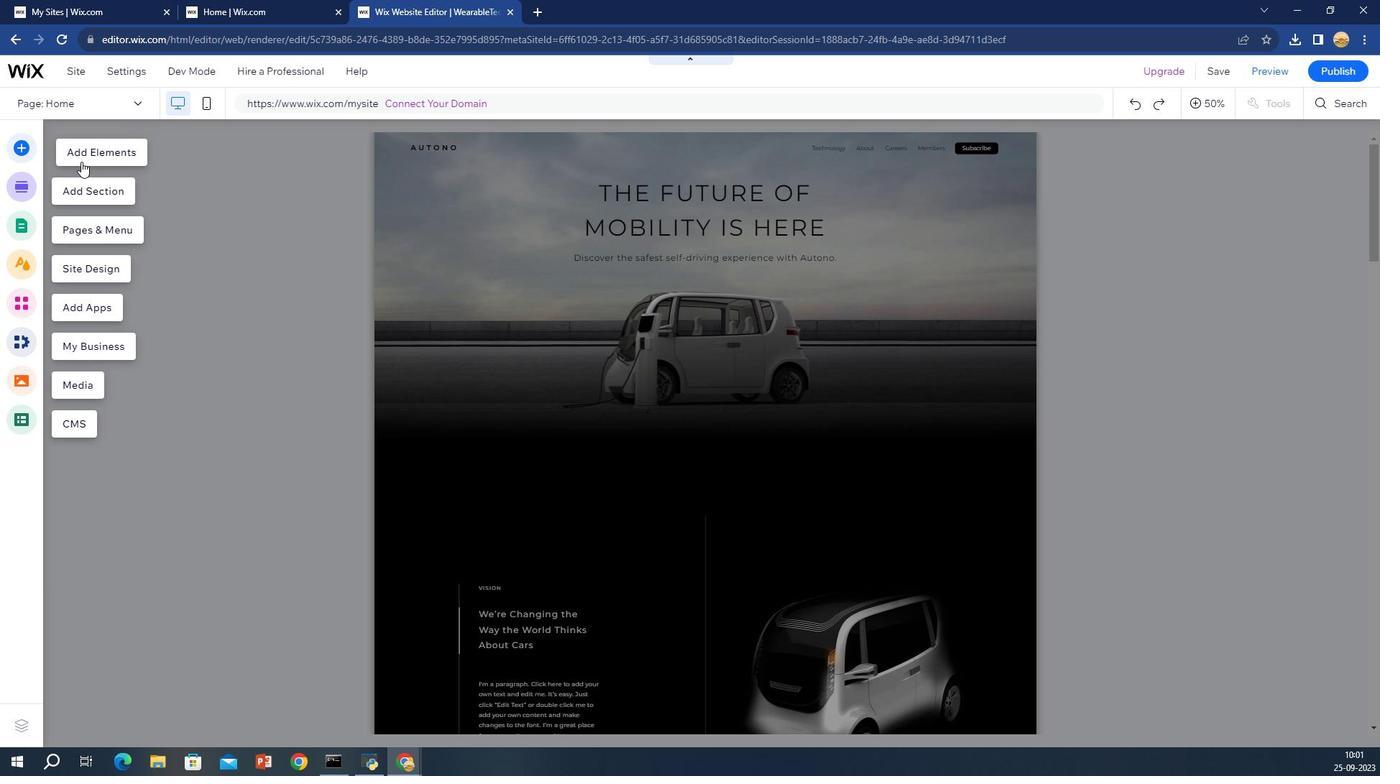 
Action: Mouse moved to (1249, 99)
Screenshot: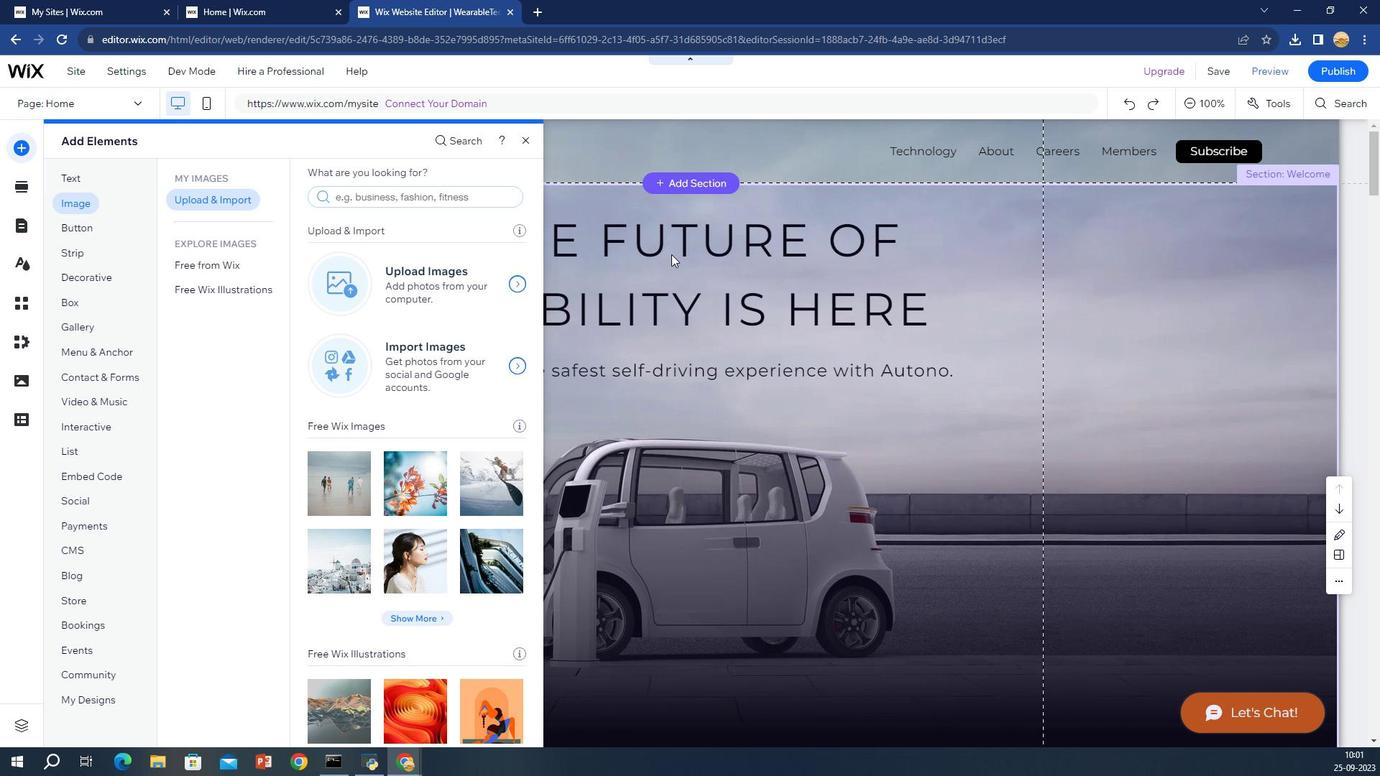 
Action: Mouse pressed left at (1249, 99)
Screenshot: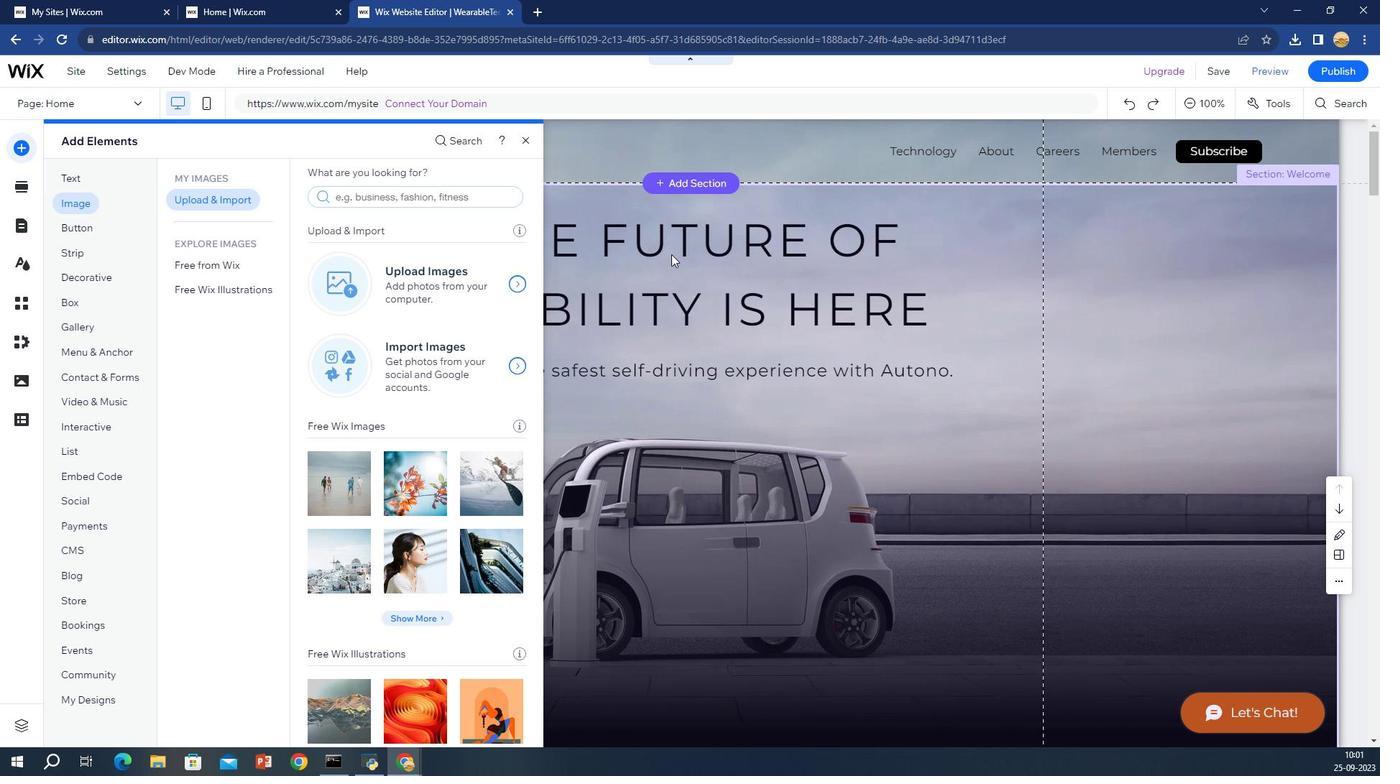 
Action: Mouse pressed left at (1249, 99)
Screenshot: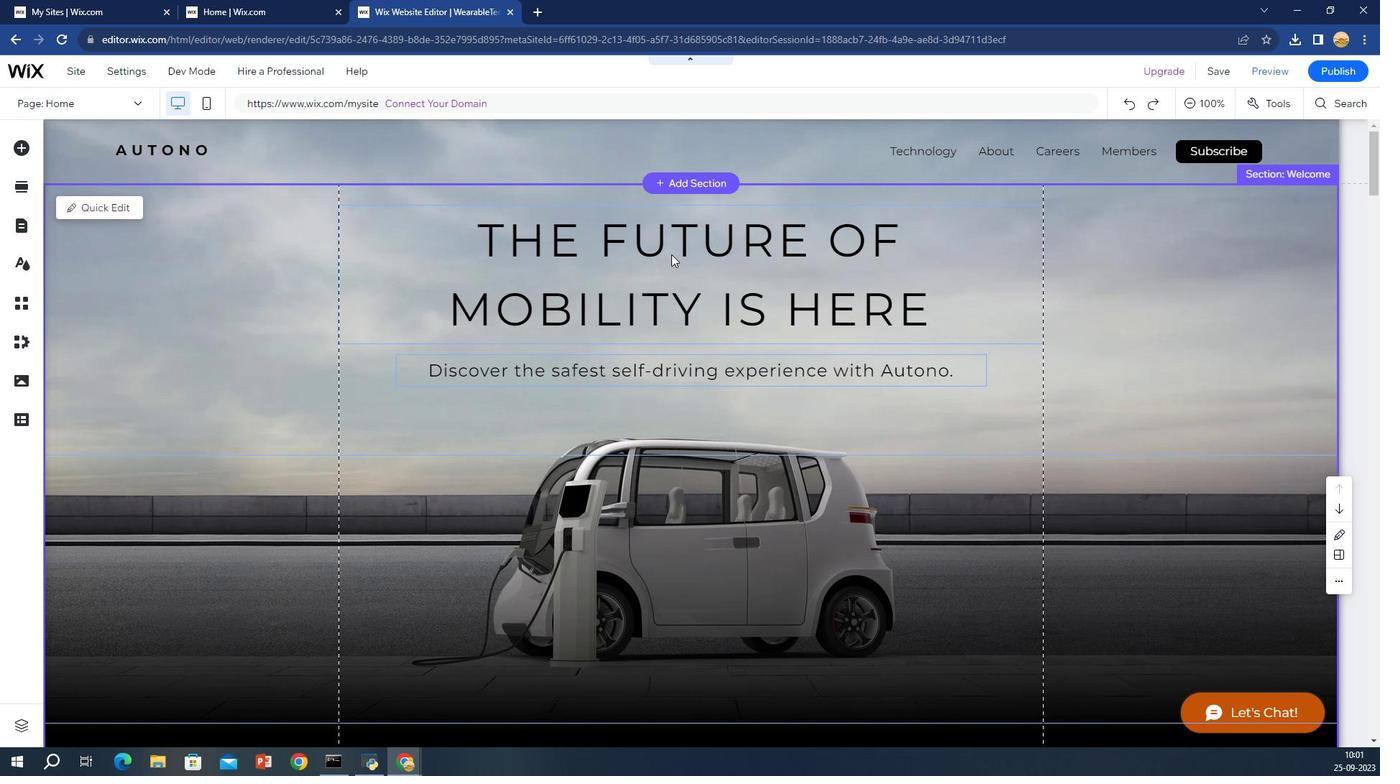
Action: Mouse pressed left at (1249, 99)
Screenshot: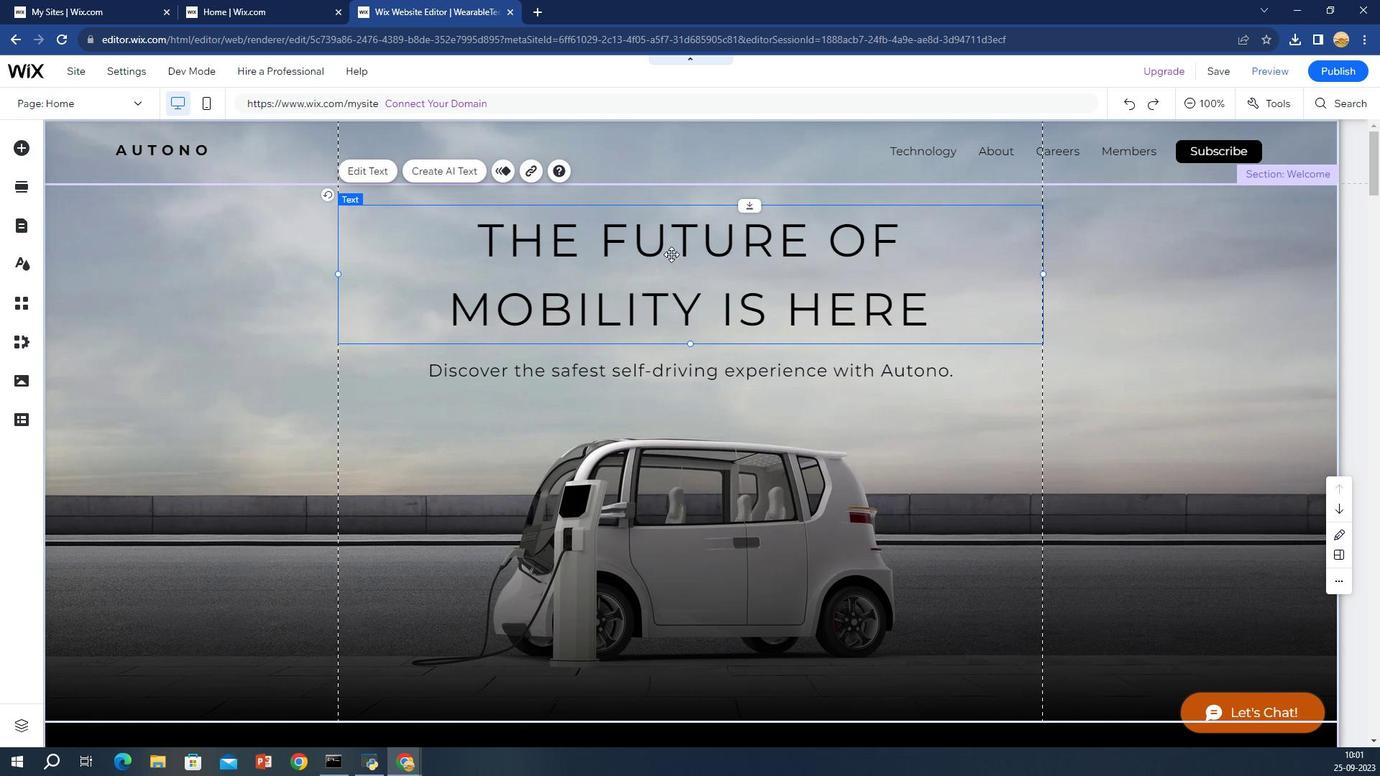 
Action: Mouse moved to (1249, 99)
Screenshot: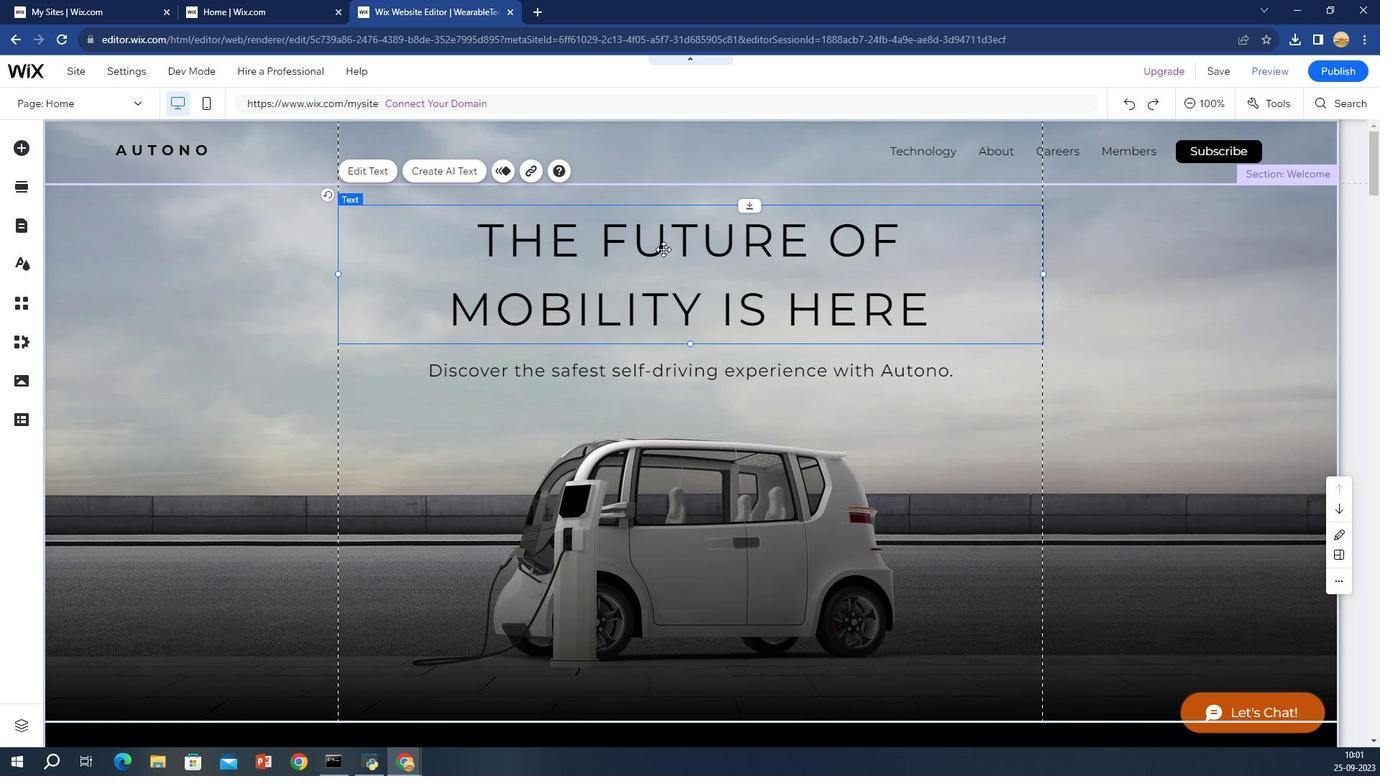 
Action: Mouse pressed left at (1249, 99)
Screenshot: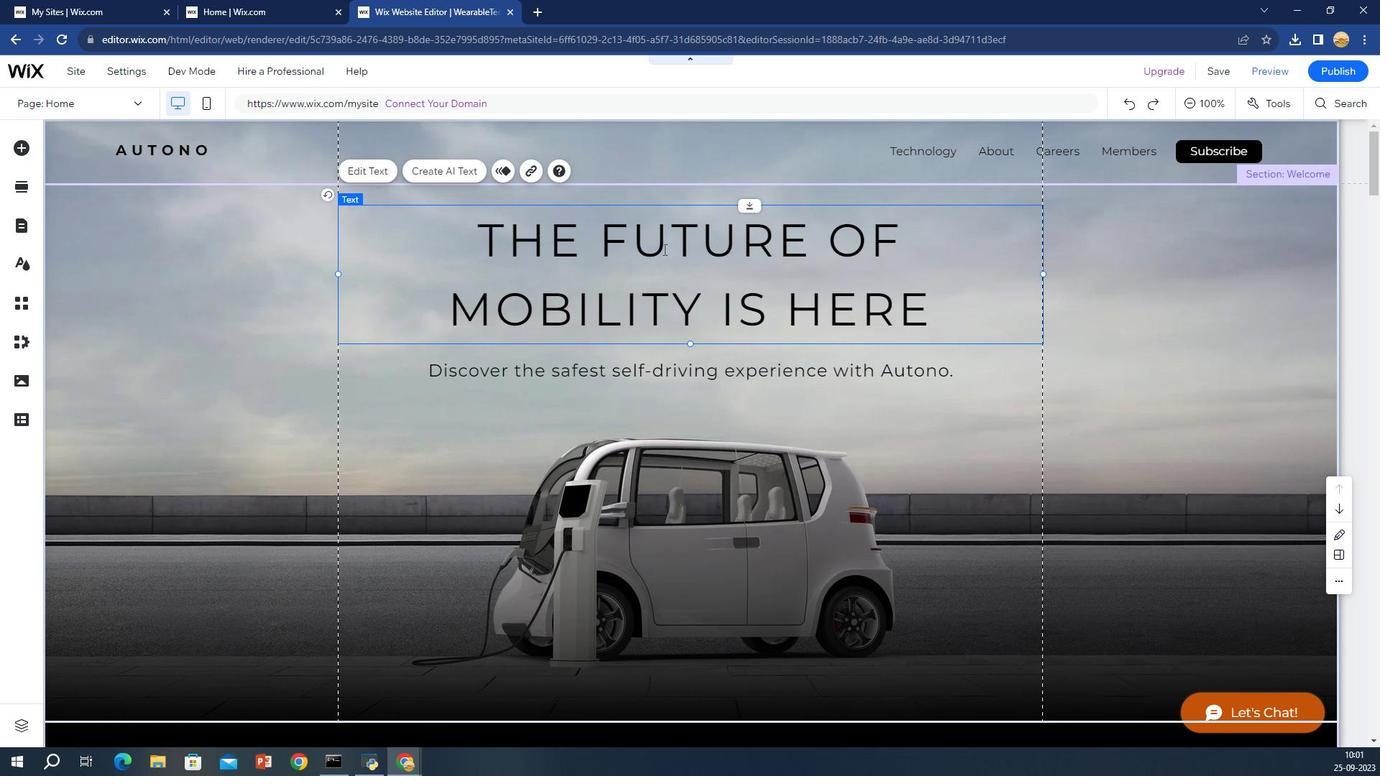 
Action: Mouse pressed left at (1249, 99)
Screenshot: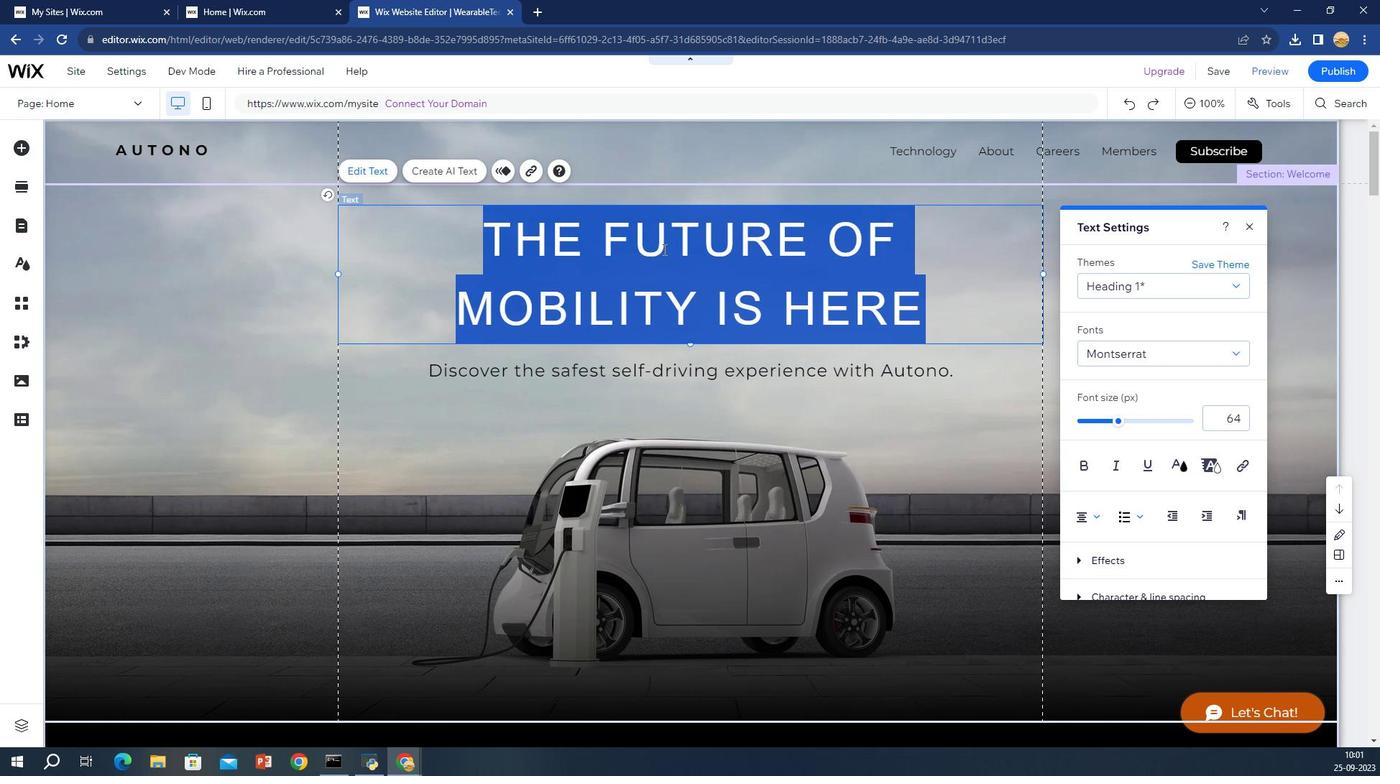 
Action: Mouse pressed left at (1249, 99)
Screenshot: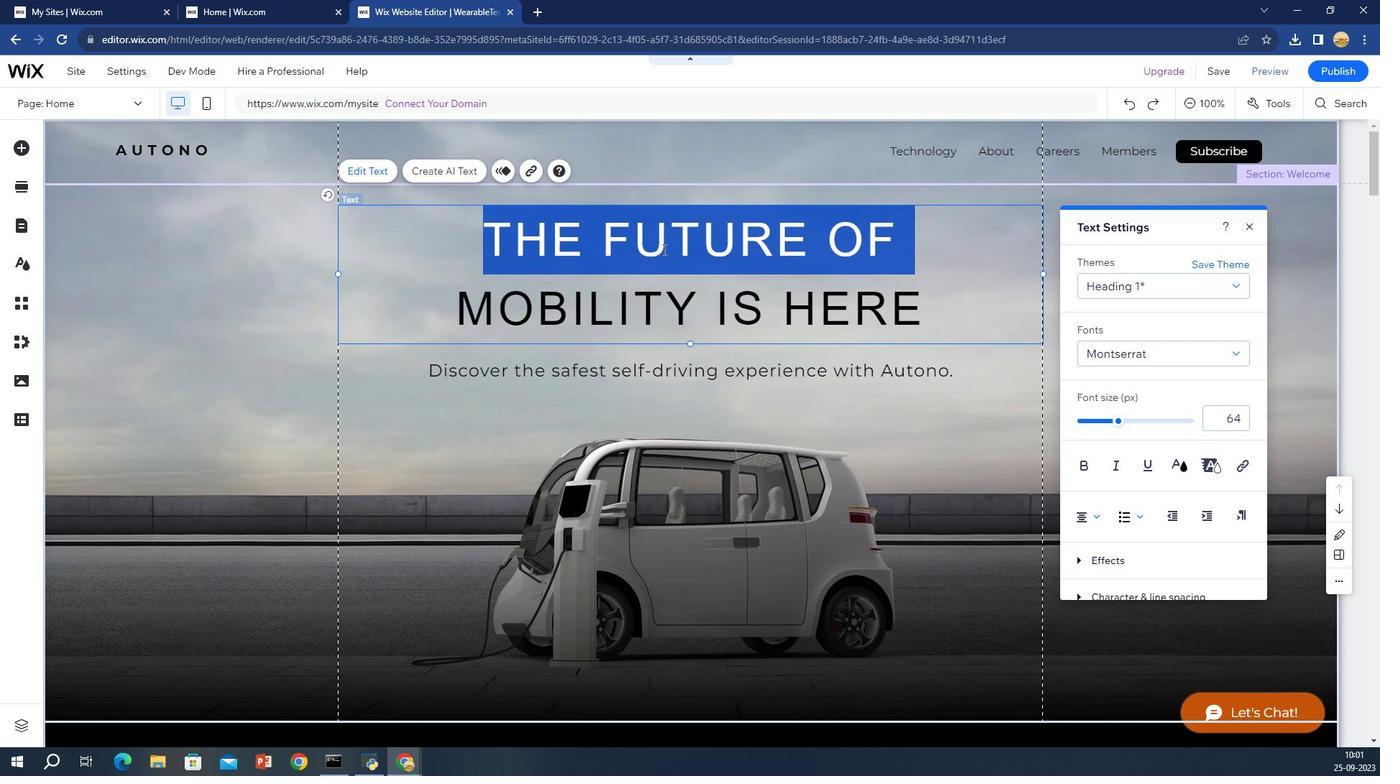 
Action: Mouse pressed left at (1249, 99)
Screenshot: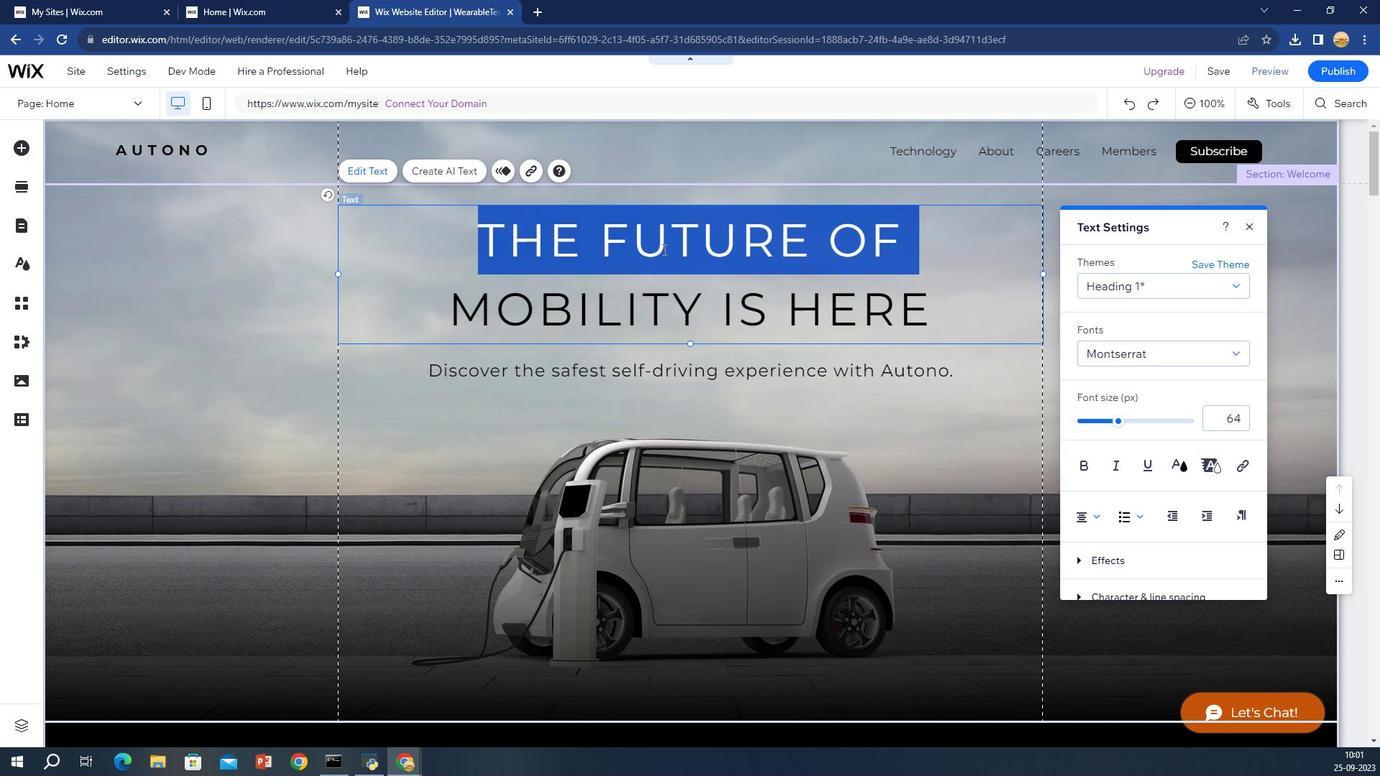 
Action: Mouse pressed left at (1249, 99)
Screenshot: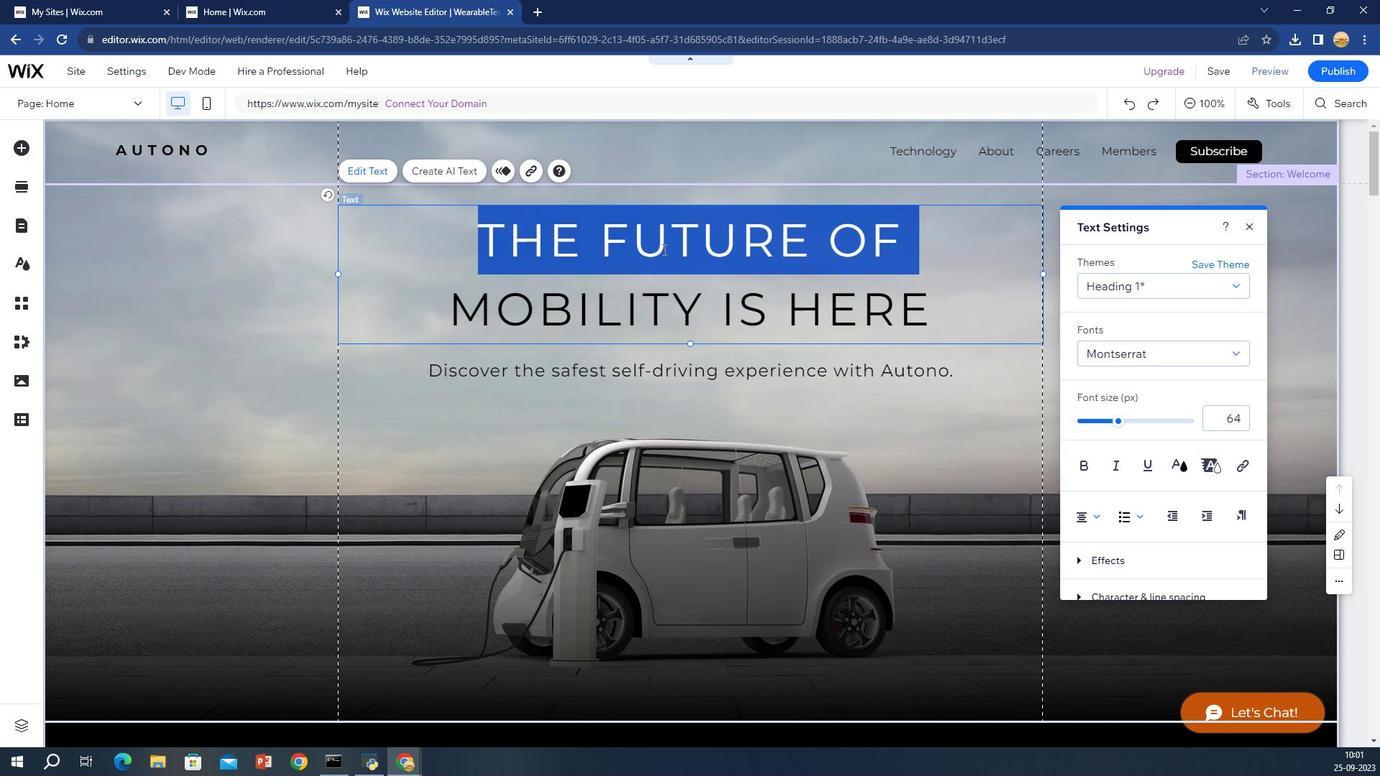 
Action: Mouse pressed left at (1249, 99)
Screenshot: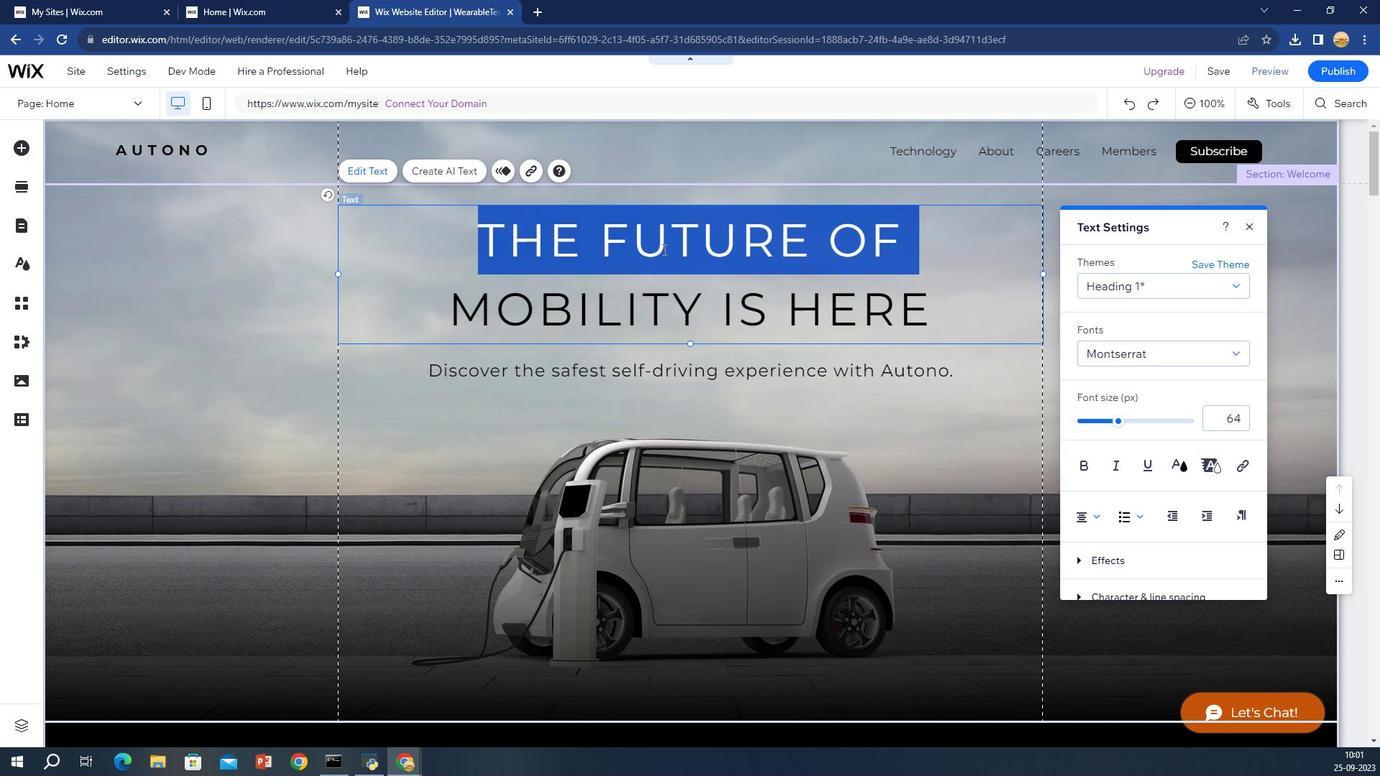 
Action: Mouse moved to (1249, 98)
Screenshot: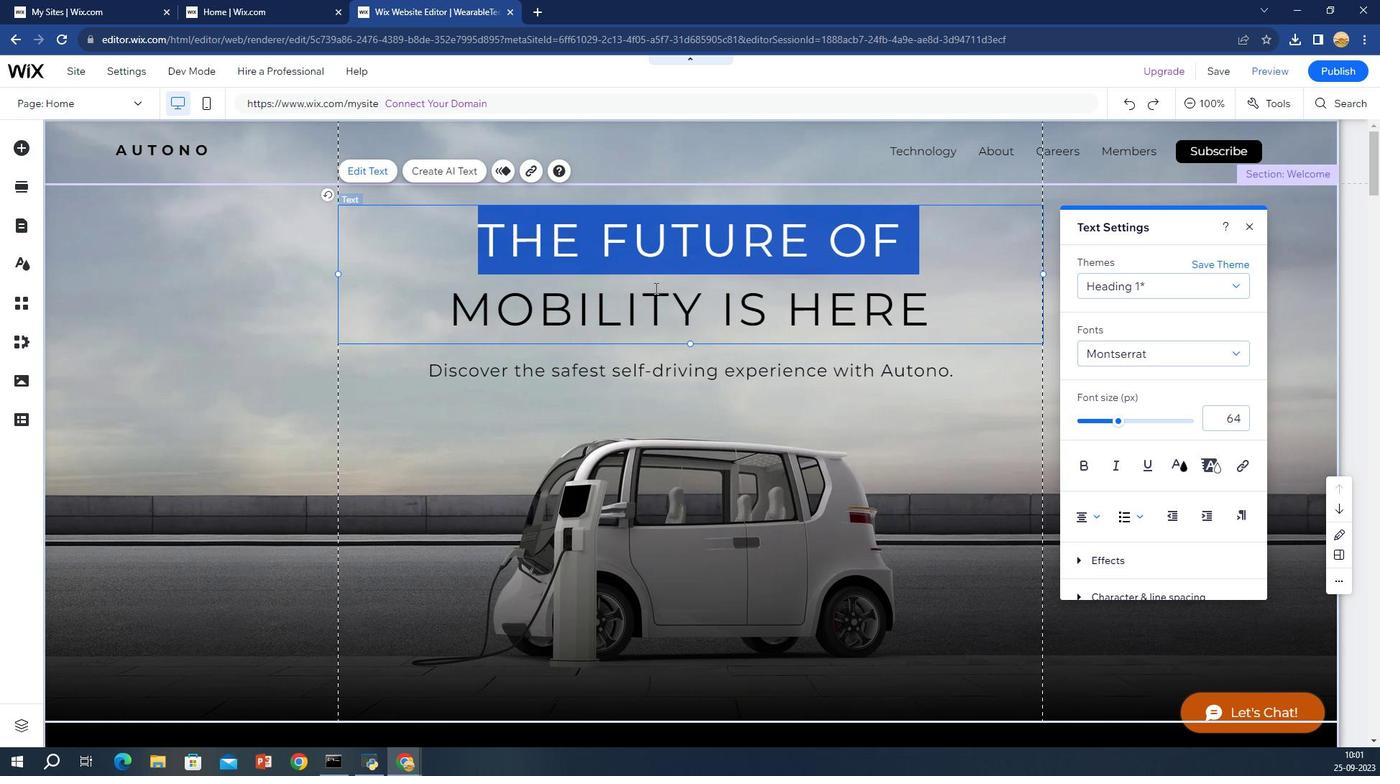 
Action: Mouse pressed left at (1249, 98)
Screenshot: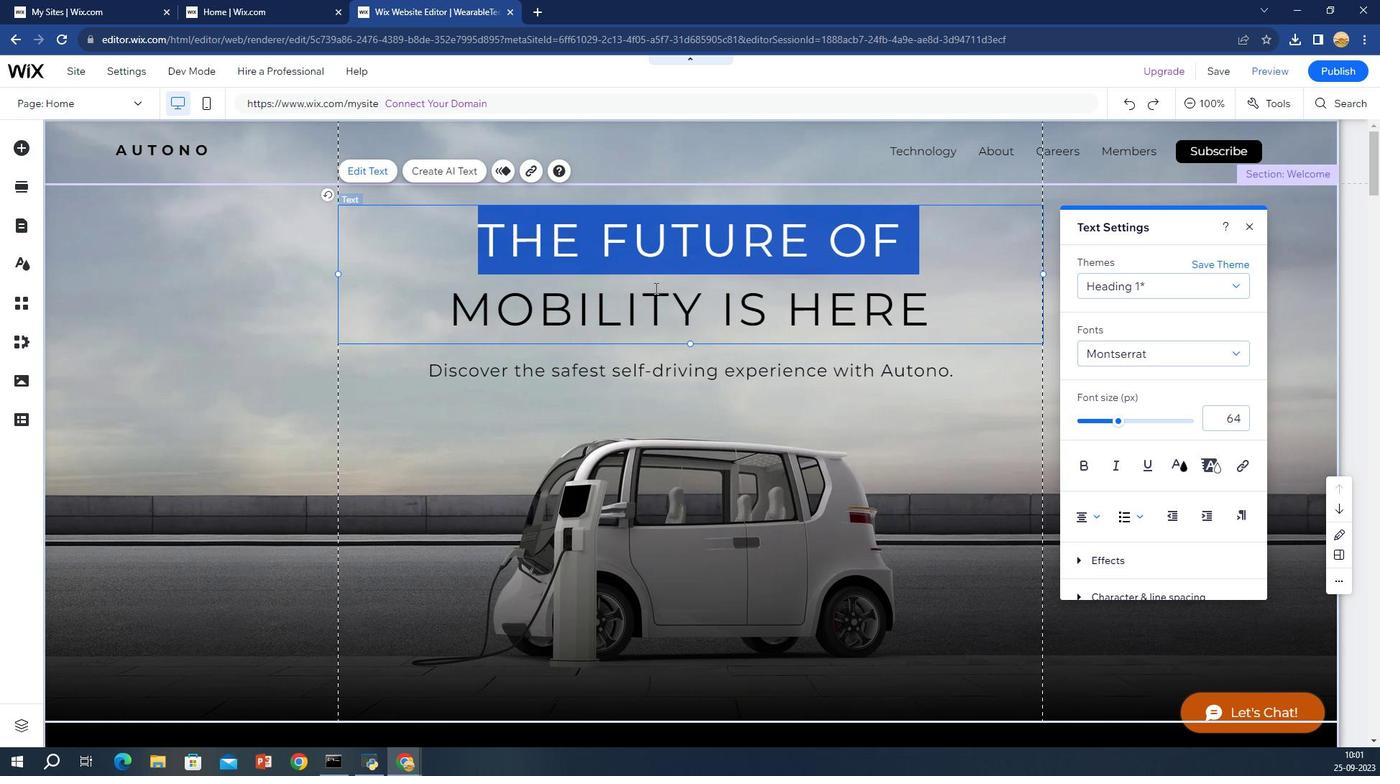 
Action: Mouse moved to (1249, 98)
Screenshot: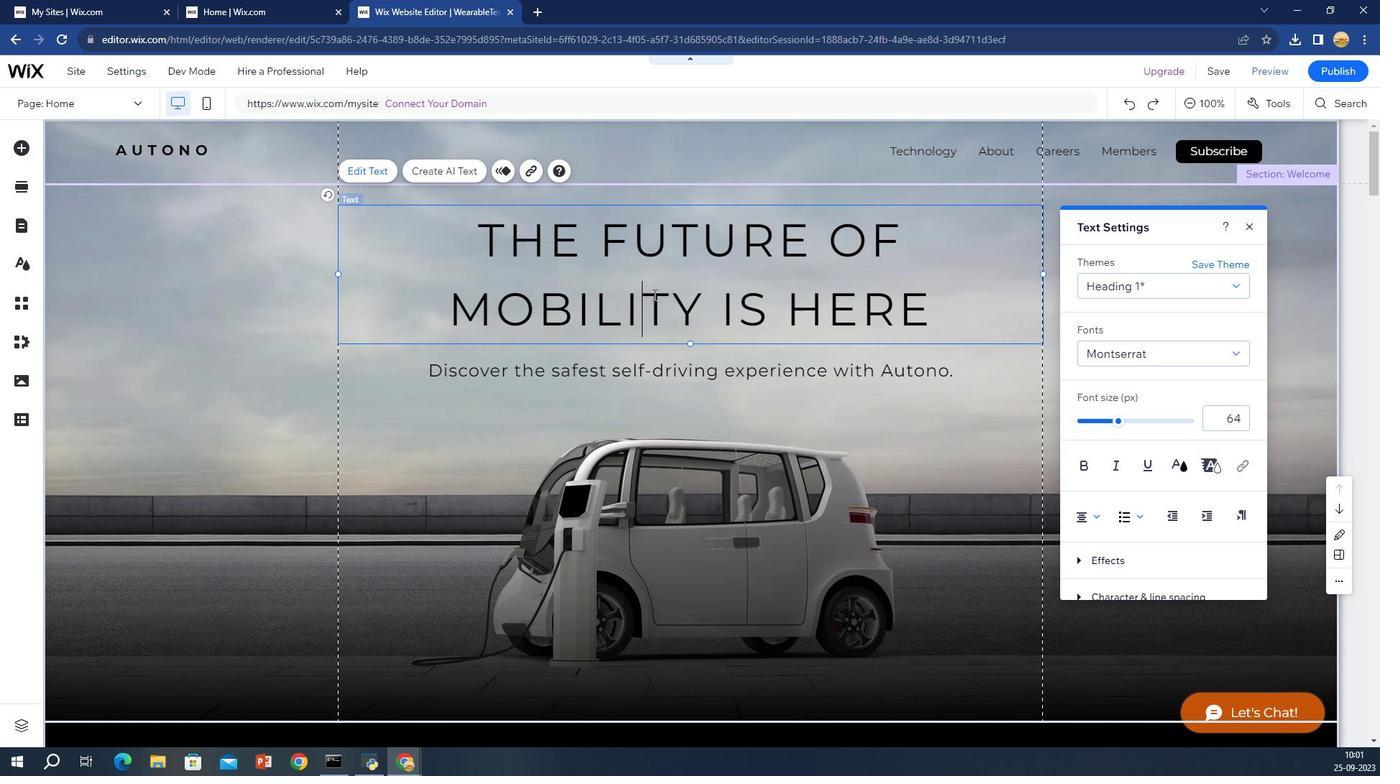 
Action: Mouse pressed left at (1249, 98)
Screenshot: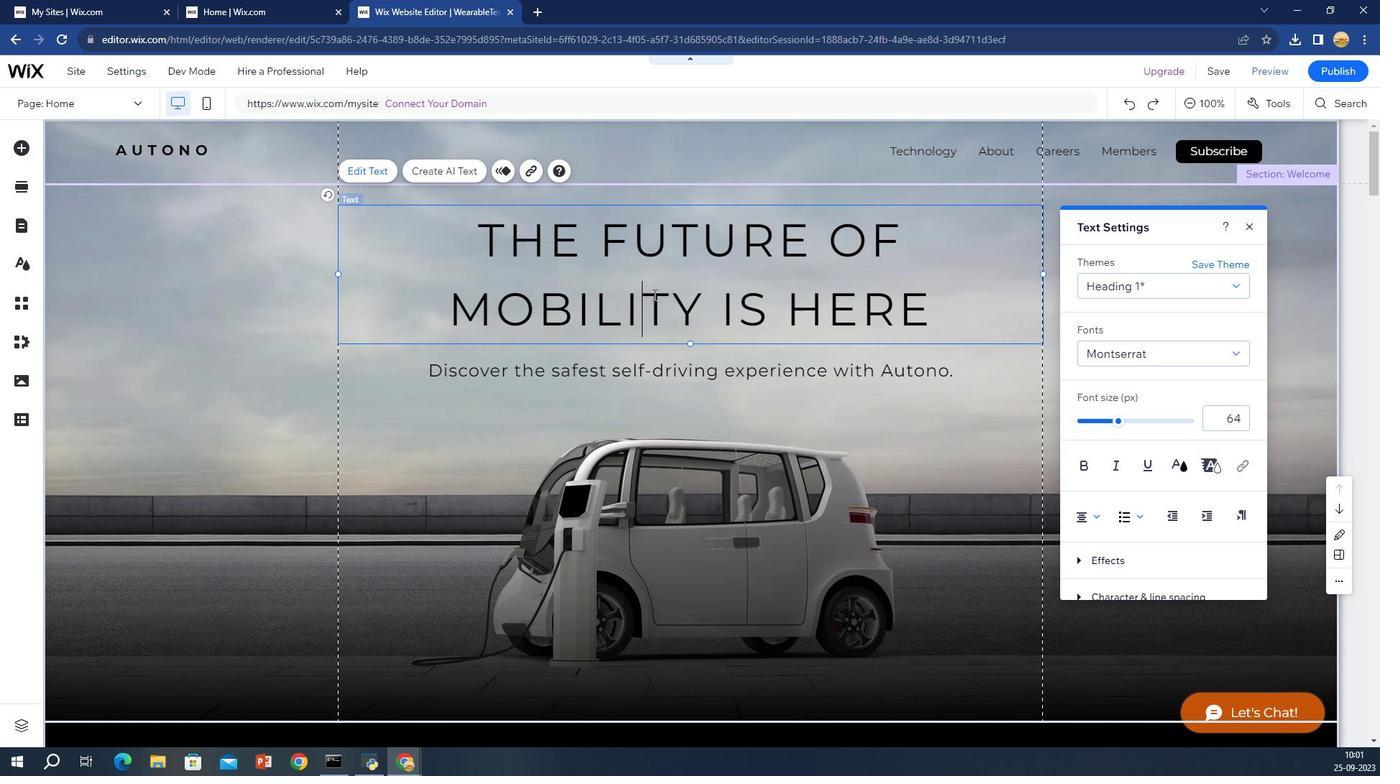 
Action: Mouse moved to (1249, 98)
Screenshot: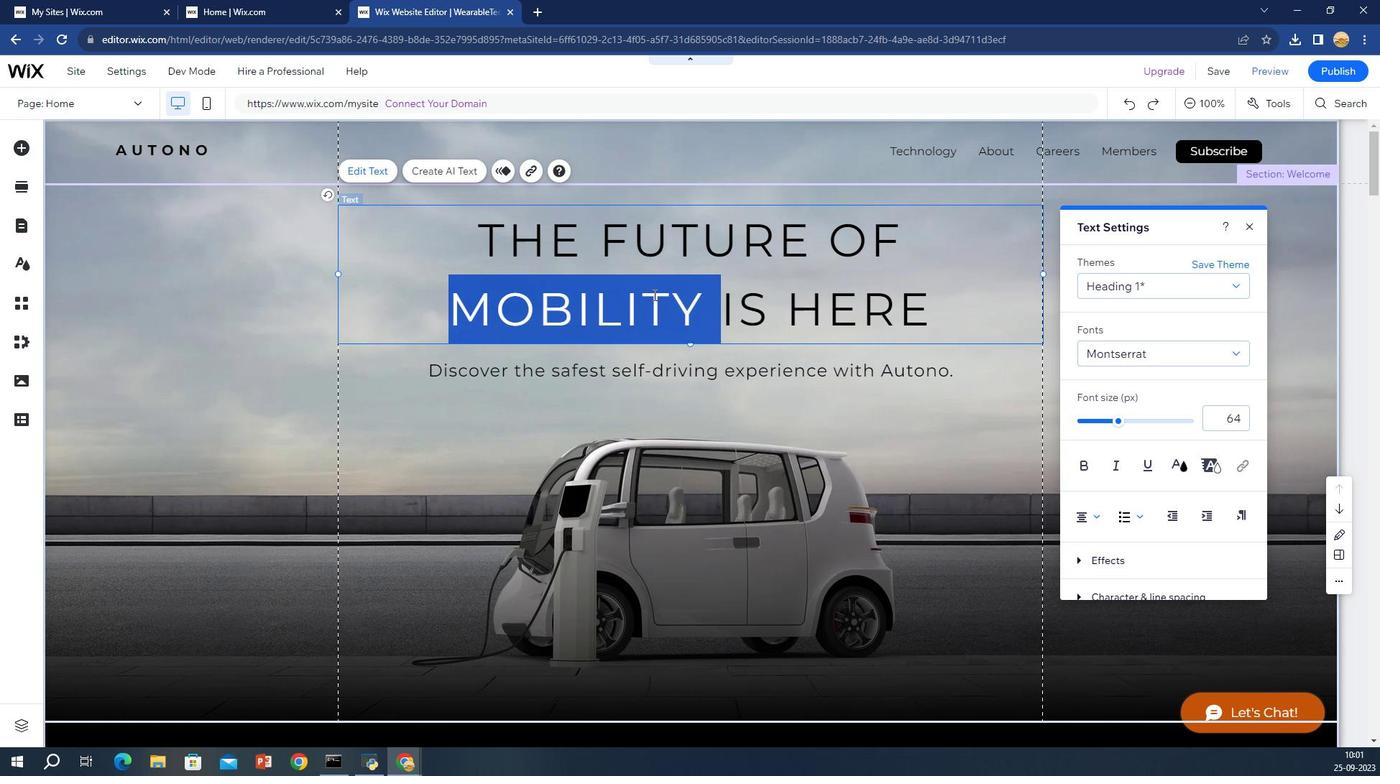 
Action: Mouse pressed left at (1249, 98)
Screenshot: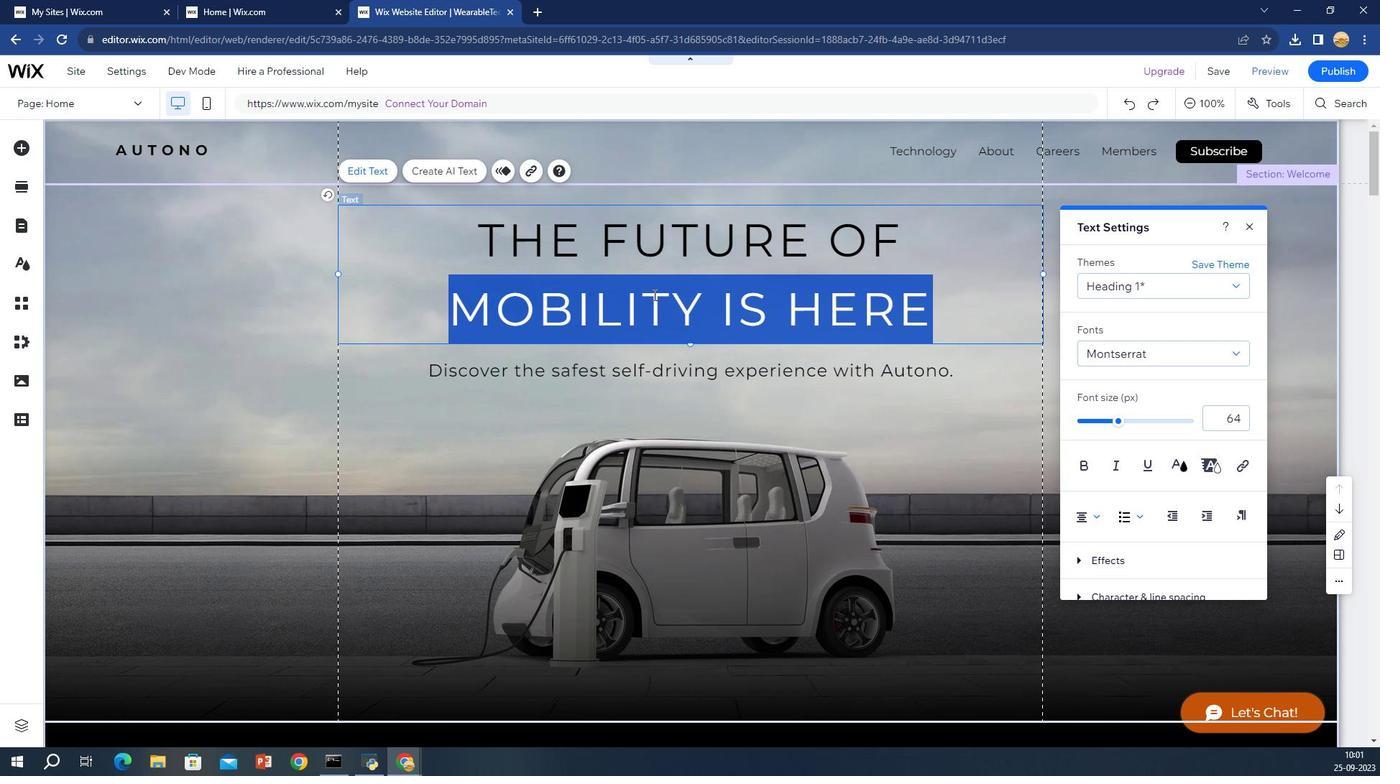 
Action: Mouse pressed left at (1249, 98)
Screenshot: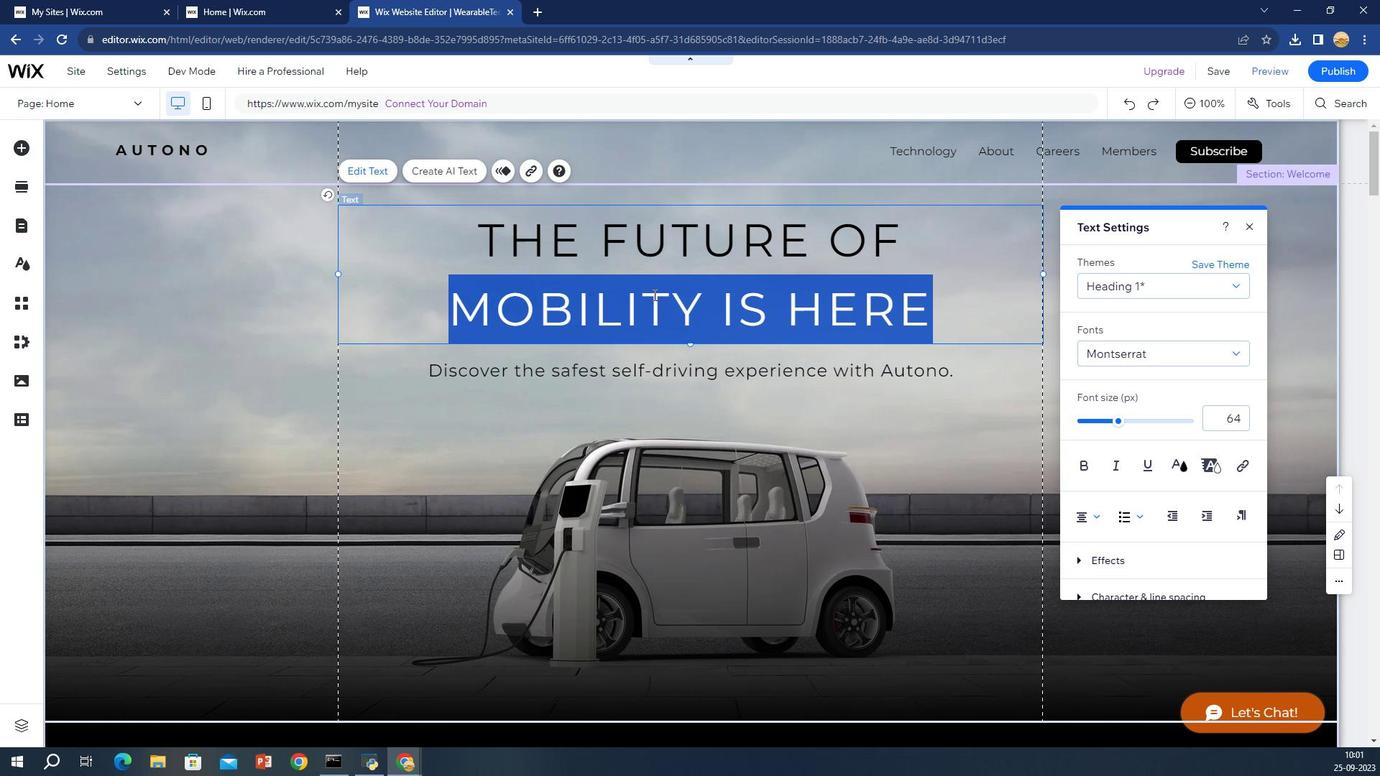 
Action: Mouse moved to (1249, 98)
Screenshot: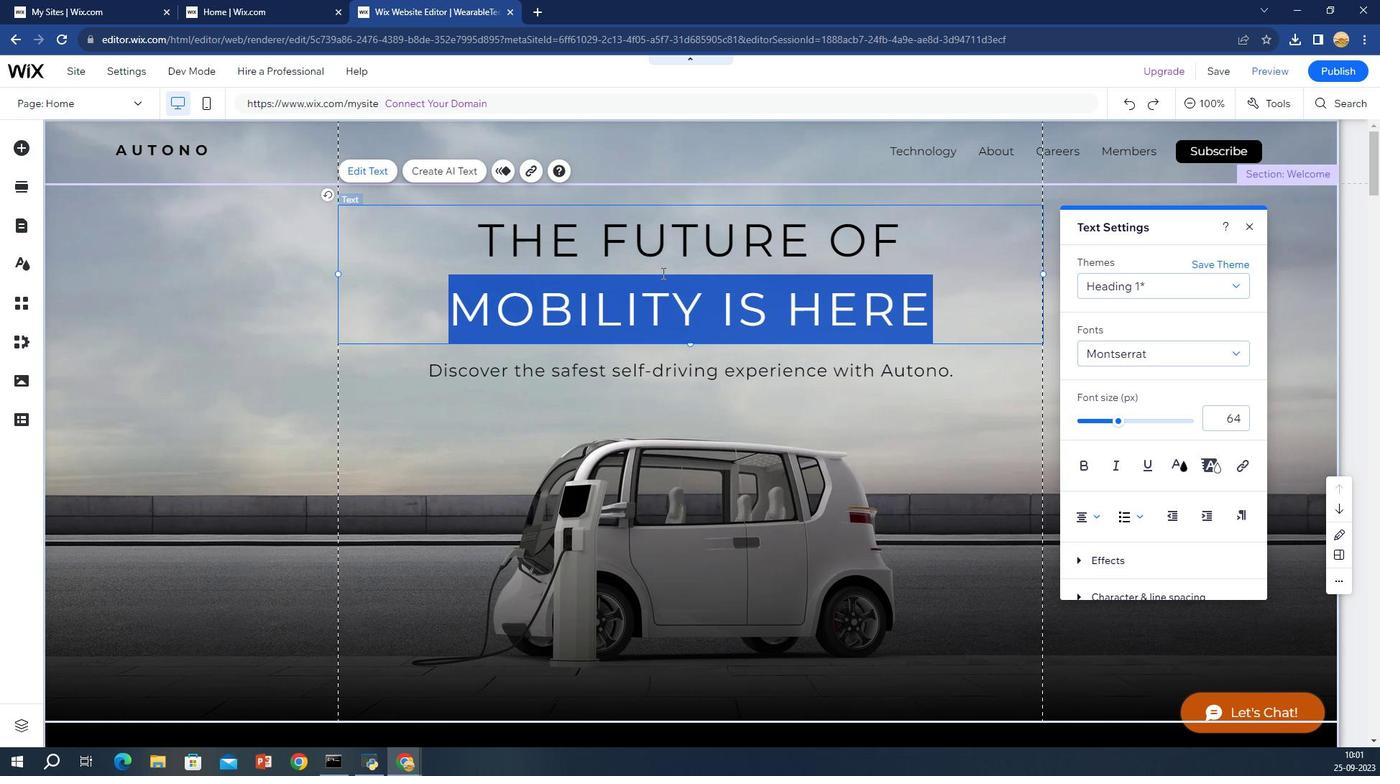
Action: Key pressed <Key.backspace>
Screenshot: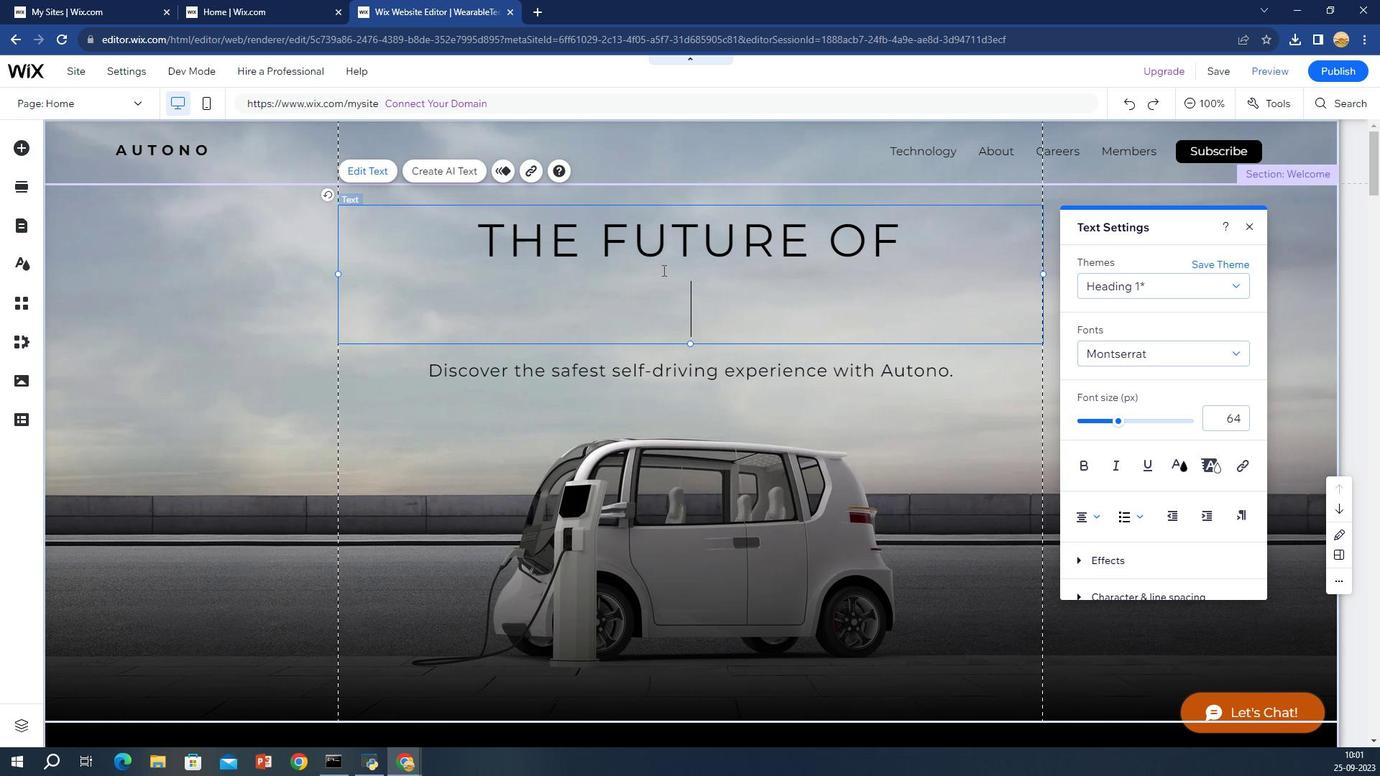 
Action: Mouse moved to (1249, 99)
Screenshot: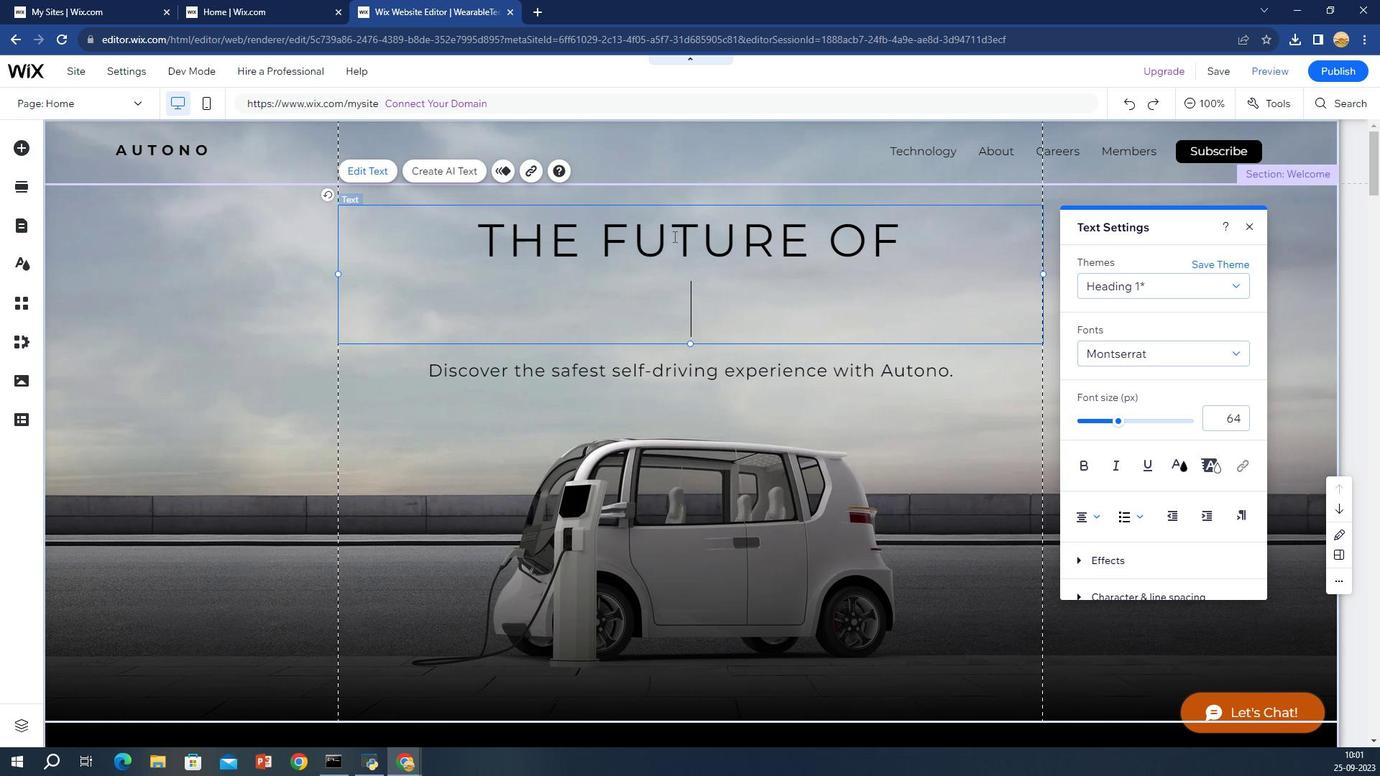
Action: Mouse pressed left at (1249, 99)
Screenshot: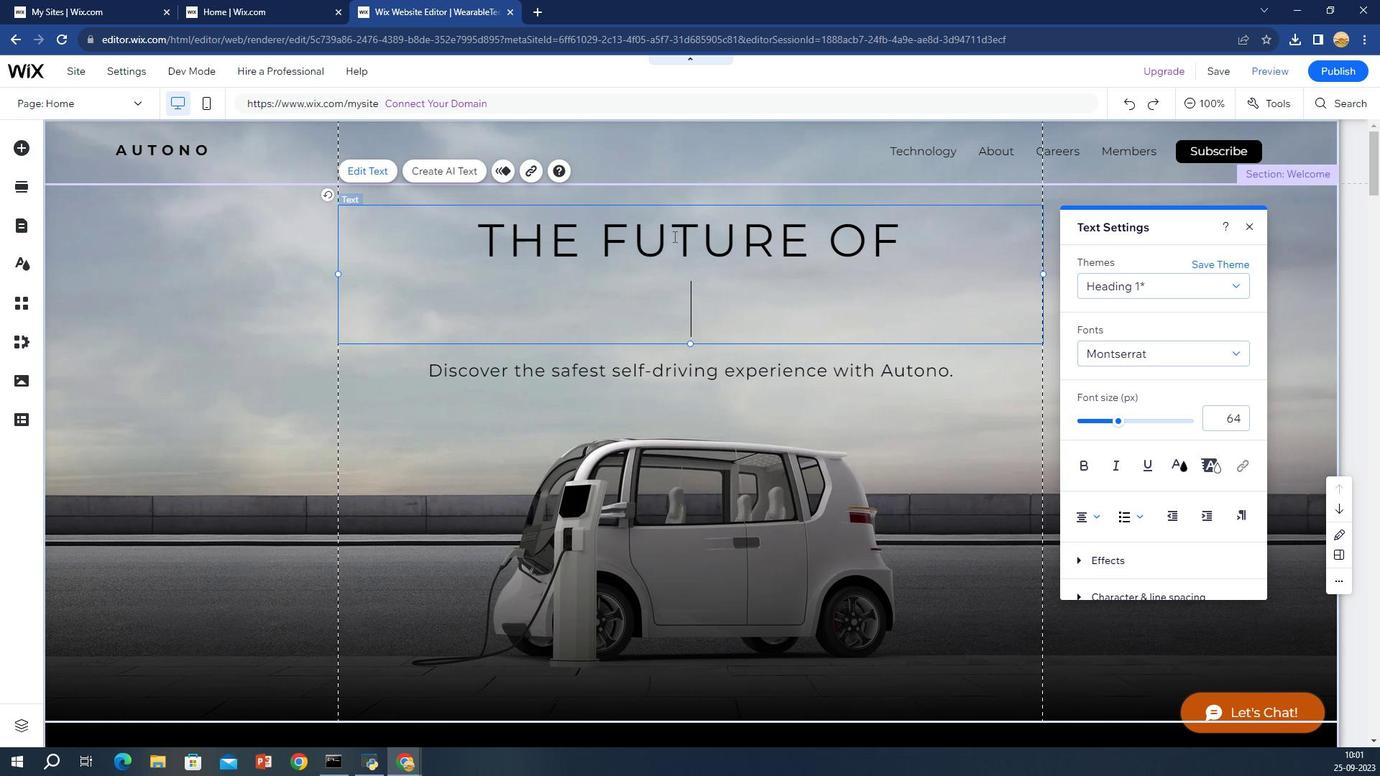 
Action: Mouse pressed left at (1249, 99)
Screenshot: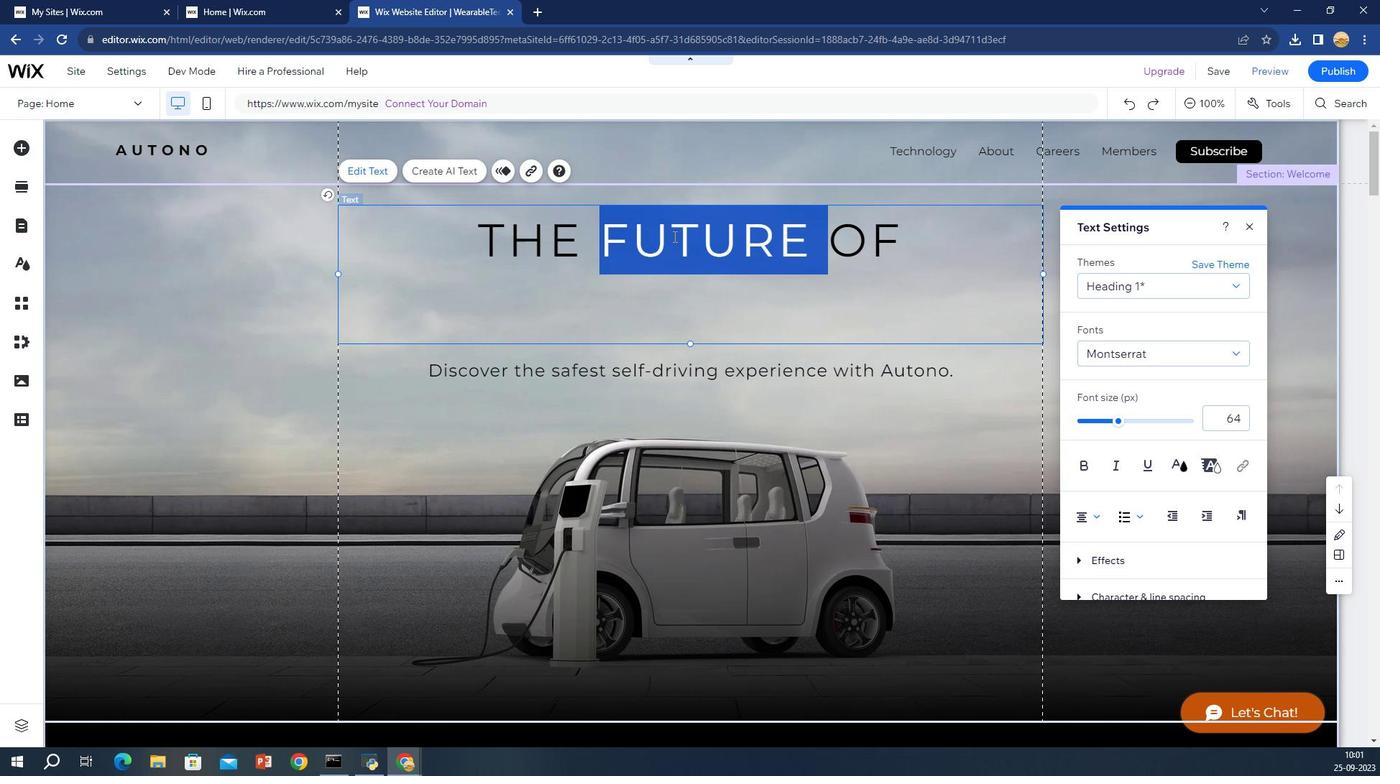 
Action: Mouse pressed left at (1249, 99)
Screenshot: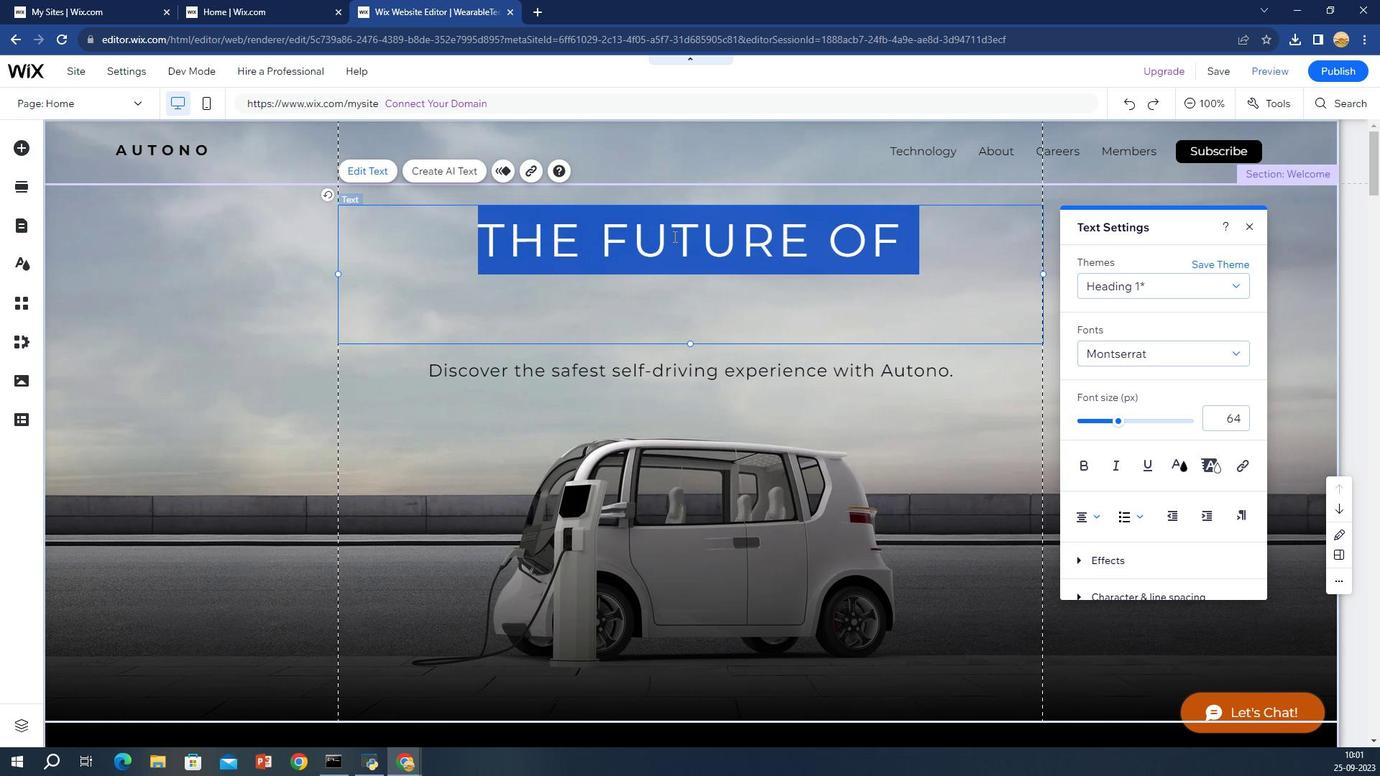 
Action: Key pressed <Key.backspace>
Screenshot: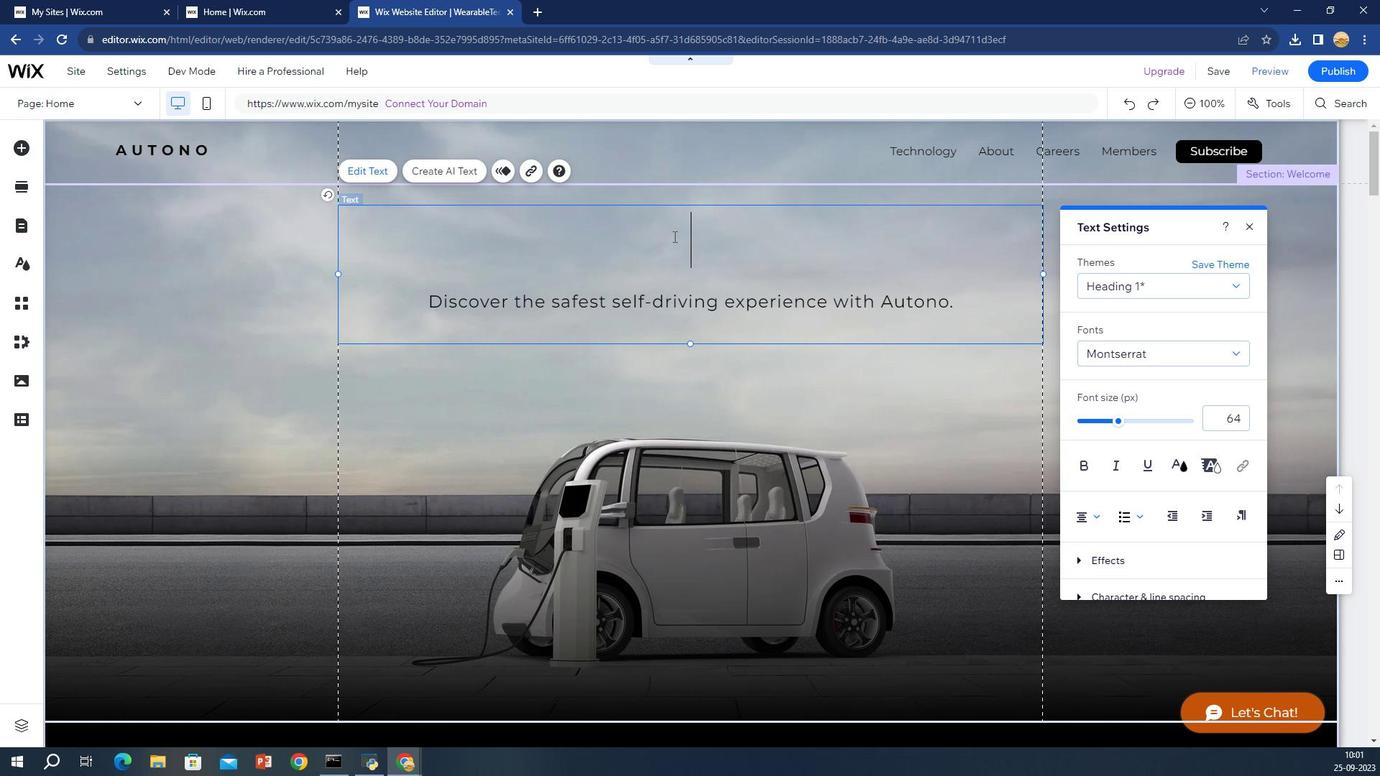 
Action: Mouse moved to (1249, 98)
Screenshot: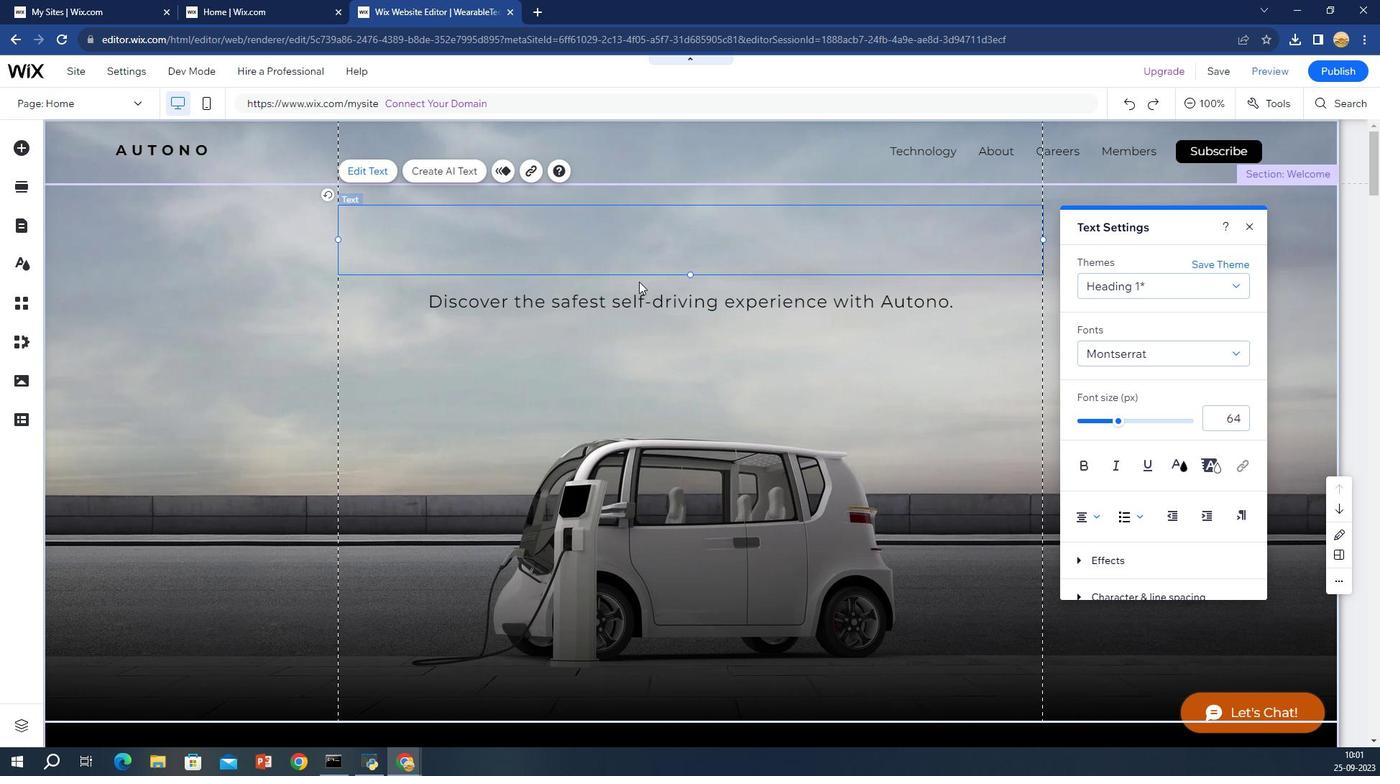 
Action: Key pressed <Key.shift>Weran<Key.backspace>ble<Key.space><Key.shift><Key.shift><Key.shift><Key.shift><Key.shift><Key.shift><Key.shift><Key.shift><Key.shift><Key.shift><Key.shift><Key.shift><Key.shift><Key.shift><Key.shift><Key.shift><Key.shift><Key.shift><Key.shift><Key.shift><Key.shift><Key.shift><Key.shift><Key.shift><Key.shift><Key.shift><Key.shift>Technology<Key.left><Key.left><Key.left><Key.left><Key.left><Key.left><Key.left><Key.left><Key.left><Key.left><Key.left><Key.left><Key.left><Key.left><Key.left><Key.left><Key.left><Key.left><Key.left><Key.left><Key.right><Key.right>actrl+A
Screenshot: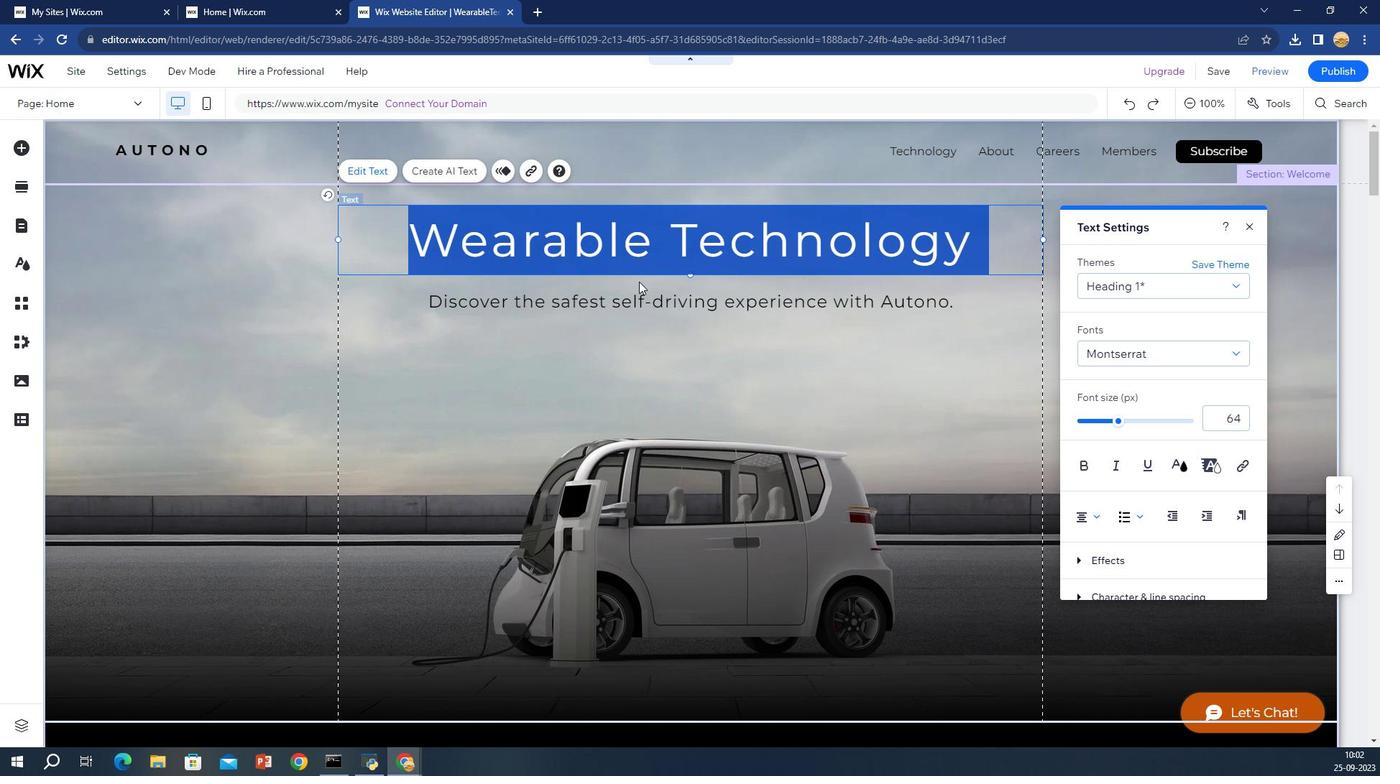 
Action: Mouse moved to (1249, 98)
Screenshot: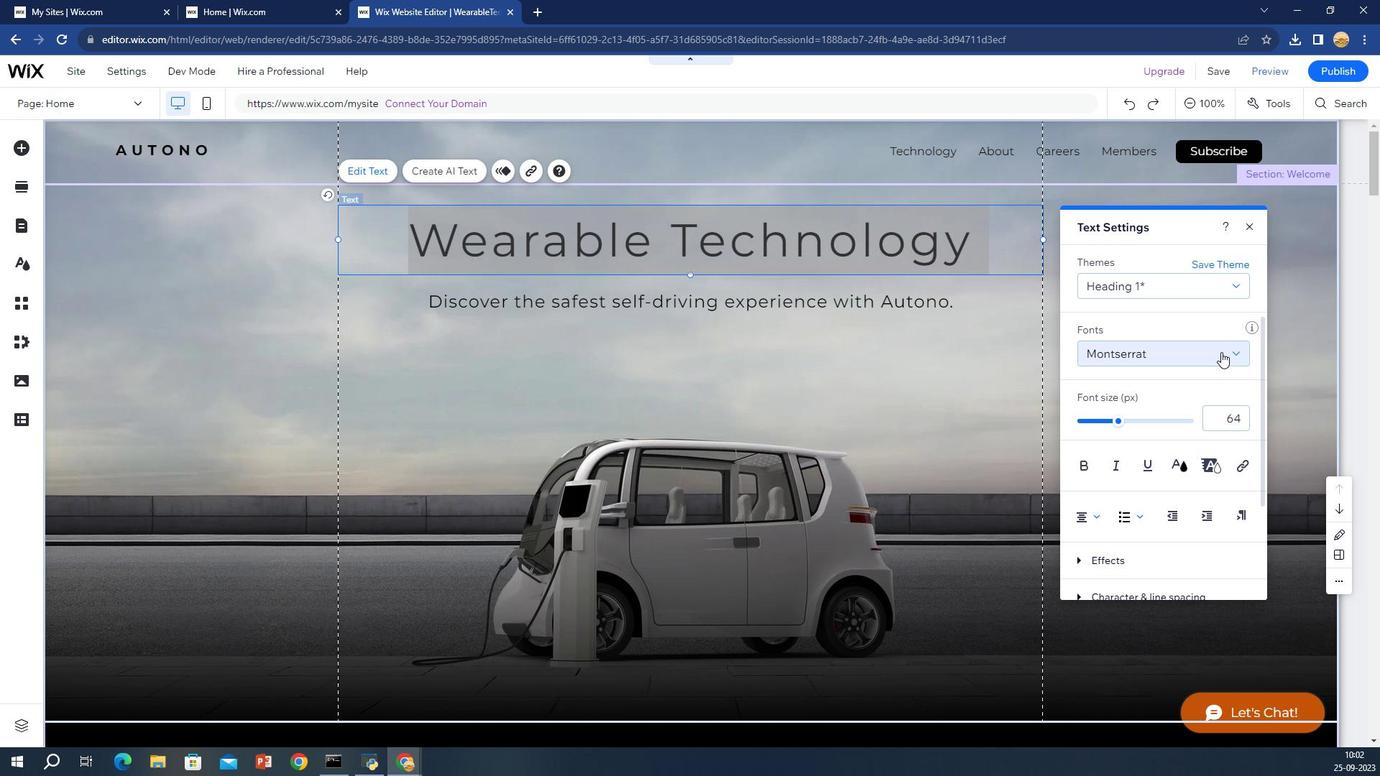 
Action: Mouse pressed left at (1249, 98)
Screenshot: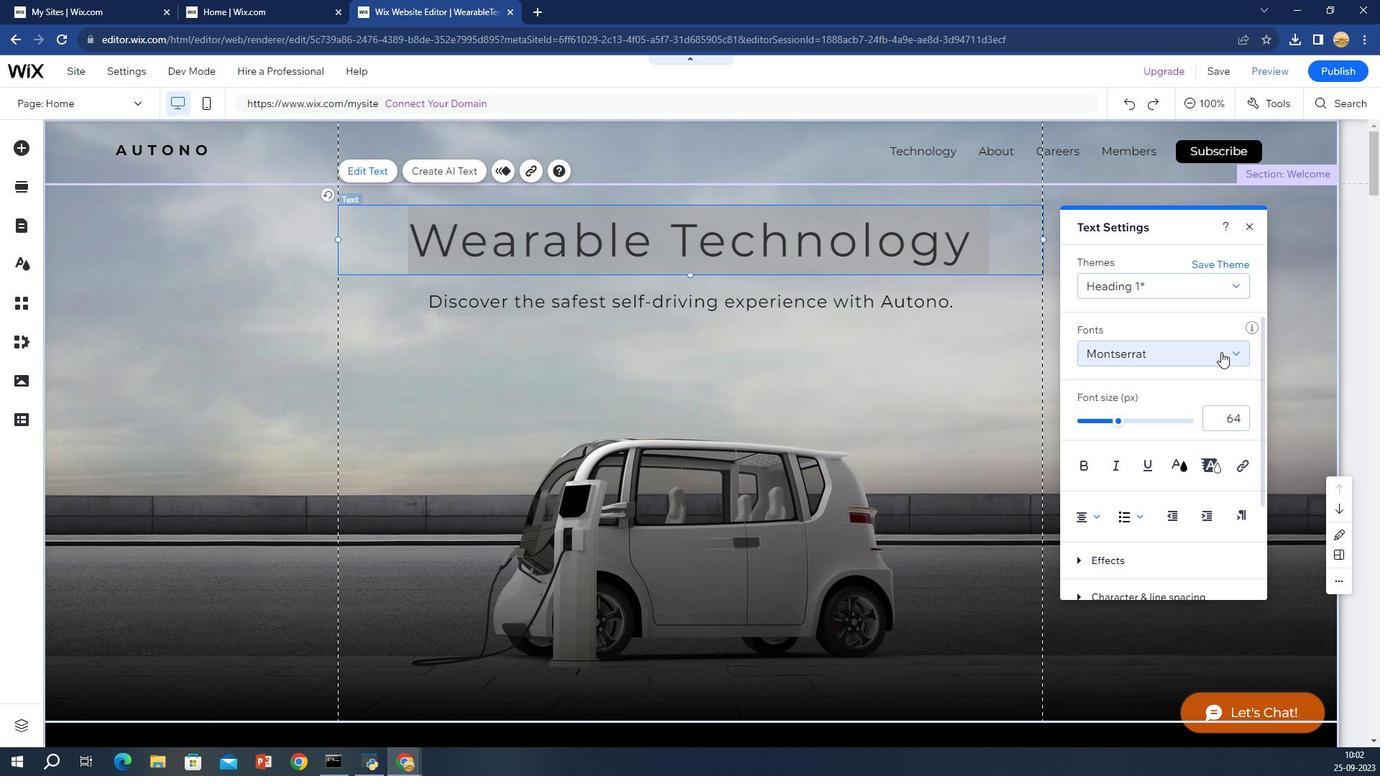 
Action: Mouse moved to (1249, 97)
Screenshot: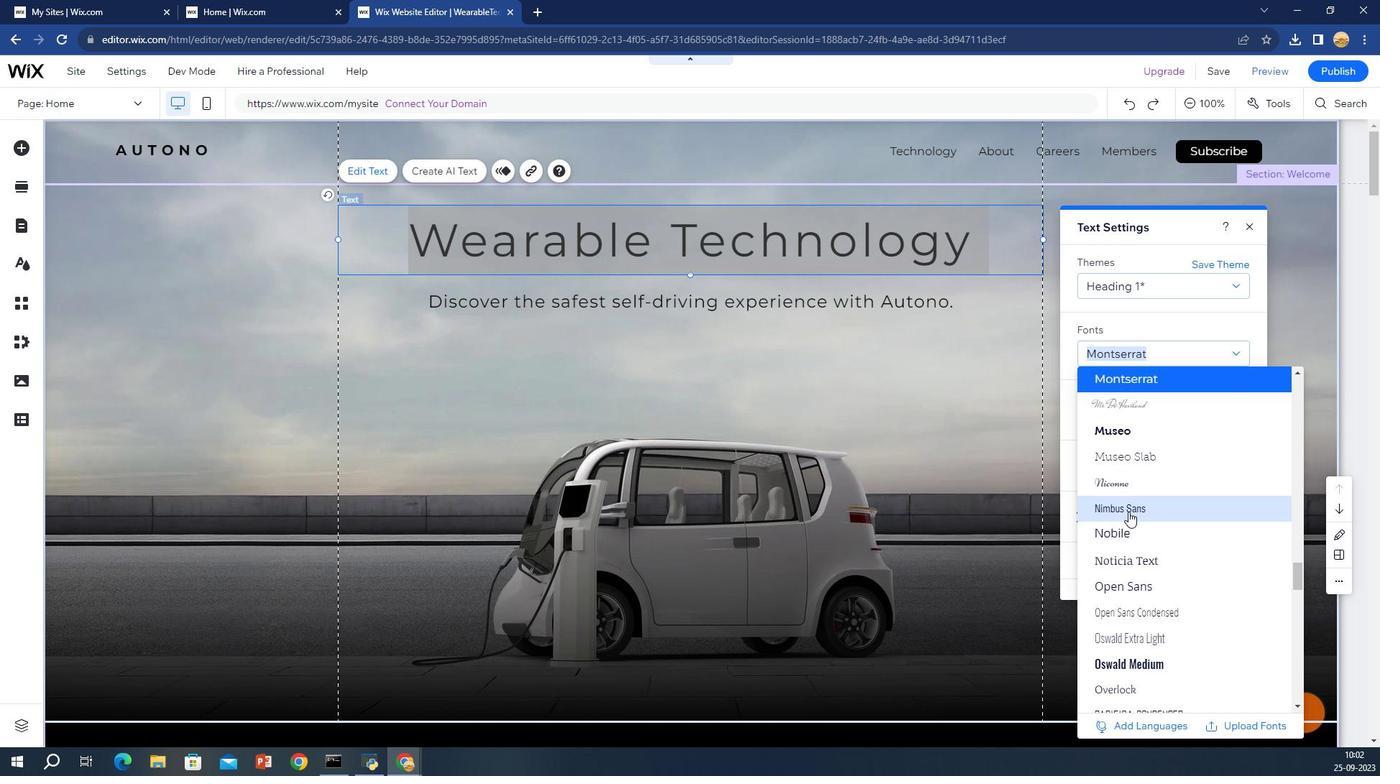 
Action: Mouse pressed left at (1249, 97)
Screenshot: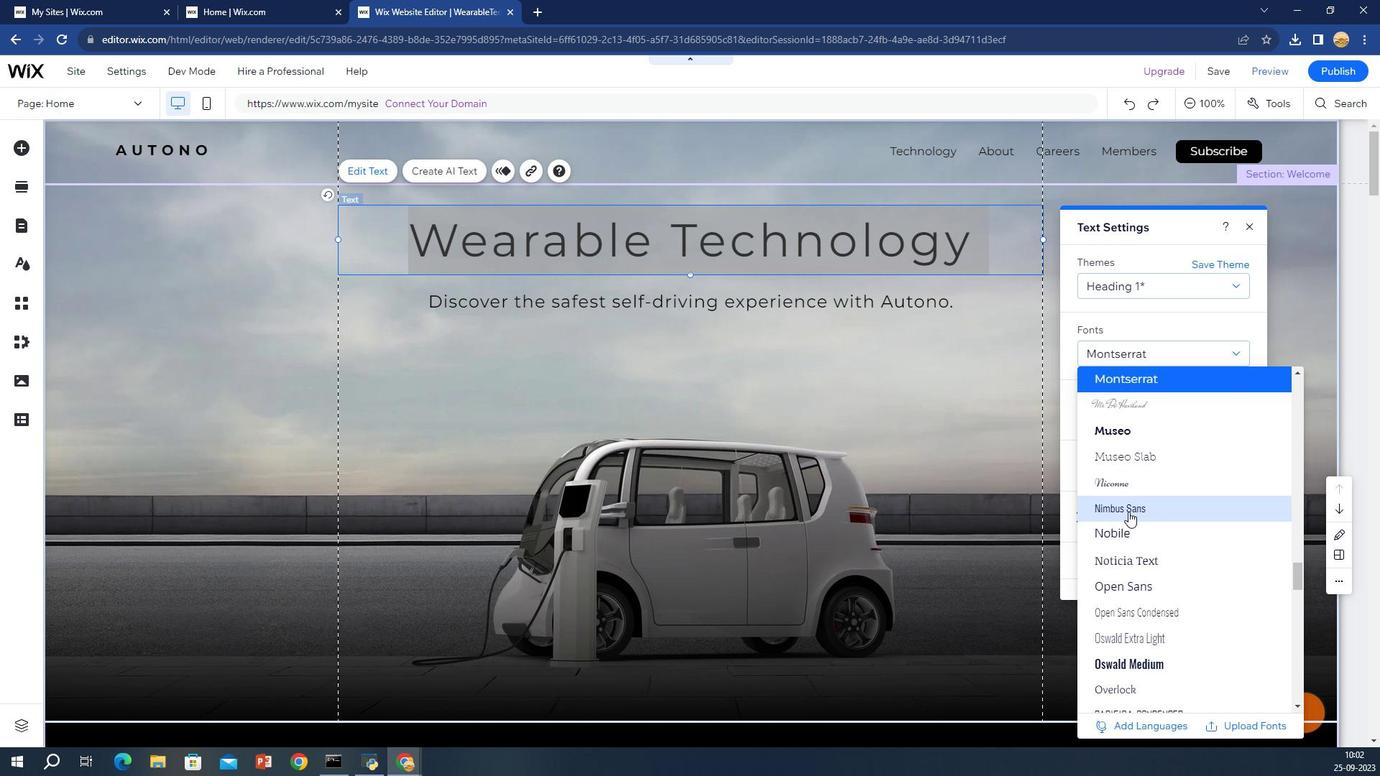 
Action: Mouse moved to (1249, 98)
Screenshot: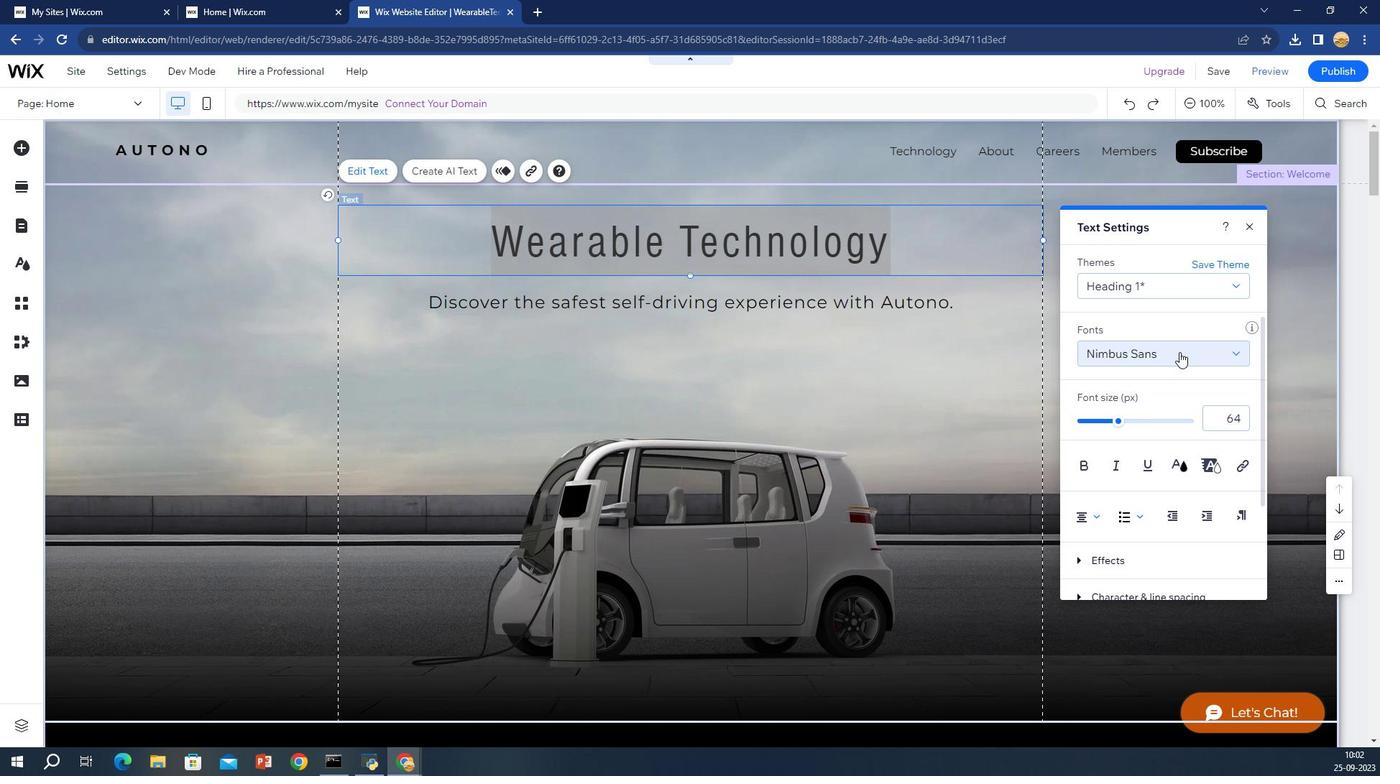 
Action: Mouse pressed left at (1249, 98)
Screenshot: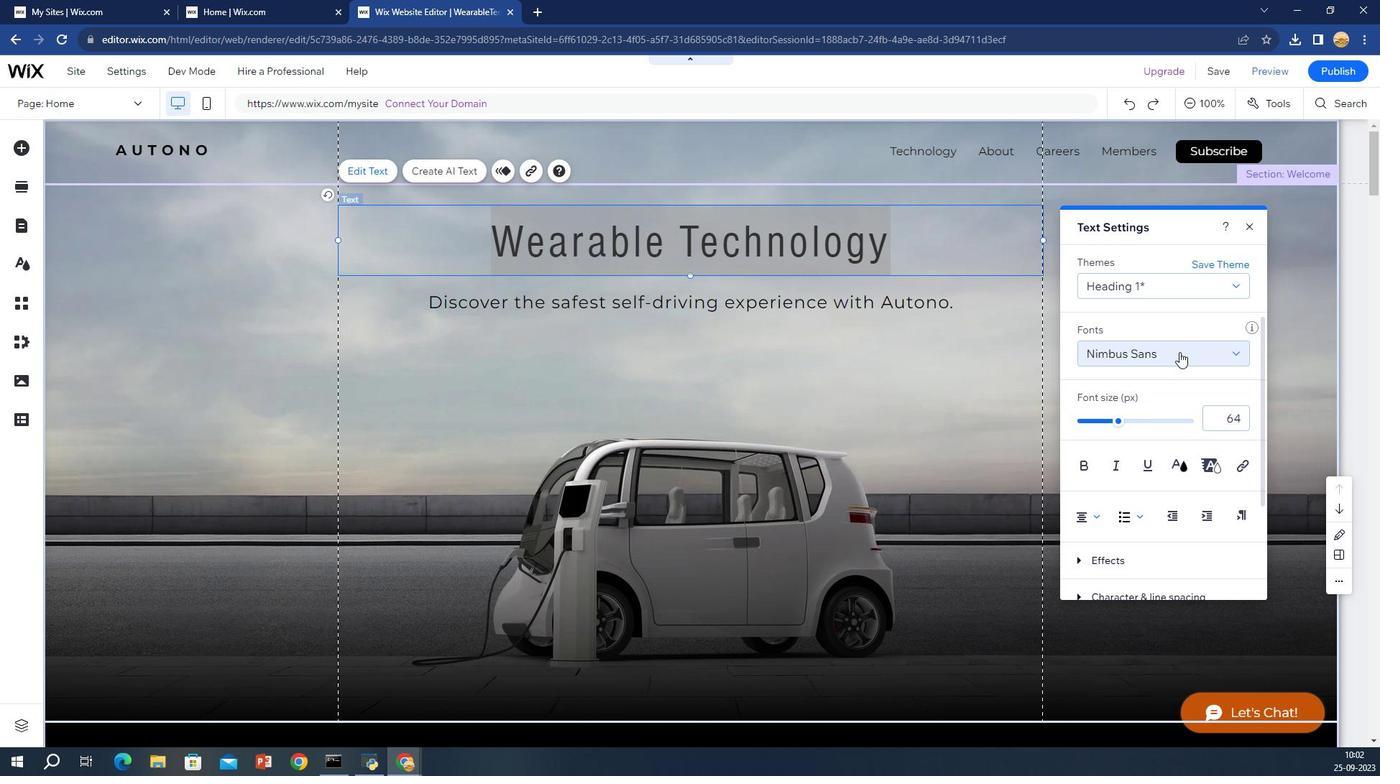 
Action: Mouse moved to (1249, 98)
Screenshot: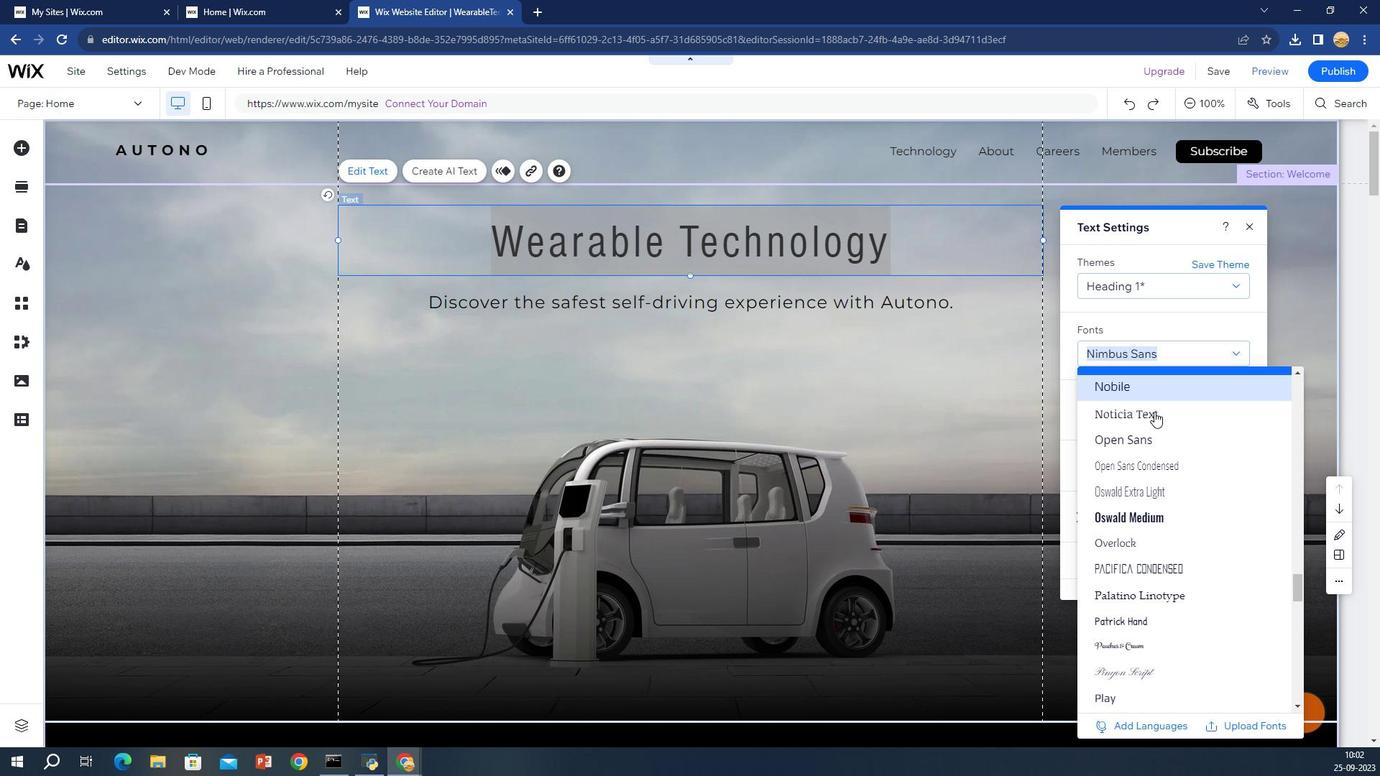 
Action: Mouse scrolled (1249, 98) with delta (0, 0)
Screenshot: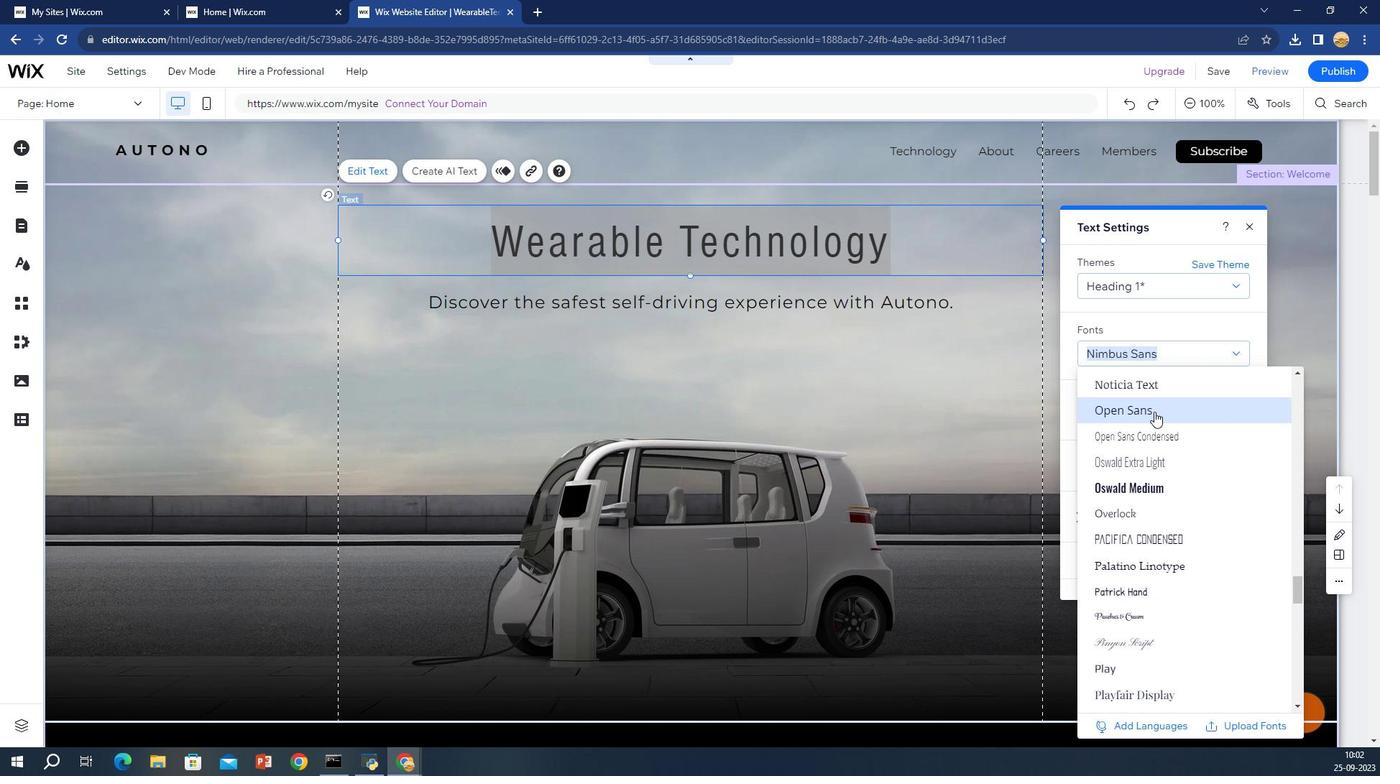 
Action: Mouse moved to (1249, 98)
Screenshot: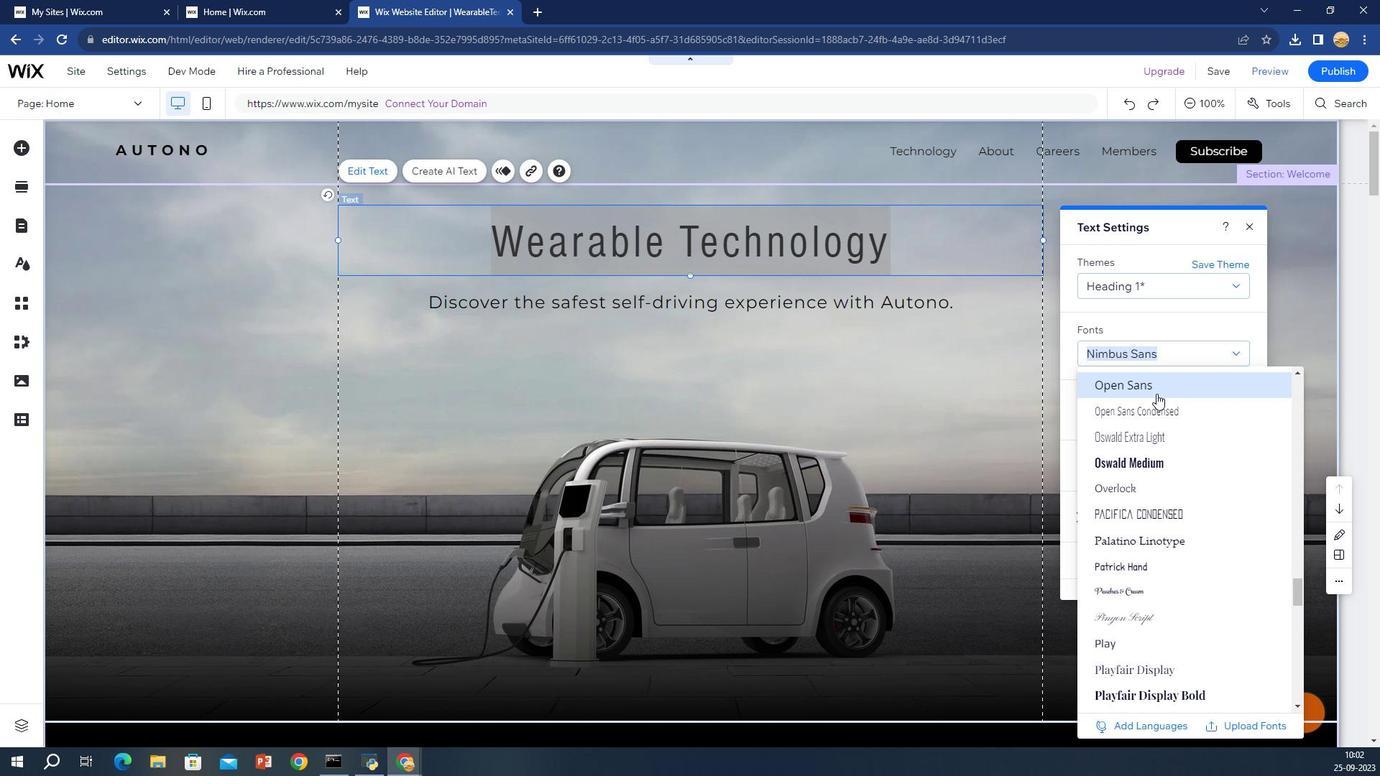 
Action: Mouse scrolled (1249, 98) with delta (0, 0)
Screenshot: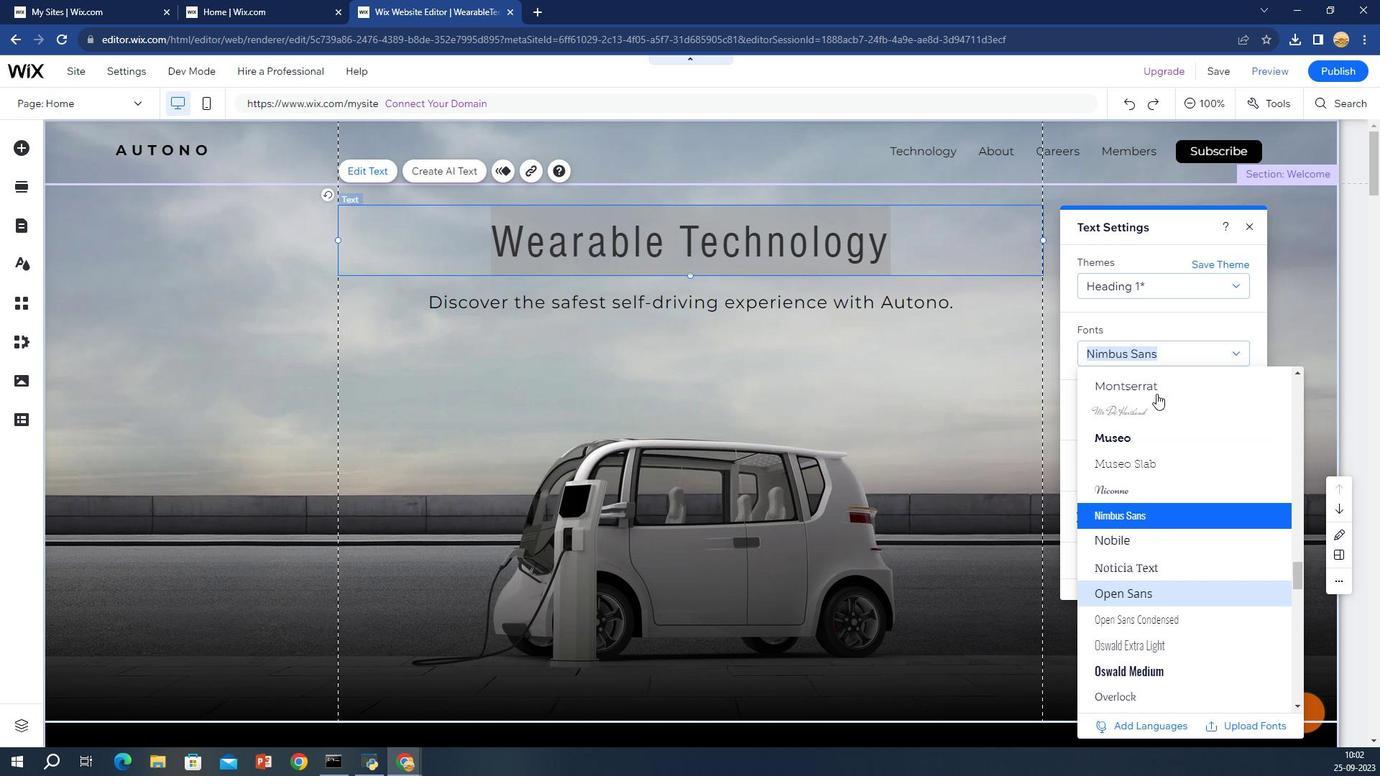 
Action: Mouse scrolled (1249, 98) with delta (0, 0)
Screenshot: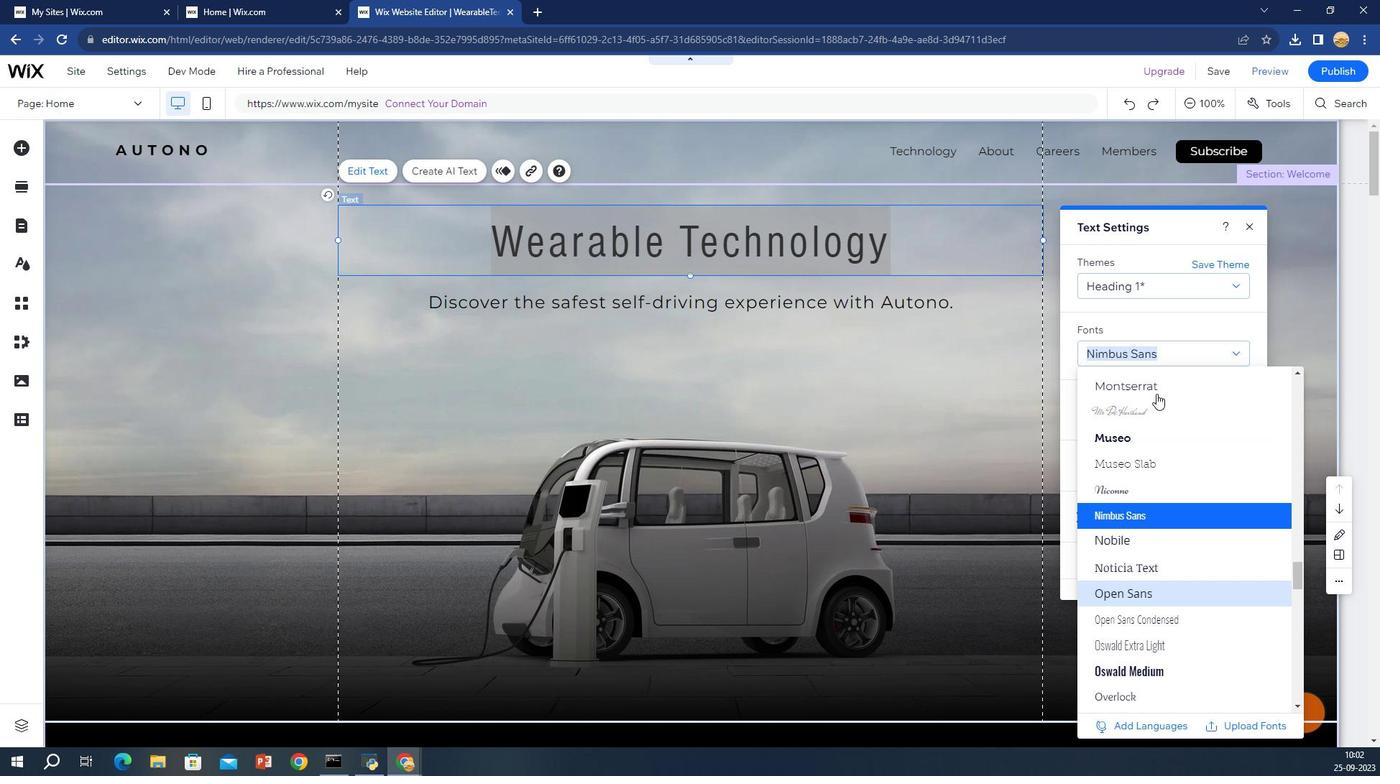 
Action: Mouse scrolled (1249, 98) with delta (0, 0)
Screenshot: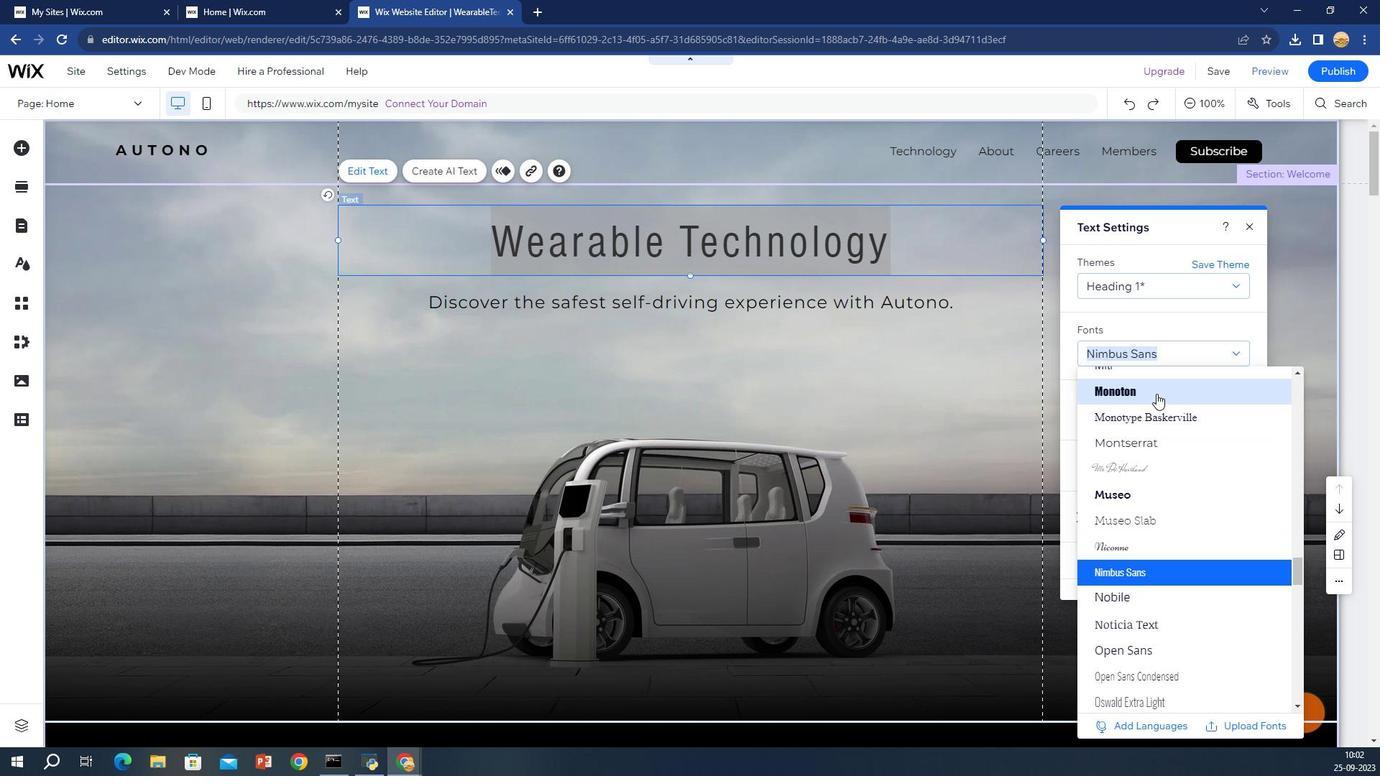 
Action: Mouse scrolled (1249, 98) with delta (0, 0)
Screenshot: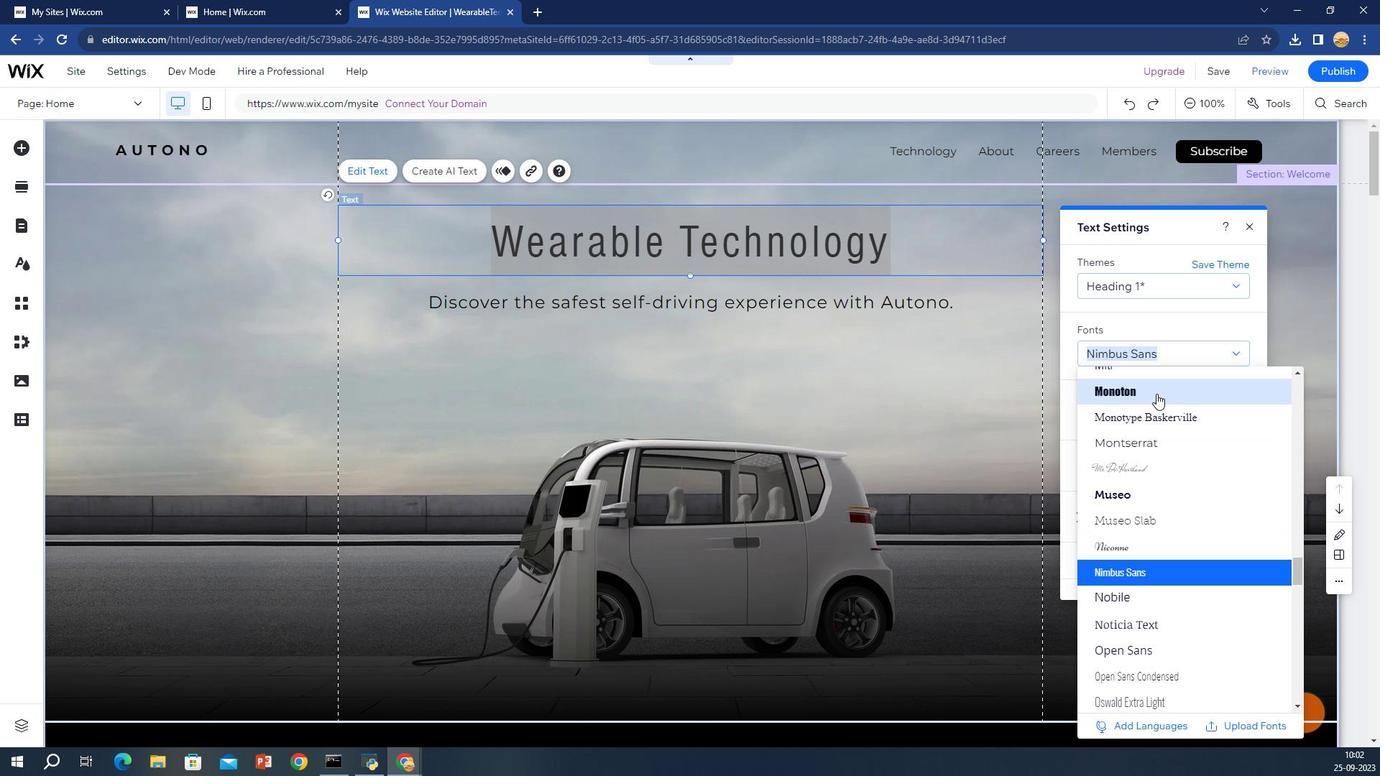 
Action: Mouse scrolled (1249, 98) with delta (0, 0)
Screenshot: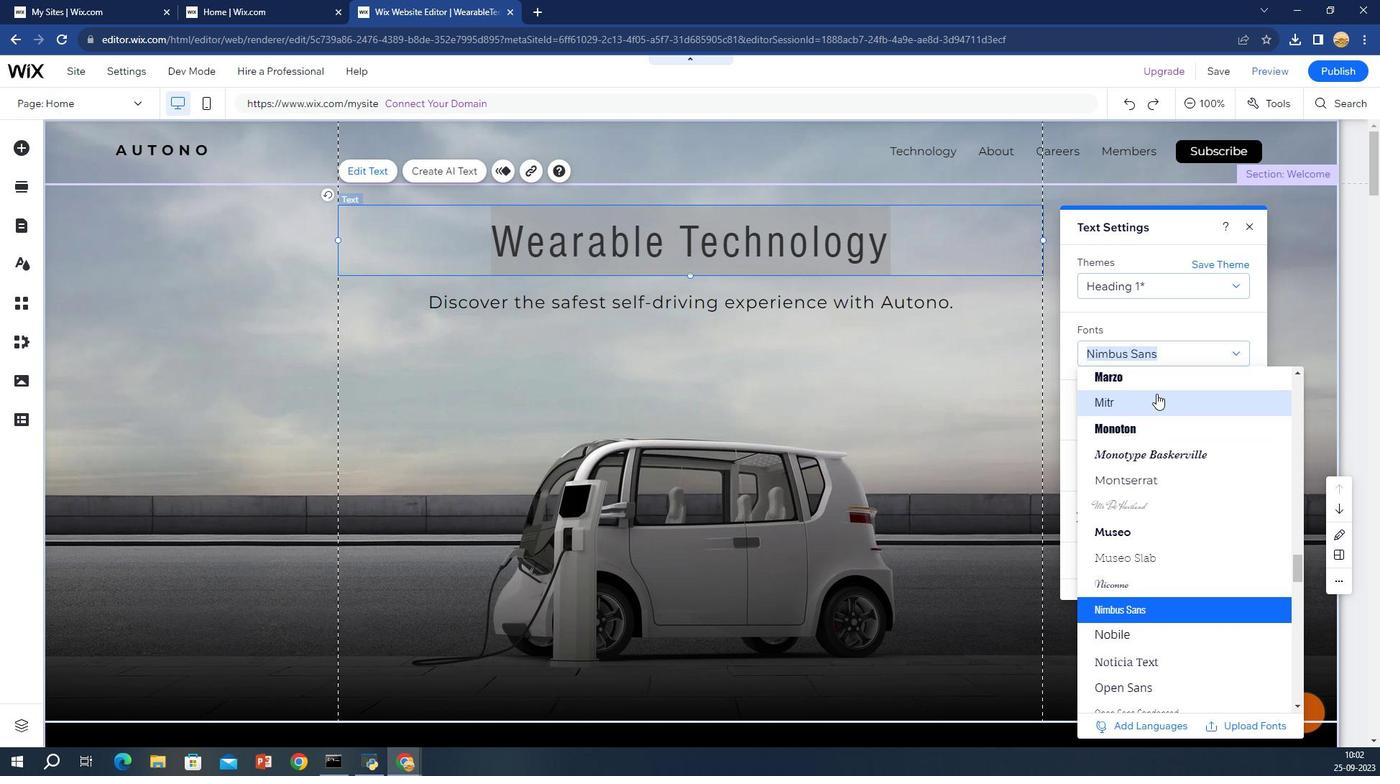 
Action: Mouse moved to (1249, 97)
Screenshot: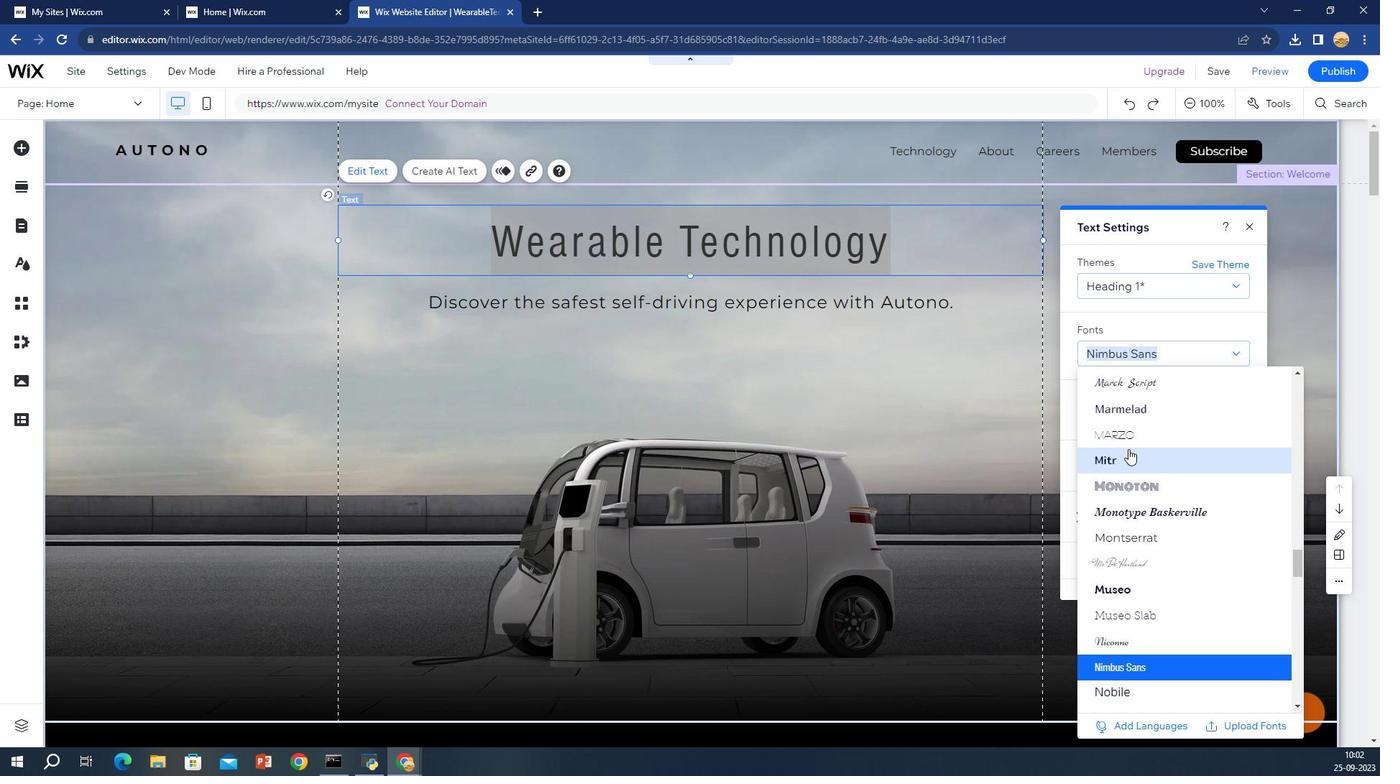 
Action: Mouse scrolled (1249, 97) with delta (0, 0)
Screenshot: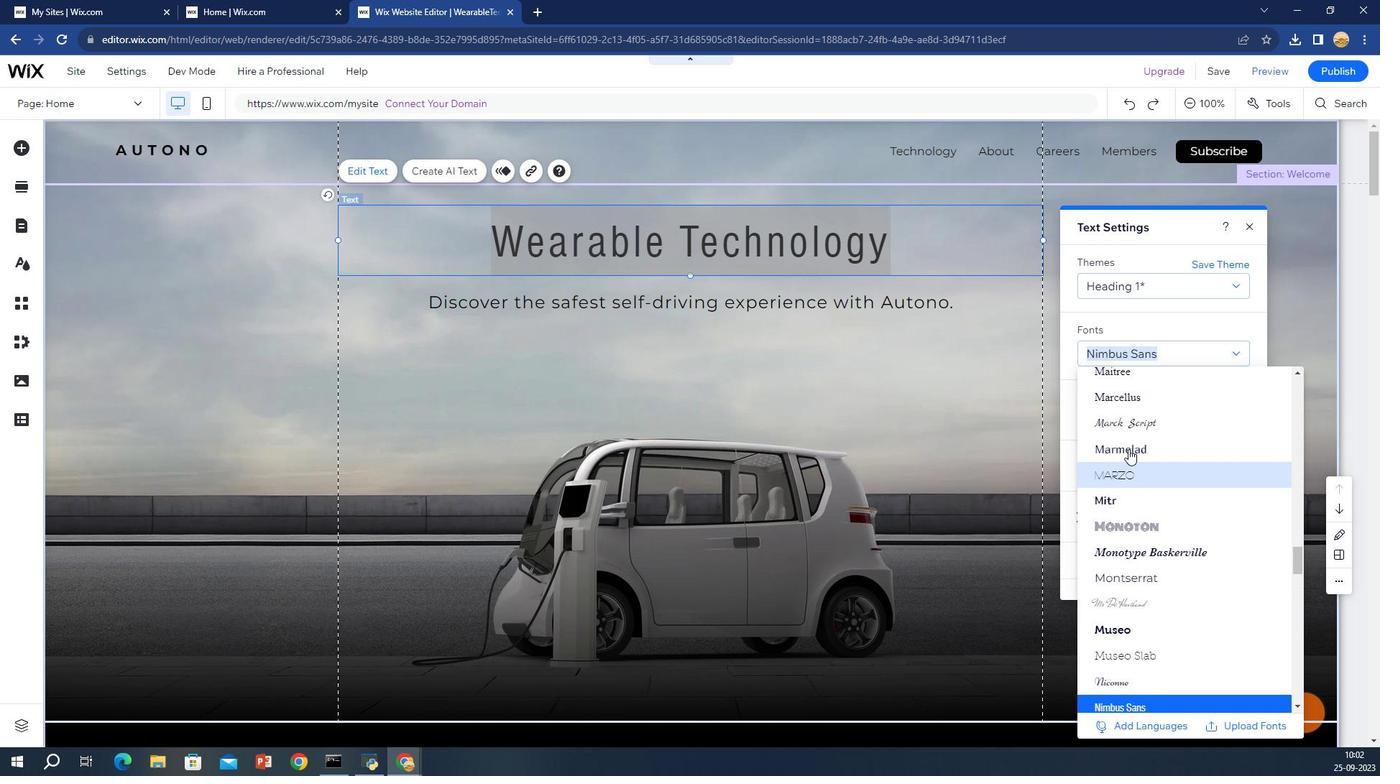
Action: Mouse scrolled (1249, 97) with delta (0, 0)
Screenshot: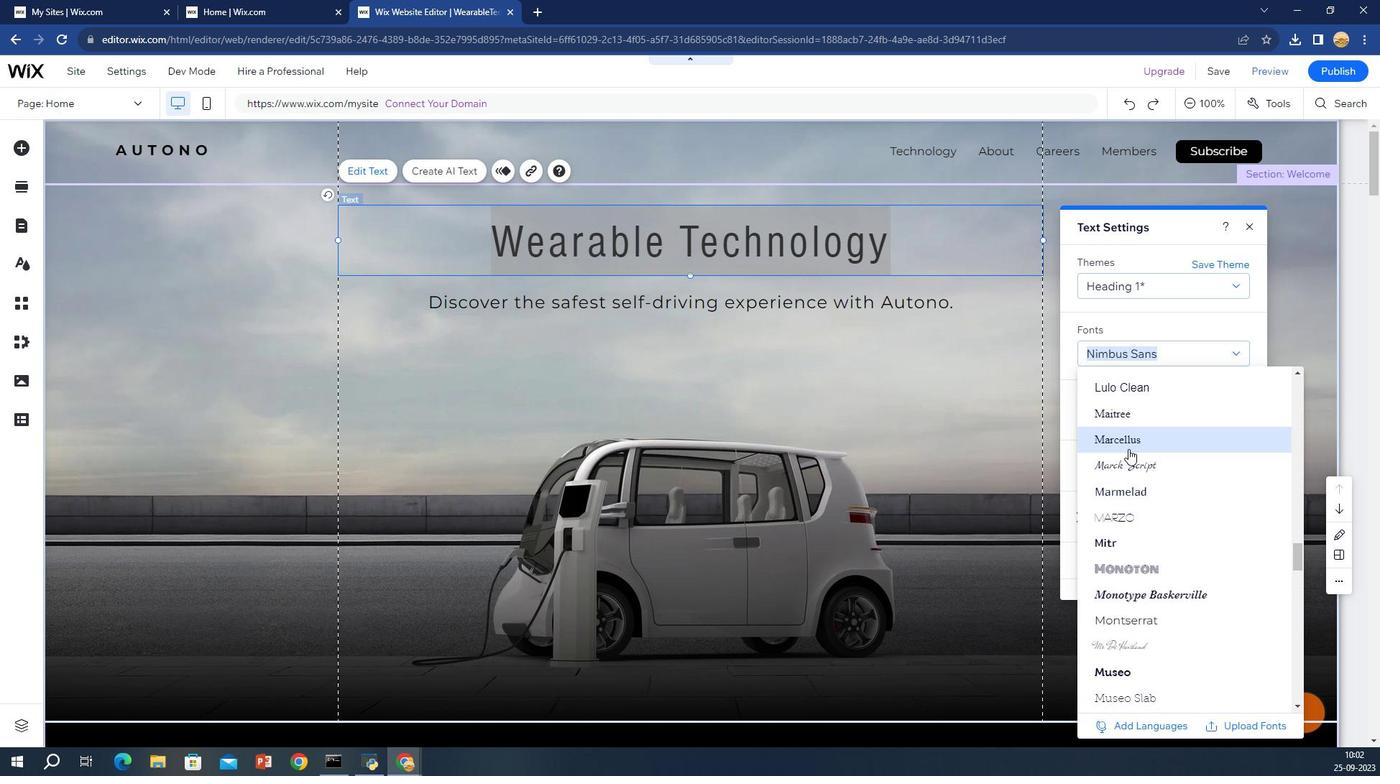 
Action: Mouse scrolled (1249, 97) with delta (0, 0)
Screenshot: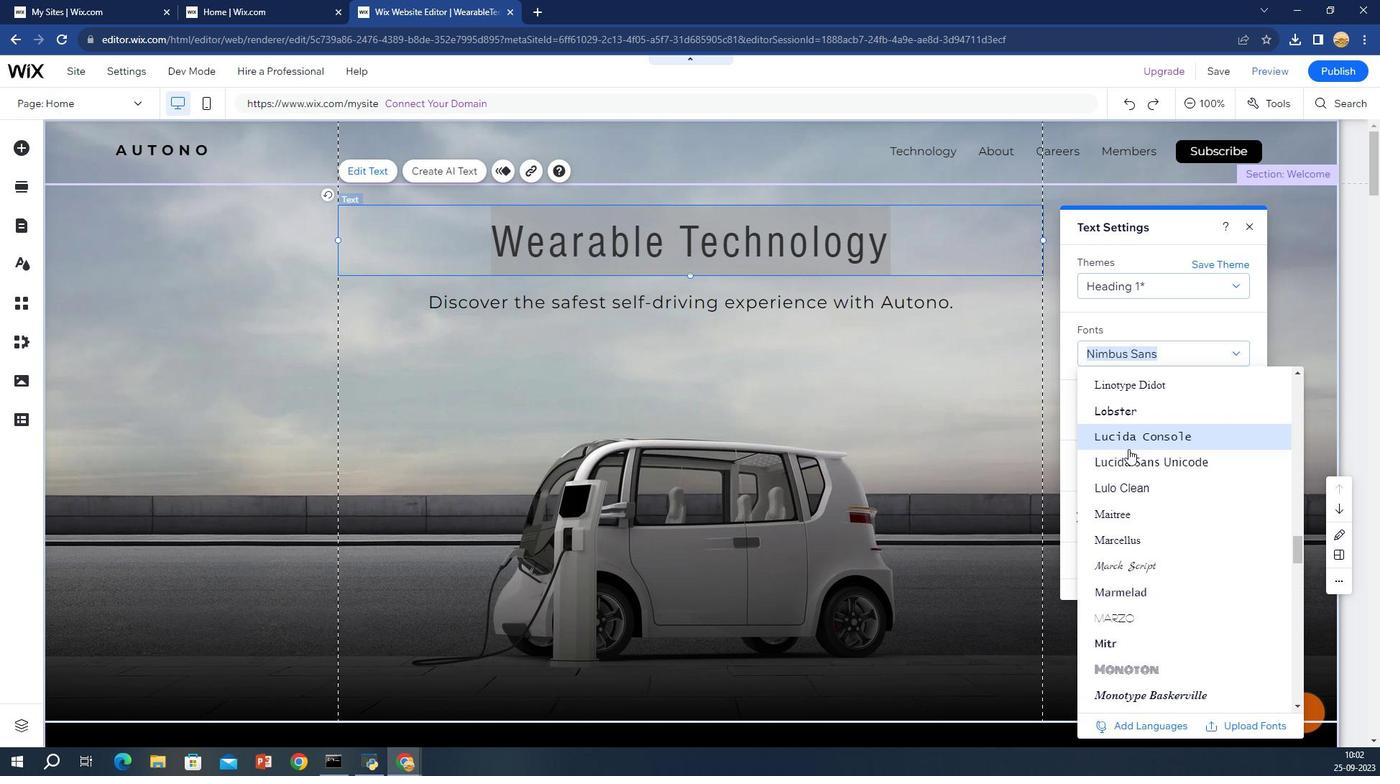 
Action: Mouse moved to (1249, 97)
Screenshot: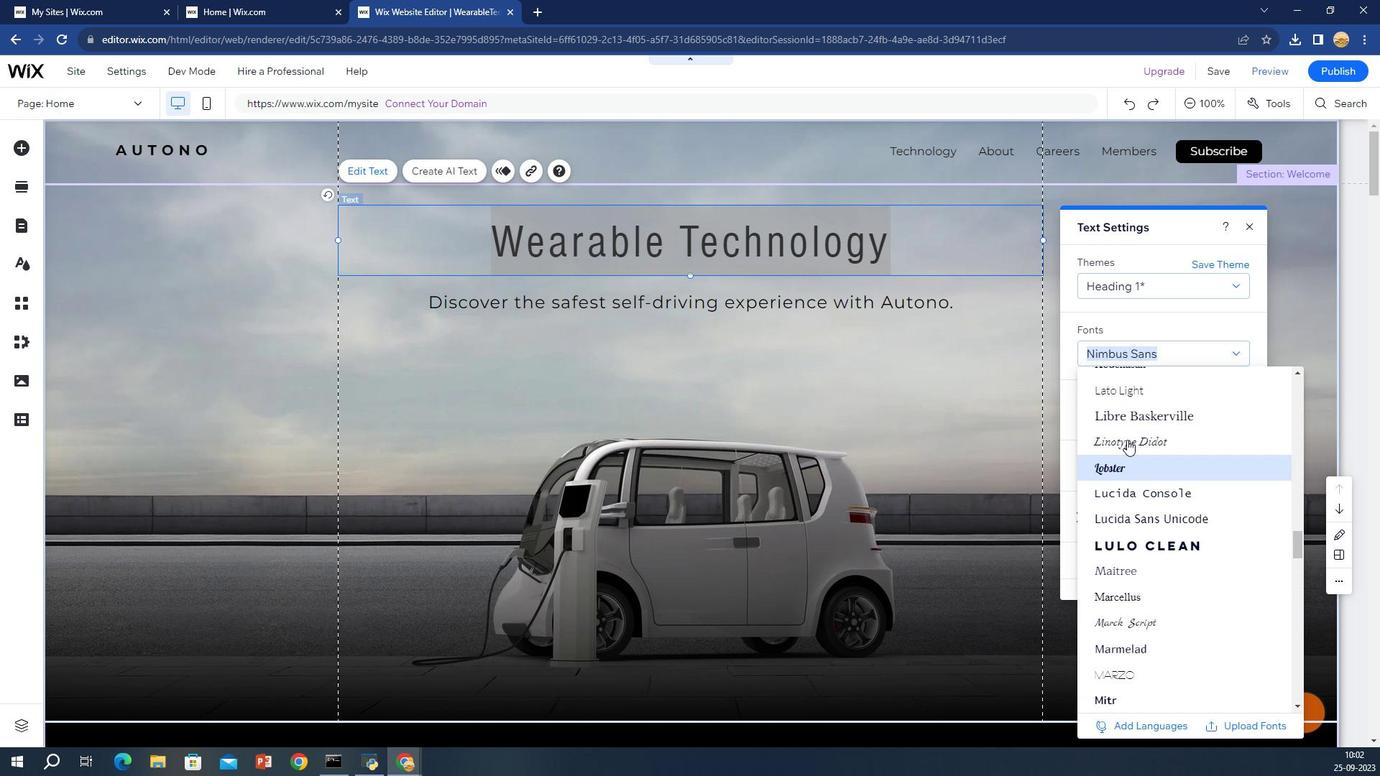 
Action: Mouse scrolled (1249, 97) with delta (0, 0)
Screenshot: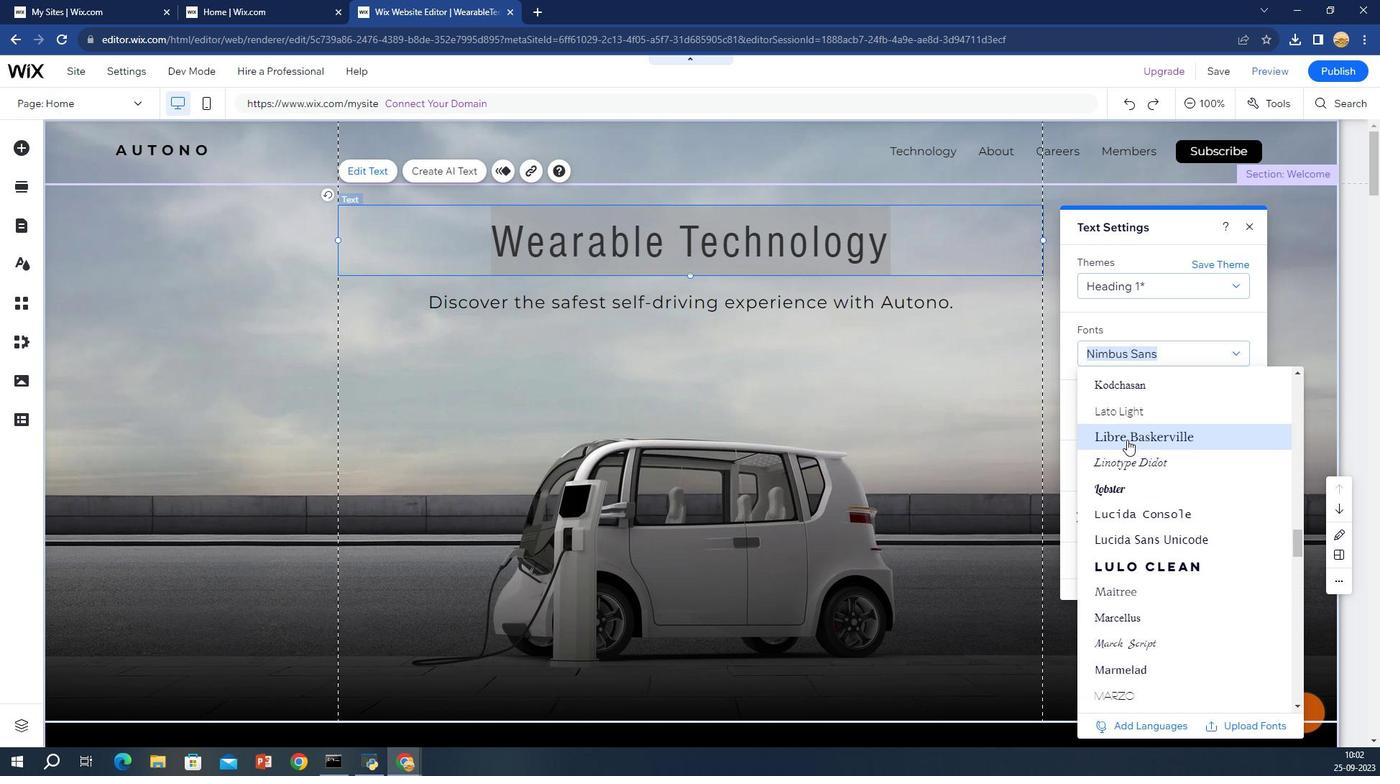 
Action: Mouse moved to (1249, 97)
Screenshot: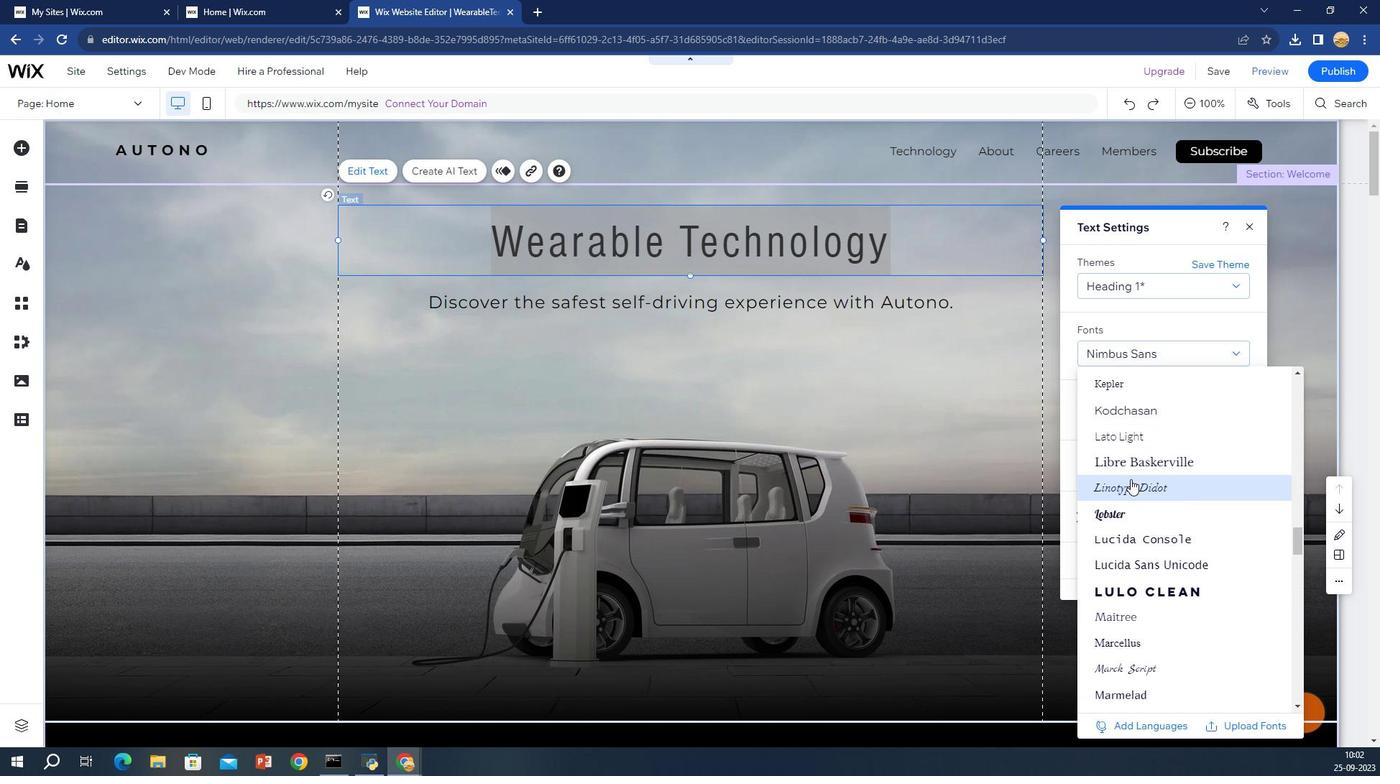 
Action: Mouse pressed left at (1249, 97)
Screenshot: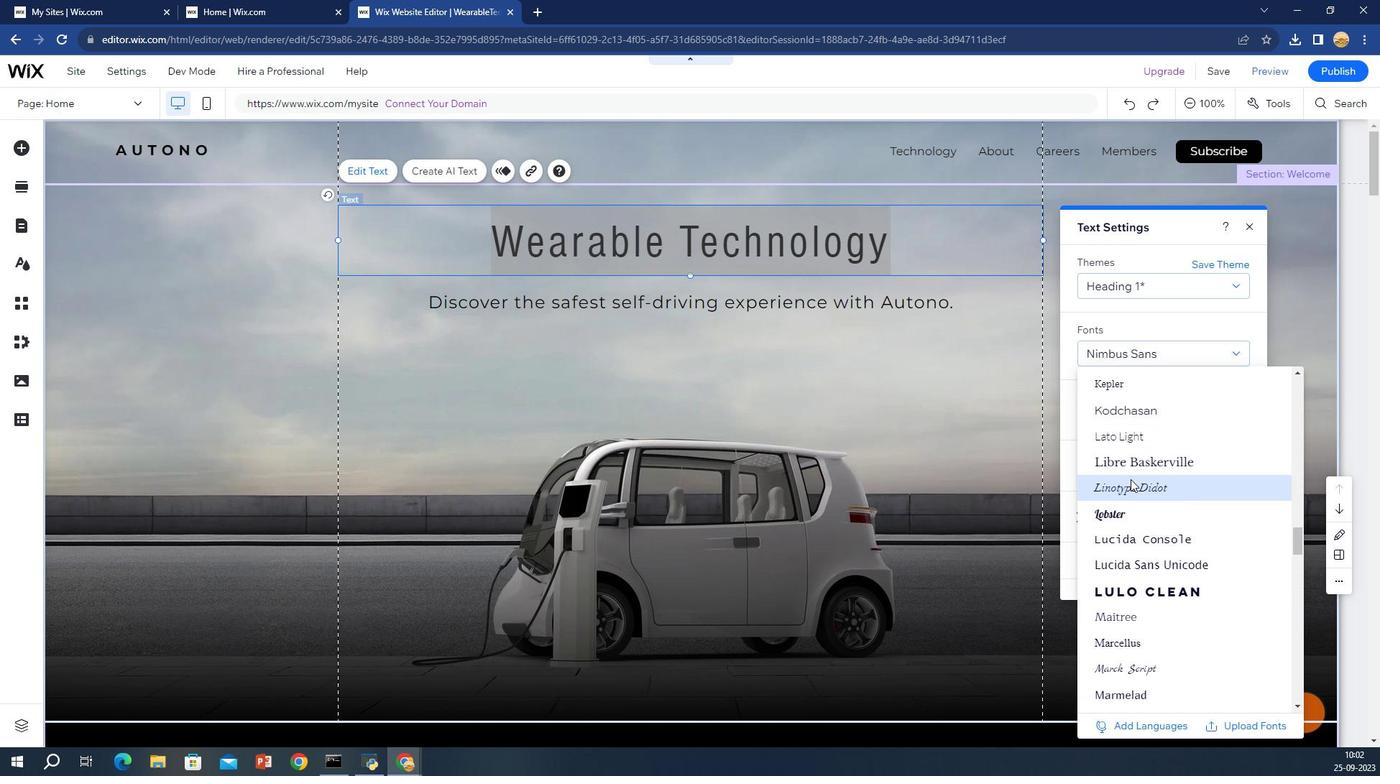 
Action: Mouse moved to (1249, 97)
Screenshot: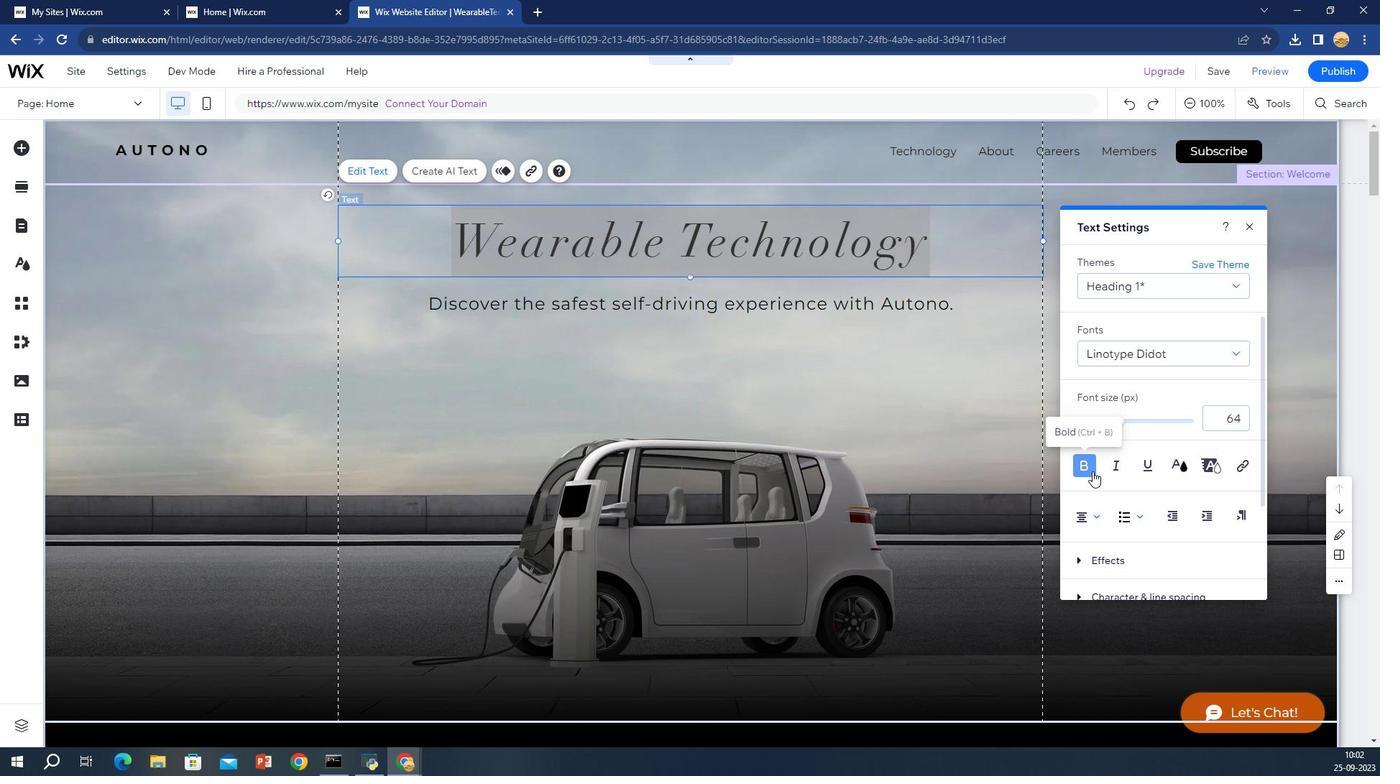 
Action: Mouse pressed left at (1249, 97)
Screenshot: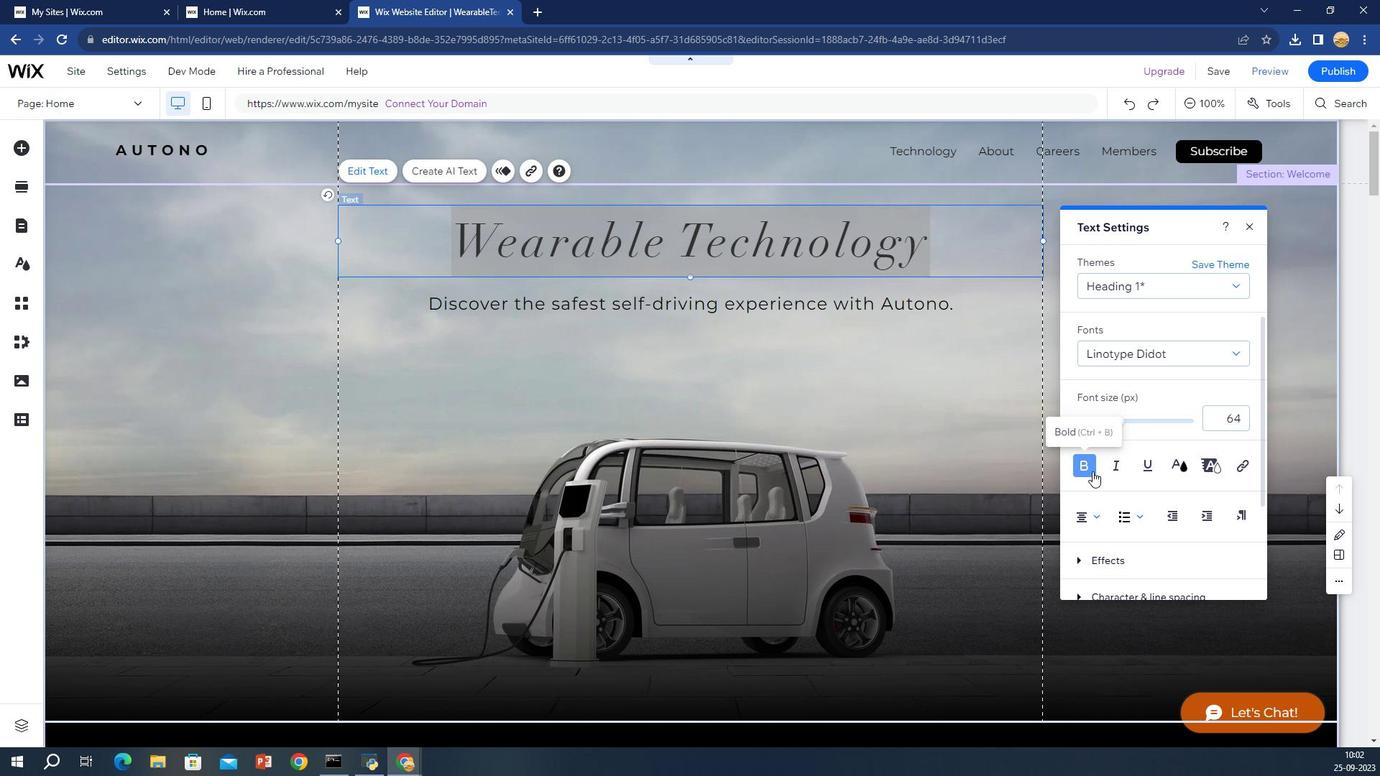 
Action: Mouse moved to (1249, 97)
Screenshot: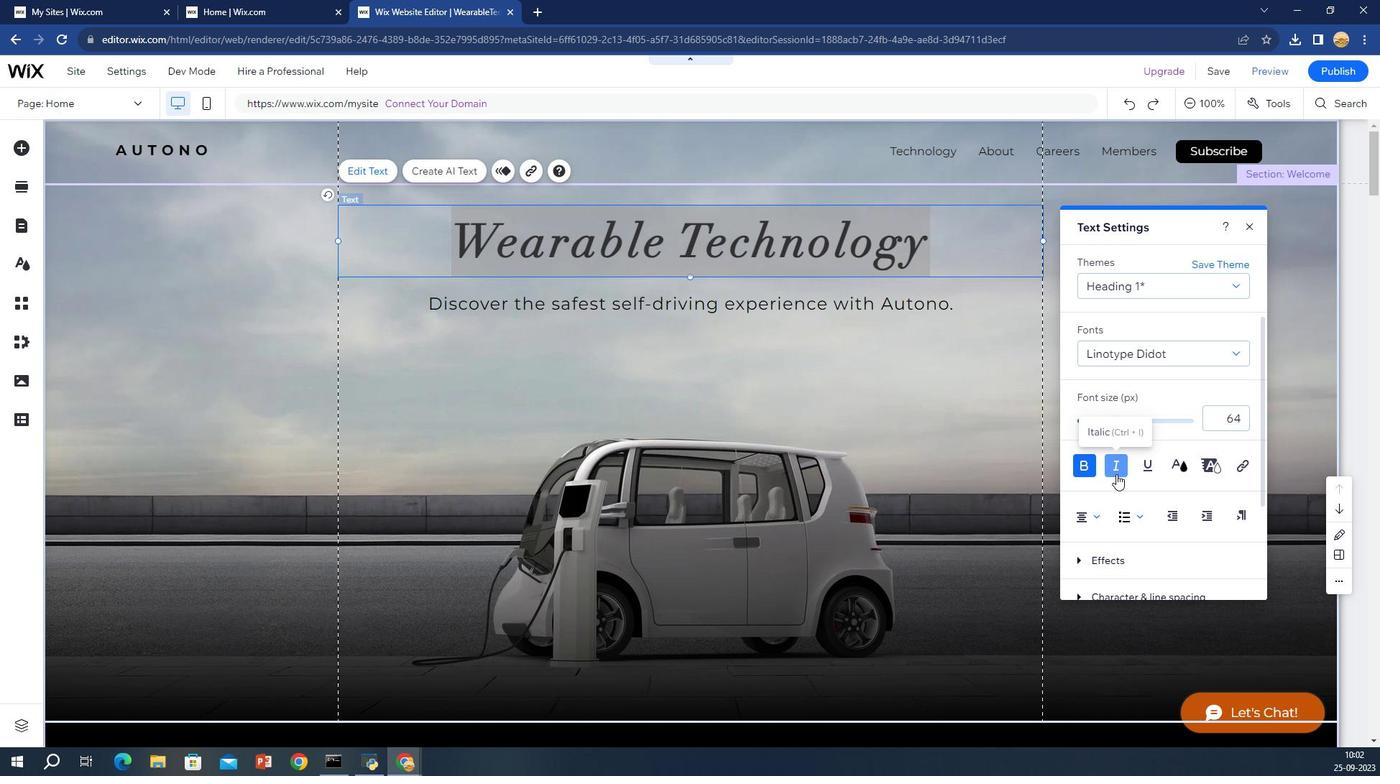 
Action: Mouse pressed left at (1249, 97)
Screenshot: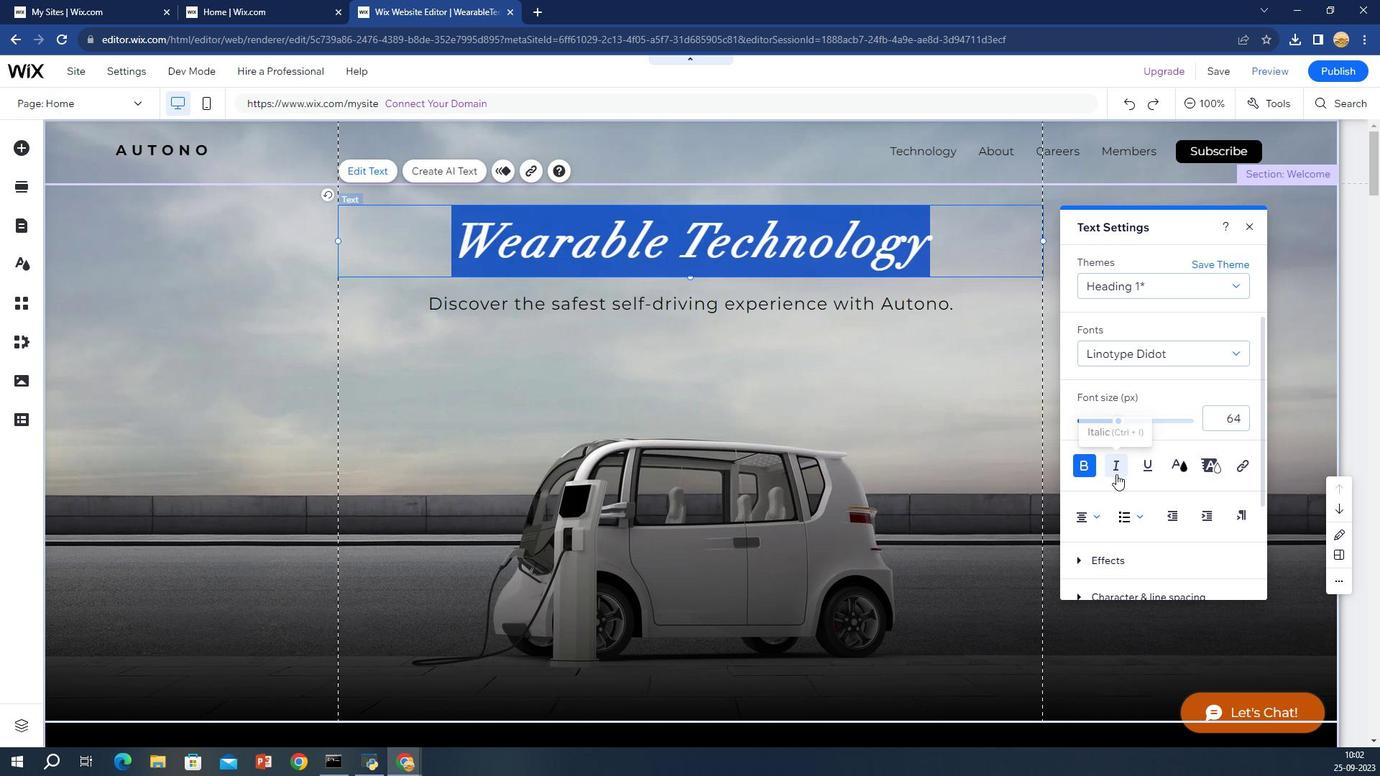 
Action: Mouse pressed left at (1249, 97)
Screenshot: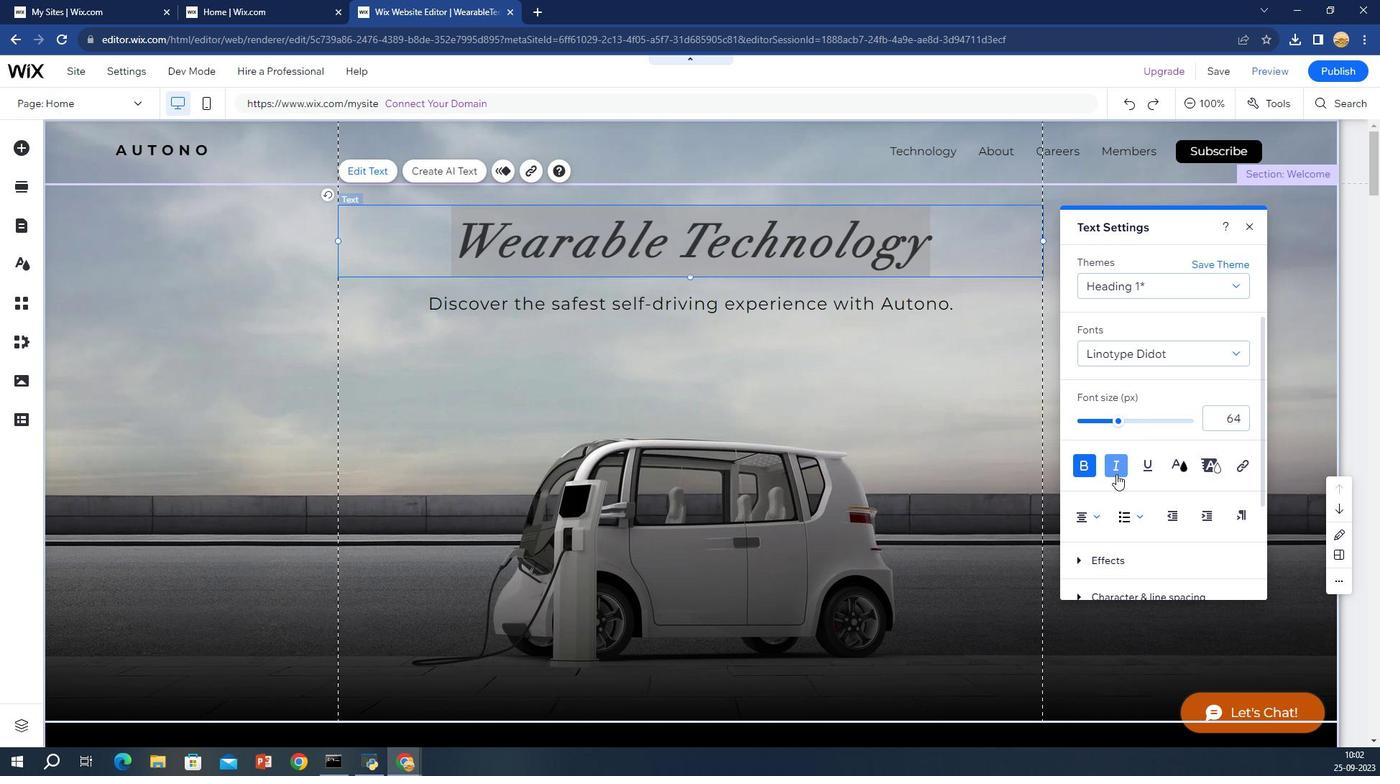 
Action: Mouse moved to (1249, 98)
Screenshot: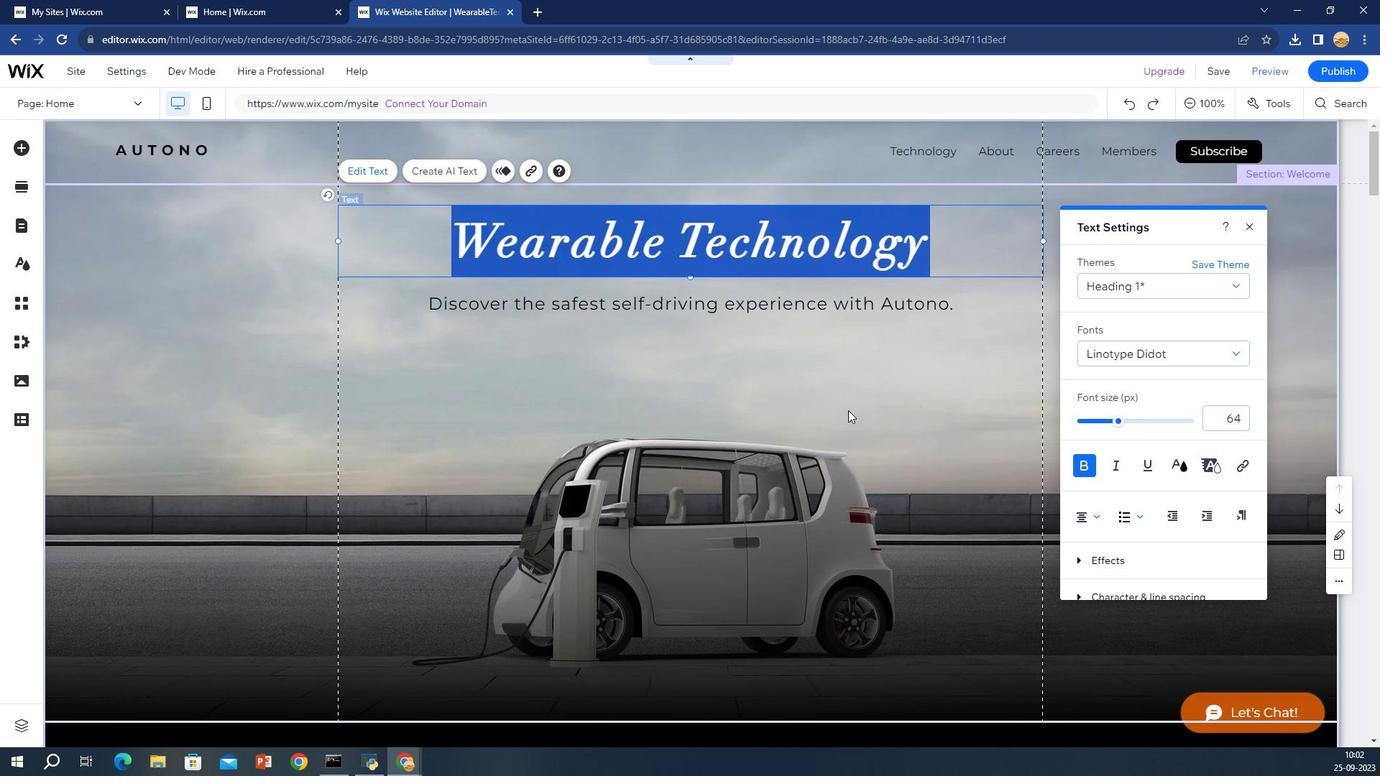 
Action: Mouse pressed left at (1249, 98)
Screenshot: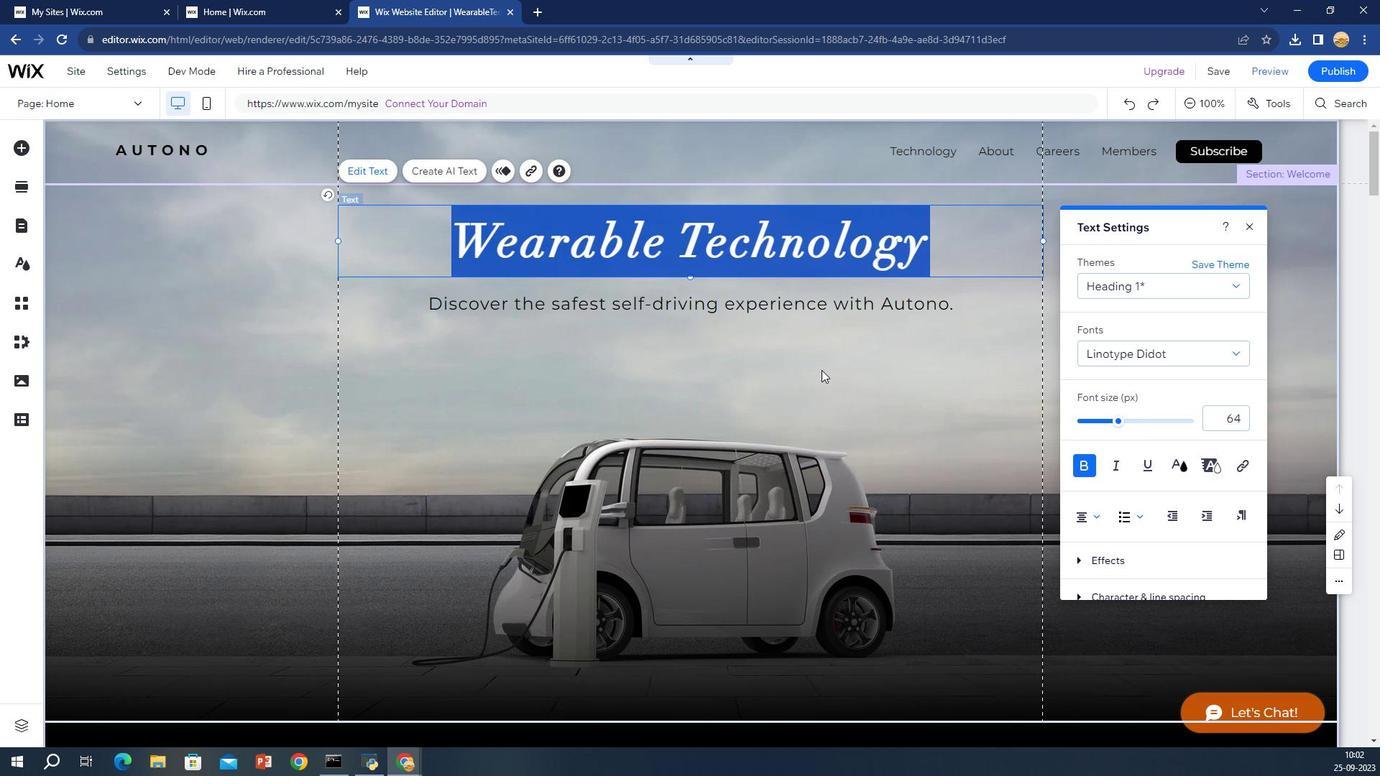 
Action: Mouse moved to (1249, 97)
Screenshot: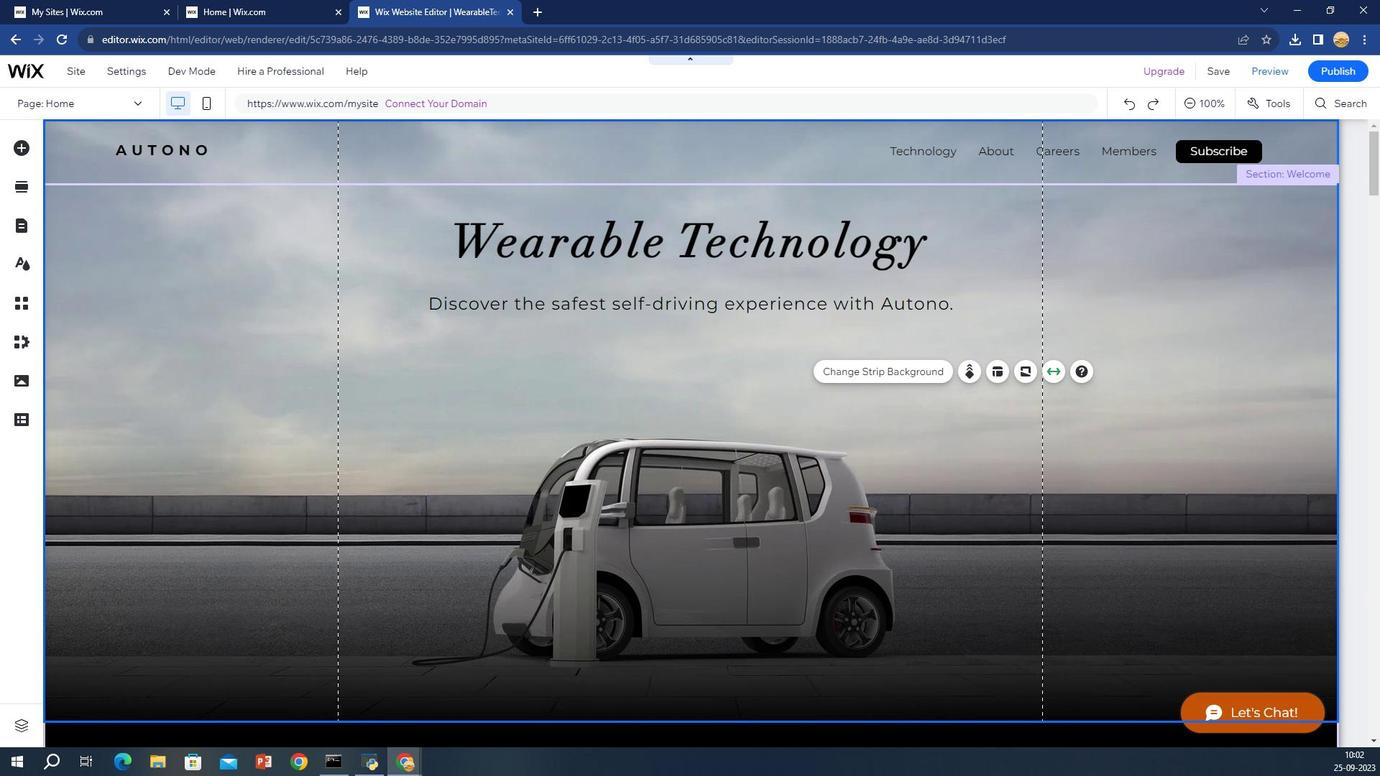 
Action: Mouse scrolled (1249, 97) with delta (0, 0)
Screenshot: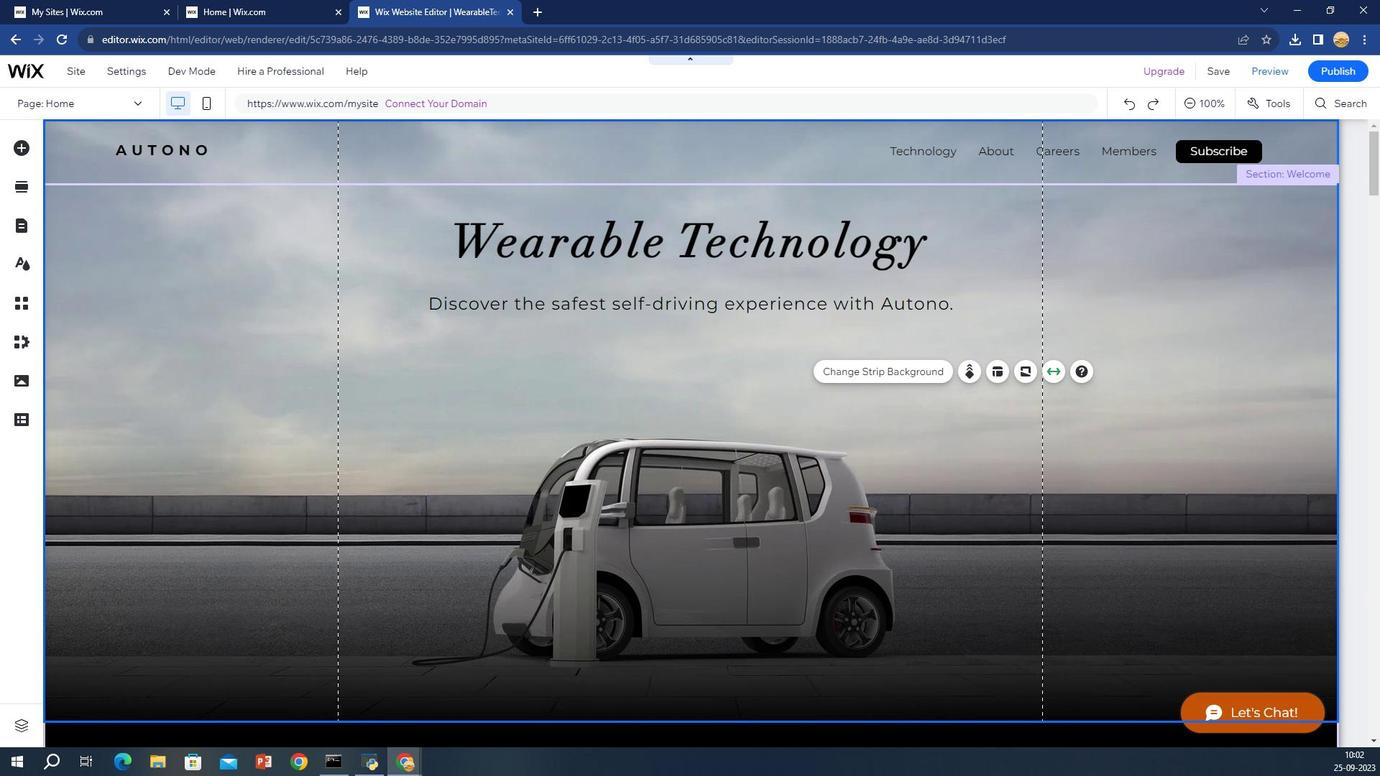 
Action: Mouse moved to (1249, 97)
Screenshot: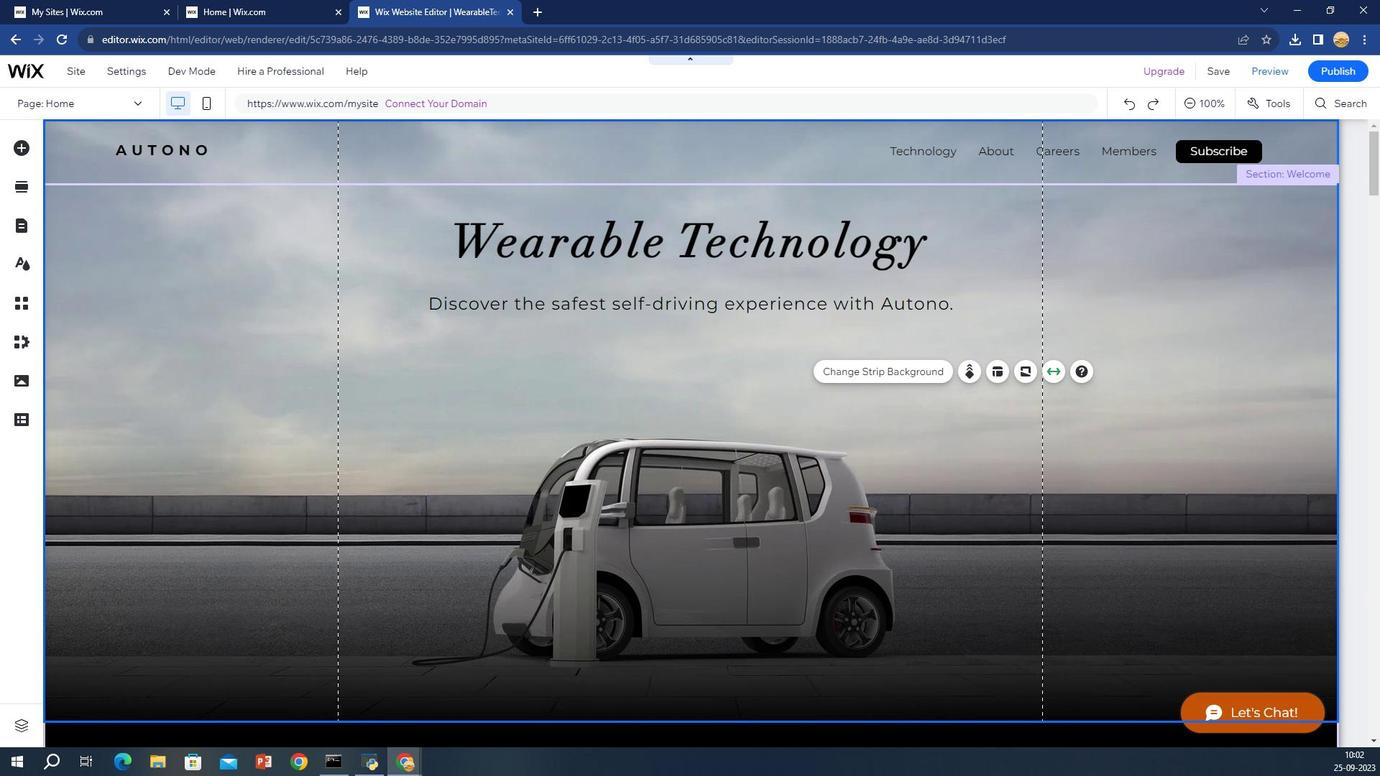 
Action: Mouse scrolled (1249, 97) with delta (0, 0)
Screenshot: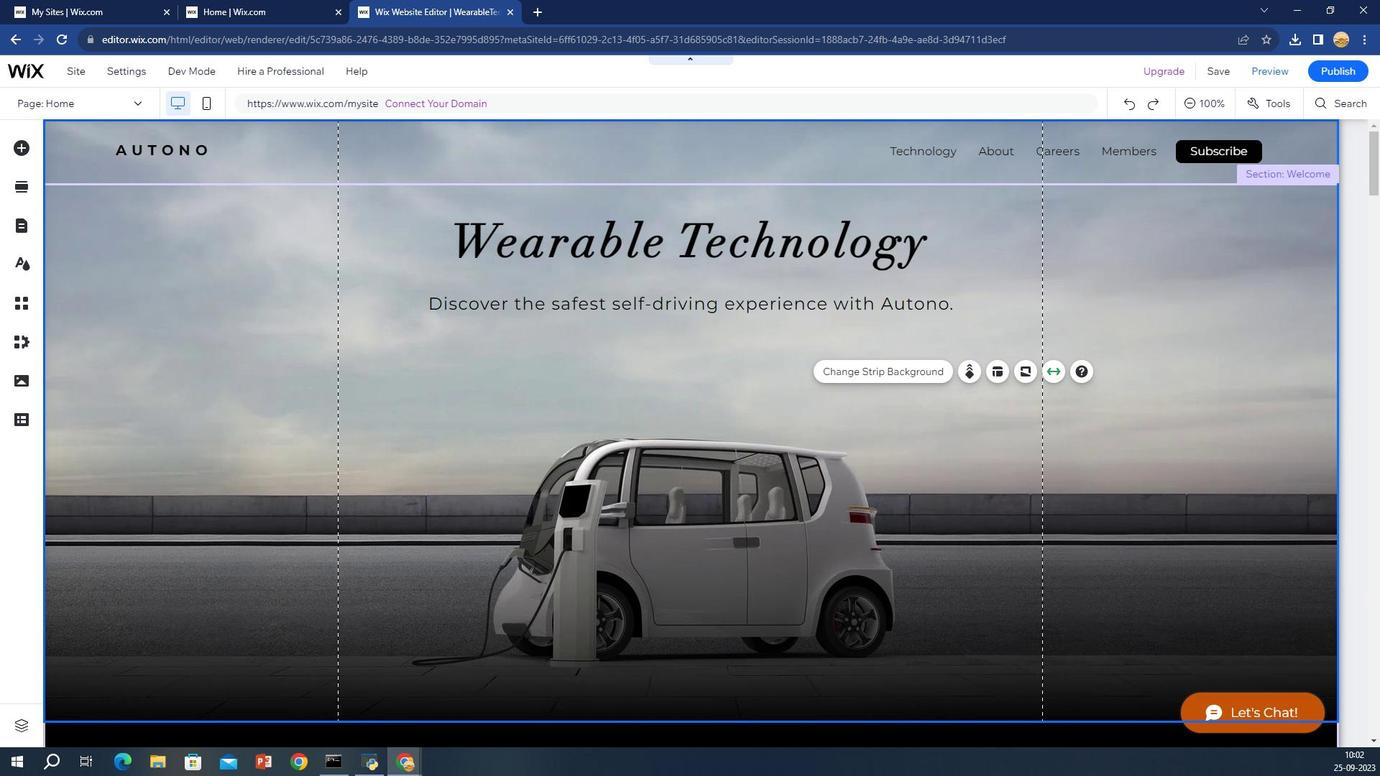 
Action: Mouse moved to (1249, 97)
Screenshot: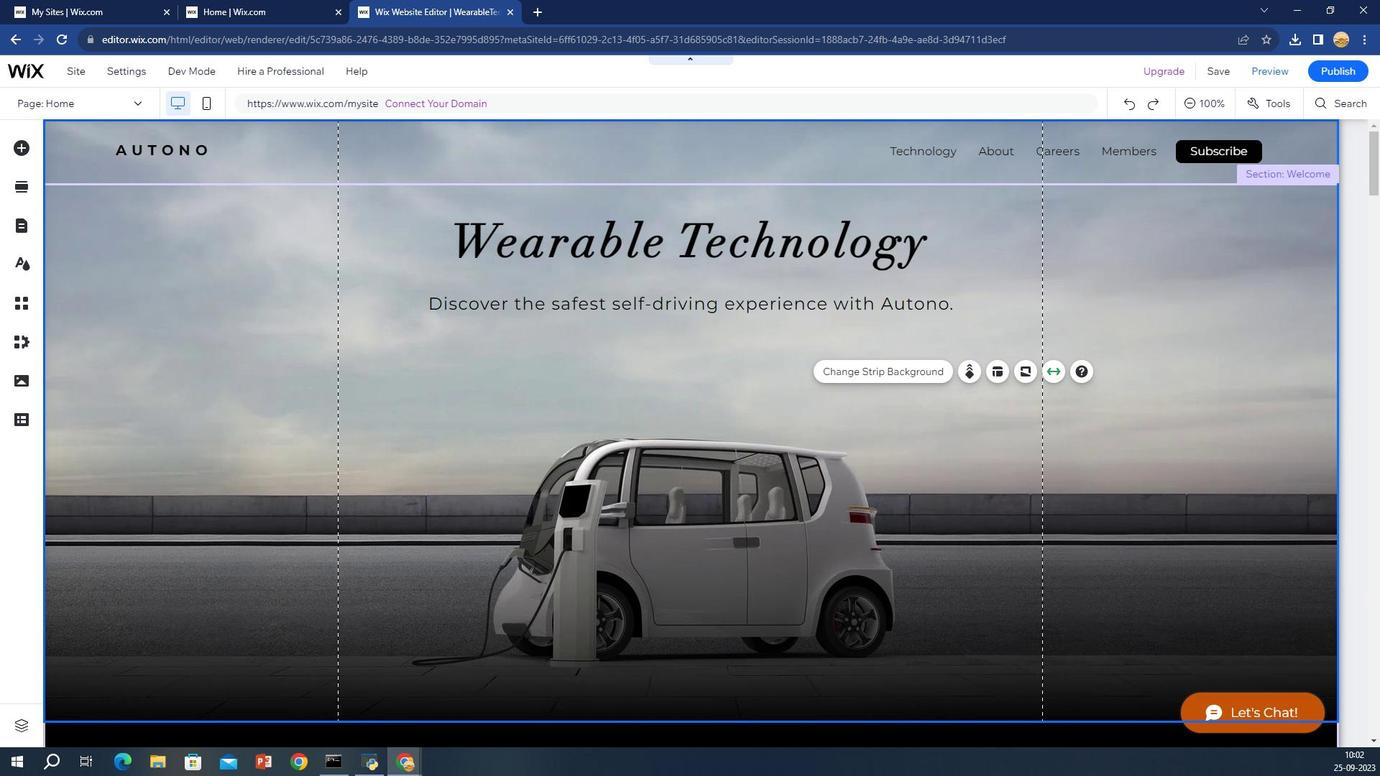 
Action: Mouse scrolled (1249, 97) with delta (0, 0)
Screenshot: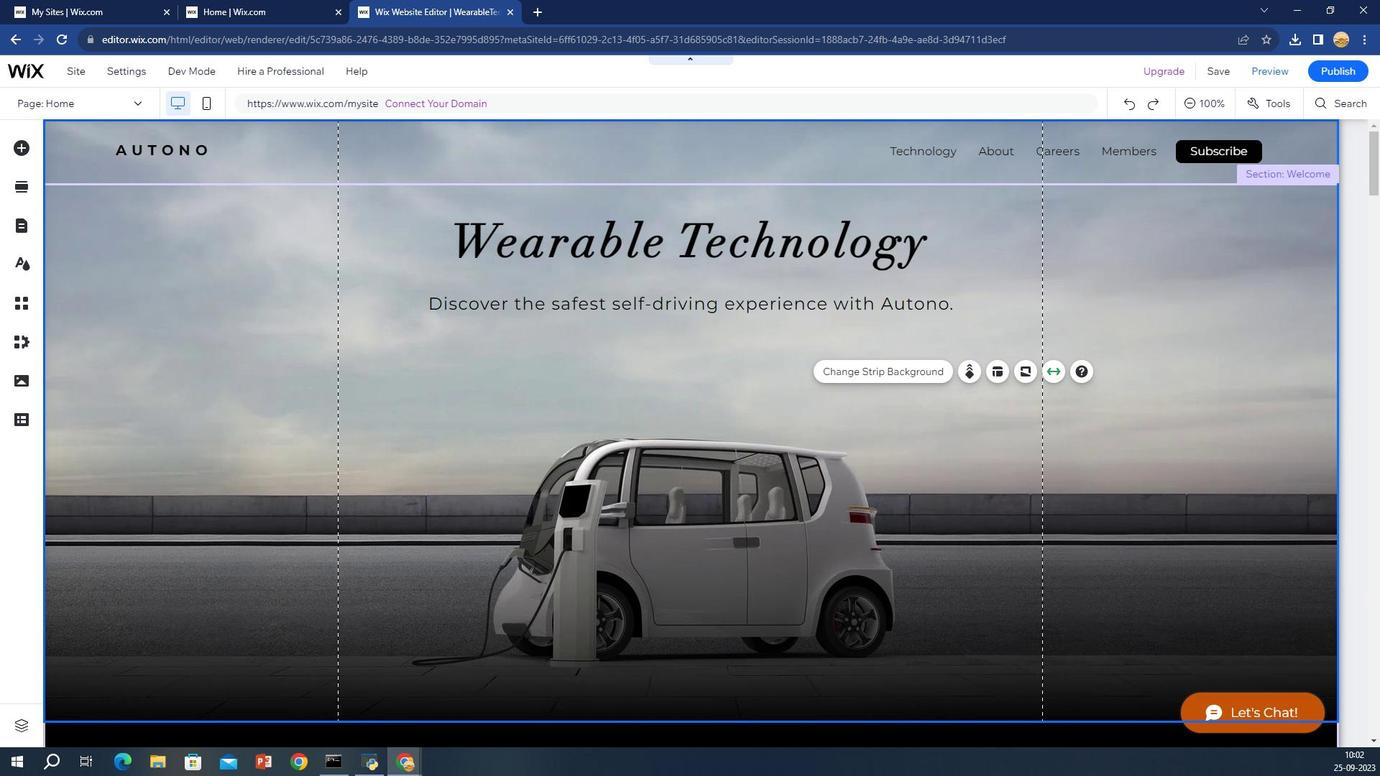 
Action: Mouse moved to (1249, 98)
Screenshot: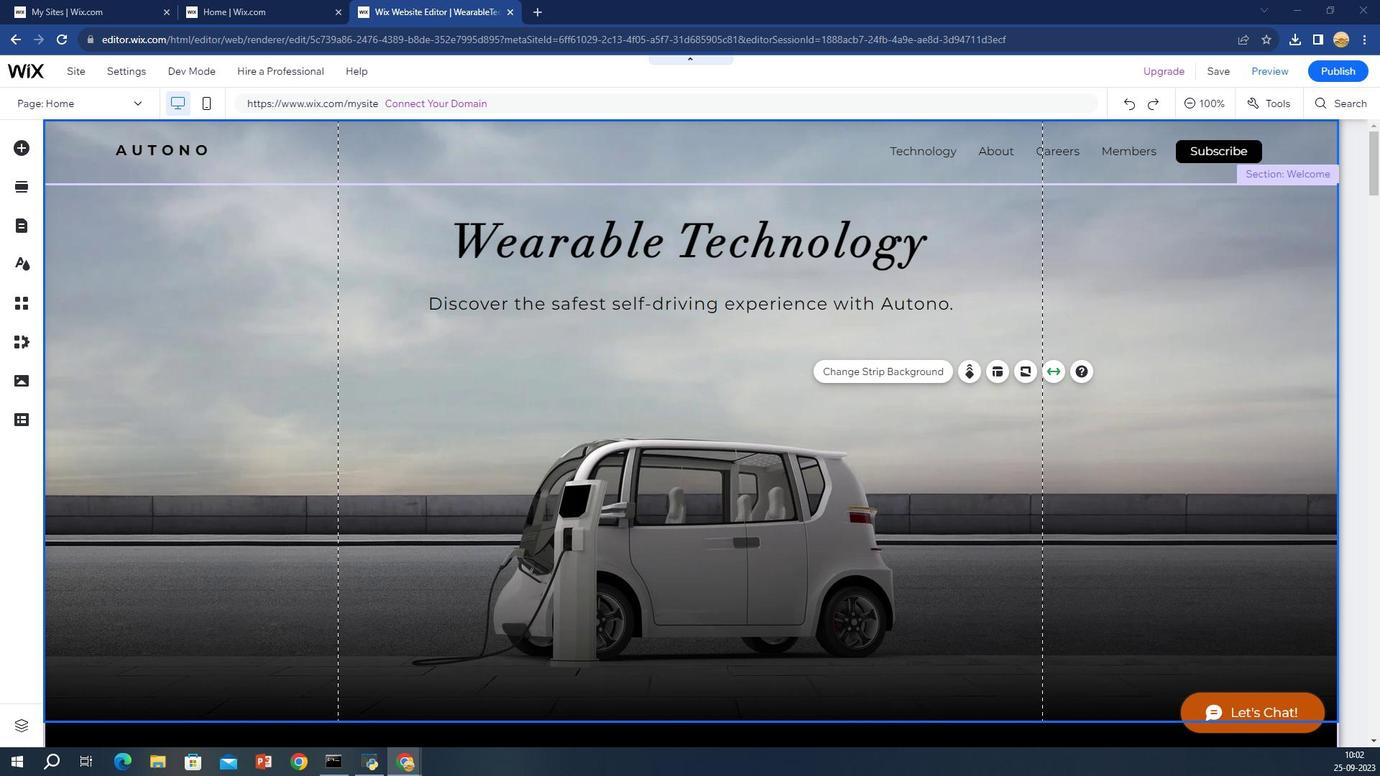
Action: Mouse pressed left at (1249, 98)
Screenshot: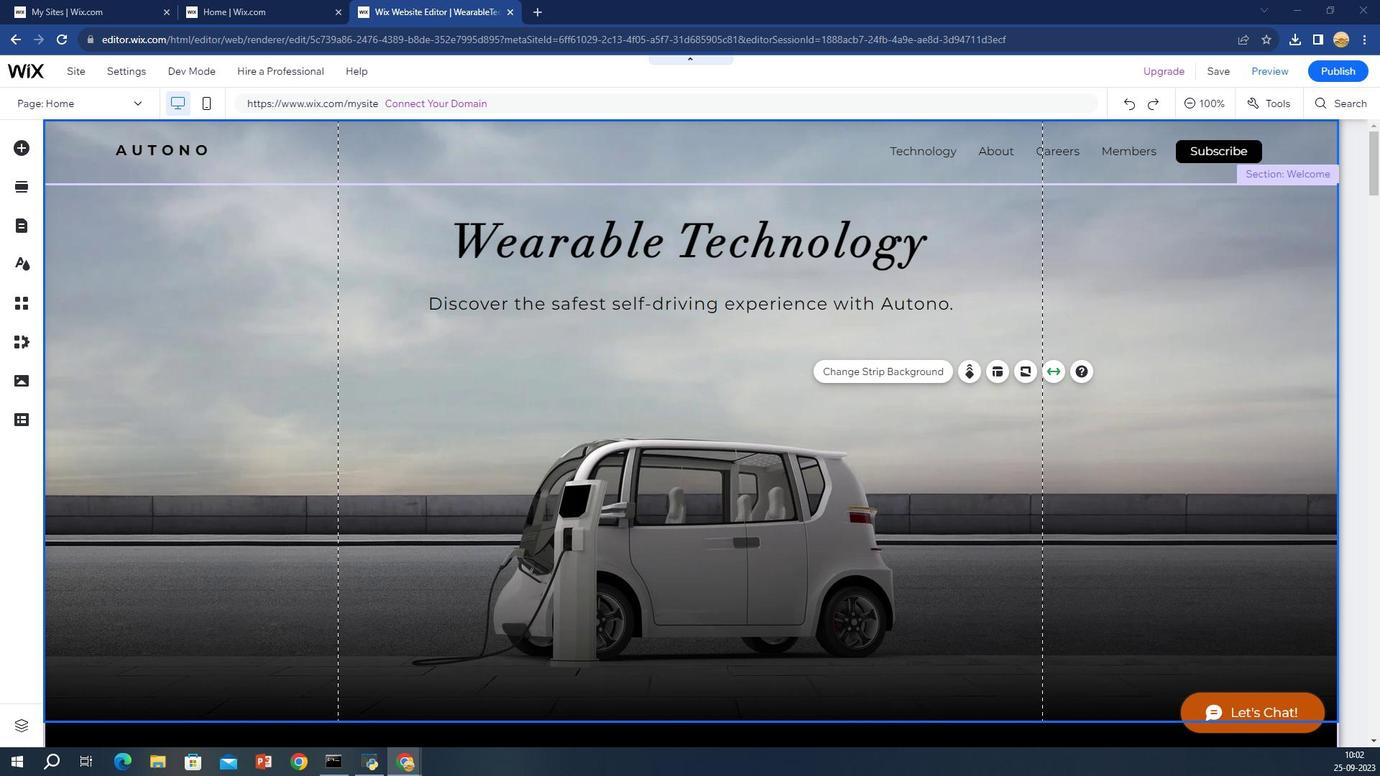
Action: Mouse moved to (1249, 99)
Screenshot: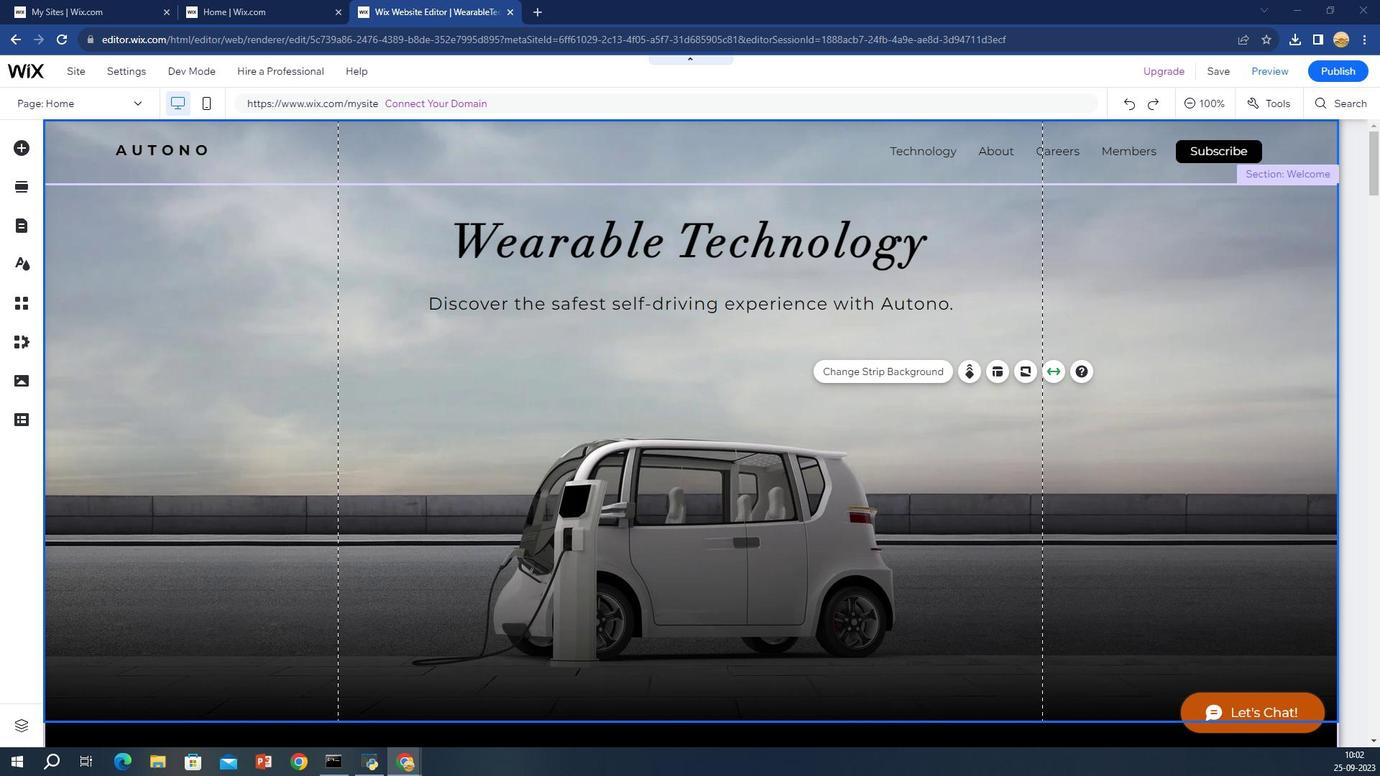 
Action: Mouse pressed left at (1249, 99)
Screenshot: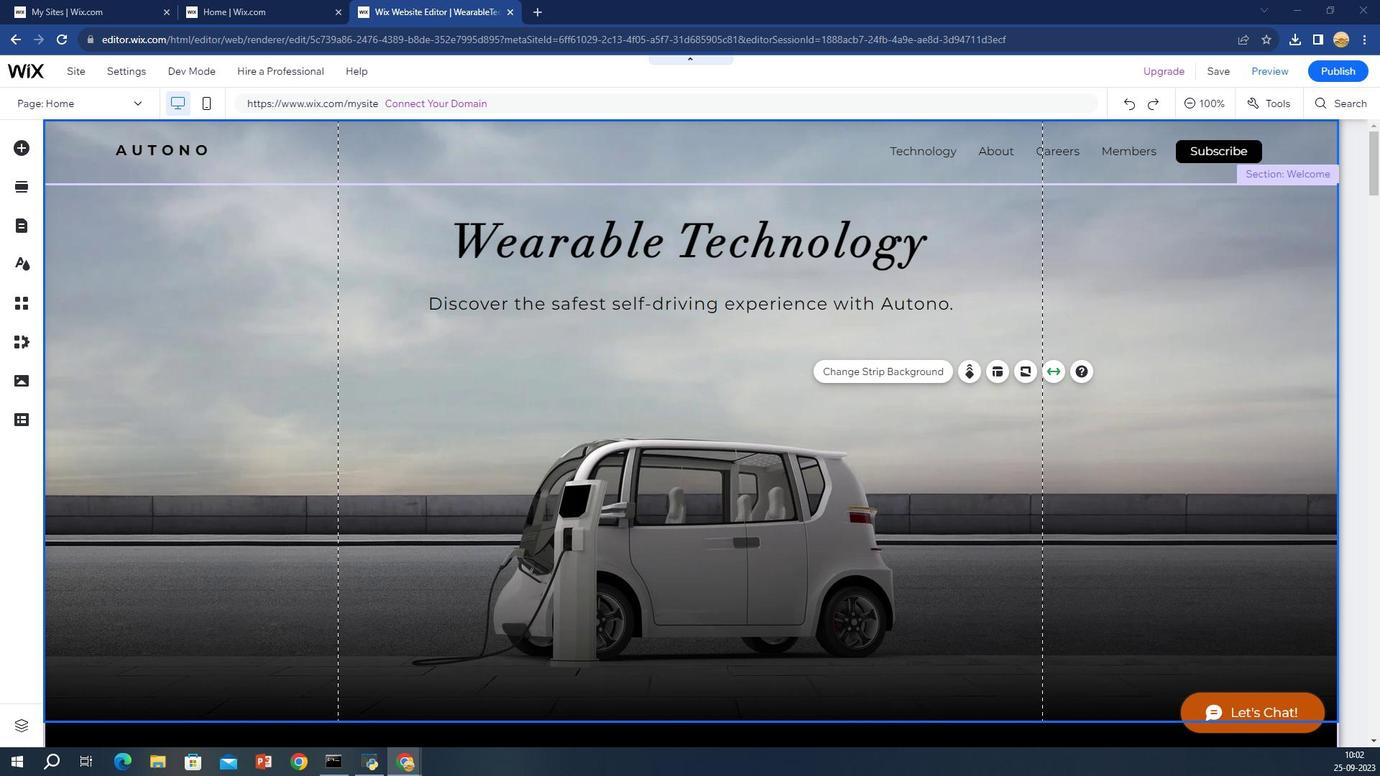 
Action: Mouse moved to (1249, 97)
Screenshot: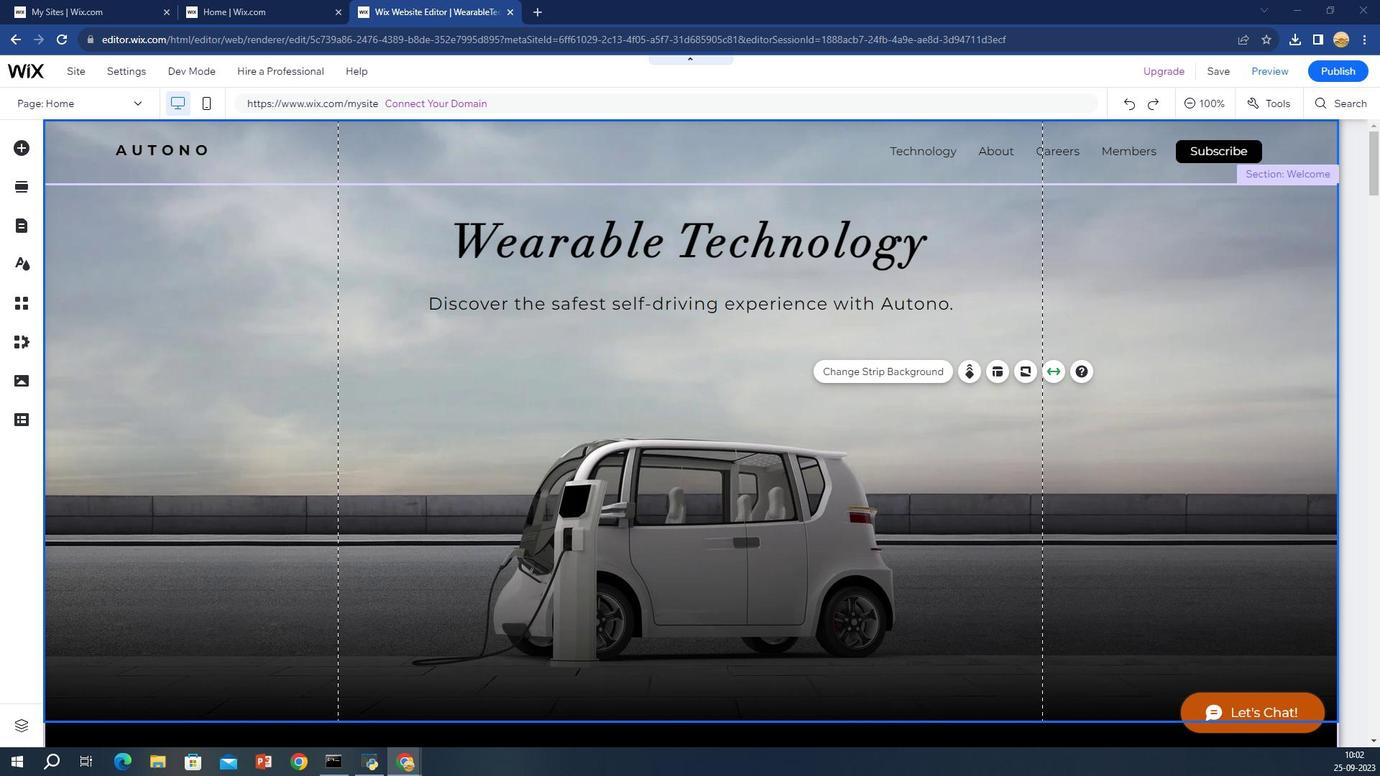
Action: Mouse scrolled (1249, 97) with delta (0, 0)
Screenshot: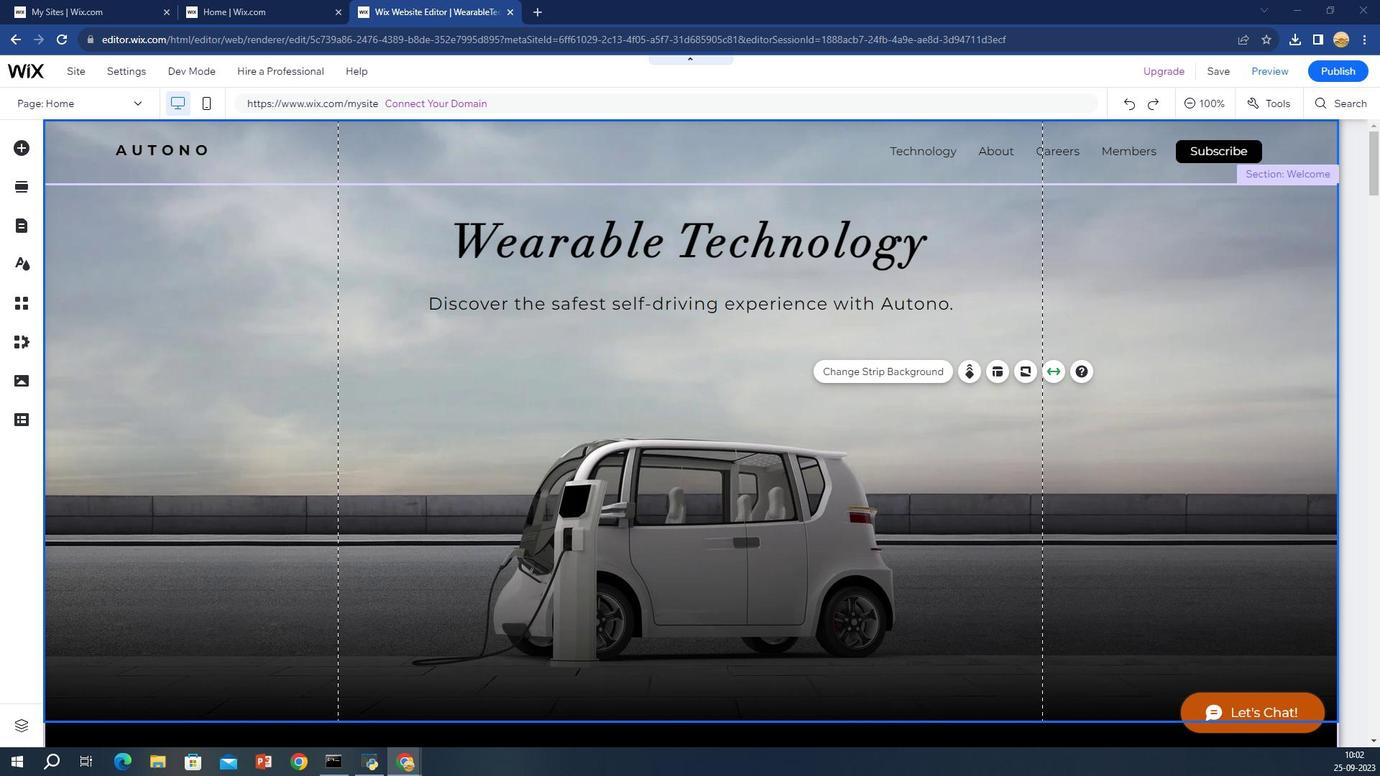 
Action: Mouse scrolled (1249, 97) with delta (0, 0)
Screenshot: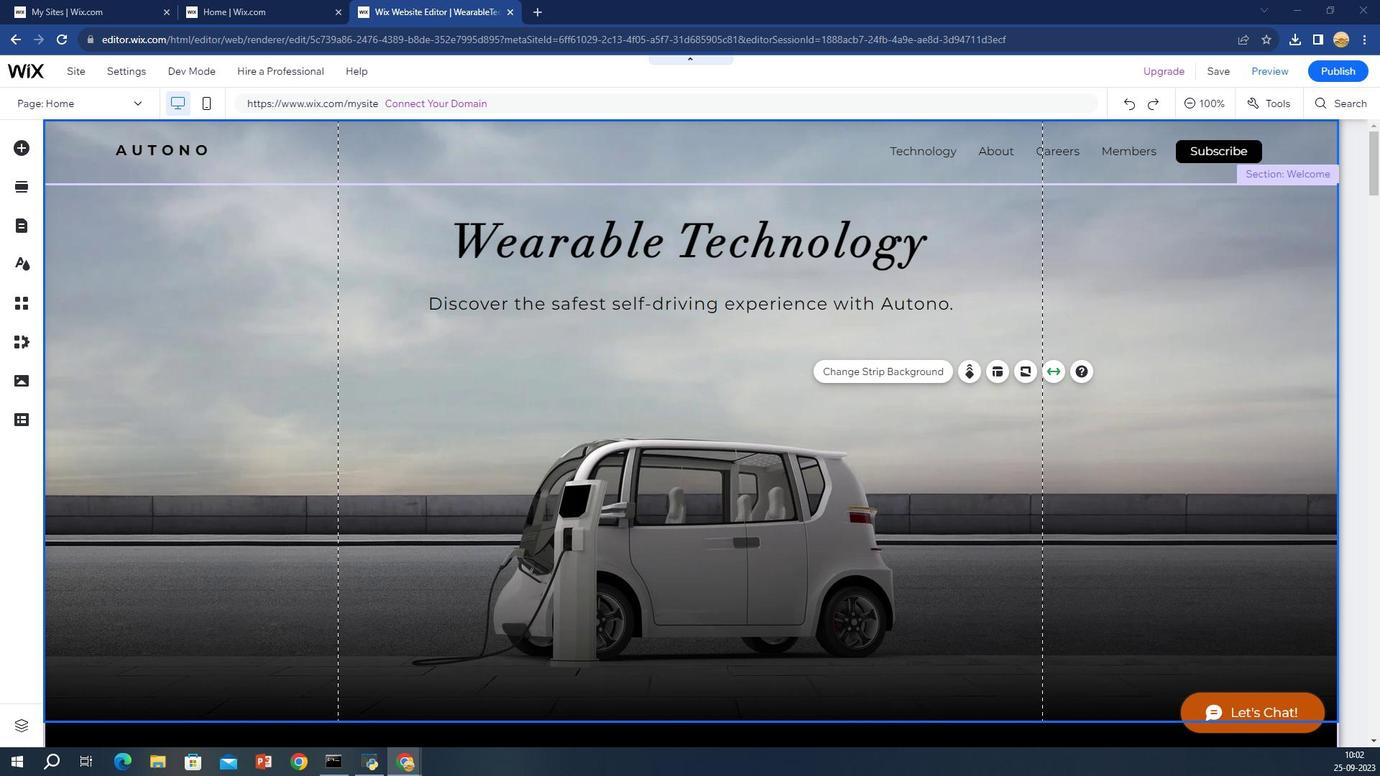 
Action: Mouse scrolled (1249, 97) with delta (0, 0)
Screenshot: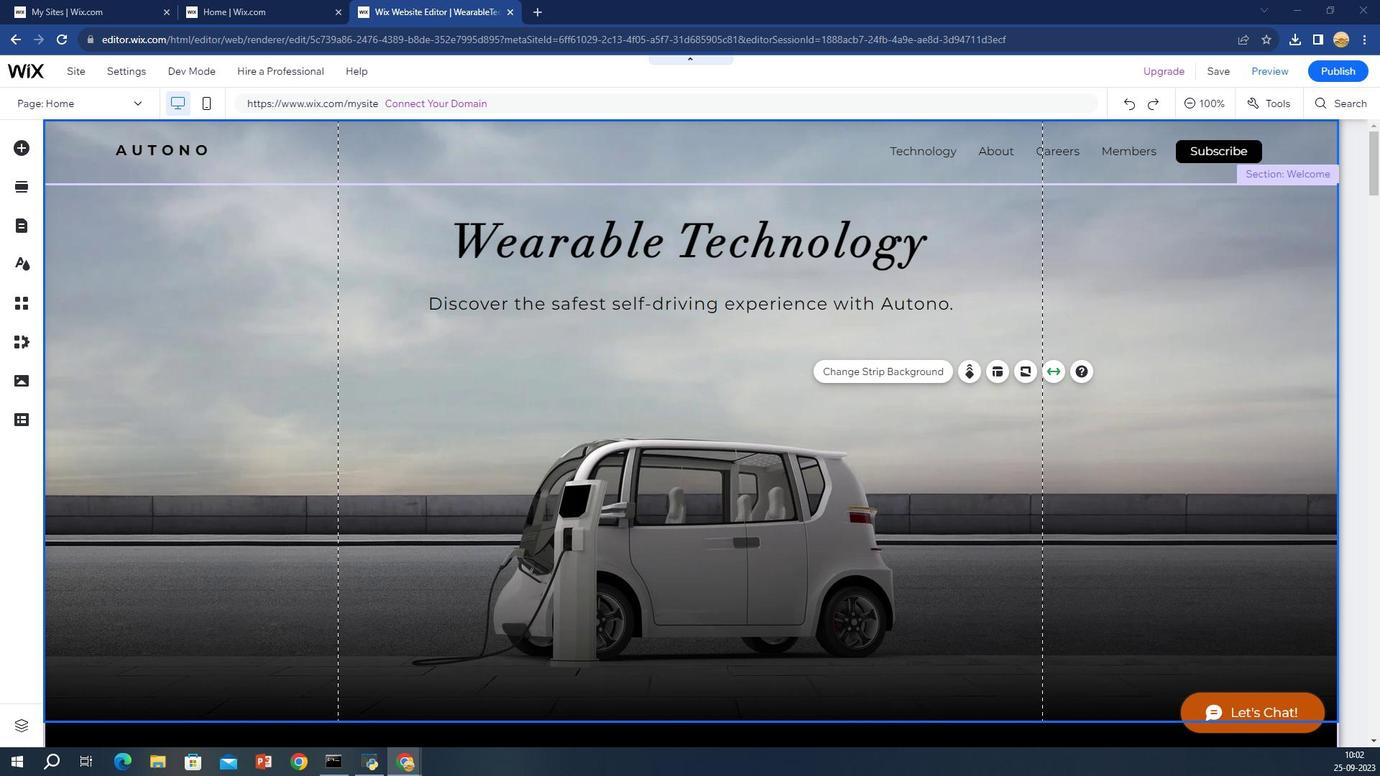 
Action: Mouse scrolled (1249, 97) with delta (0, 0)
Screenshot: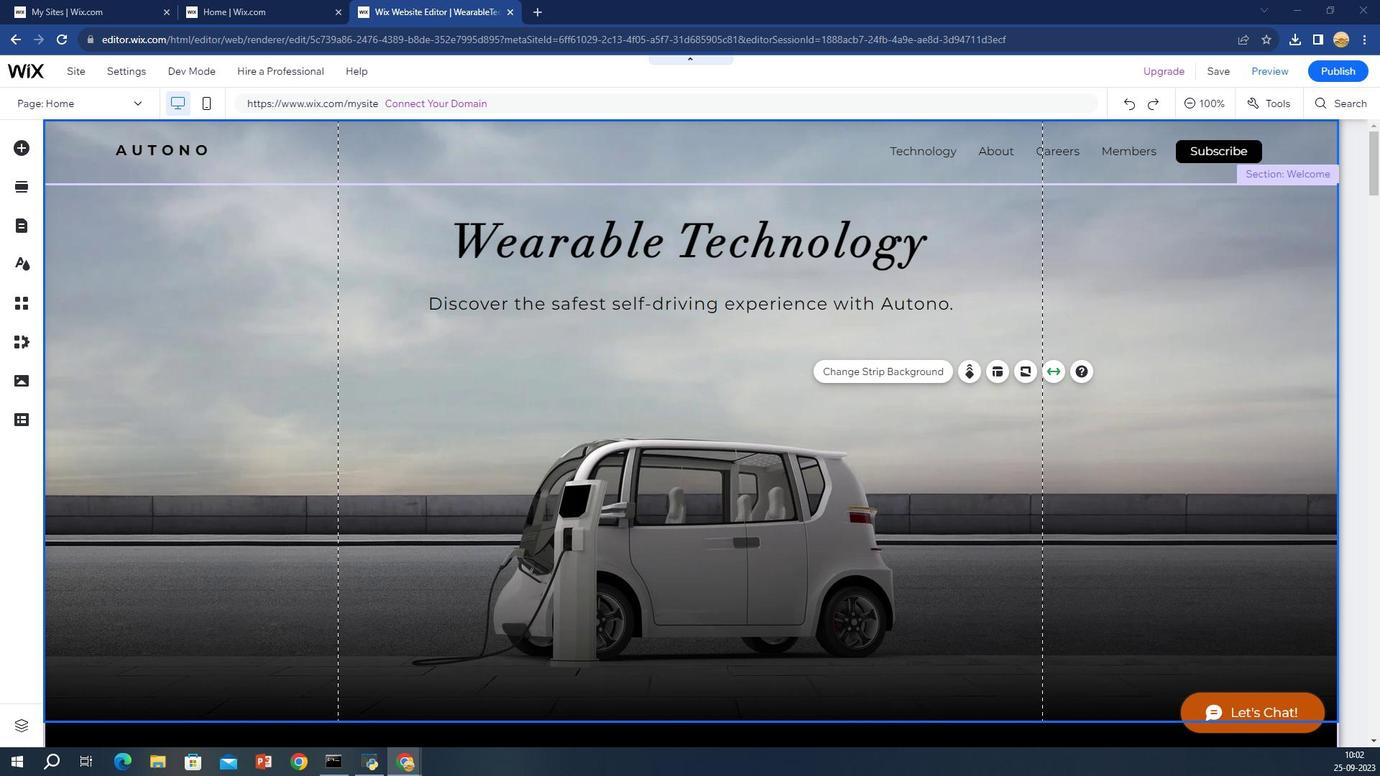 
Action: Mouse scrolled (1249, 97) with delta (0, 0)
Screenshot: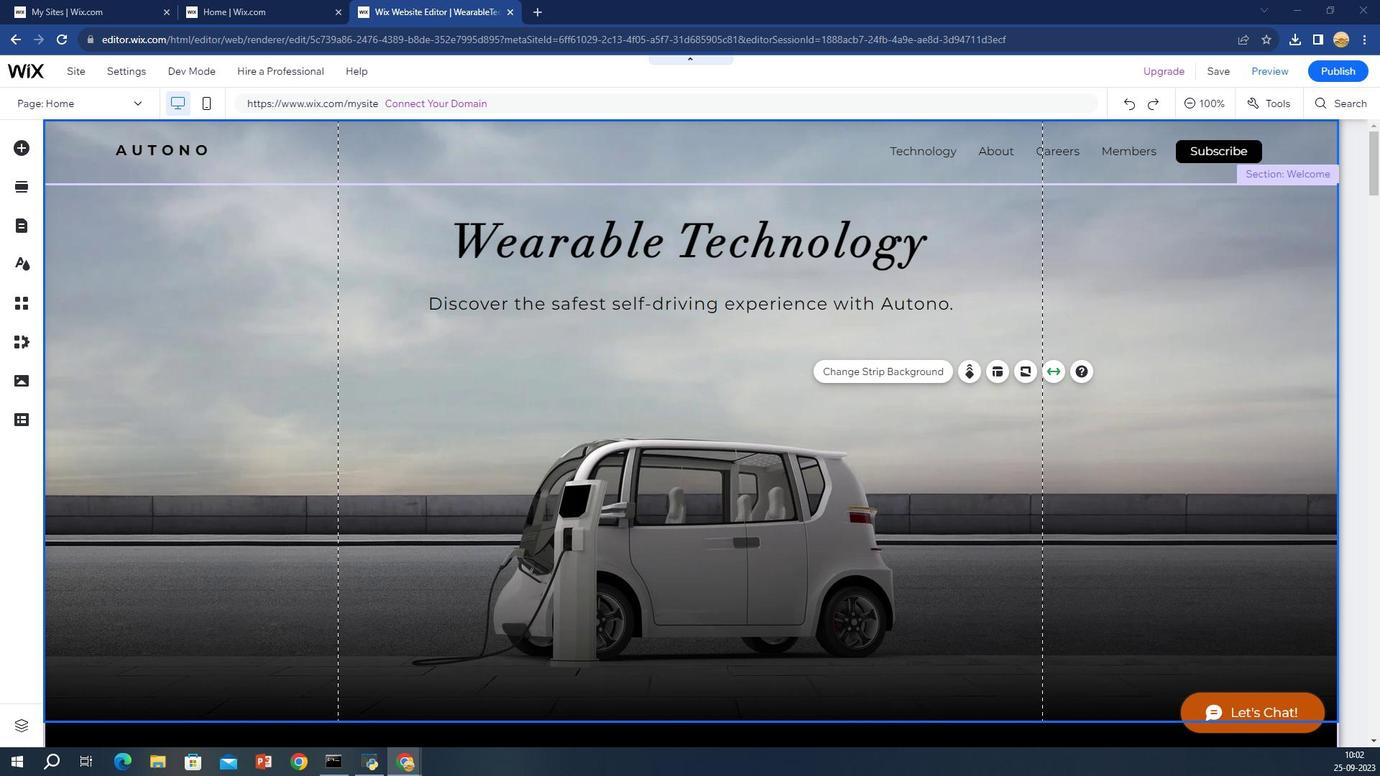 
Action: Mouse scrolled (1249, 97) with delta (0, 0)
Screenshot: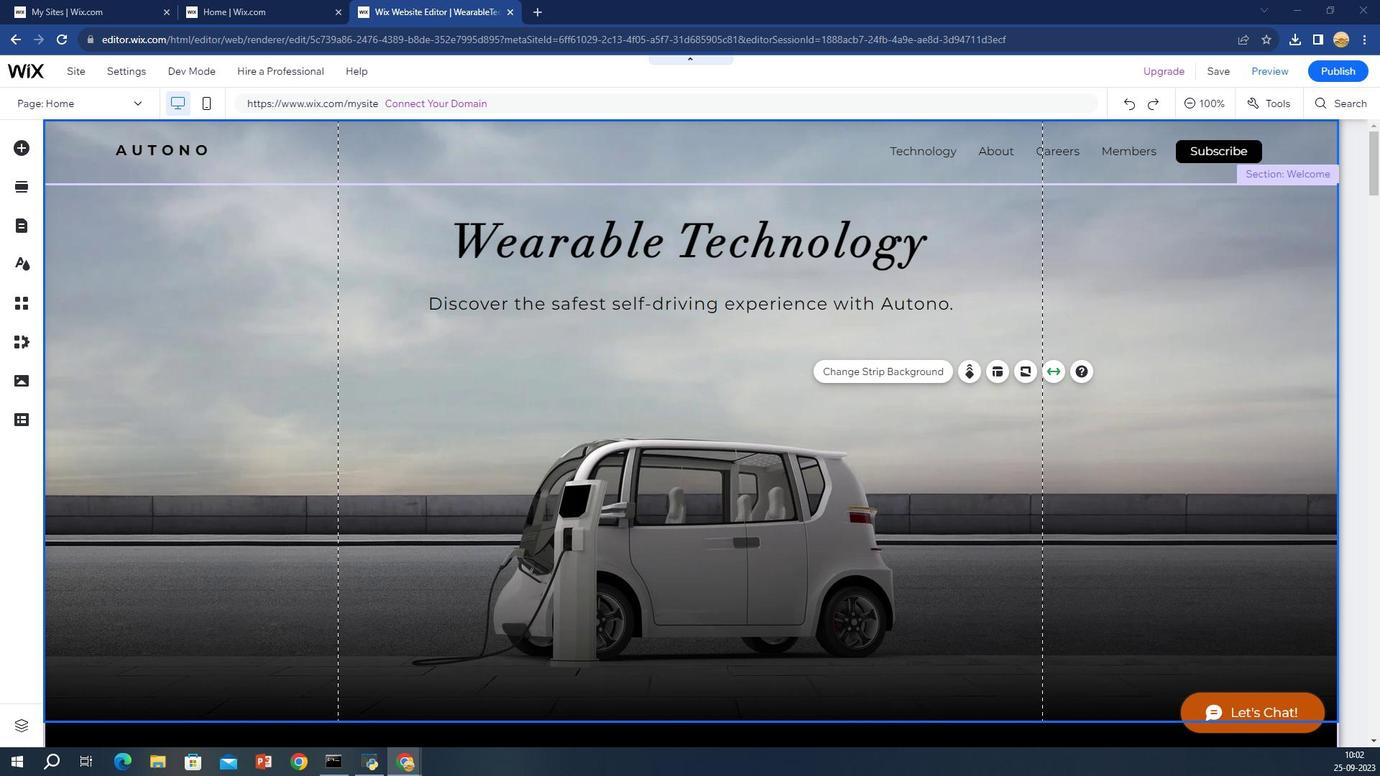
Action: Mouse scrolled (1249, 97) with delta (0, 0)
Screenshot: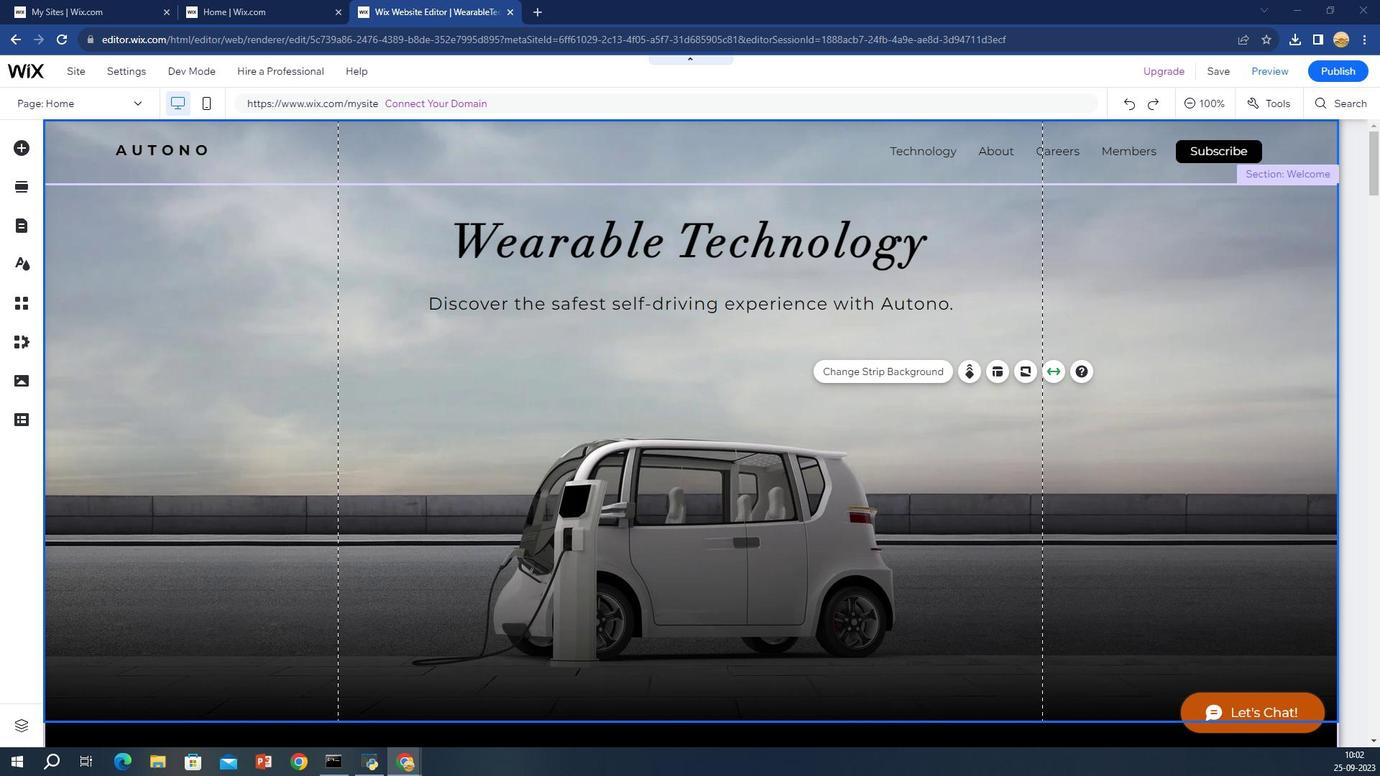 
Action: Mouse scrolled (1249, 97) with delta (0, 0)
Screenshot: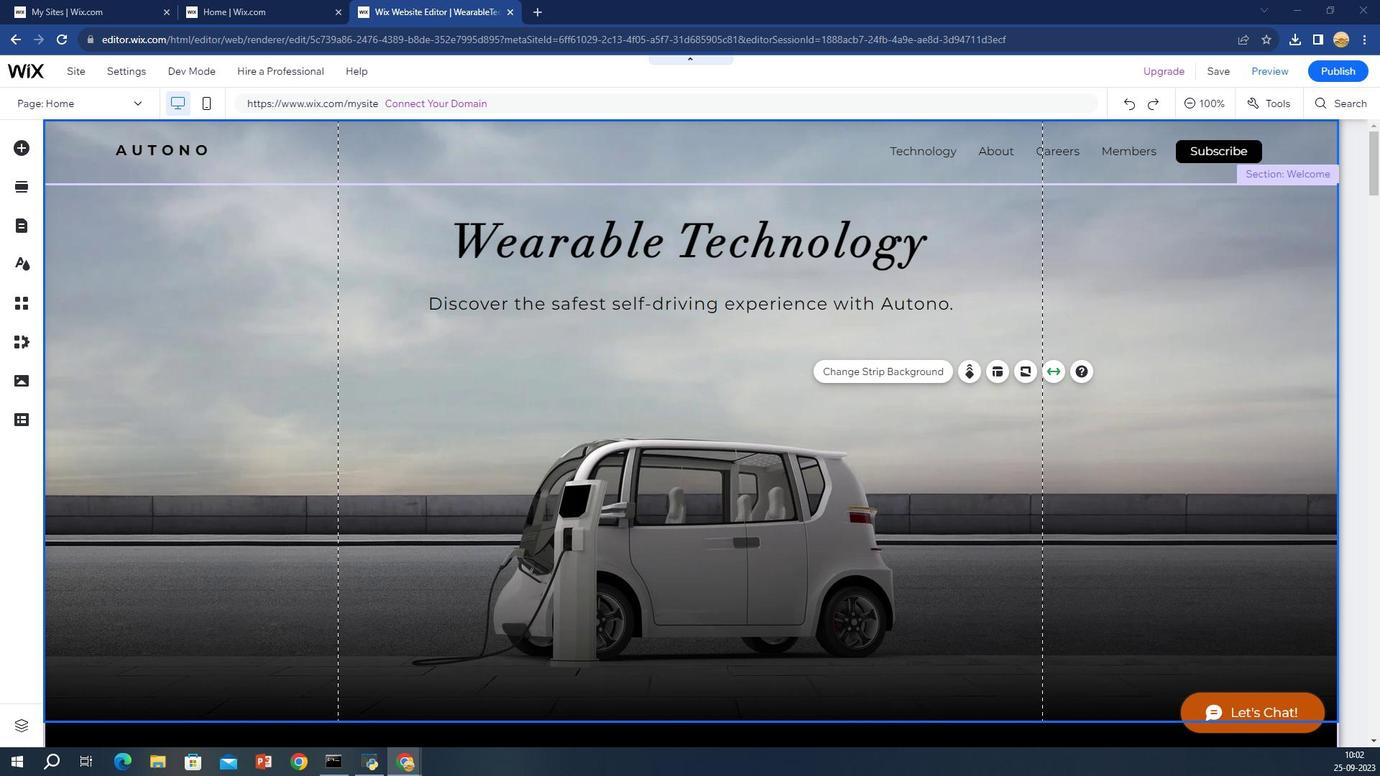 
Action: Mouse scrolled (1249, 97) with delta (0, 0)
Screenshot: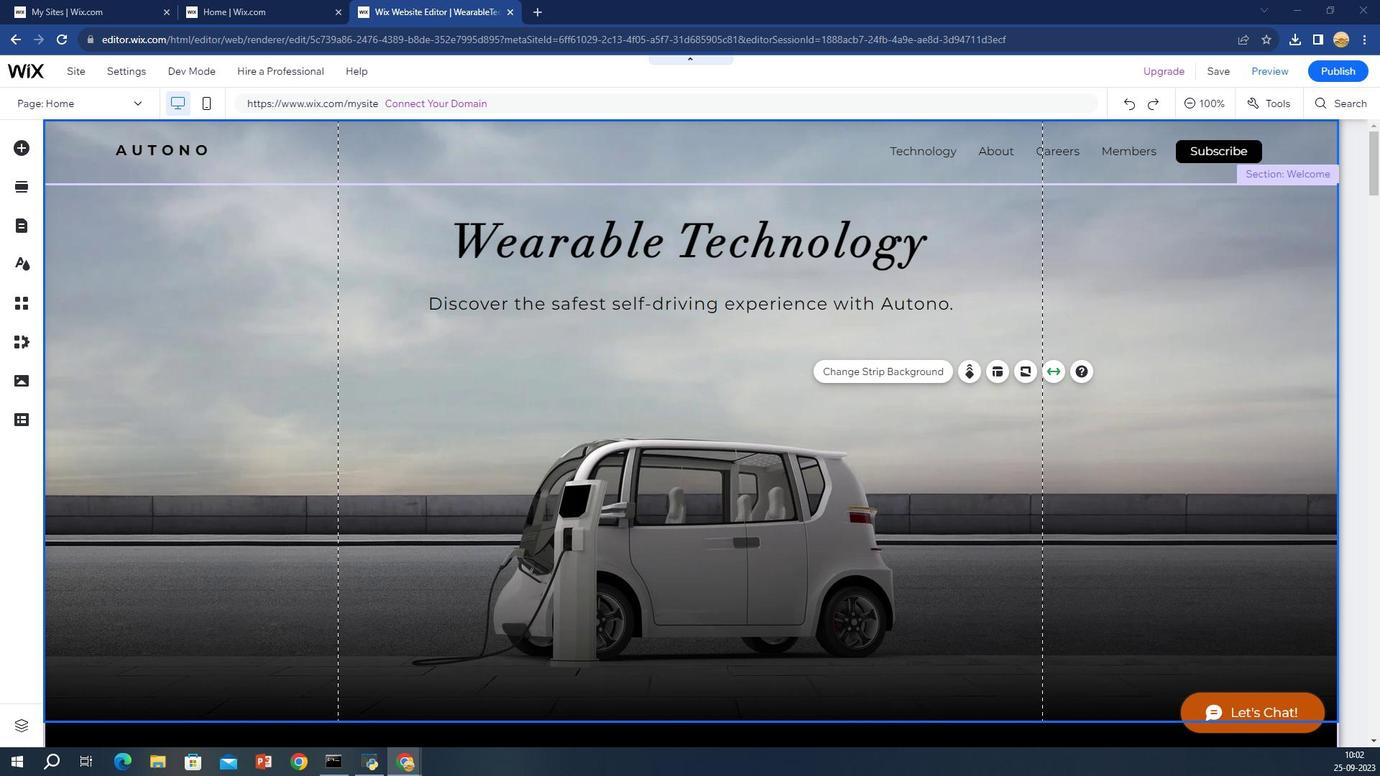 
Action: Mouse scrolled (1249, 97) with delta (0, 0)
Screenshot: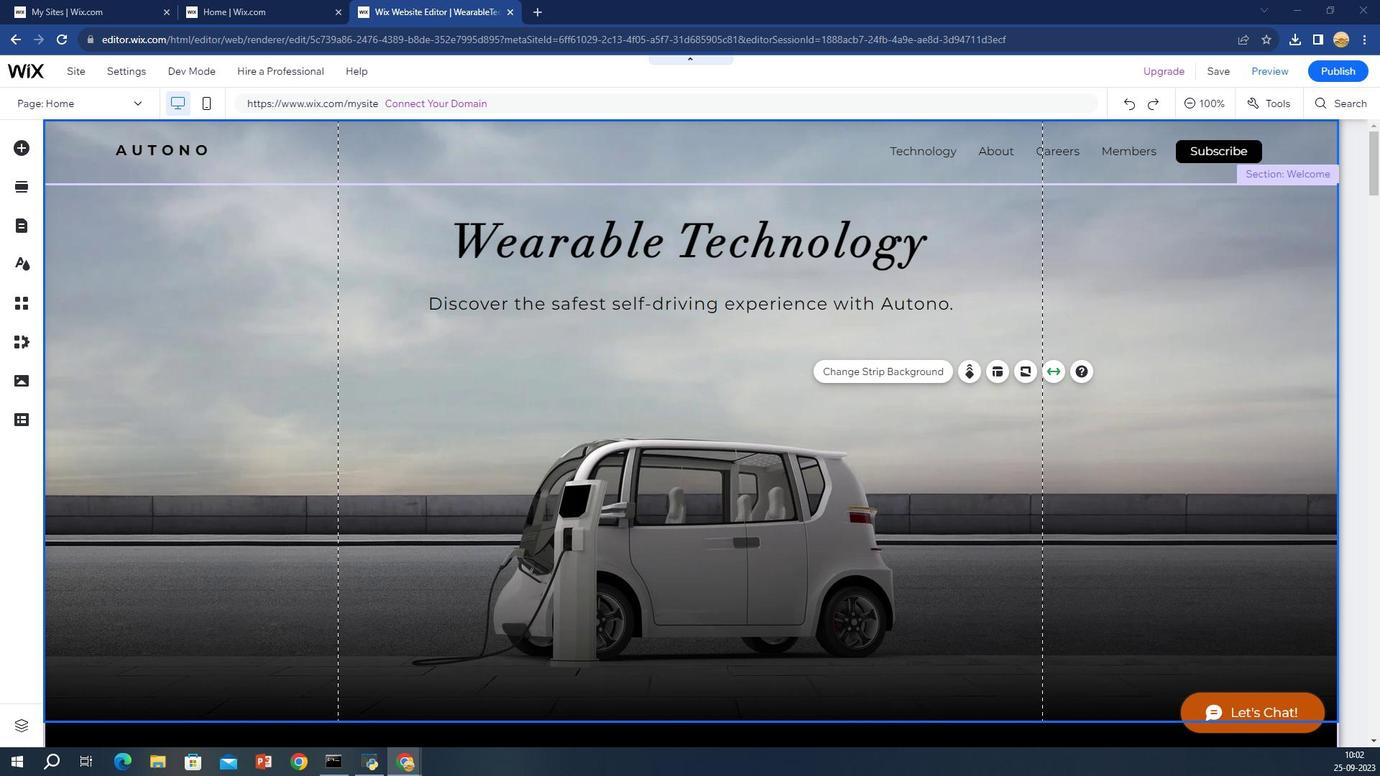 
Action: Mouse moved to (1249, 97)
Screenshot: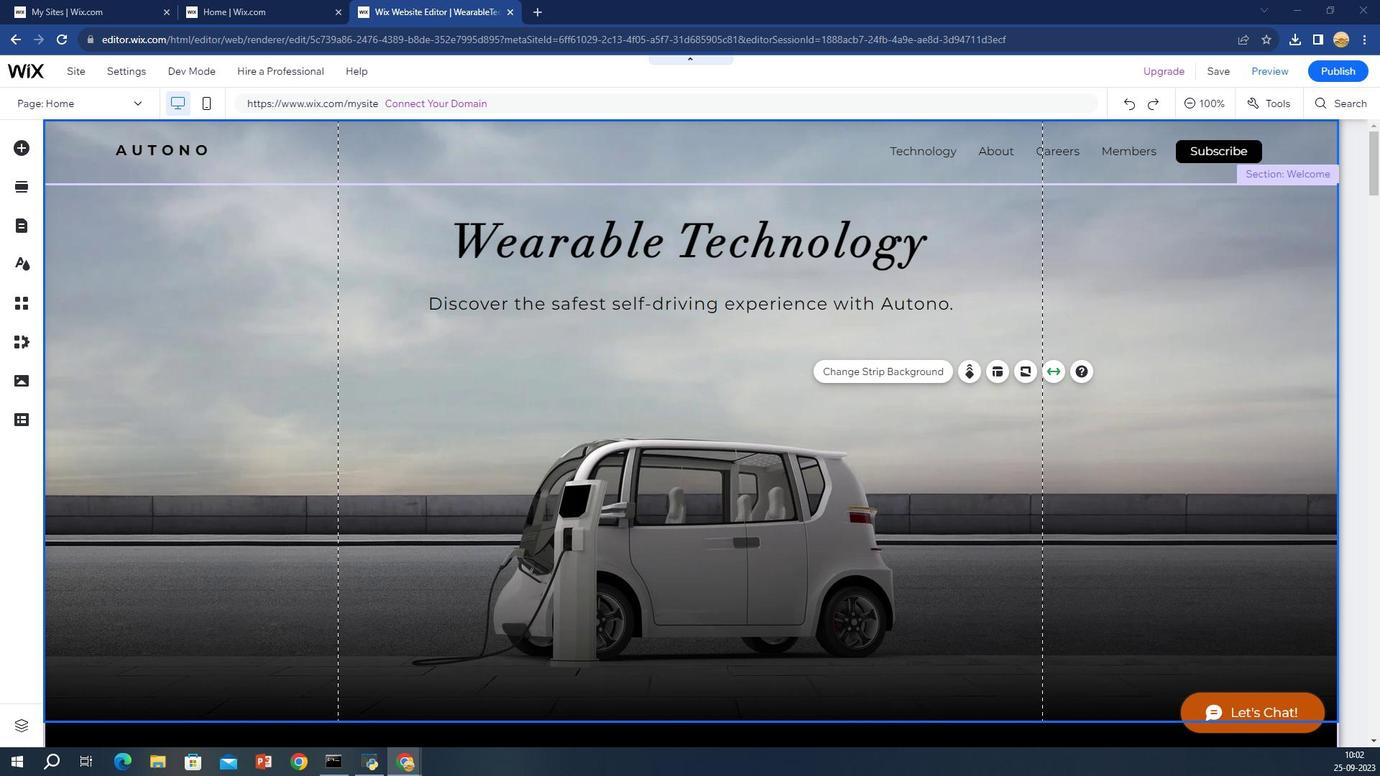 
Action: Mouse scrolled (1249, 97) with delta (0, 0)
Screenshot: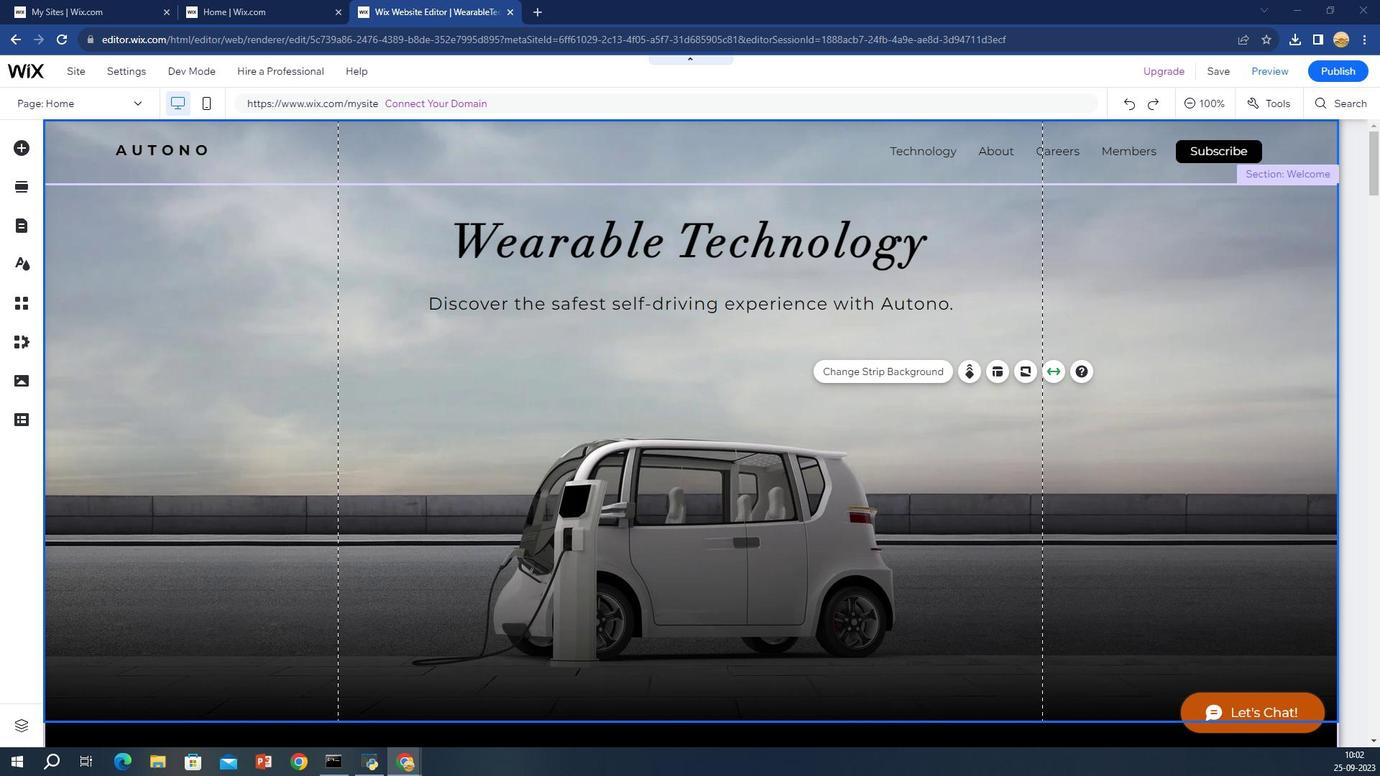 
Action: Mouse scrolled (1249, 97) with delta (0, 0)
Screenshot: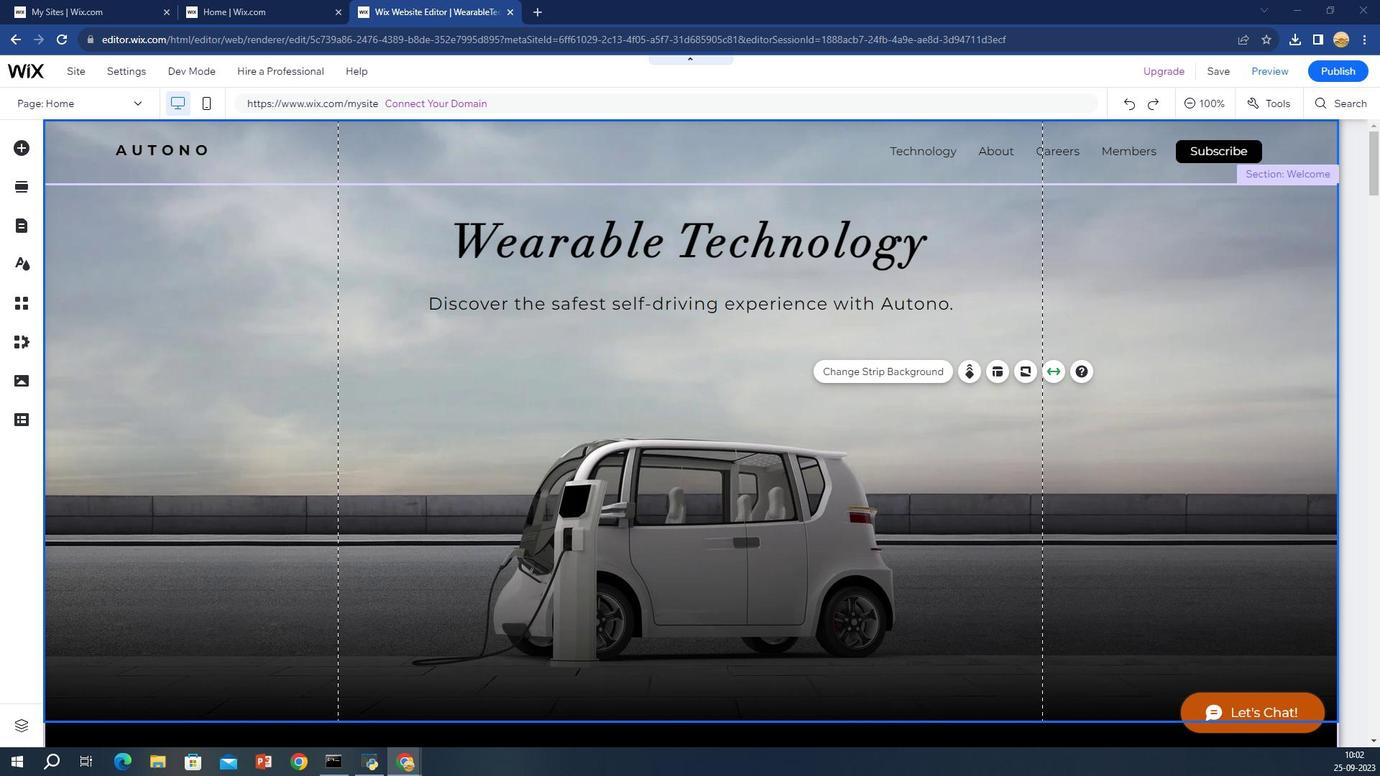 
Action: Mouse scrolled (1249, 97) with delta (0, 0)
Screenshot: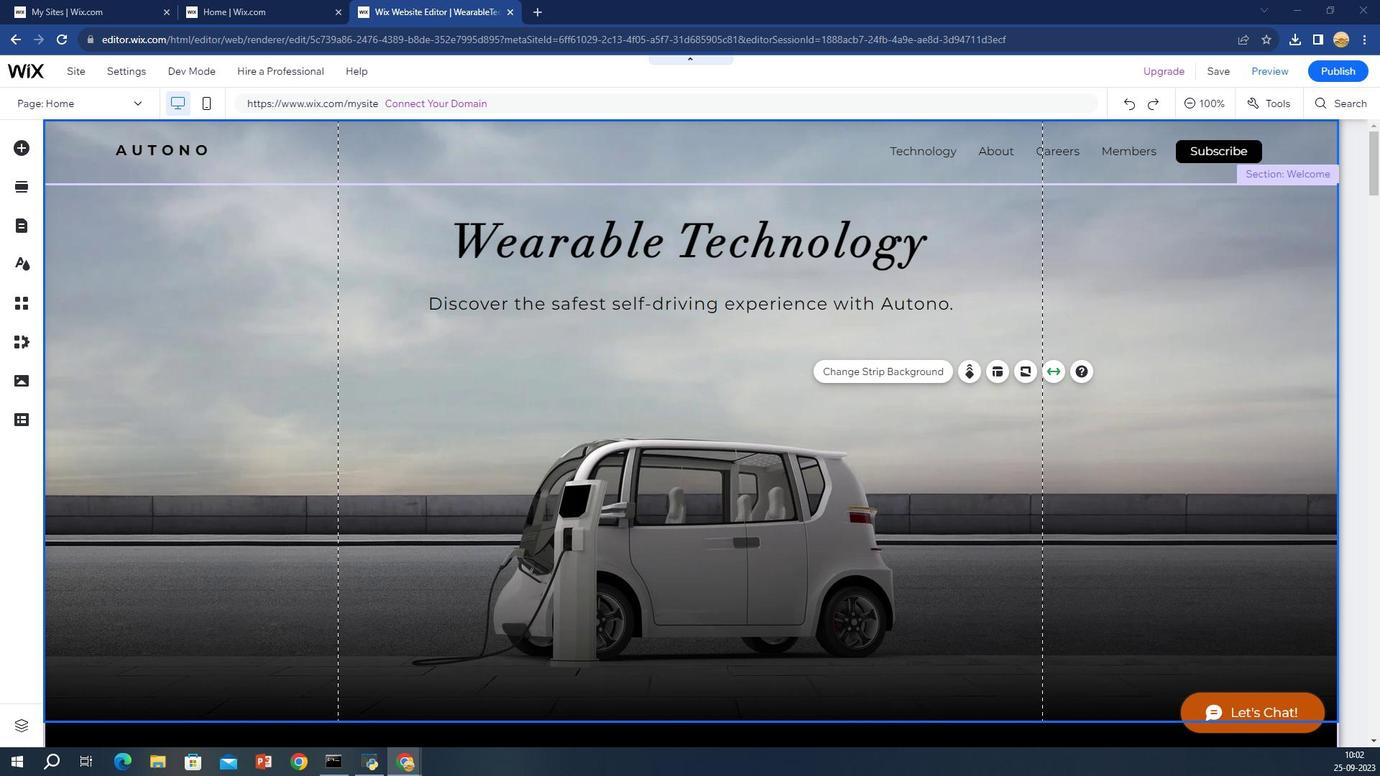 
Action: Mouse scrolled (1249, 97) with delta (0, 0)
Screenshot: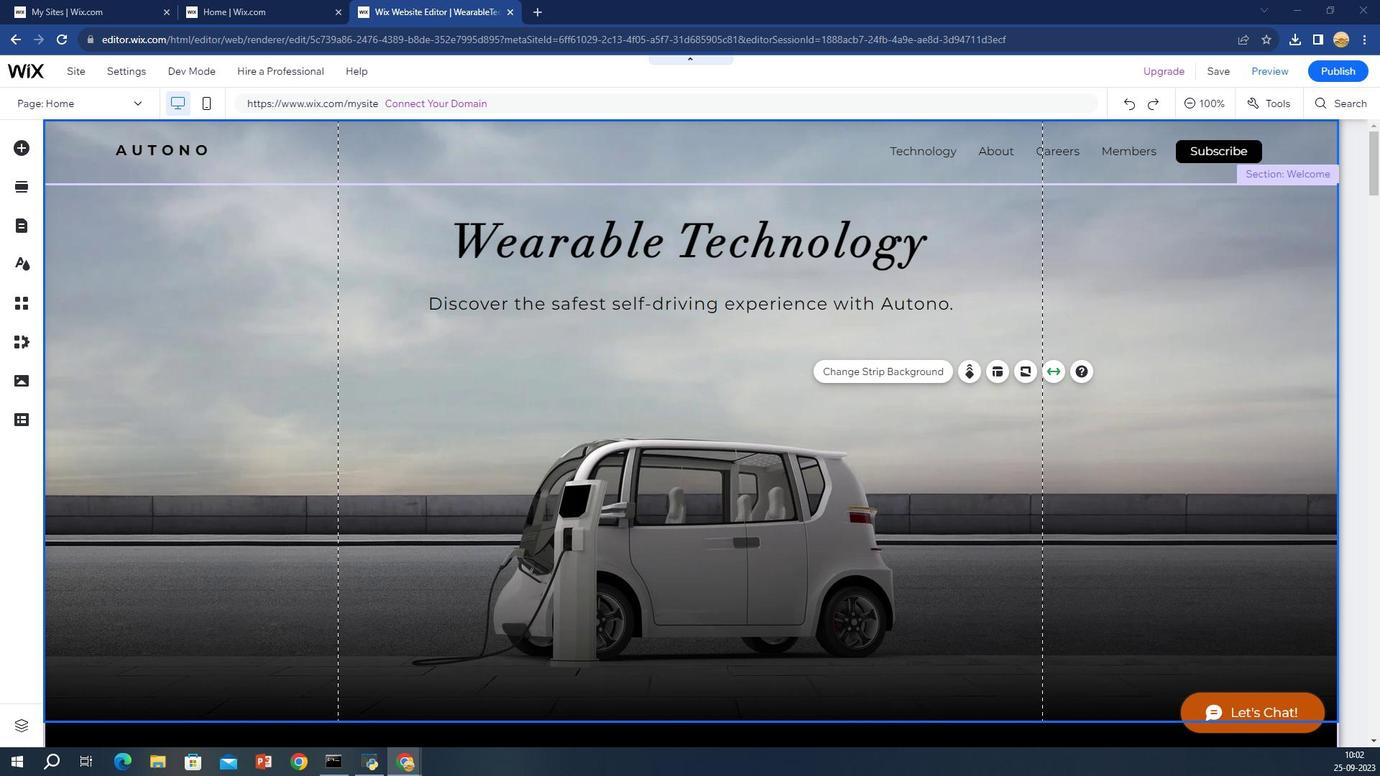 
Action: Mouse scrolled (1249, 97) with delta (0, 0)
Screenshot: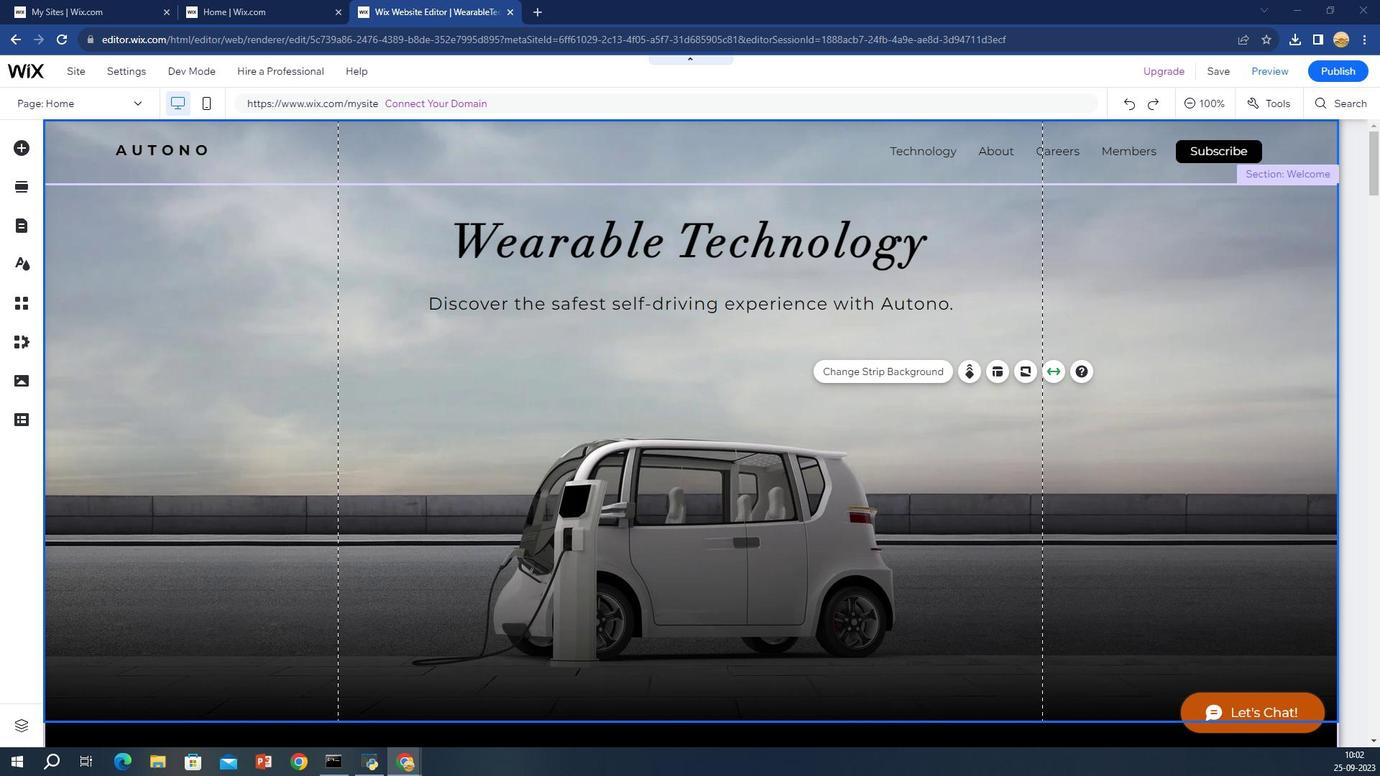 
Action: Mouse moved to (1249, 97)
Screenshot: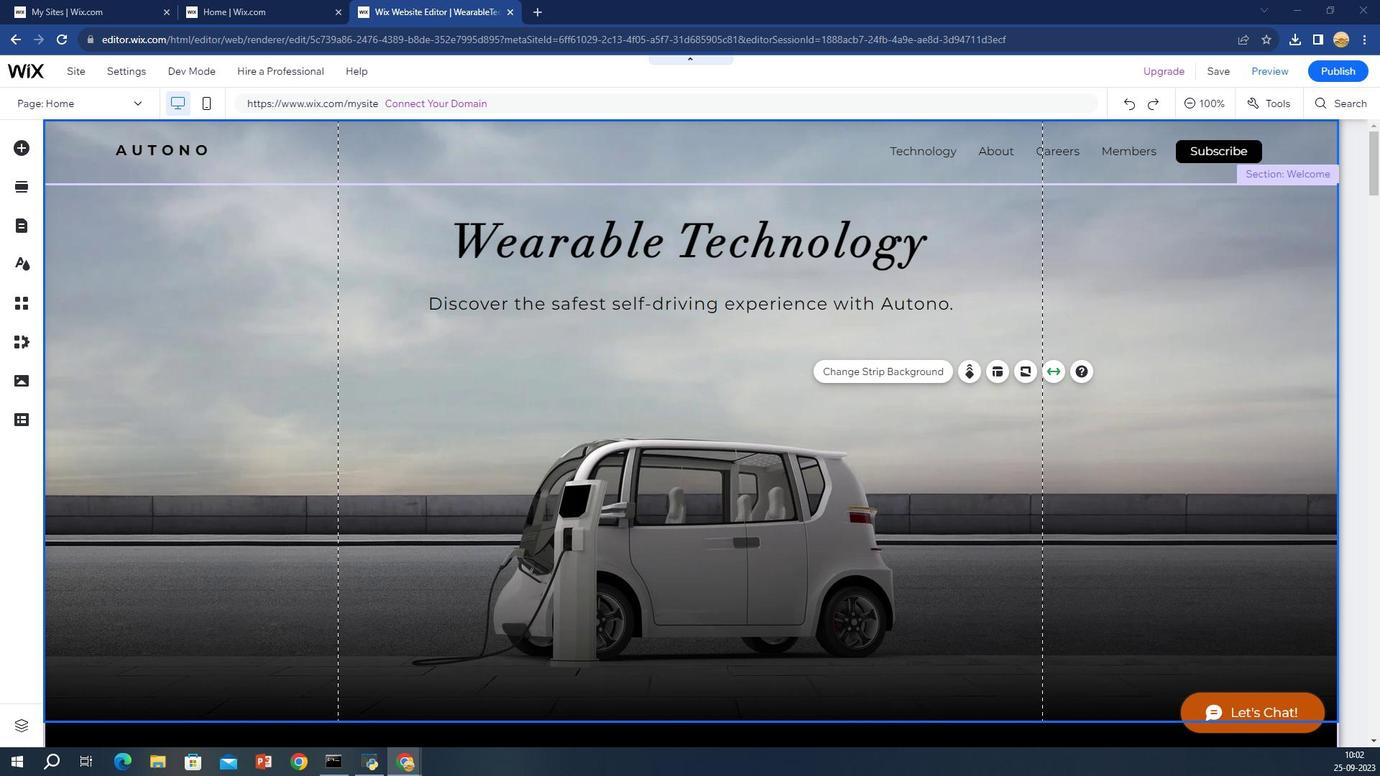 
Action: Mouse scrolled (1249, 97) with delta (0, 0)
Screenshot: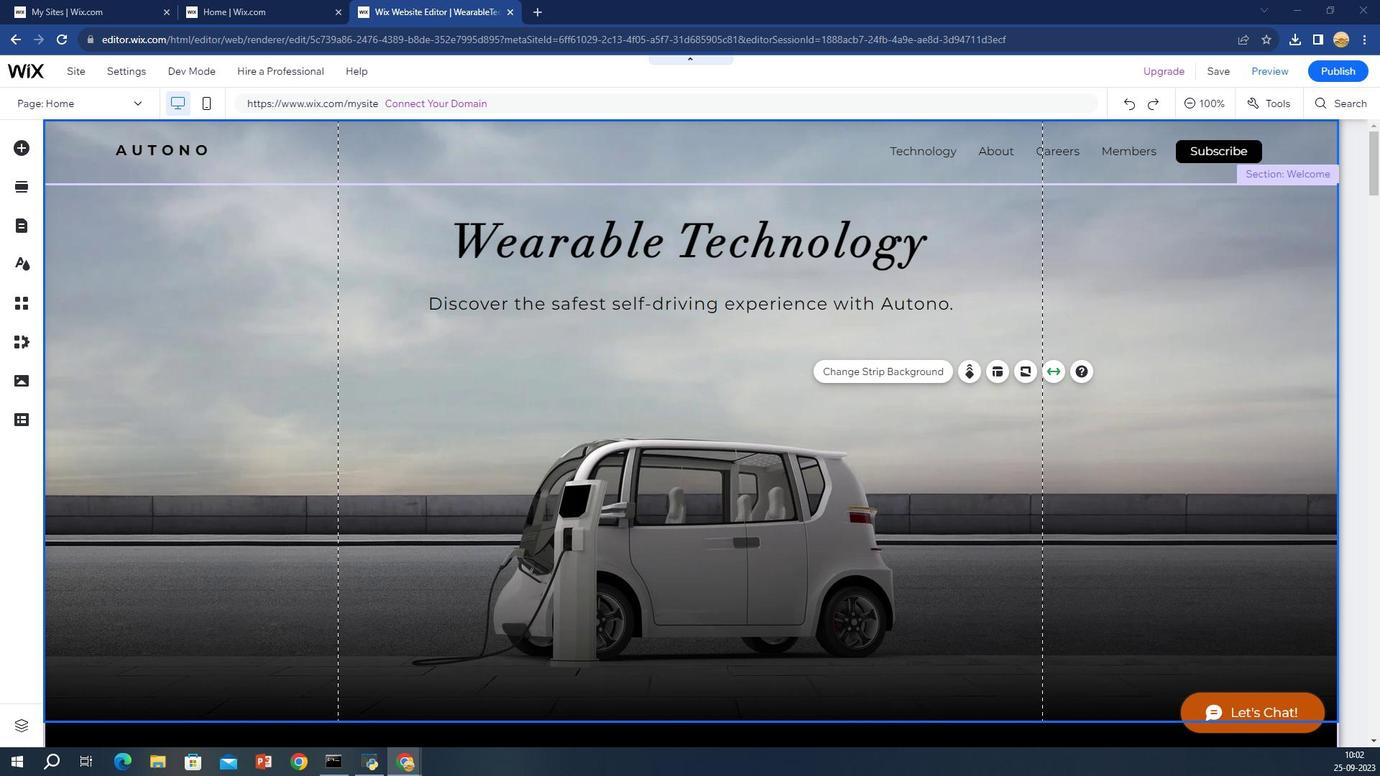 
Action: Mouse scrolled (1249, 97) with delta (0, 0)
Screenshot: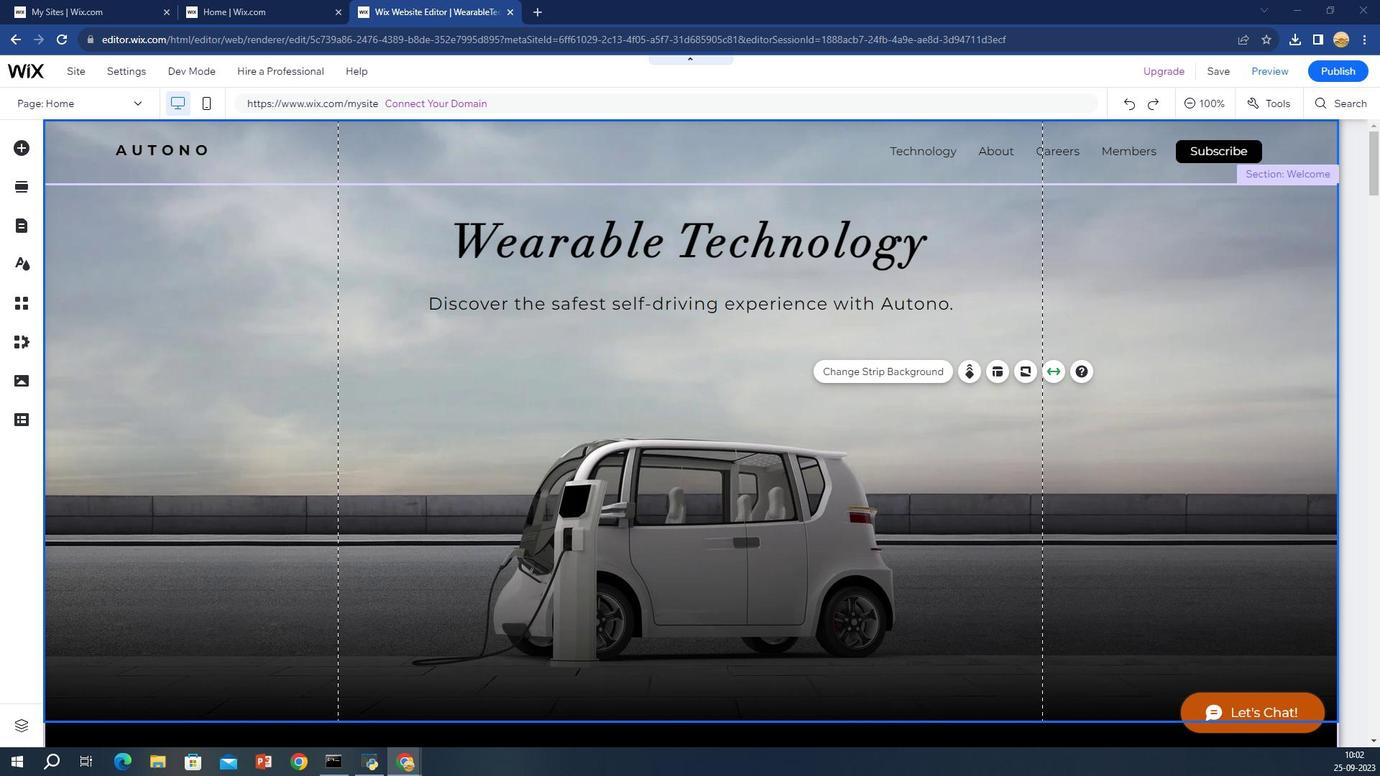 
Action: Mouse scrolled (1249, 97) with delta (0, 0)
Screenshot: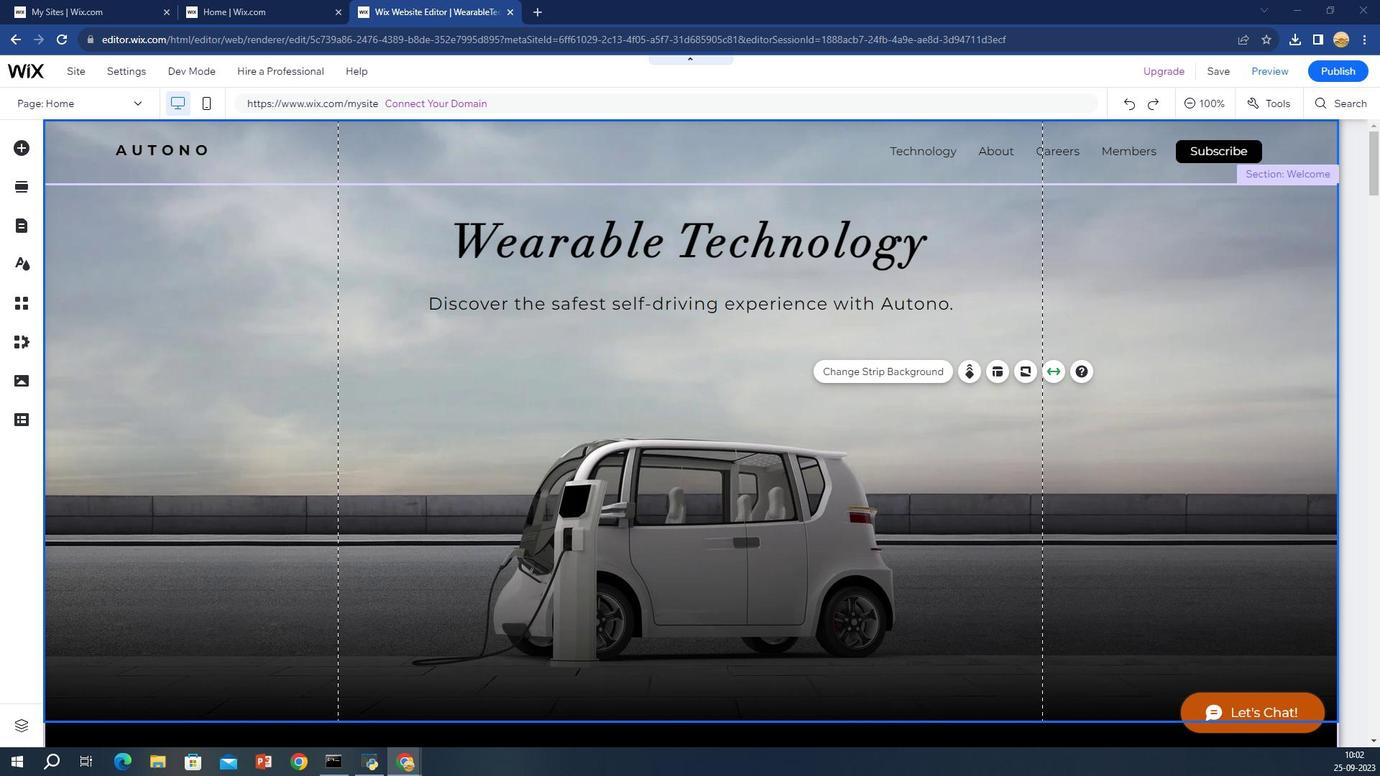 
Action: Mouse moved to (1249, 97)
Screenshot: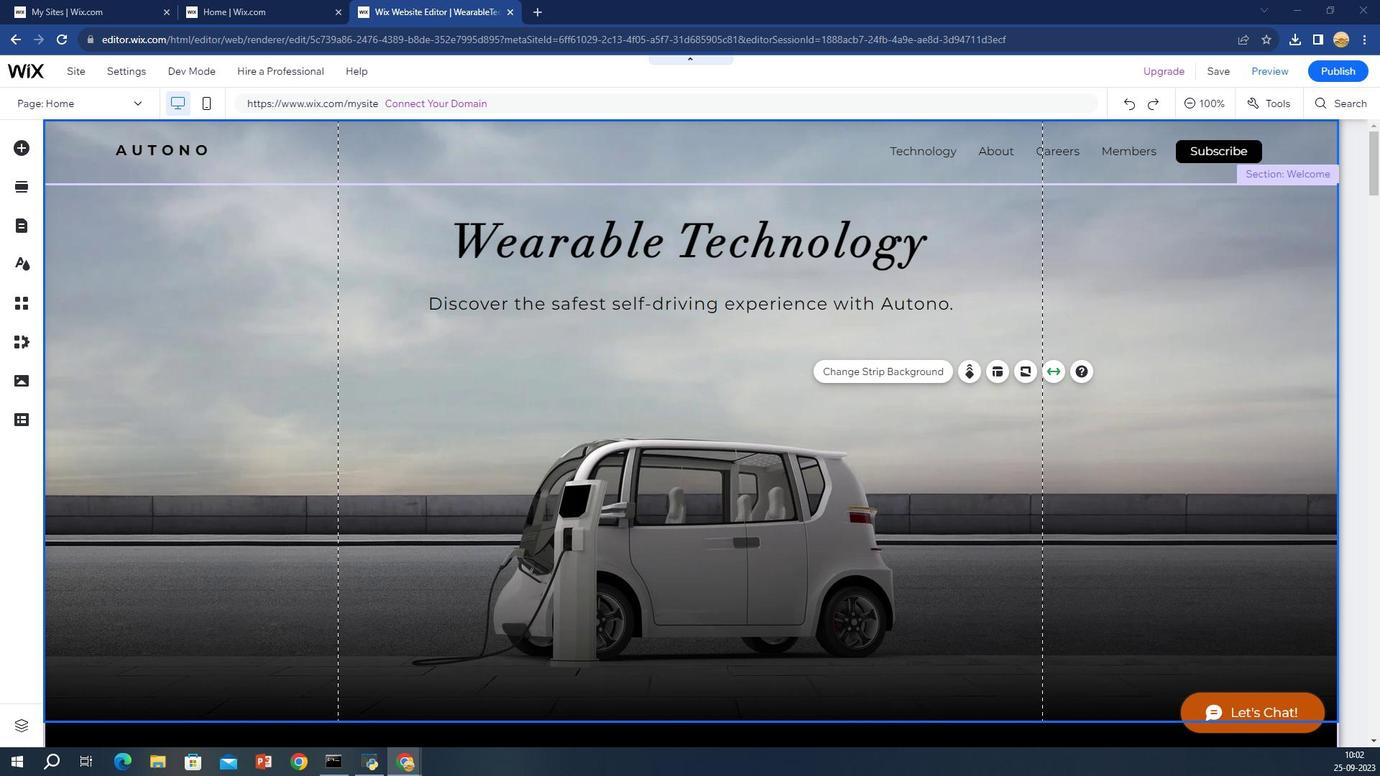 
Action: Mouse scrolled (1249, 97) with delta (0, 0)
Screenshot: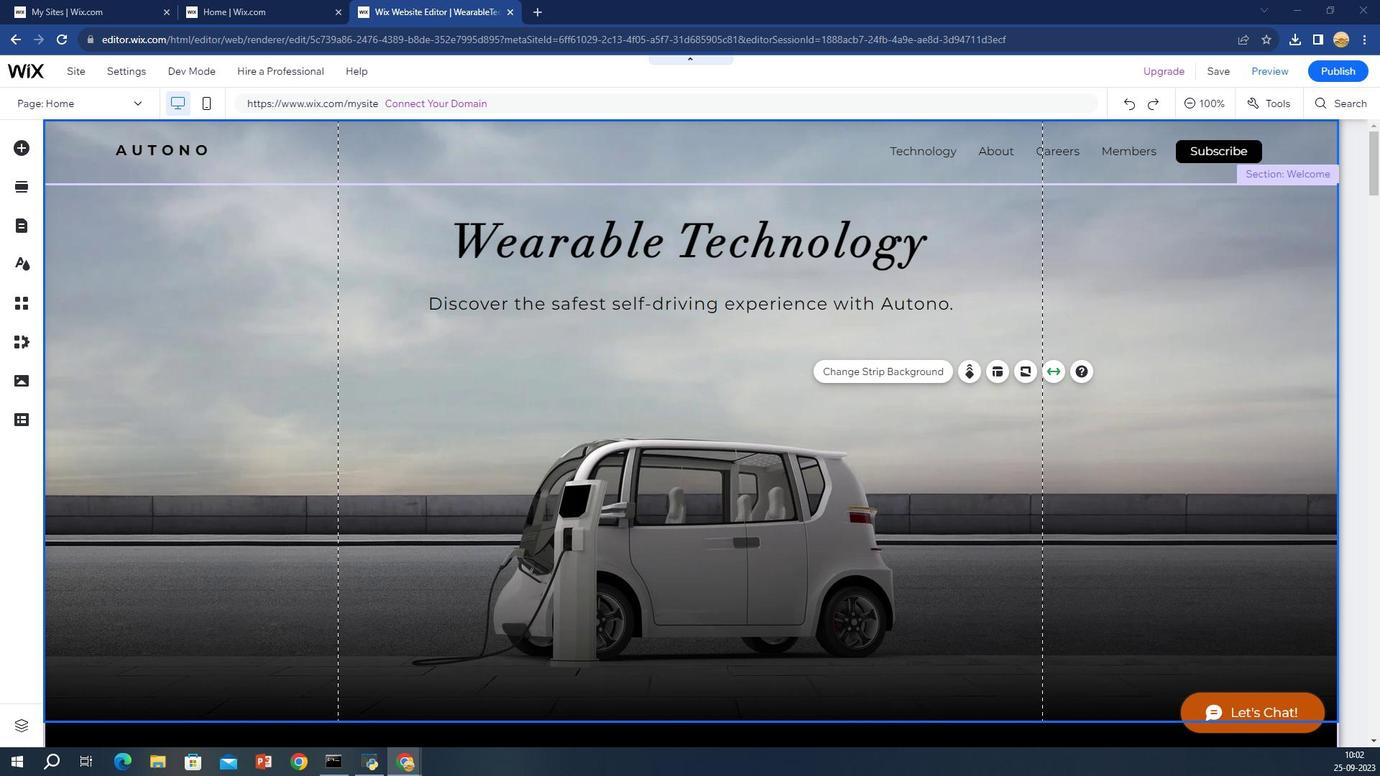 
Action: Mouse moved to (1249, 97)
Screenshot: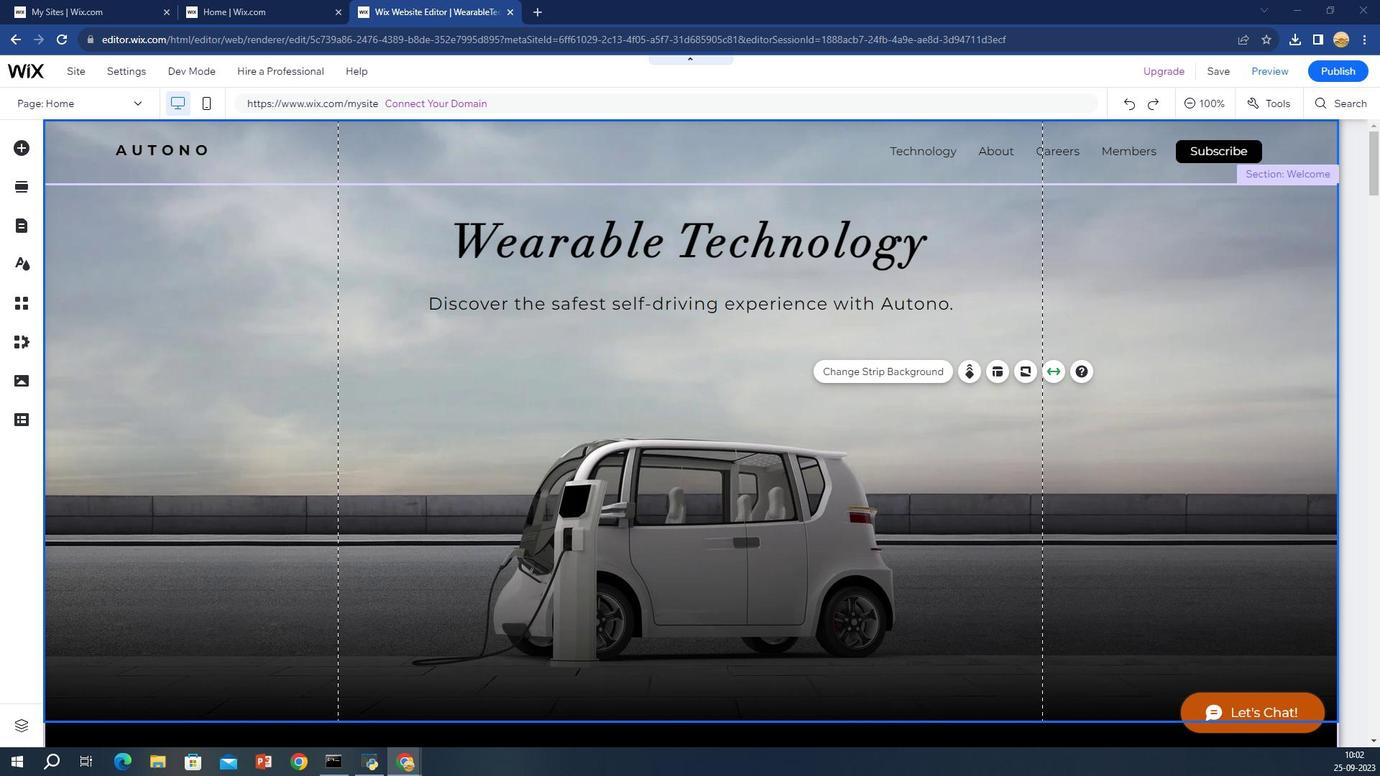 
Action: Mouse scrolled (1249, 97) with delta (0, 0)
Screenshot: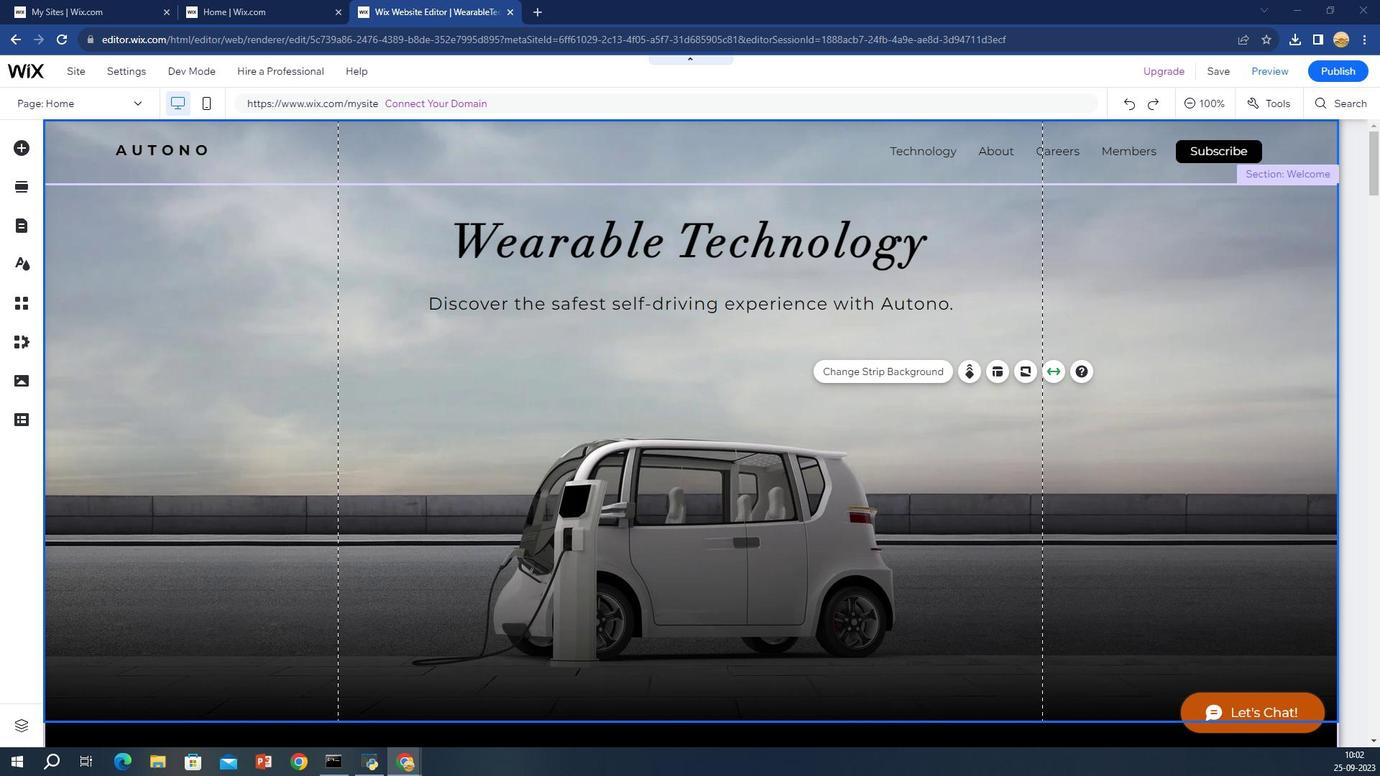 
Action: Mouse scrolled (1249, 97) with delta (0, 0)
Screenshot: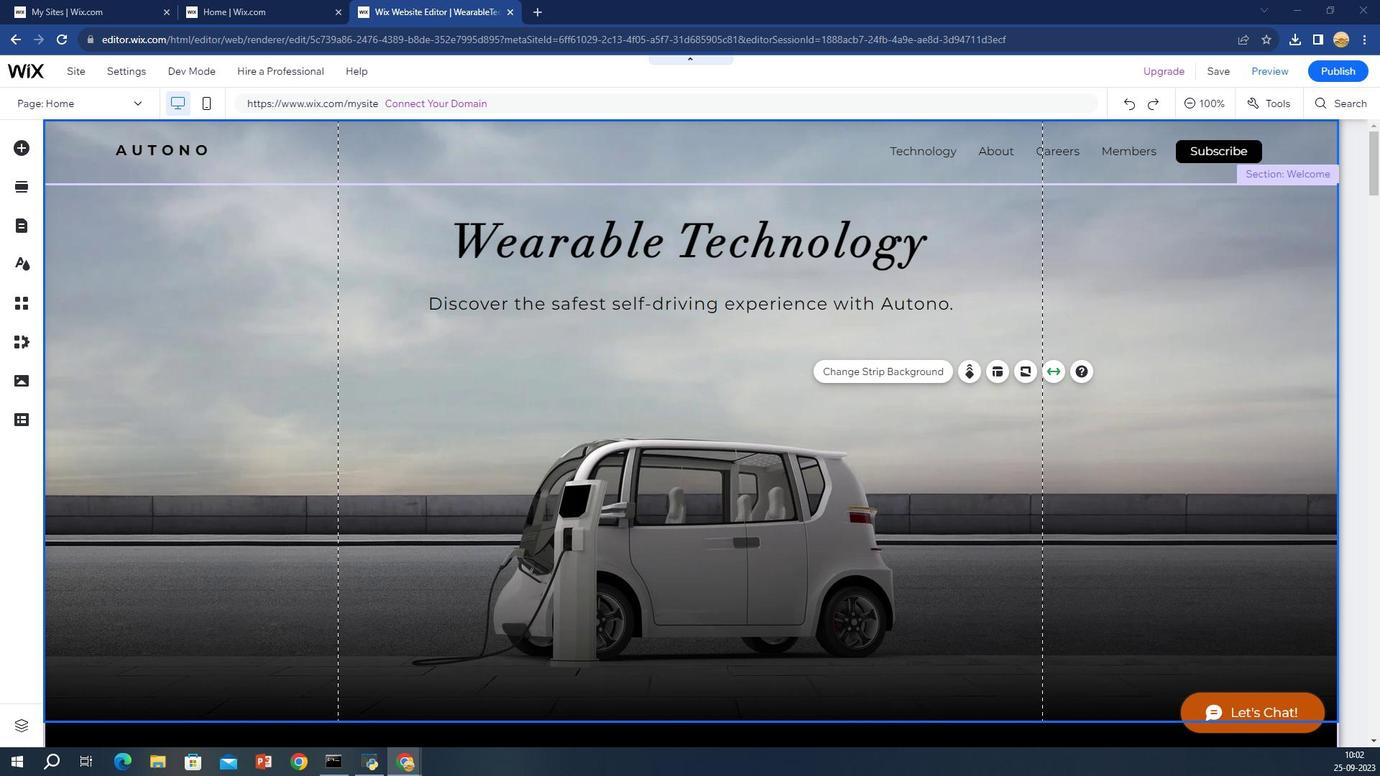 
Action: Mouse scrolled (1249, 97) with delta (0, 0)
Screenshot: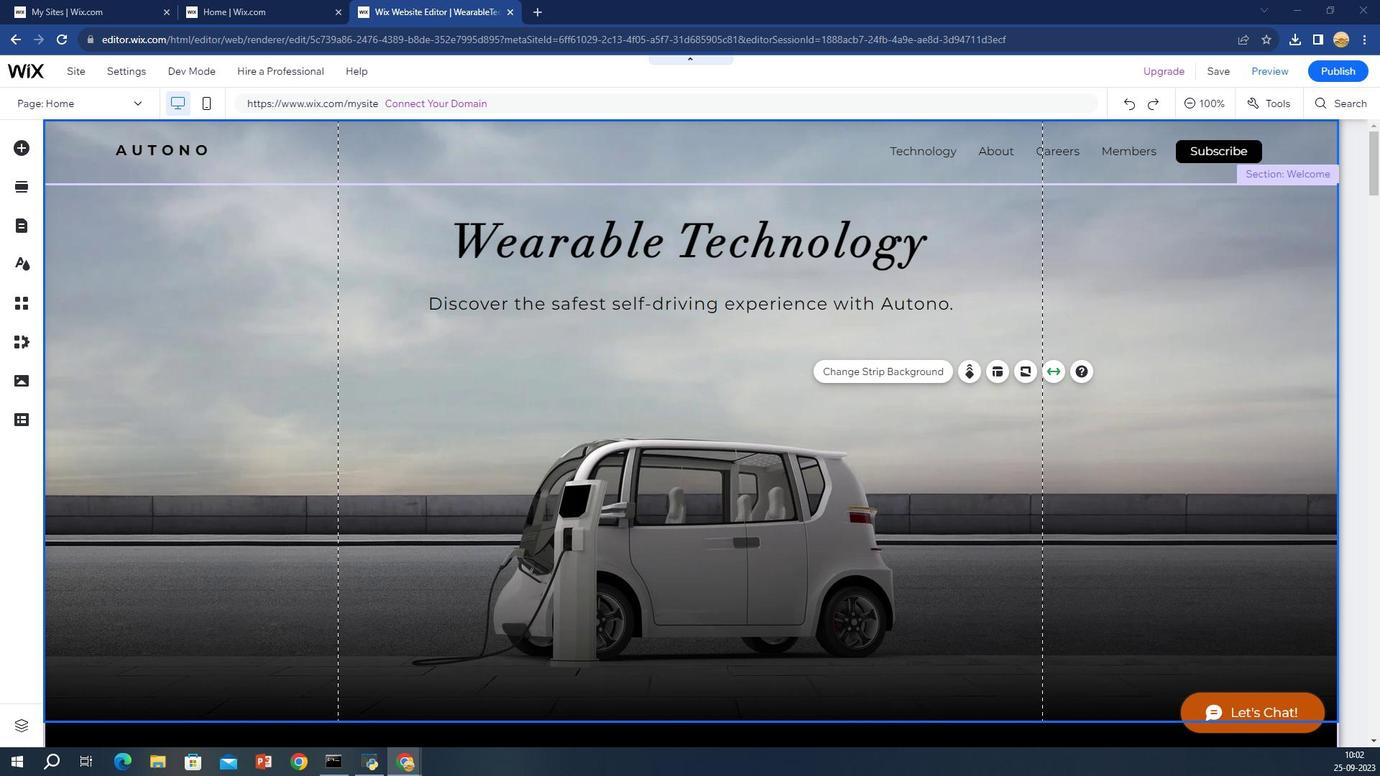 
Action: Mouse scrolled (1249, 97) with delta (0, 0)
Screenshot: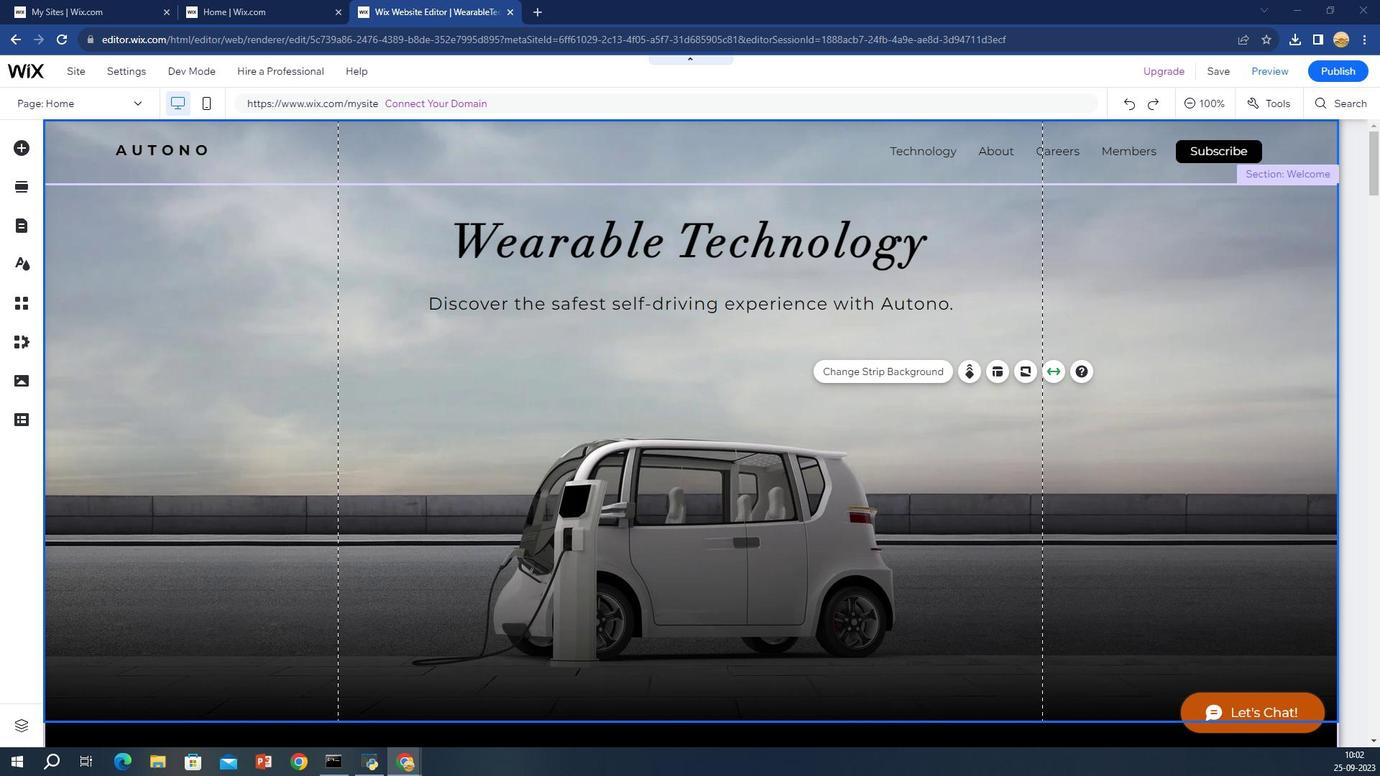 
Action: Mouse scrolled (1249, 97) with delta (0, 0)
Screenshot: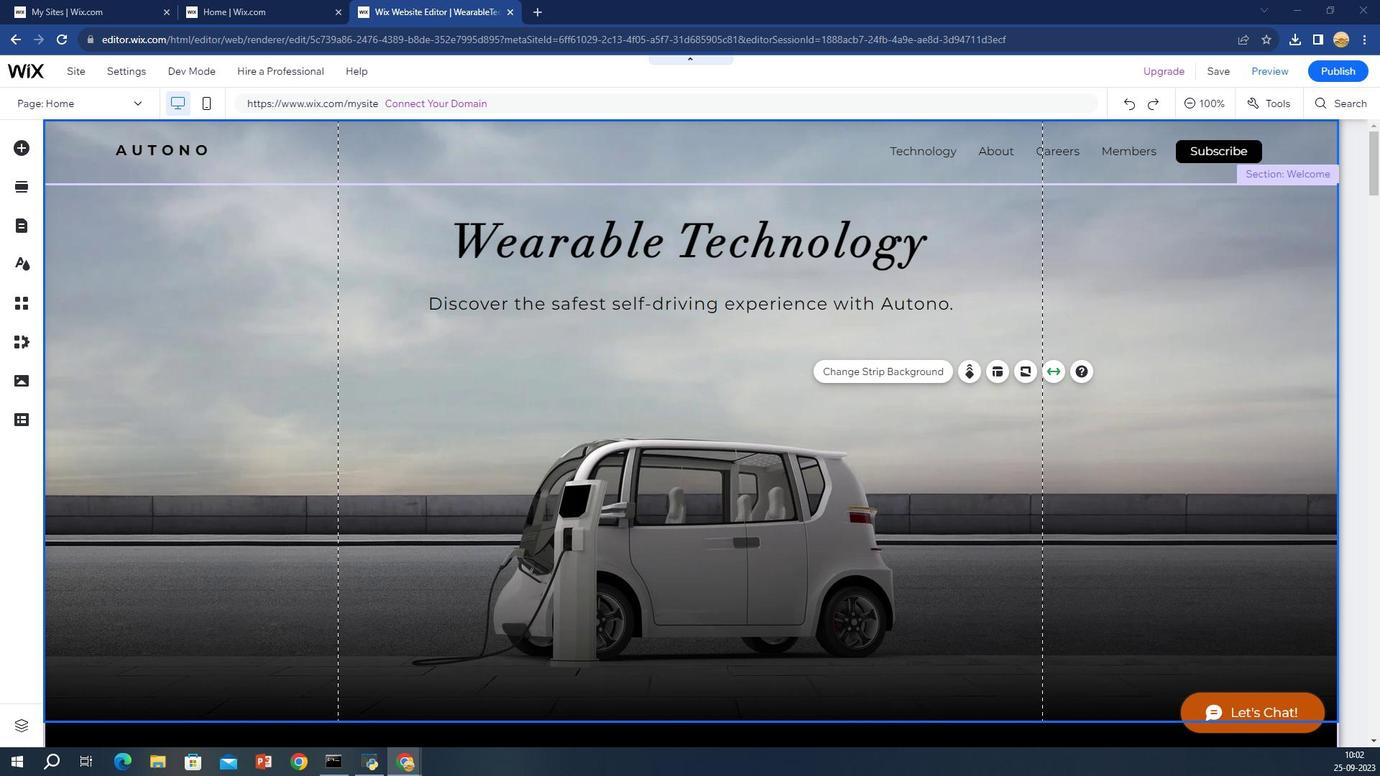 
Action: Mouse moved to (1249, 97)
Screenshot: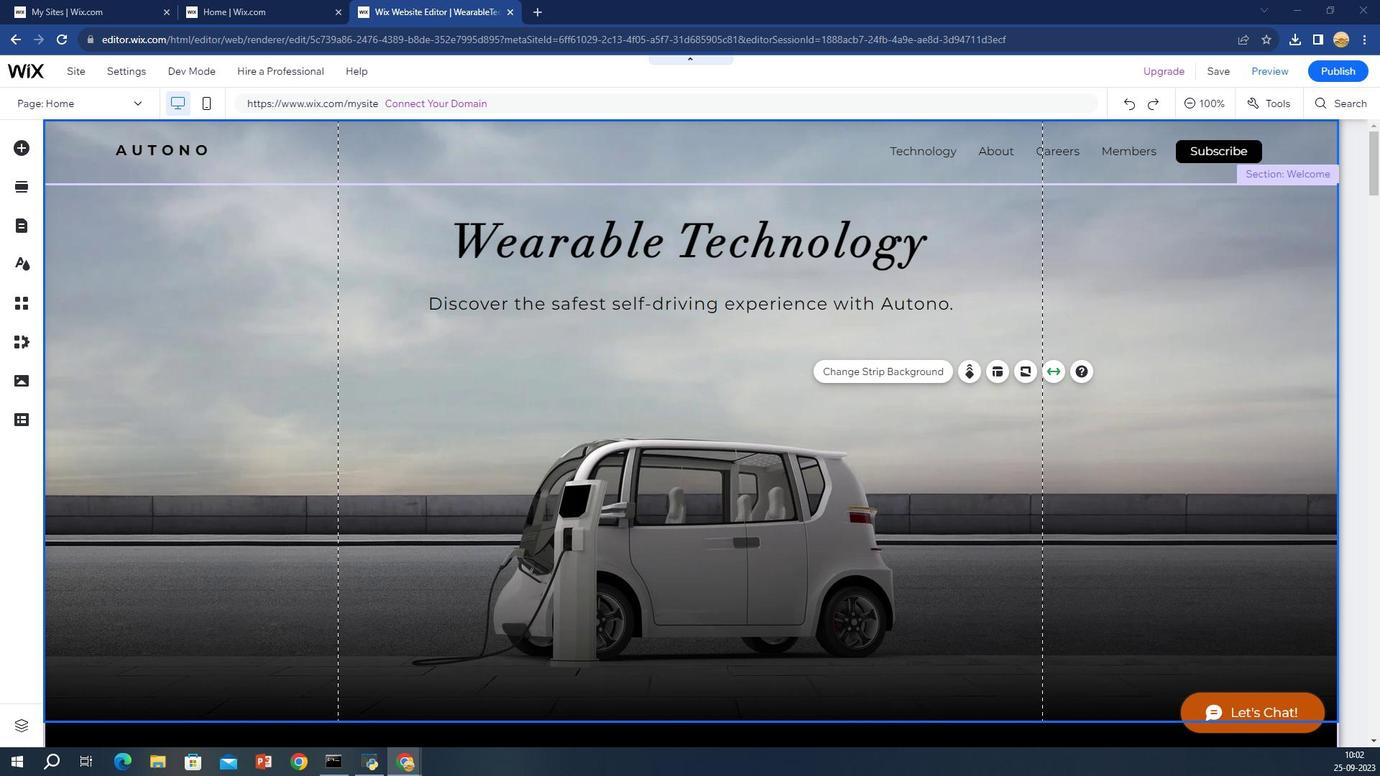 
Action: Mouse scrolled (1249, 97) with delta (0, 0)
Screenshot: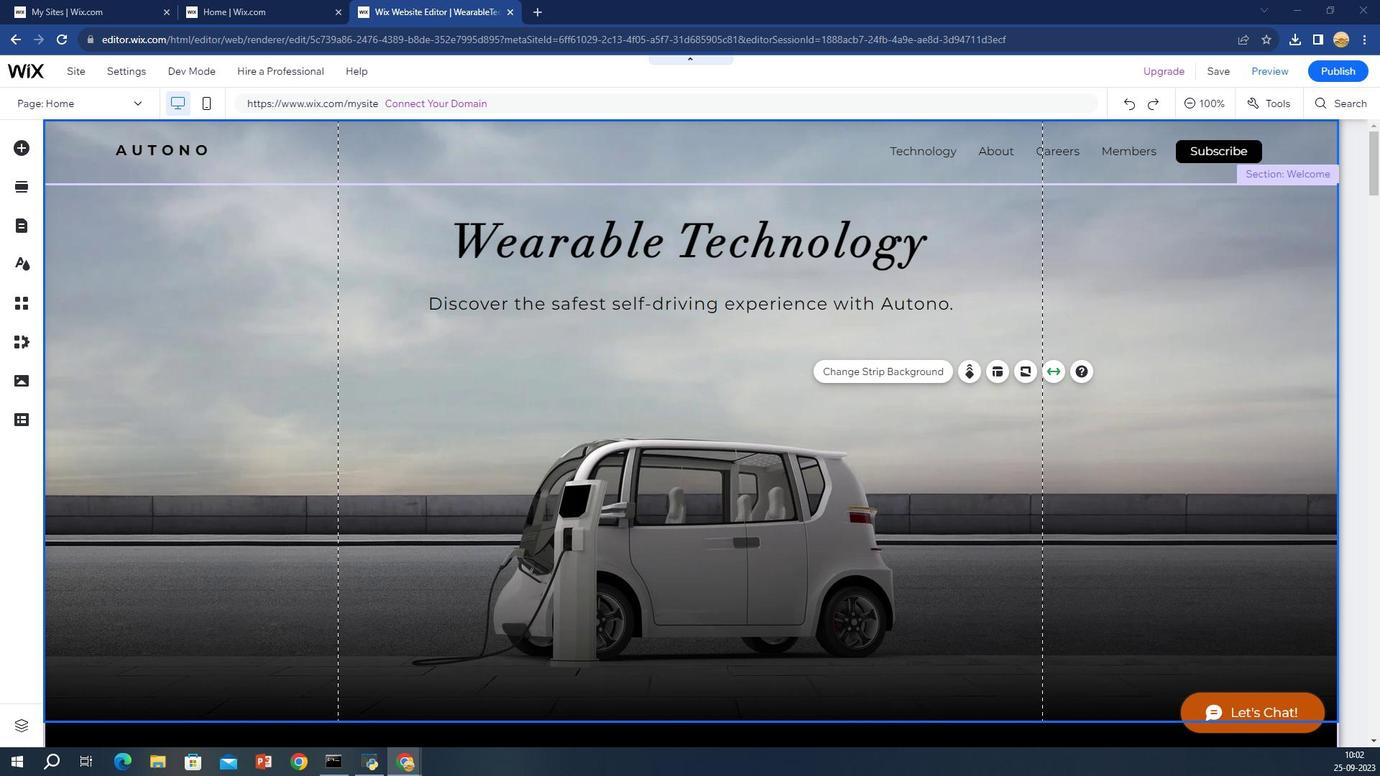 
Action: Mouse scrolled (1249, 97) with delta (0, 0)
Screenshot: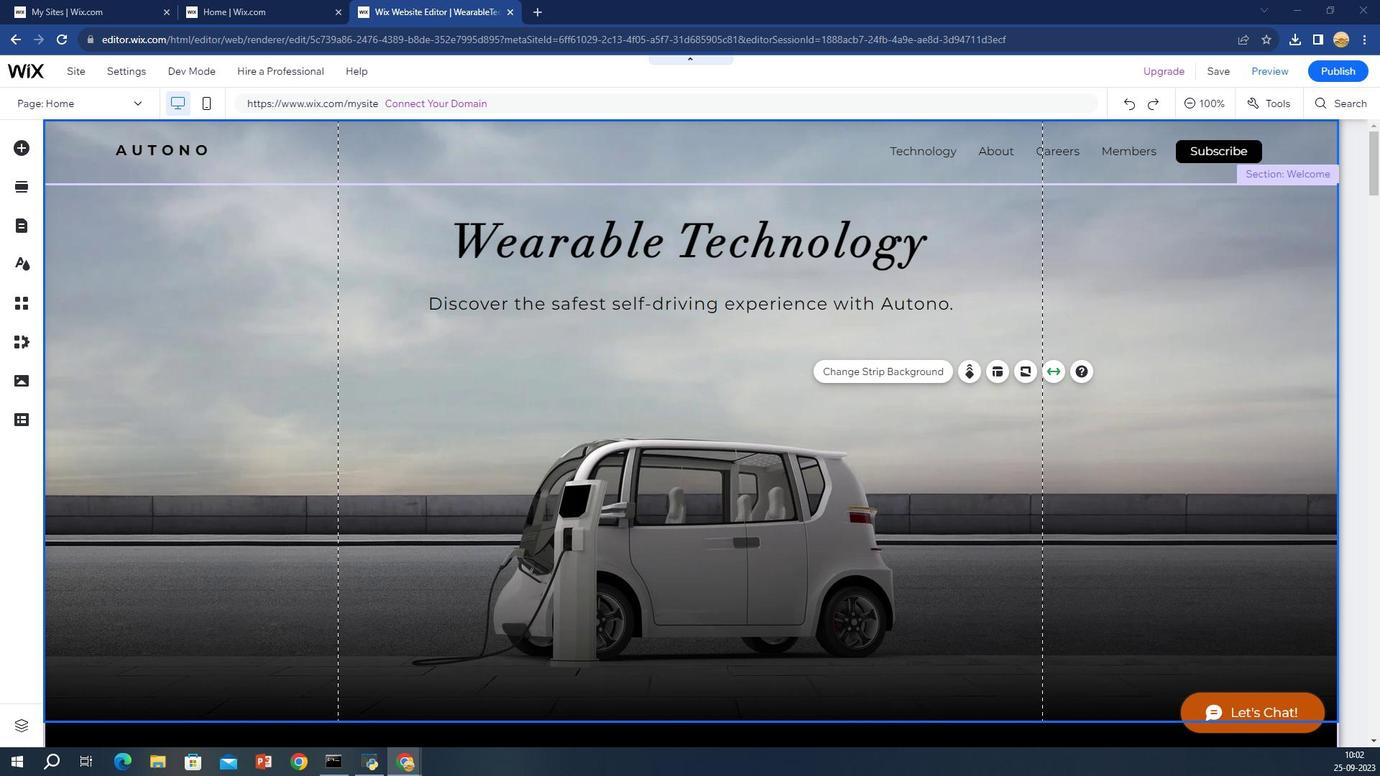 
Action: Mouse scrolled (1249, 97) with delta (0, 0)
Screenshot: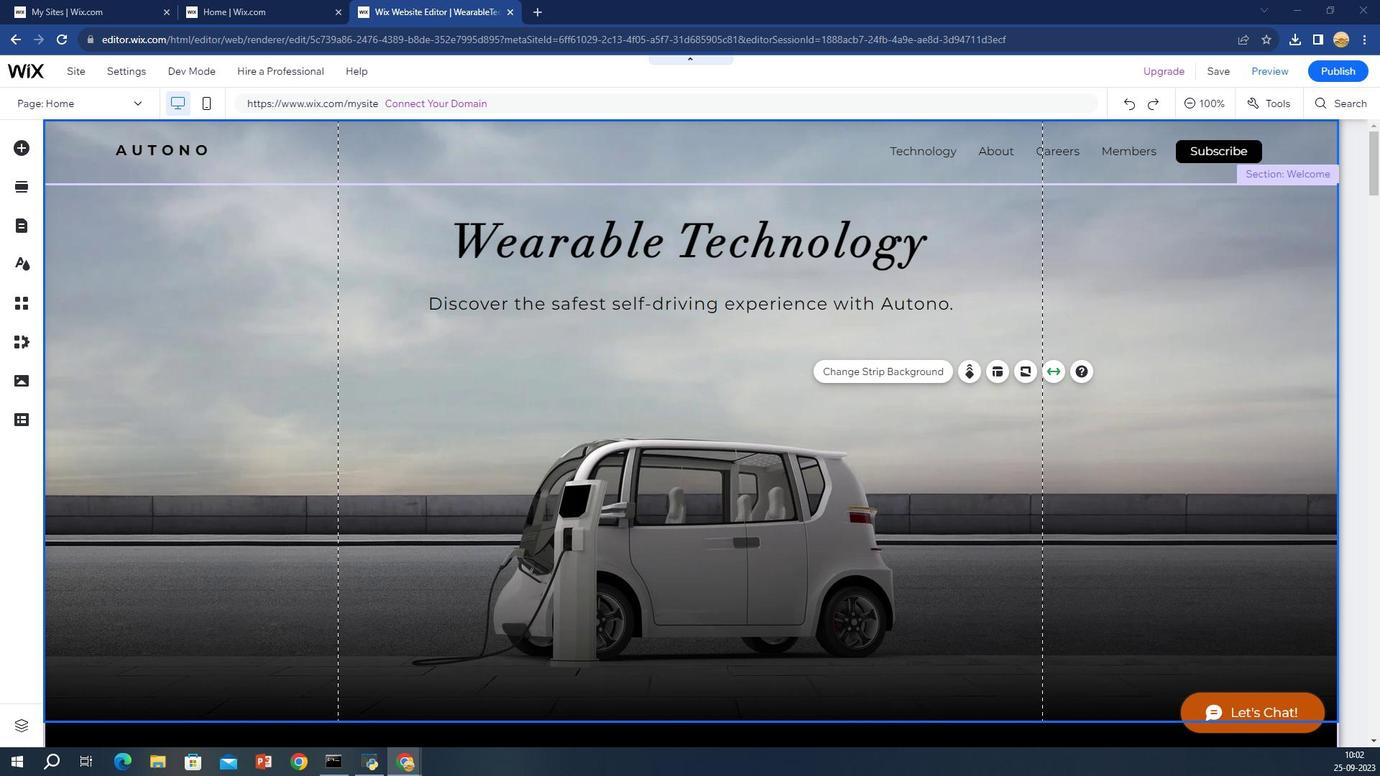 
Action: Mouse scrolled (1249, 97) with delta (0, 0)
Screenshot: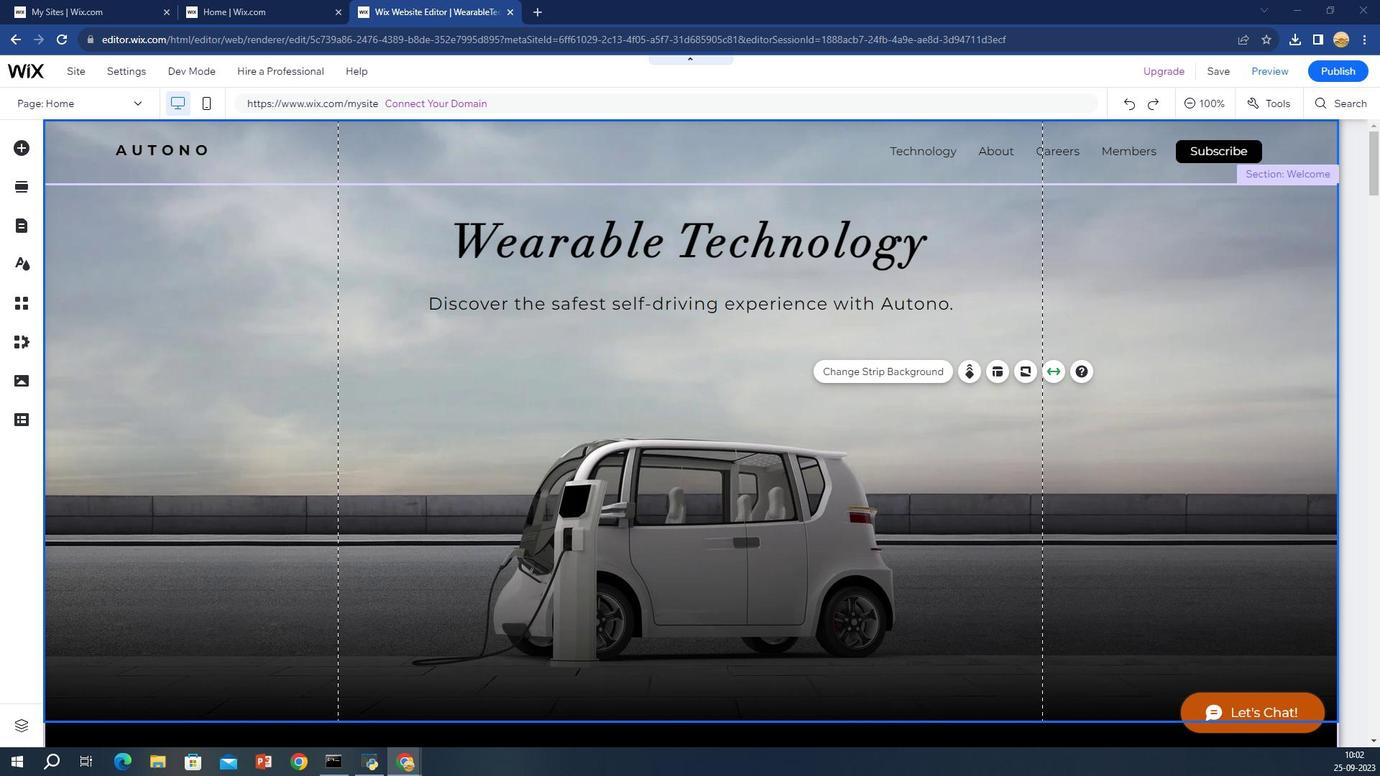 
Action: Mouse scrolled (1249, 97) with delta (0, 0)
Screenshot: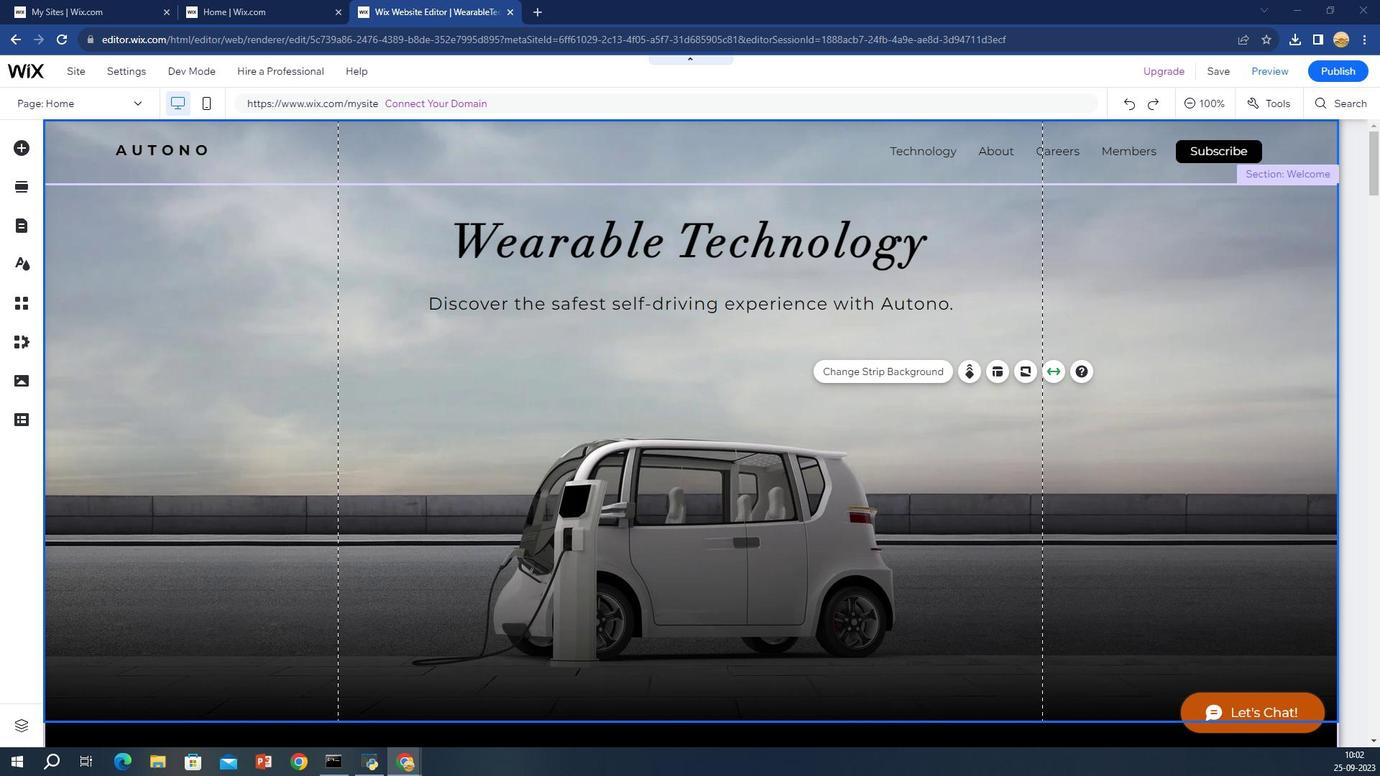 
Action: Mouse moved to (1249, 97)
Screenshot: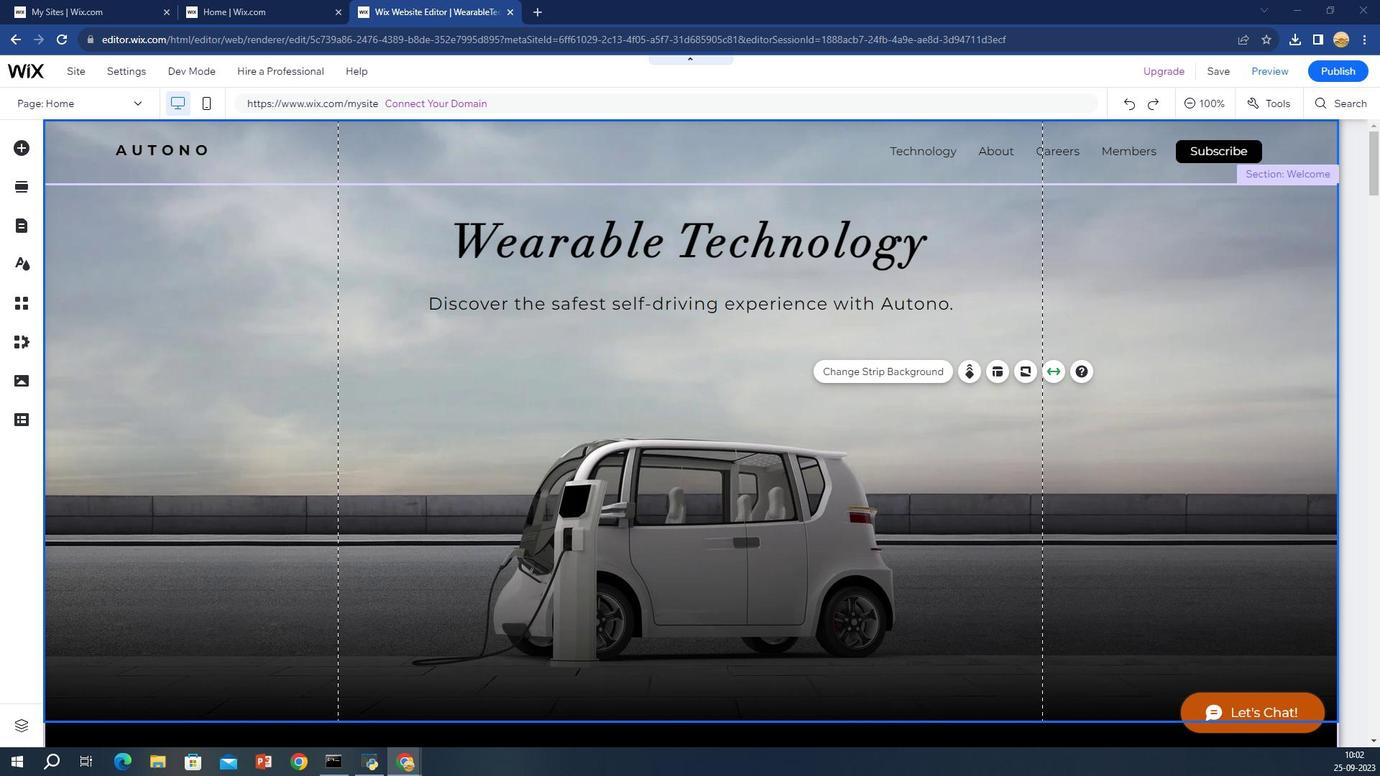 
Action: Mouse scrolled (1249, 97) with delta (0, 0)
Screenshot: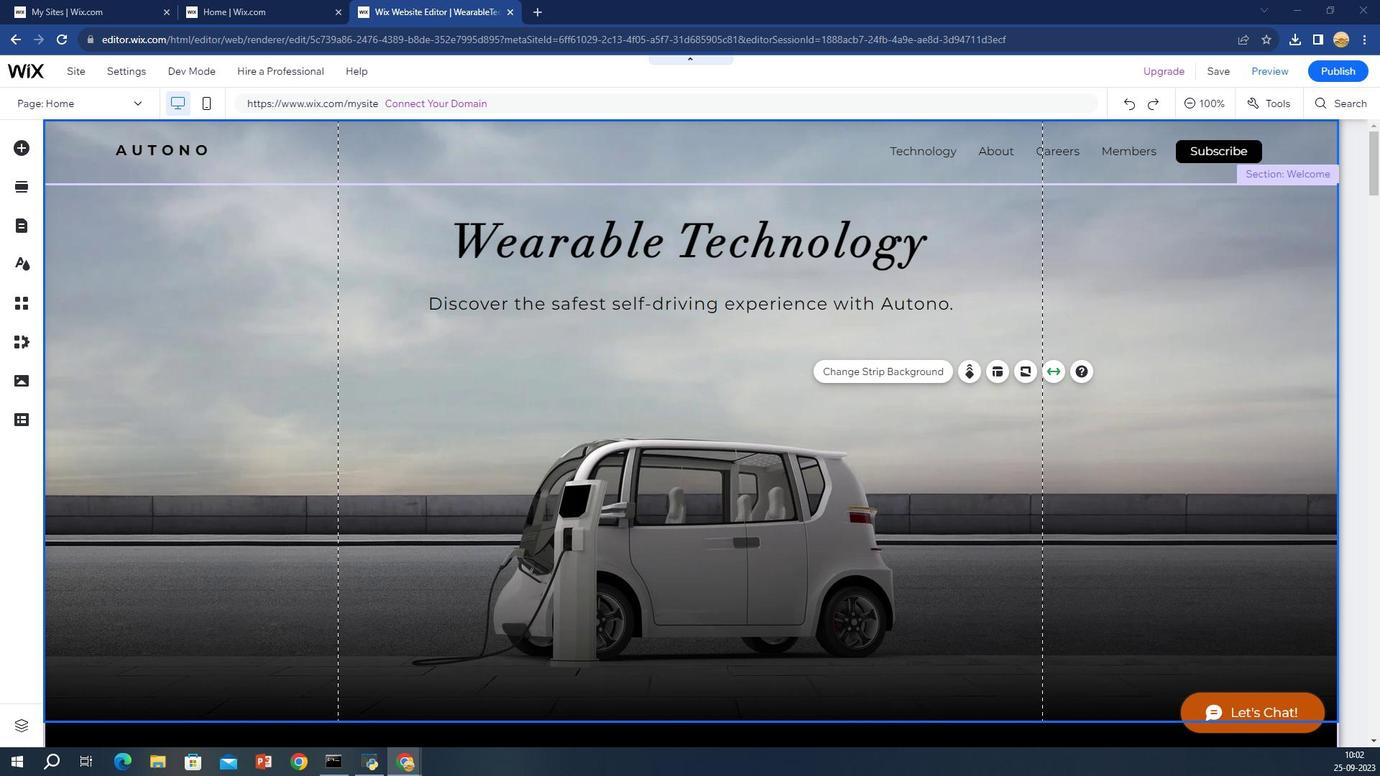 
Action: Mouse scrolled (1249, 97) with delta (0, 0)
Screenshot: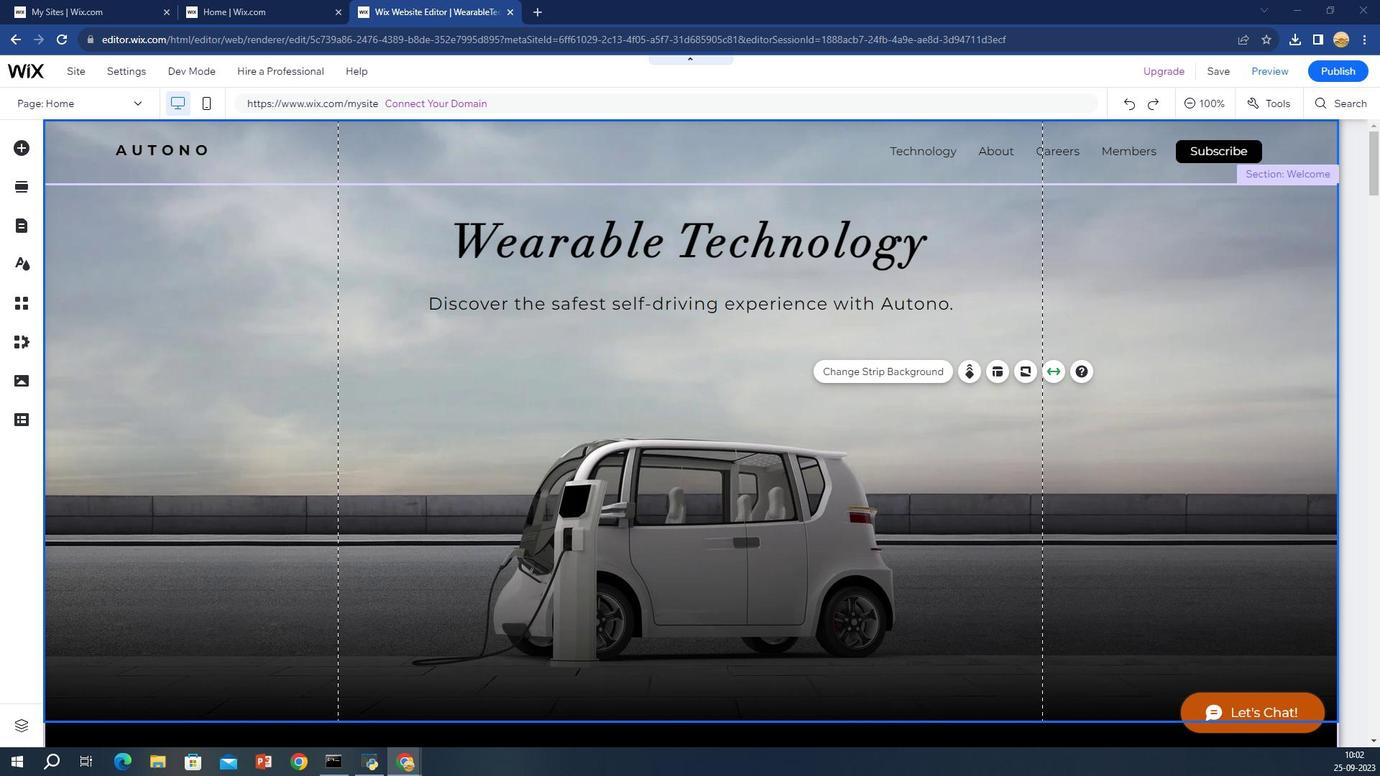 
Action: Mouse scrolled (1249, 97) with delta (0, 0)
Screenshot: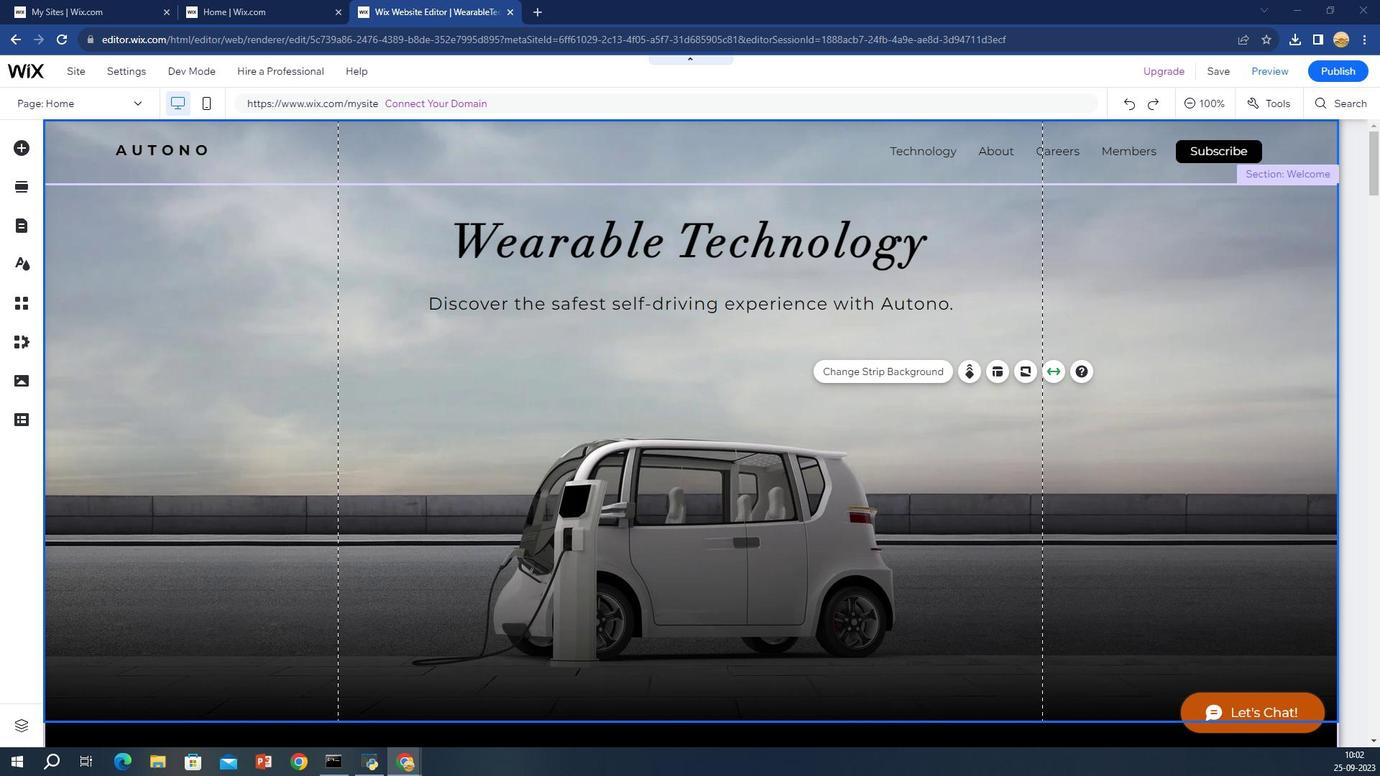 
Action: Mouse scrolled (1249, 97) with delta (0, 0)
Screenshot: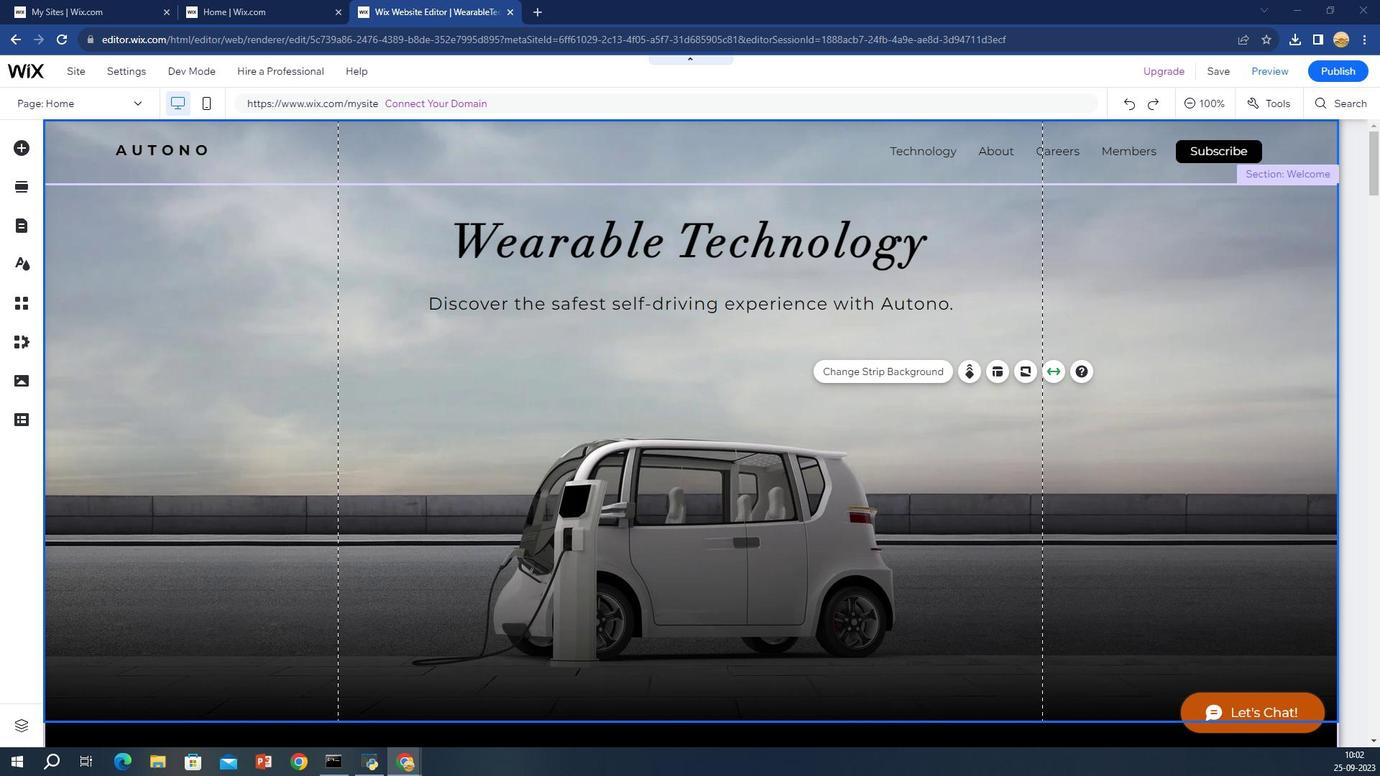 
Action: Mouse moved to (1249, 97)
Screenshot: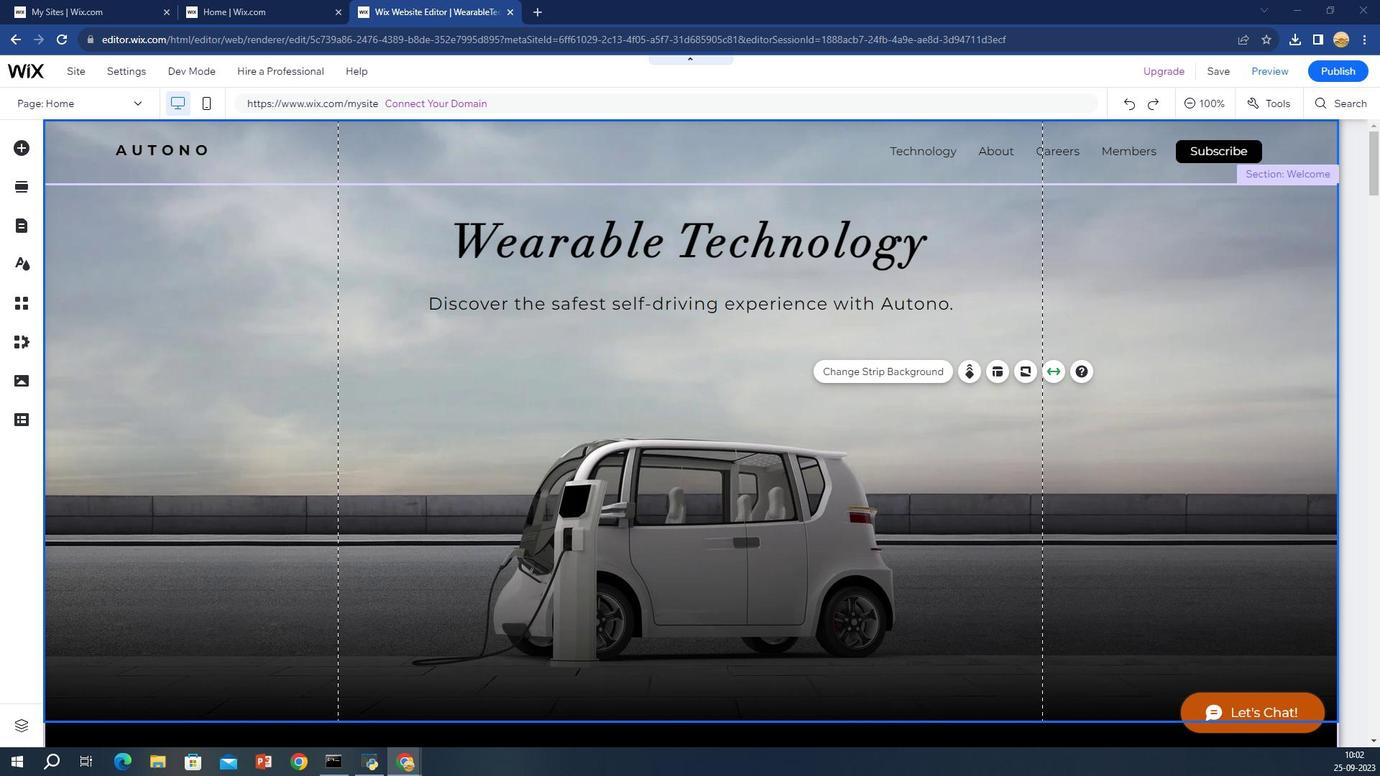
Action: Mouse scrolled (1249, 97) with delta (0, 0)
Screenshot: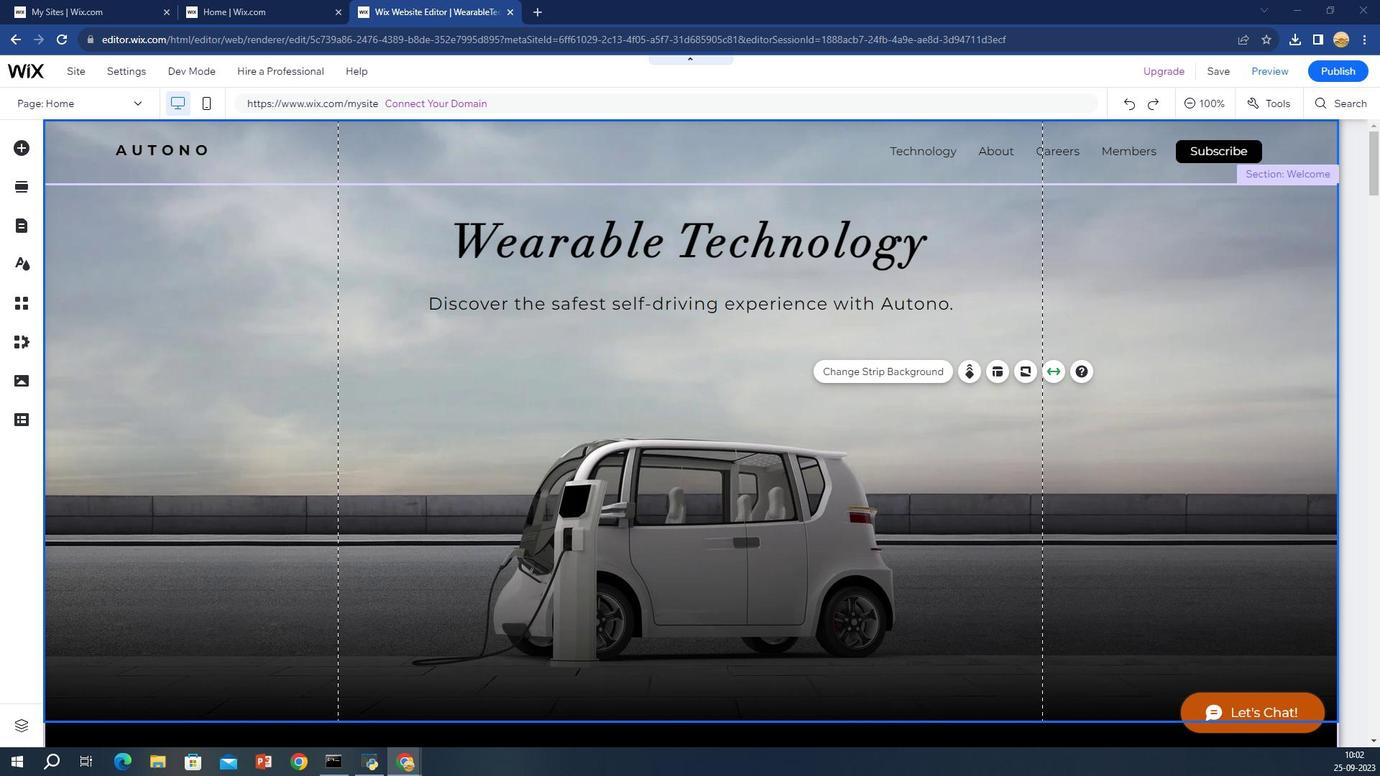 
Action: Mouse scrolled (1249, 97) with delta (0, 0)
Screenshot: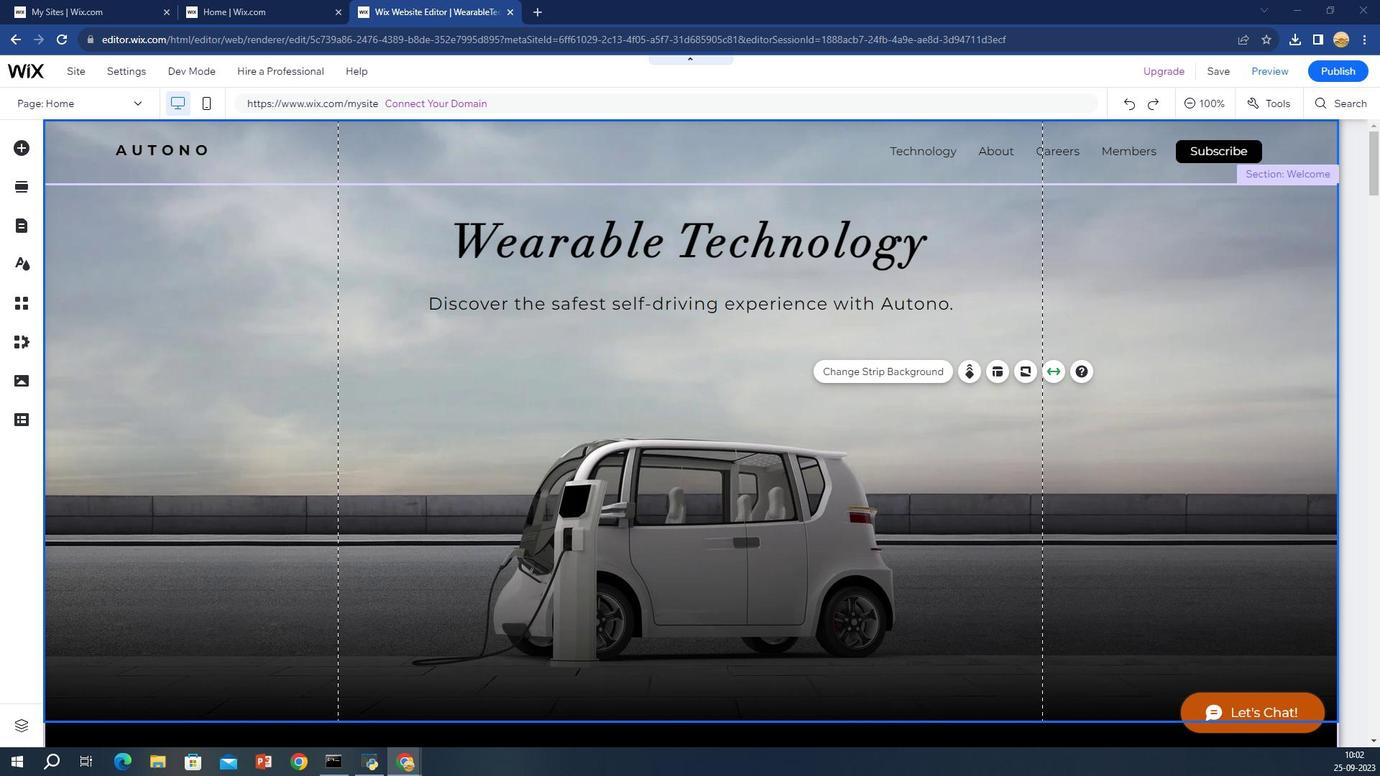 
Action: Mouse scrolled (1249, 97) with delta (0, 0)
Screenshot: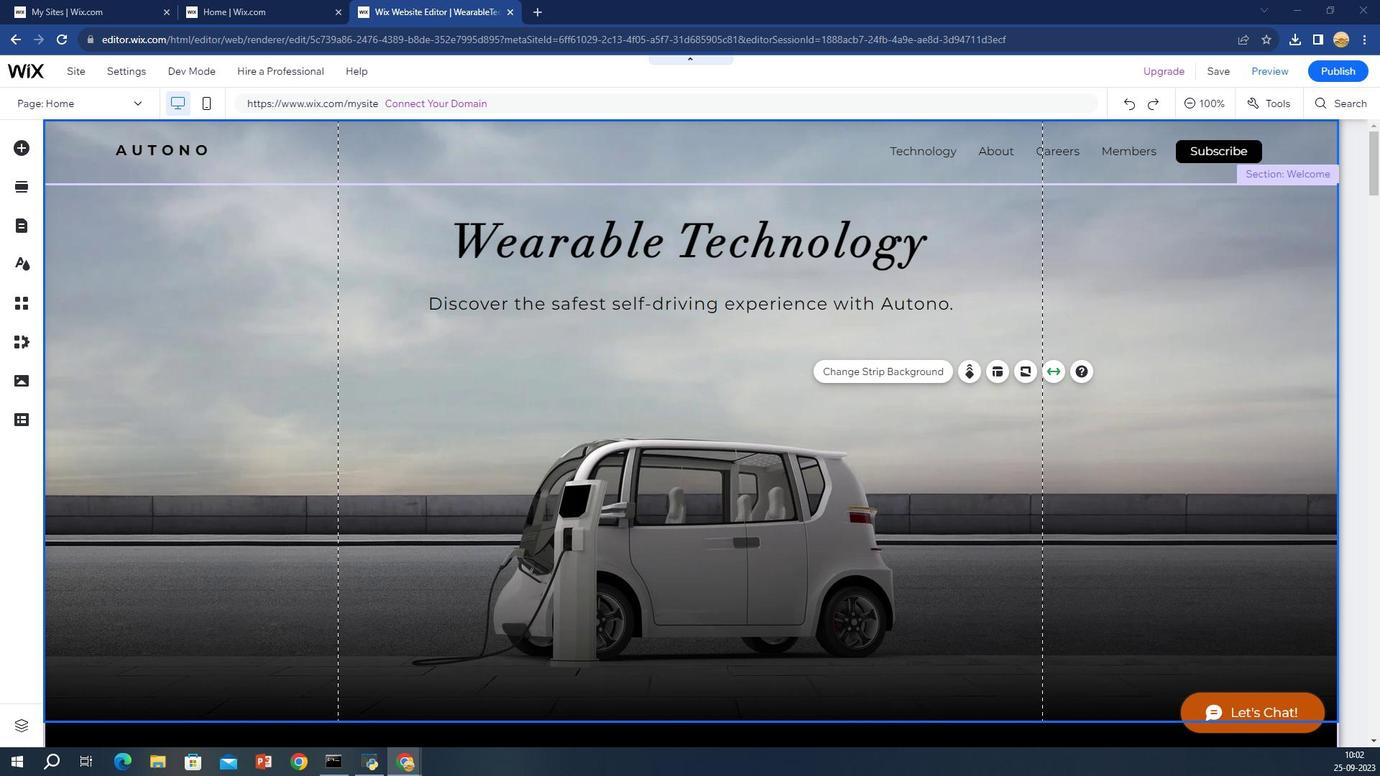 
Action: Mouse scrolled (1249, 97) with delta (0, 0)
Screenshot: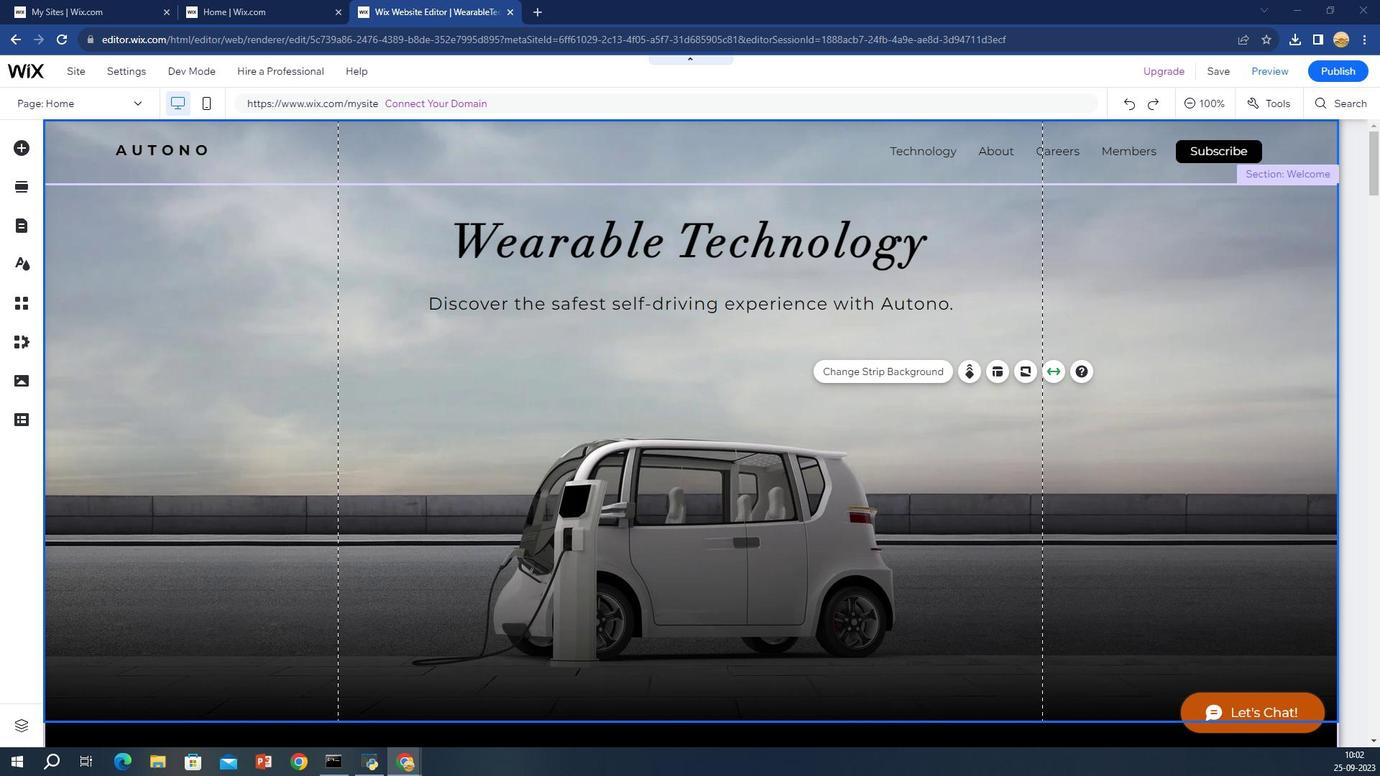 
Action: Mouse scrolled (1249, 97) with delta (0, 0)
Screenshot: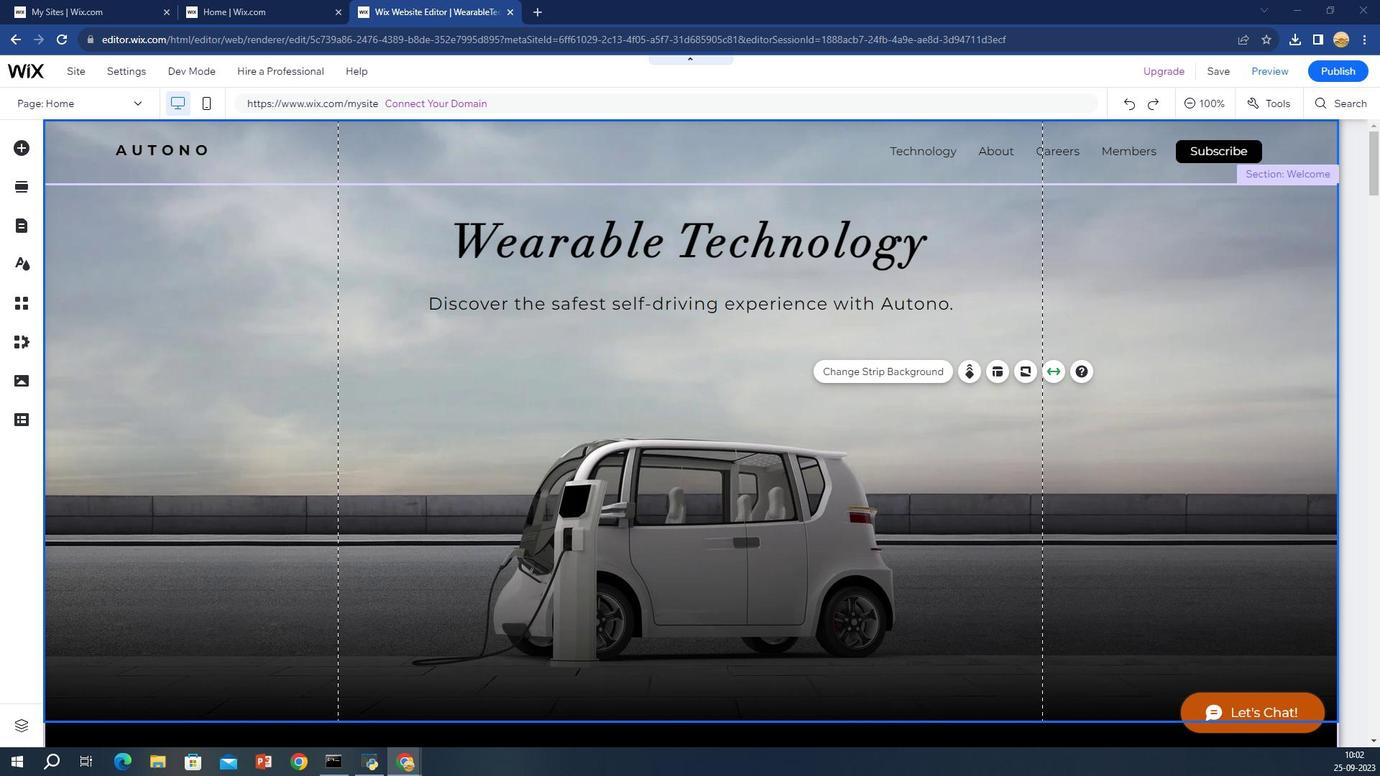 
Action: Mouse moved to (1249, 97)
Screenshot: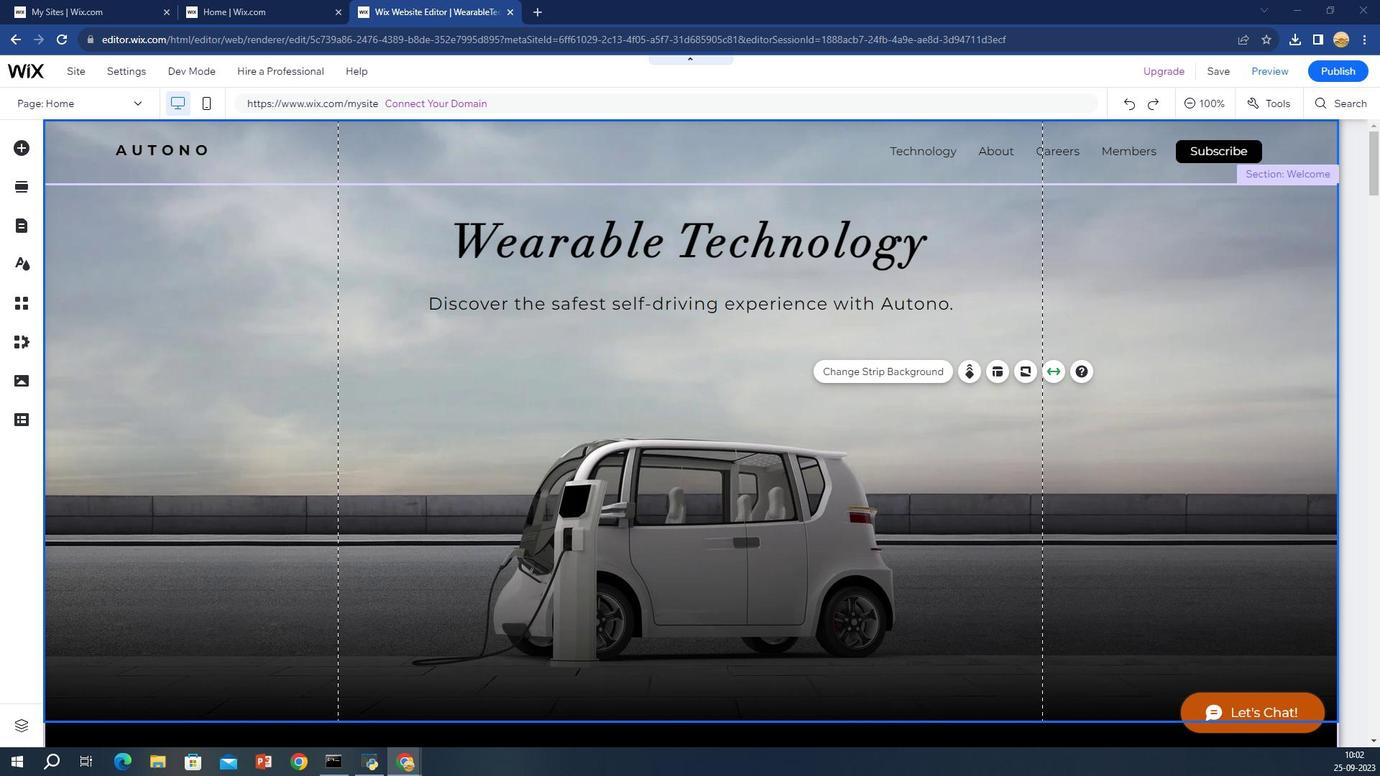 
Action: Mouse scrolled (1249, 97) with delta (0, 0)
Screenshot: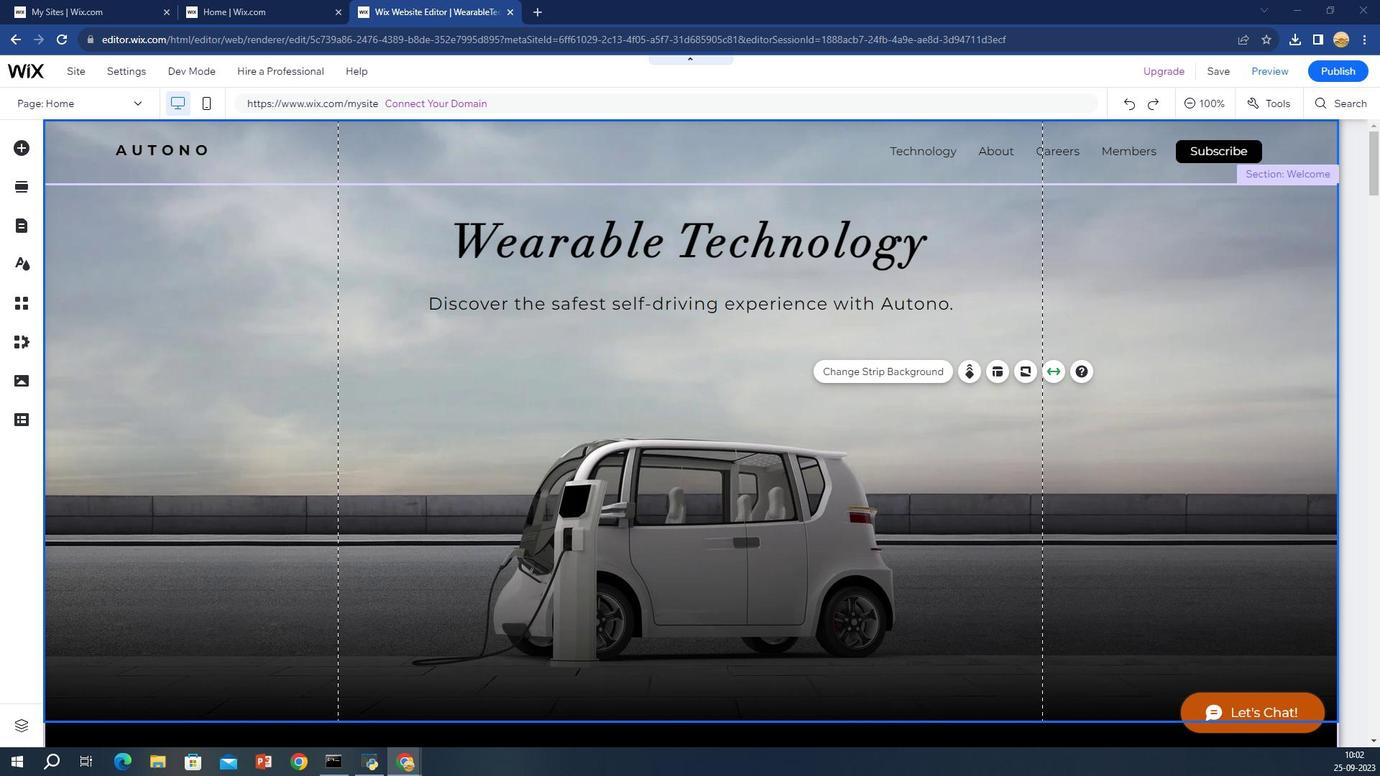
Action: Mouse scrolled (1249, 97) with delta (0, 0)
Screenshot: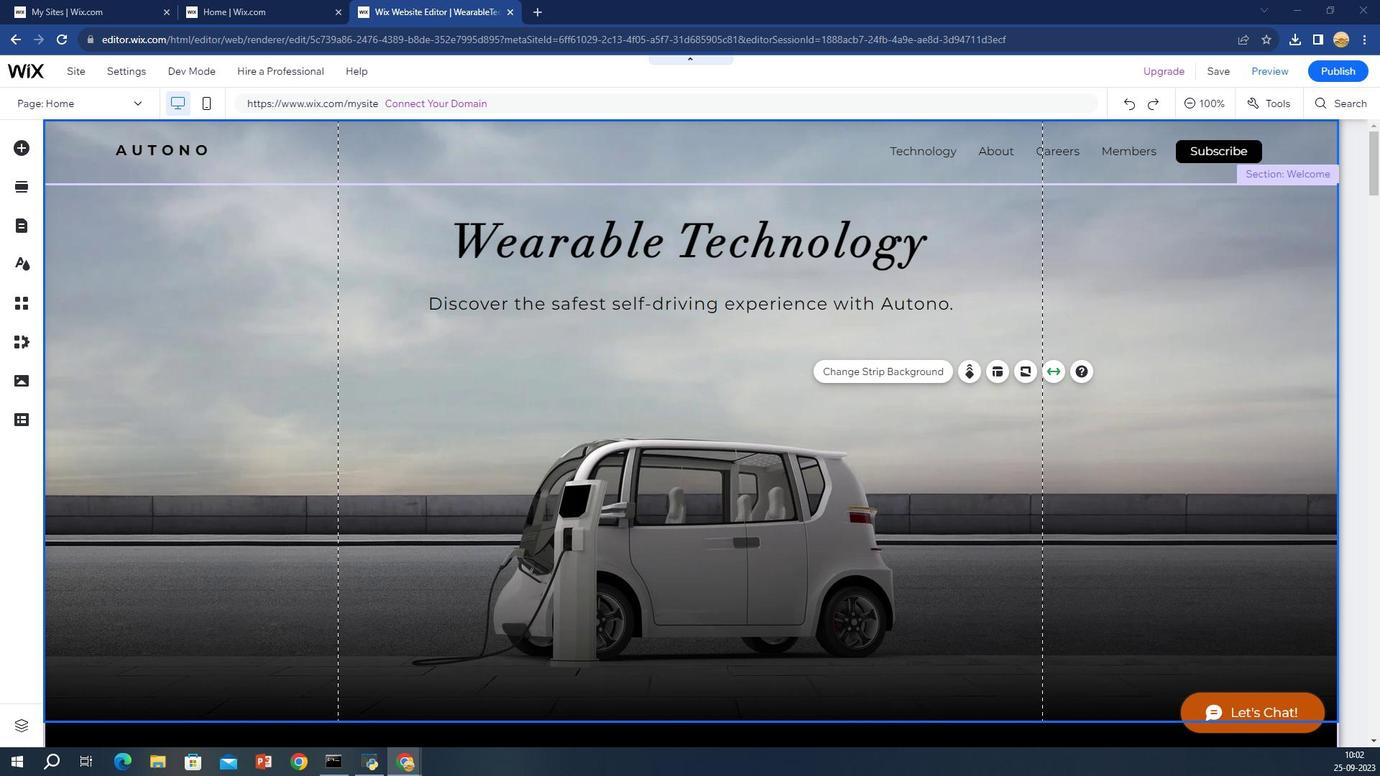 
Action: Mouse scrolled (1249, 97) with delta (0, 0)
Screenshot: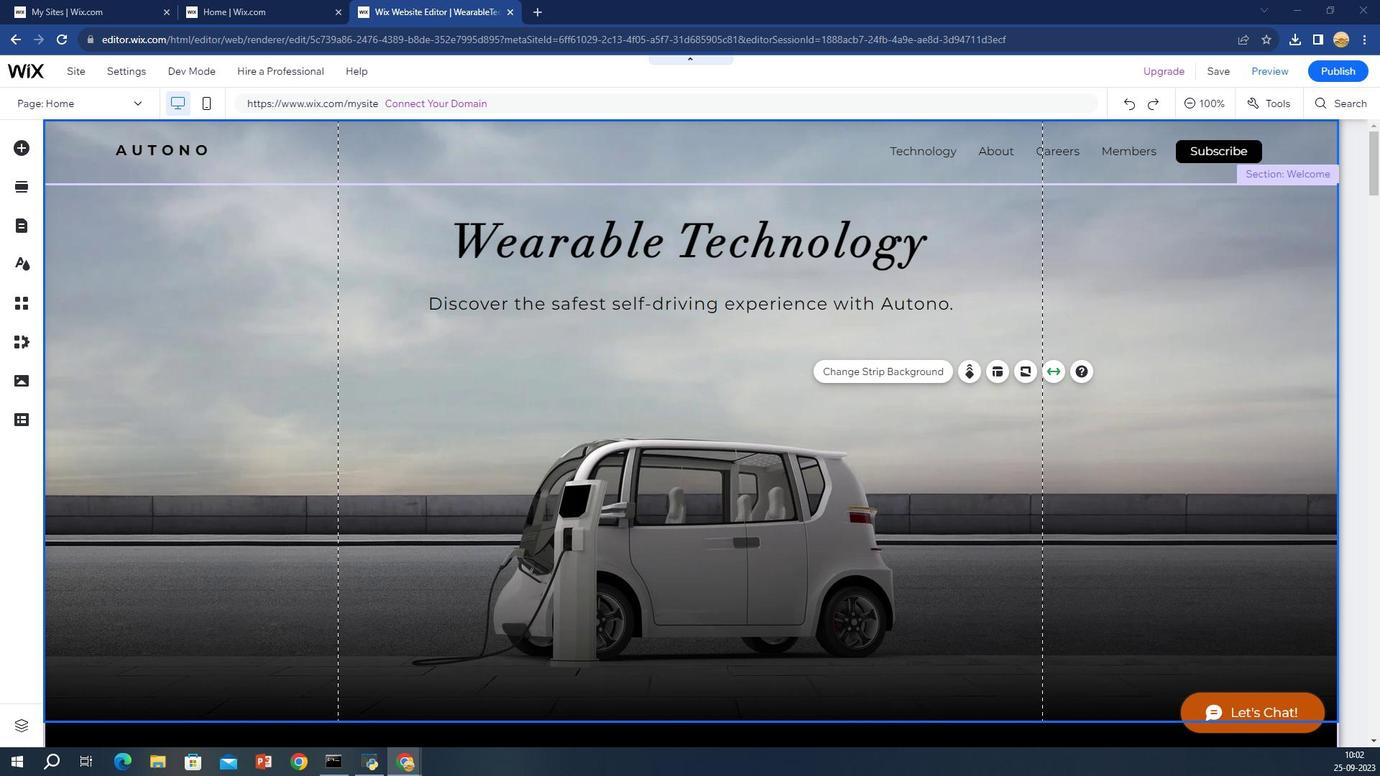 
Action: Mouse scrolled (1249, 97) with delta (0, 0)
Screenshot: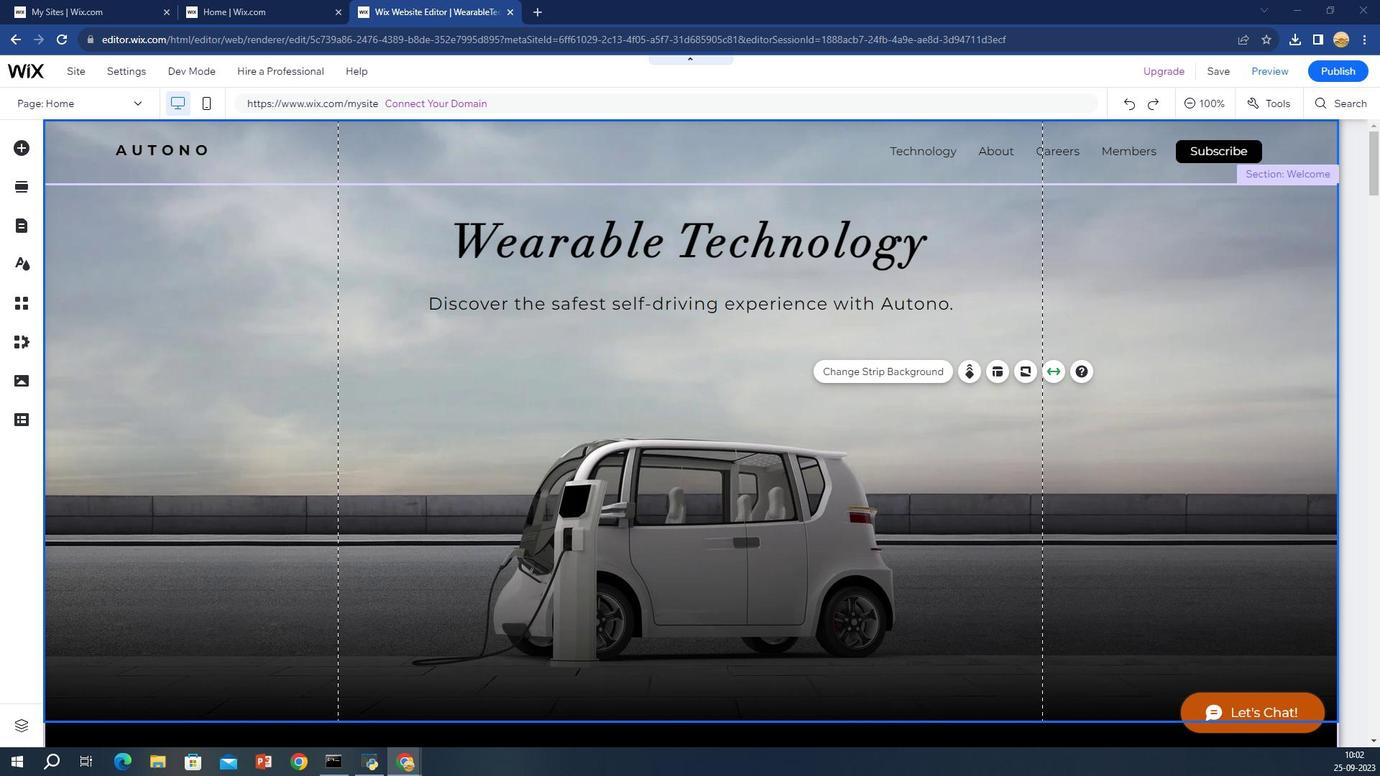 
Action: Mouse moved to (1249, 97)
Screenshot: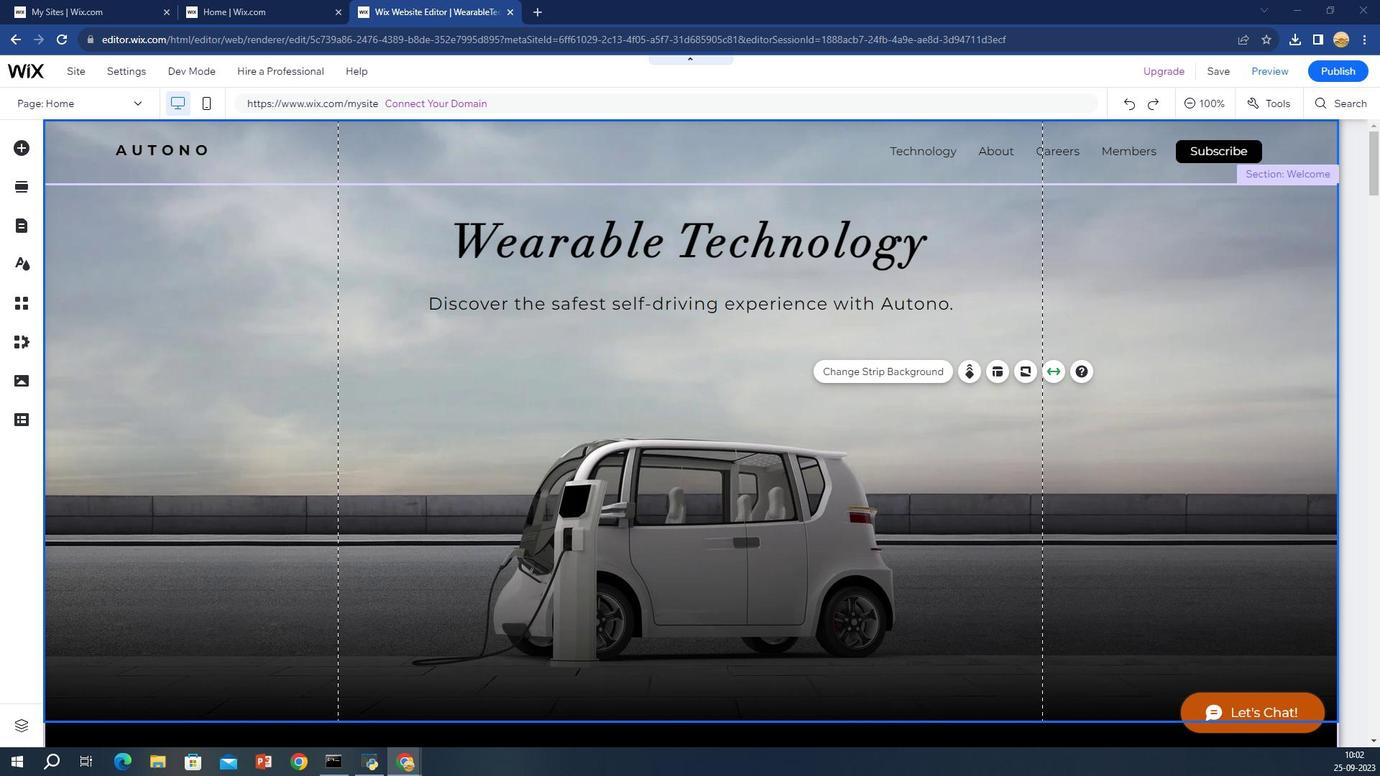 
Action: Mouse scrolled (1249, 97) with delta (0, 0)
Screenshot: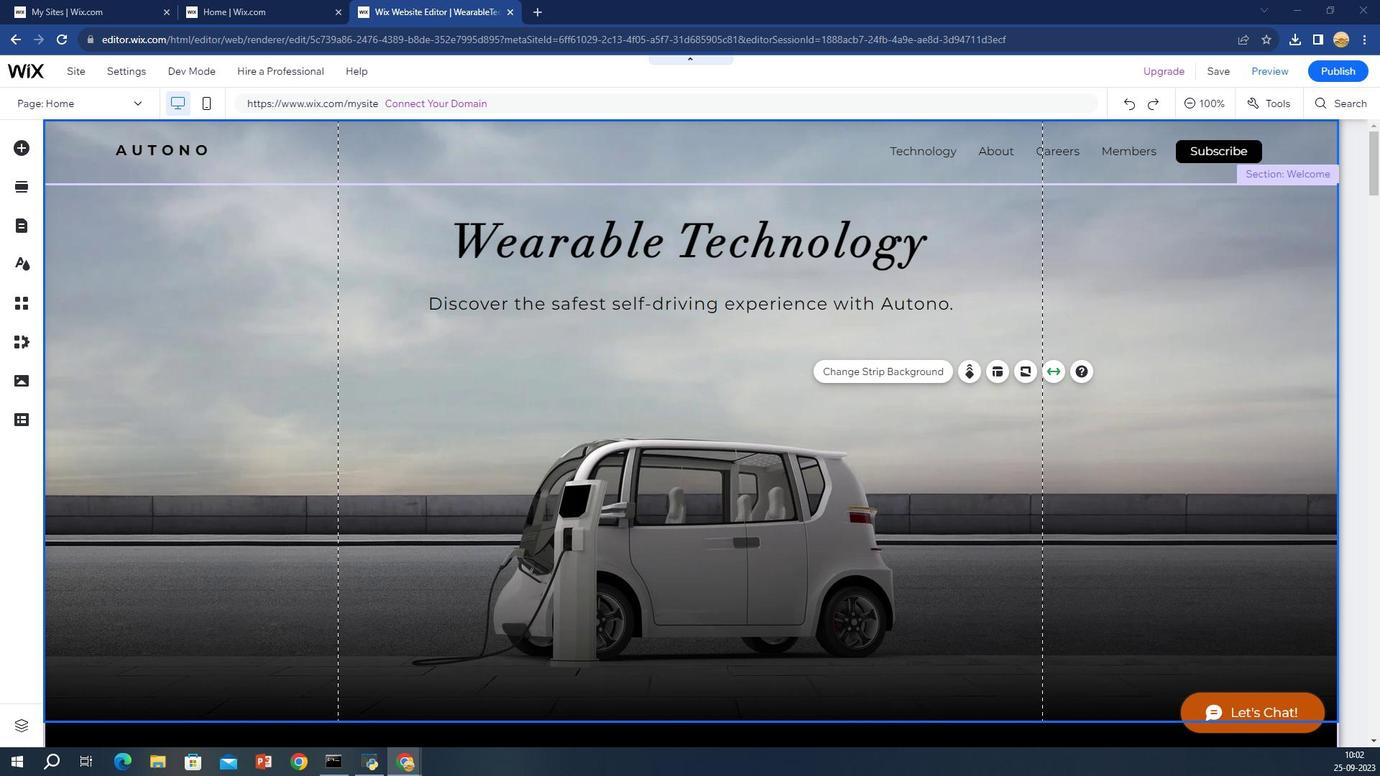 
Action: Mouse scrolled (1249, 97) with delta (0, 0)
Screenshot: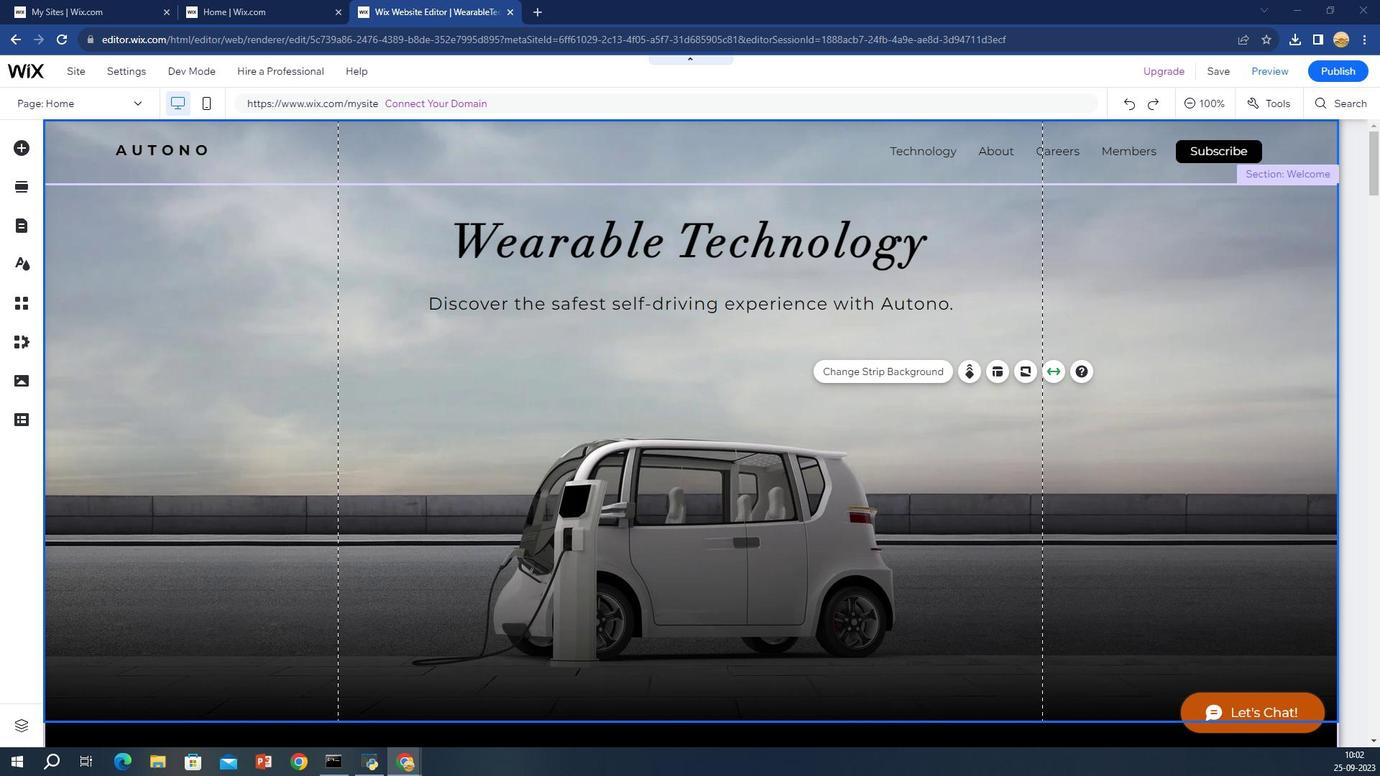 
Action: Mouse scrolled (1249, 97) with delta (0, 0)
